 Task: Play online Dominion games in easy mode.
Action: Mouse moved to (480, 479)
Screenshot: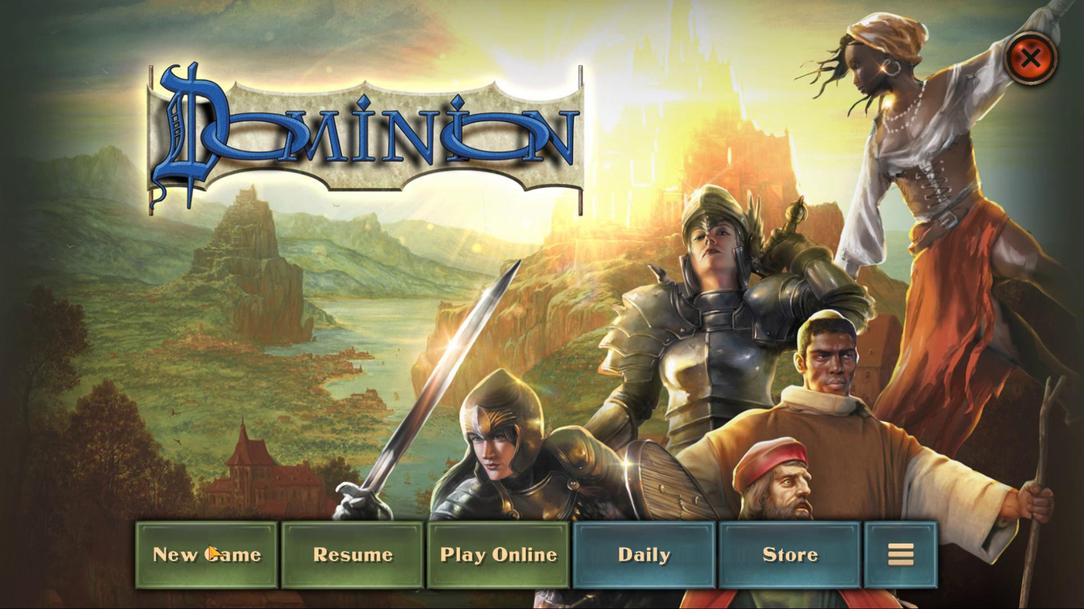
Action: Mouse pressed left at (480, 479)
Screenshot: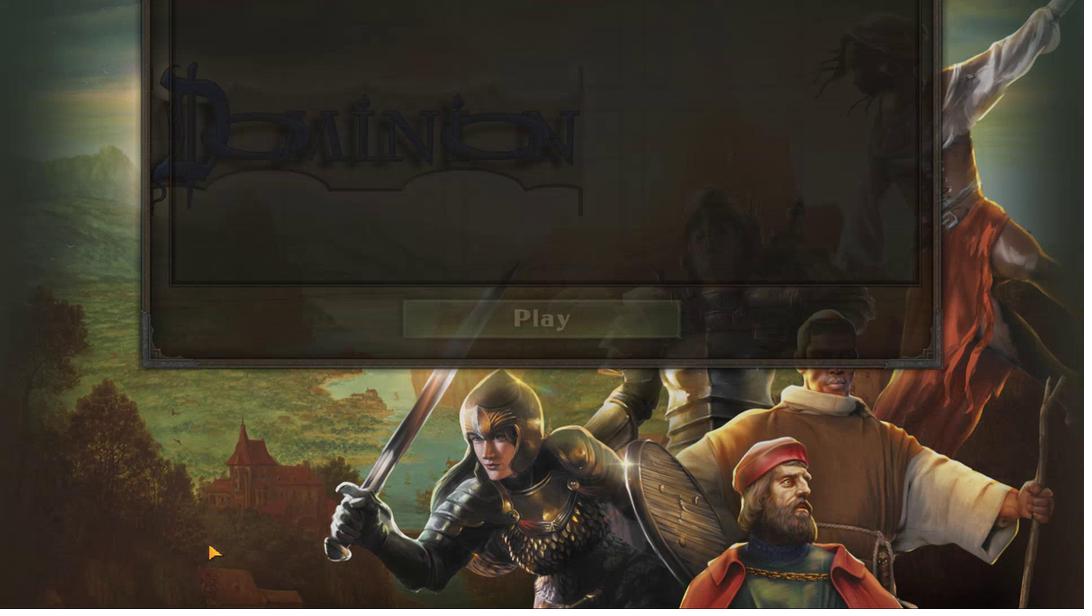 
Action: Mouse moved to (665, 477)
Screenshot: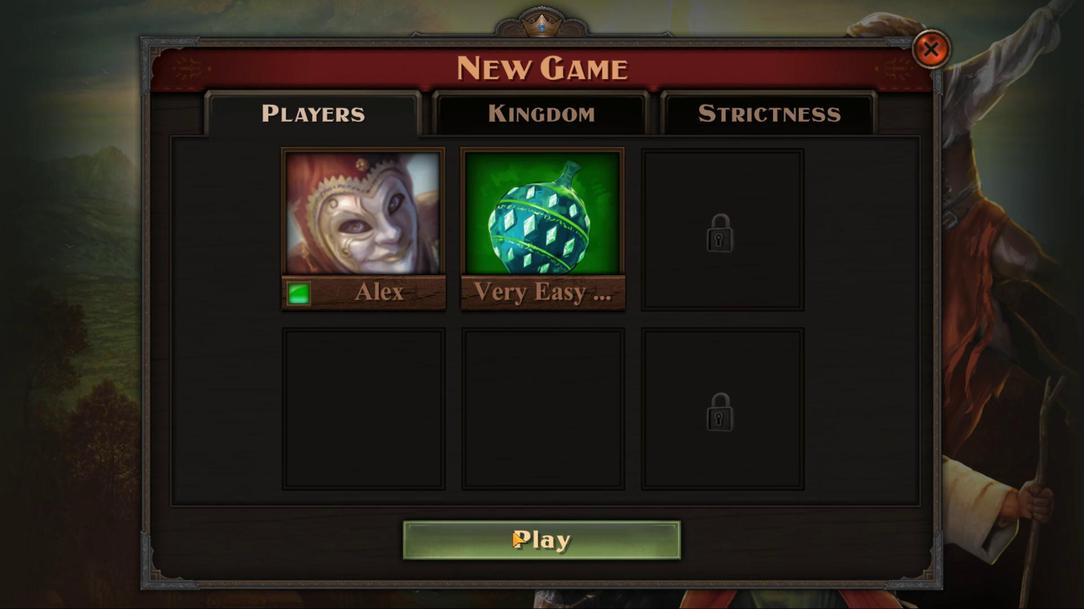 
Action: Mouse pressed left at (665, 477)
Screenshot: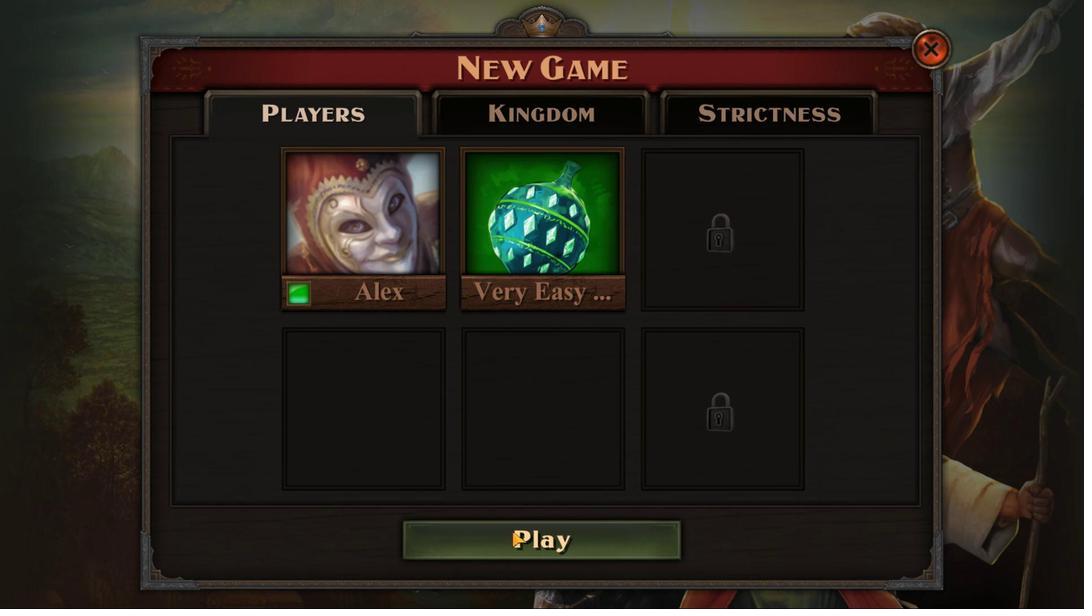 
Action: Mouse moved to (732, 482)
Screenshot: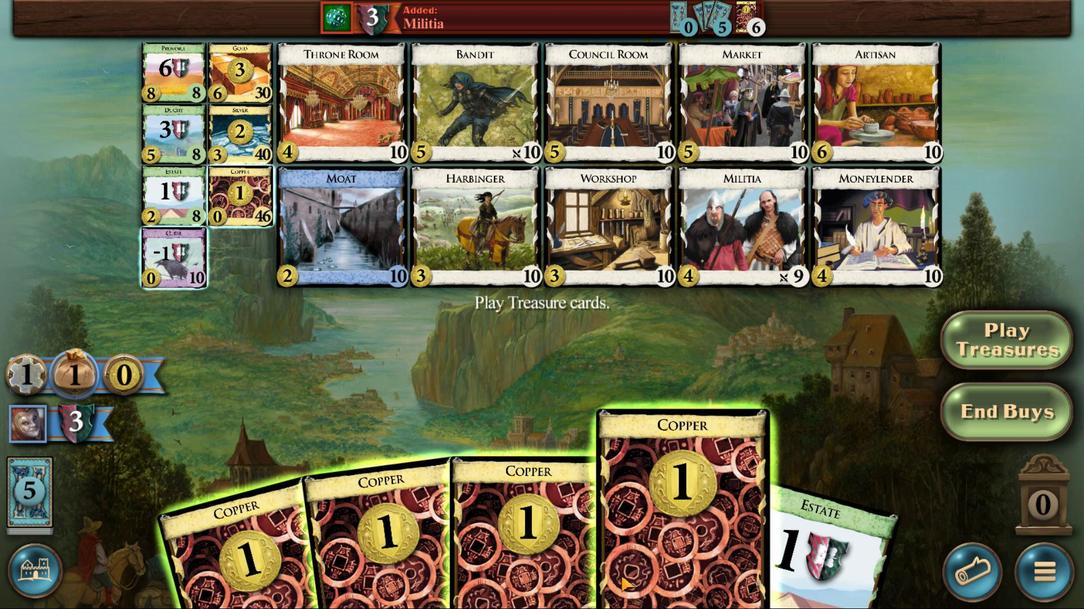 
Action: Mouse scrolled (732, 482) with delta (0, 0)
Screenshot: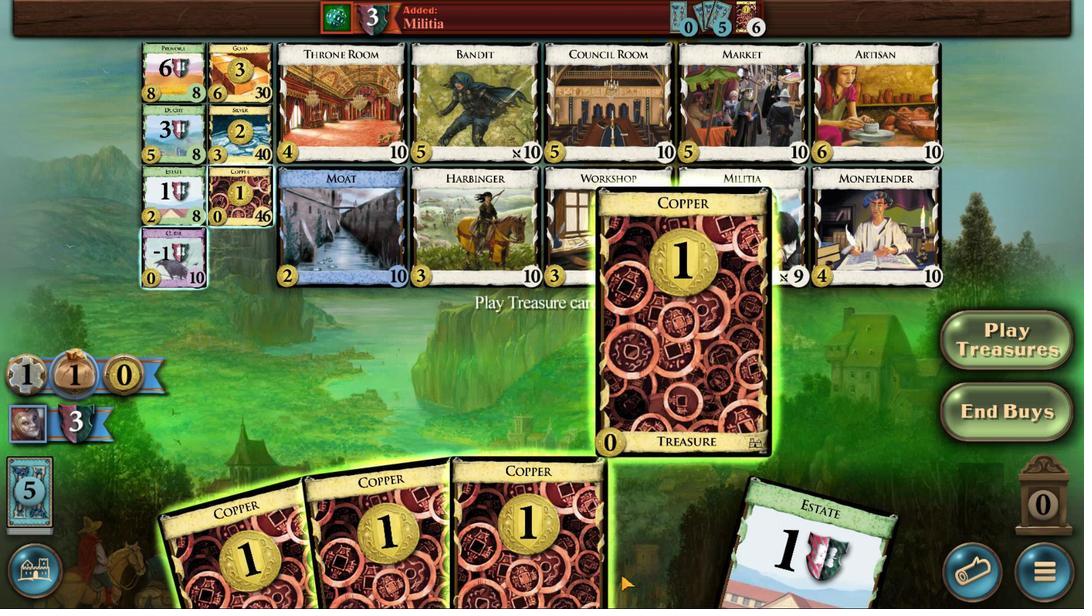 
Action: Mouse scrolled (732, 482) with delta (0, 0)
Screenshot: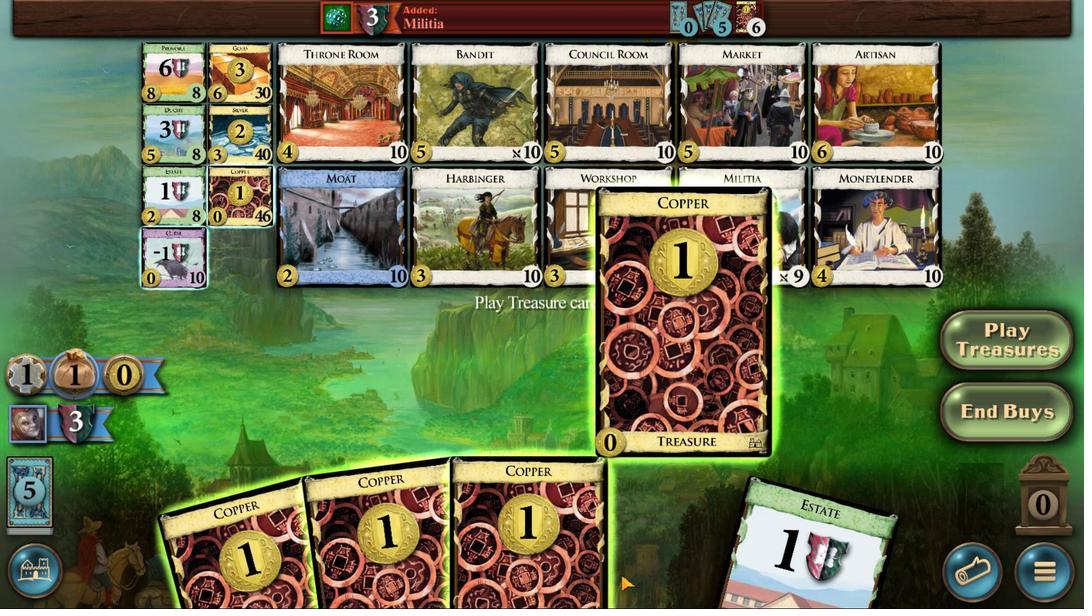 
Action: Mouse scrolled (732, 482) with delta (0, 0)
Screenshot: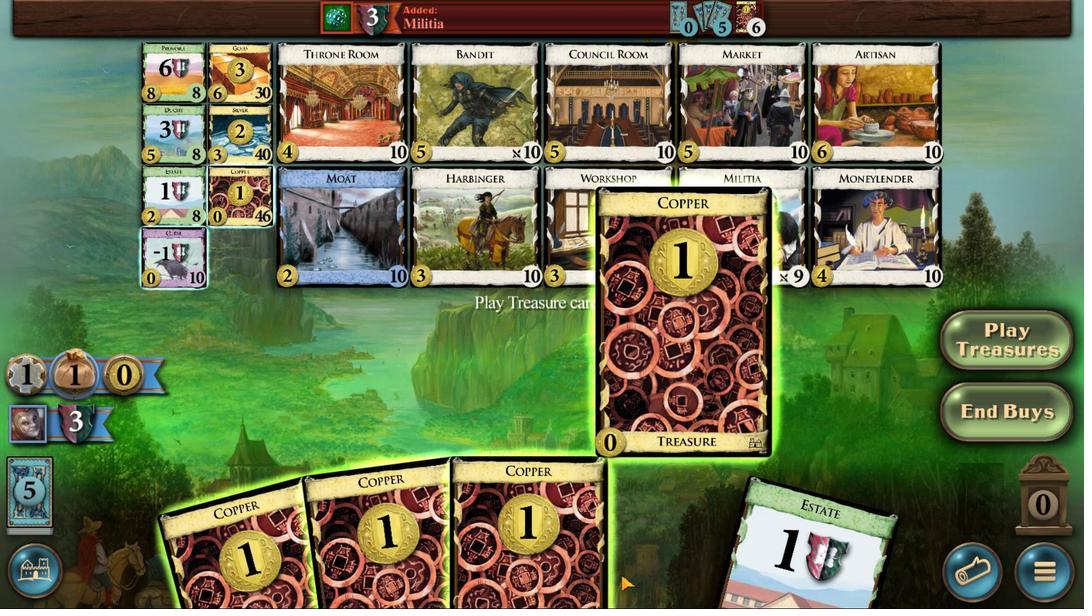 
Action: Mouse scrolled (732, 482) with delta (0, 0)
Screenshot: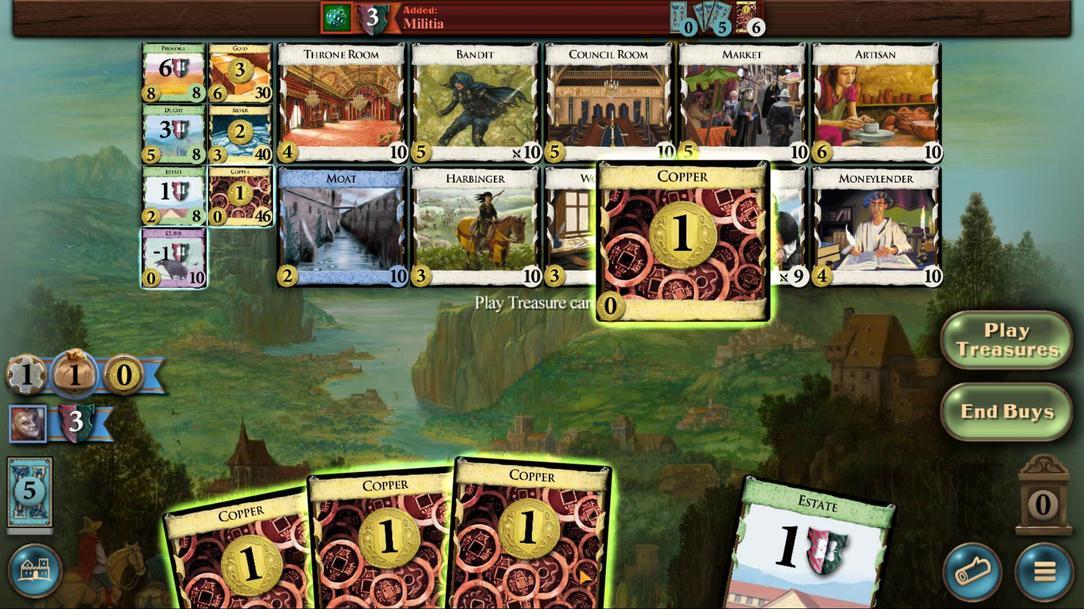 
Action: Mouse moved to (705, 482)
Screenshot: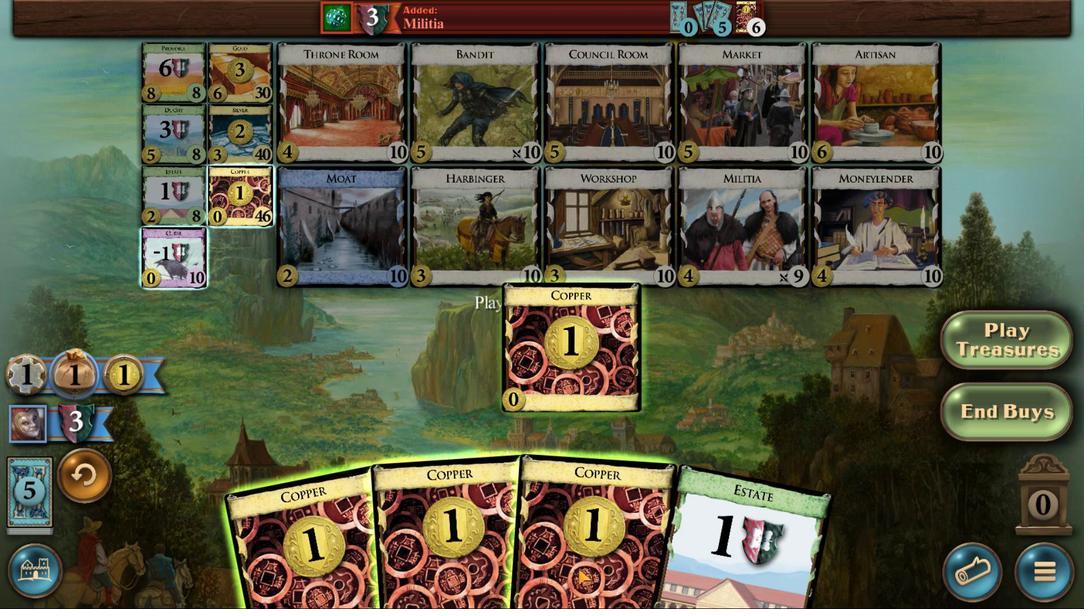 
Action: Mouse scrolled (705, 482) with delta (0, 0)
Screenshot: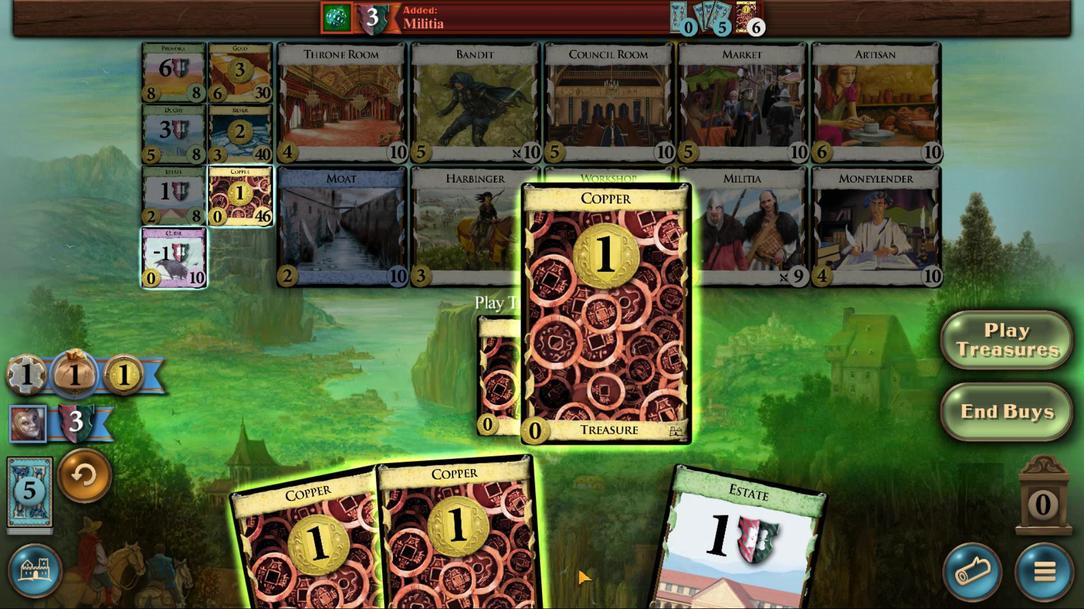 
Action: Mouse scrolled (705, 482) with delta (0, 0)
Screenshot: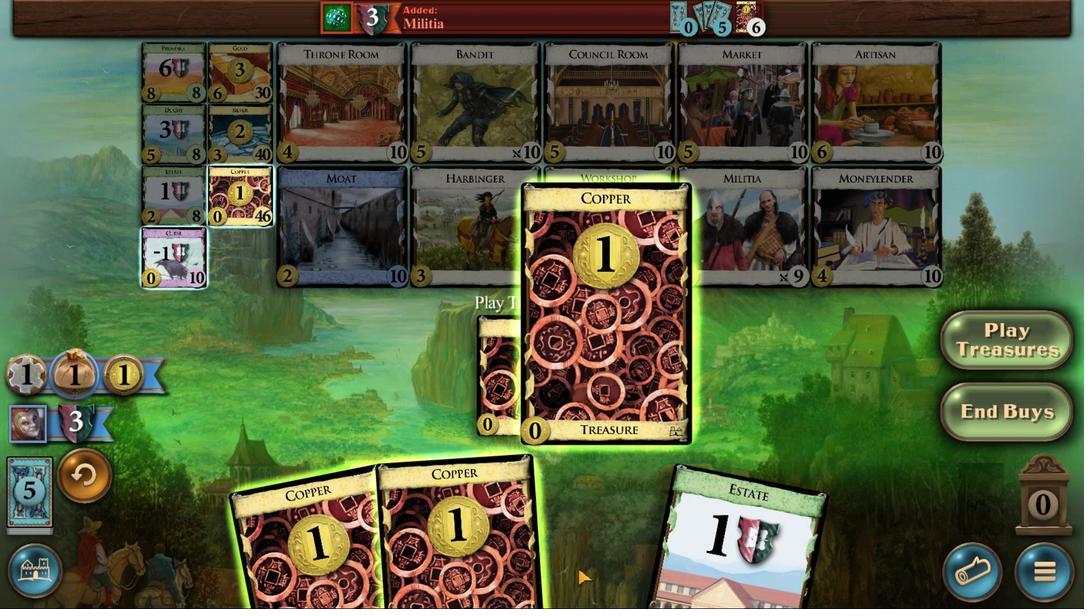 
Action: Mouse moved to (690, 480)
Screenshot: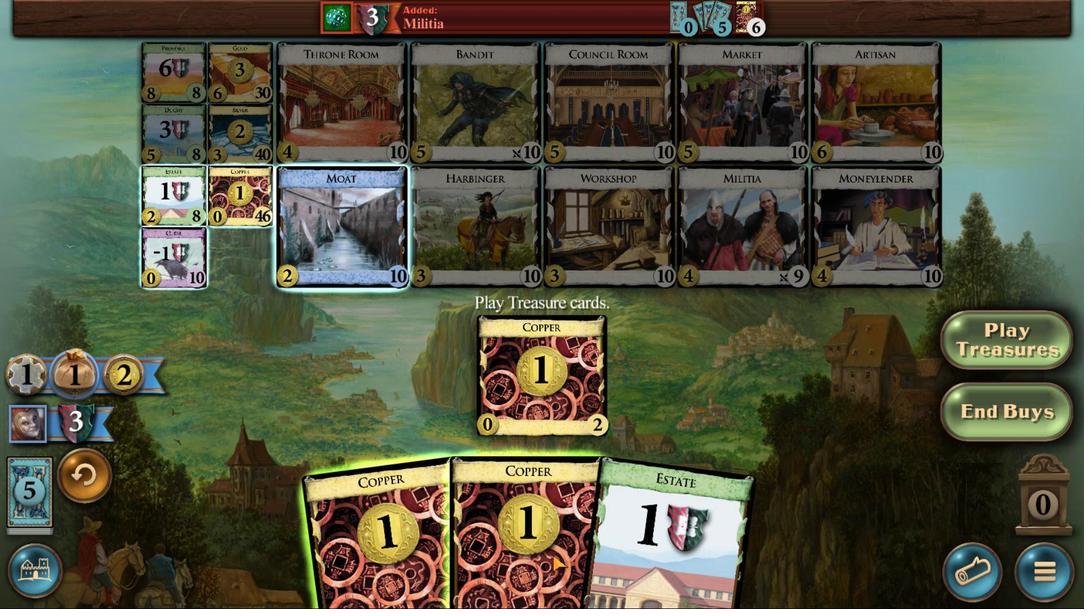 
Action: Mouse scrolled (690, 480) with delta (0, 0)
Screenshot: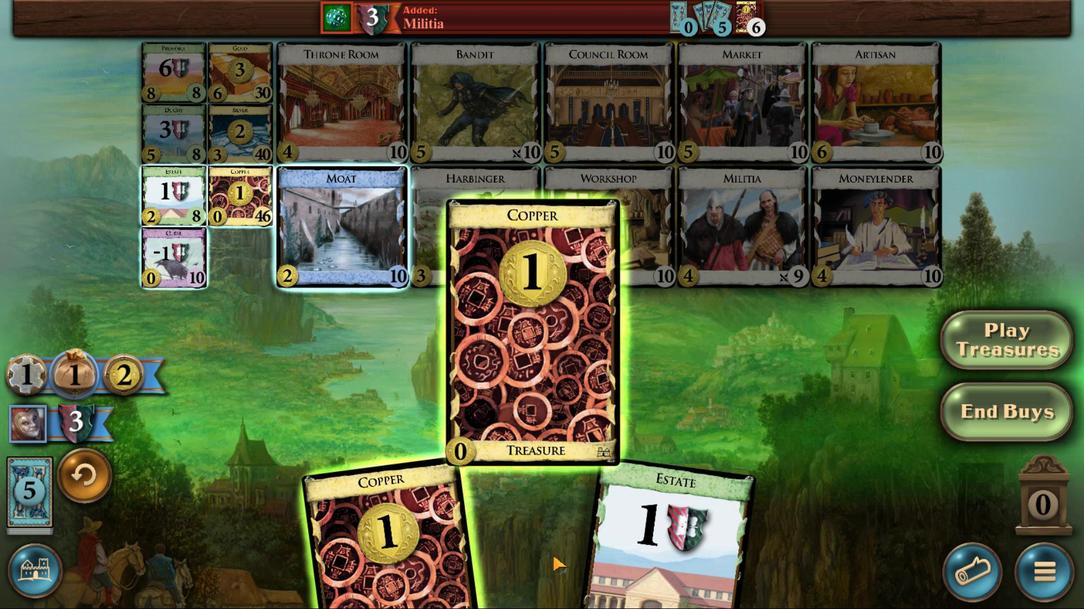 
Action: Mouse scrolled (690, 480) with delta (0, 0)
Screenshot: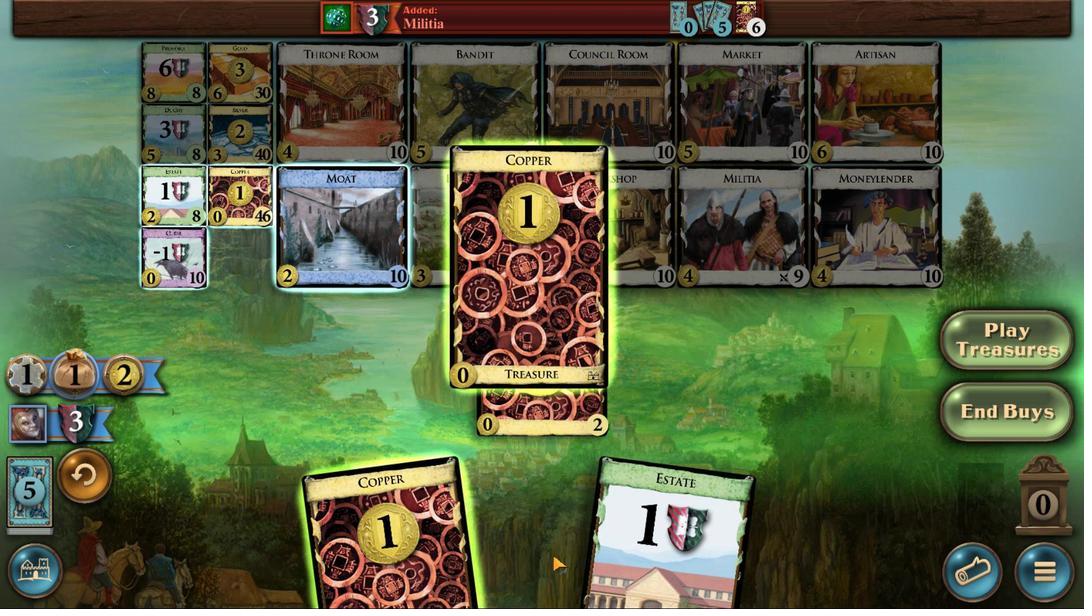 
Action: Mouse scrolled (690, 480) with delta (0, 0)
Screenshot: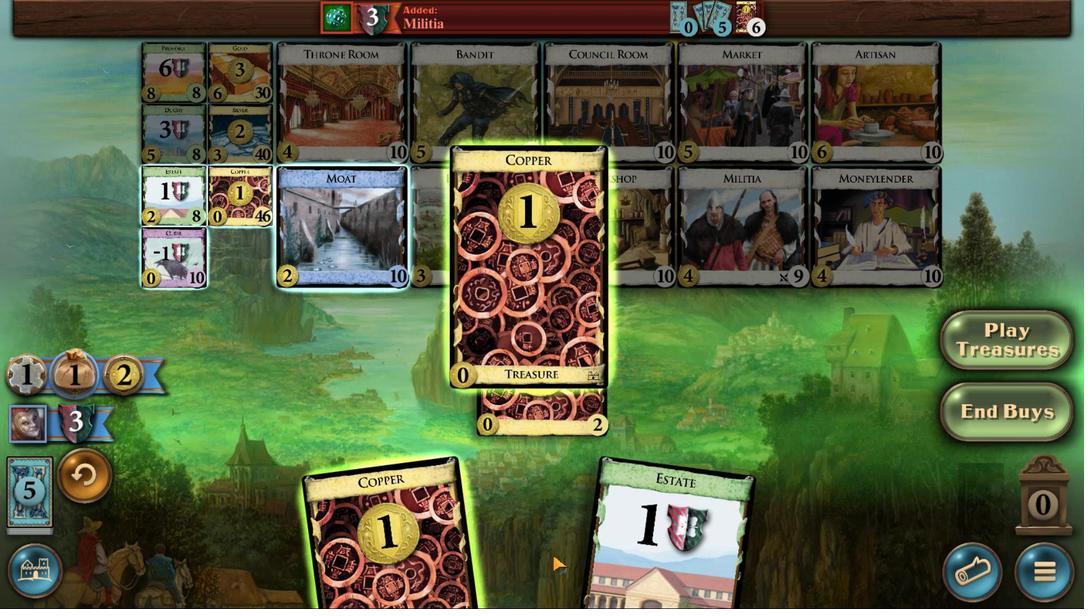 
Action: Mouse scrolled (690, 480) with delta (0, 0)
Screenshot: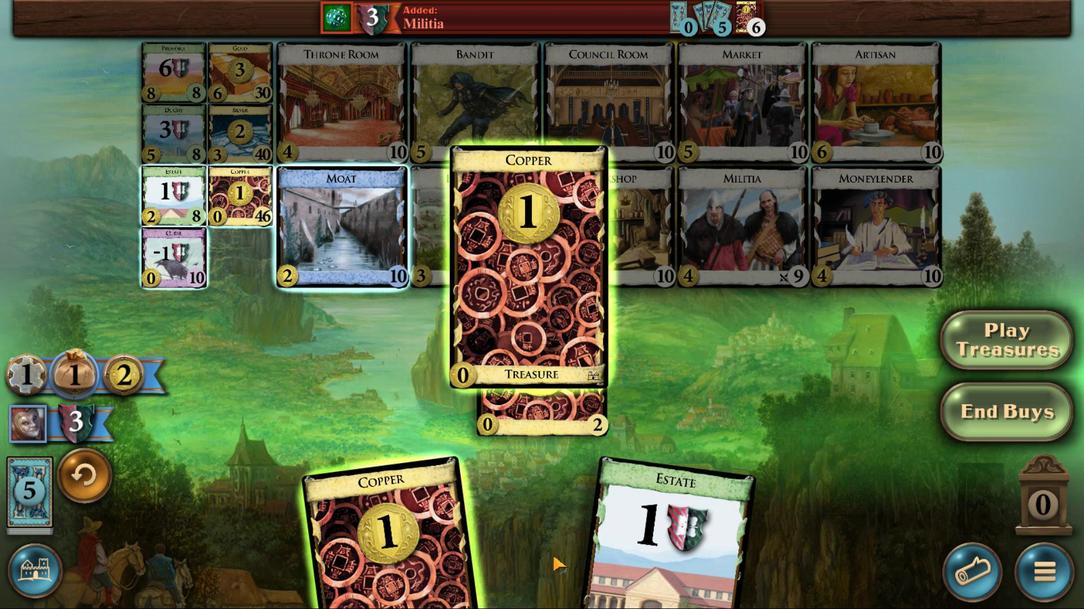 
Action: Mouse scrolled (690, 480) with delta (0, 0)
Screenshot: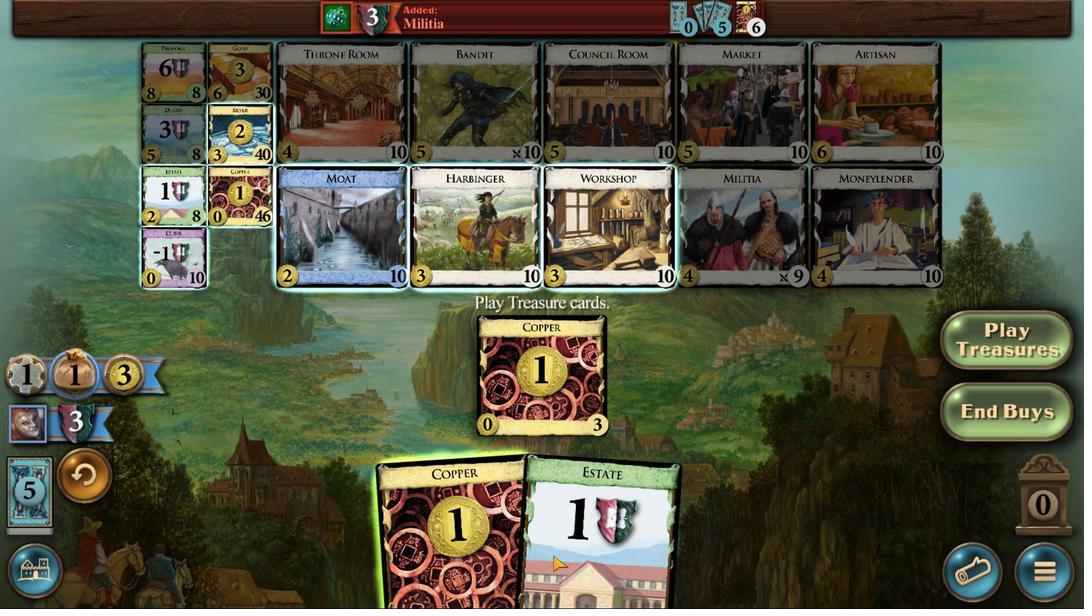 
Action: Mouse scrolled (690, 480) with delta (0, 0)
Screenshot: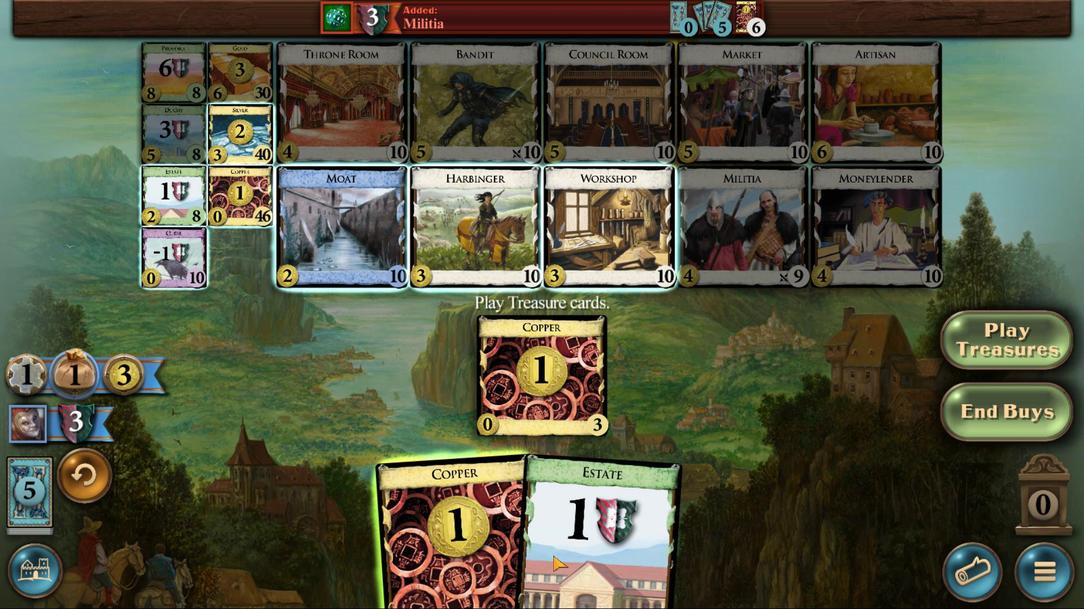 
Action: Mouse scrolled (690, 480) with delta (0, 0)
Screenshot: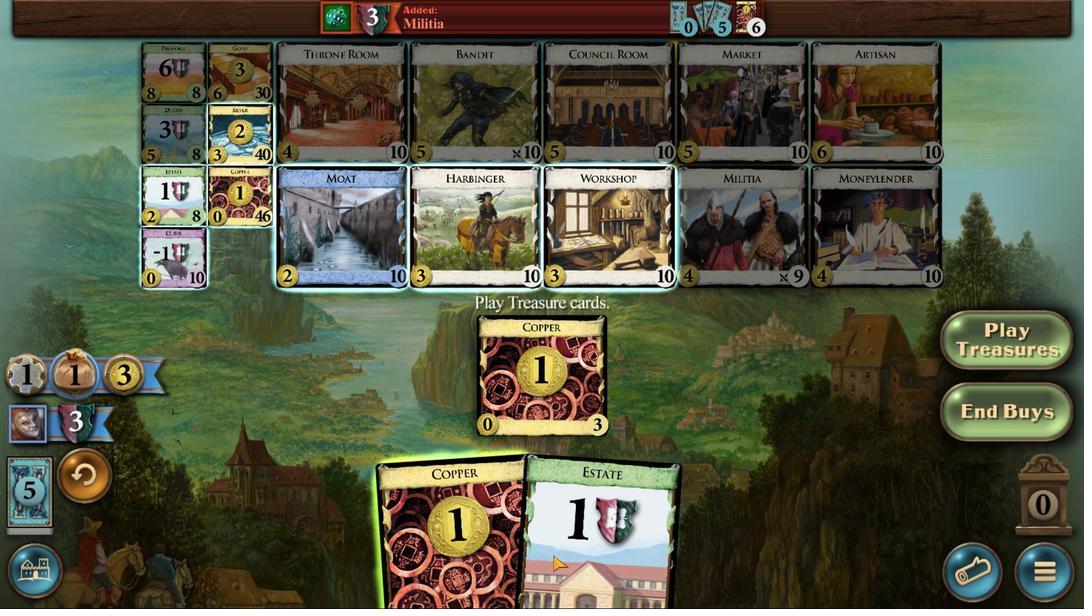 
Action: Mouse moved to (586, 478)
Screenshot: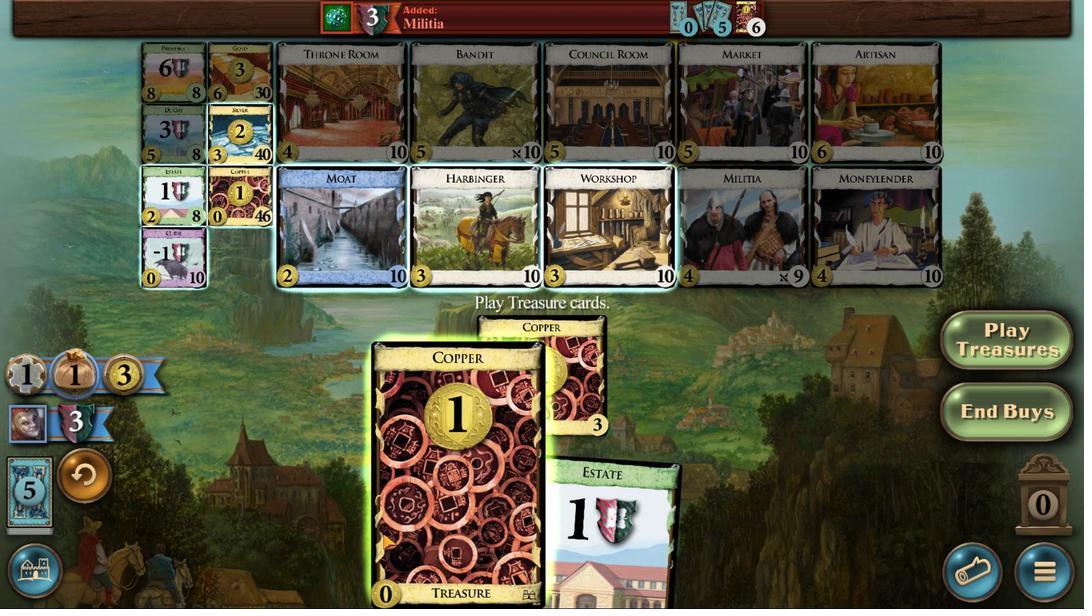 
Action: Mouse scrolled (586, 477) with delta (0, 0)
Screenshot: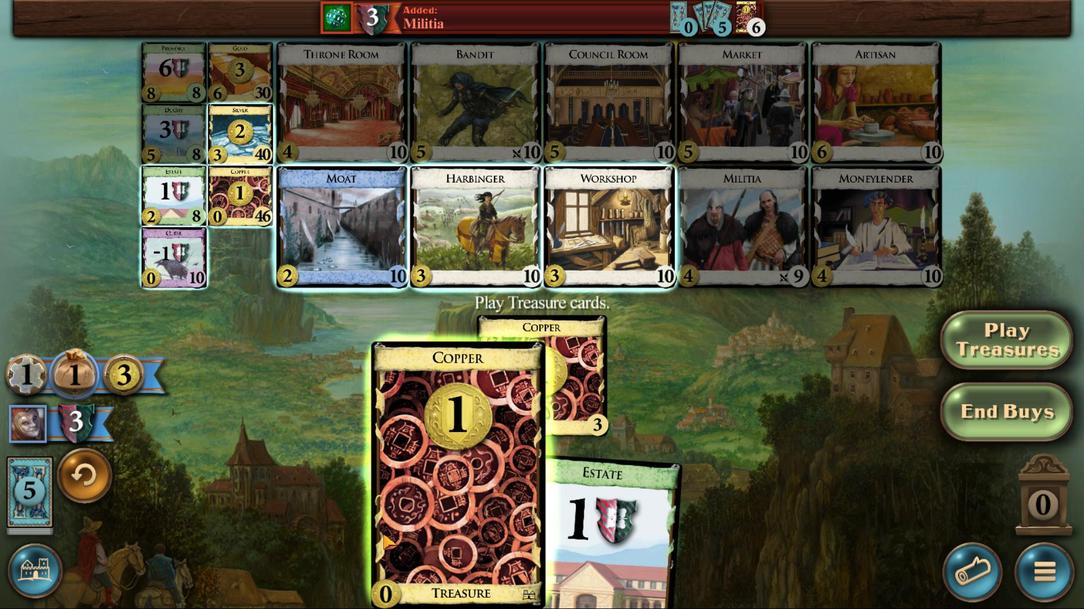 
Action: Mouse scrolled (586, 477) with delta (0, 0)
Screenshot: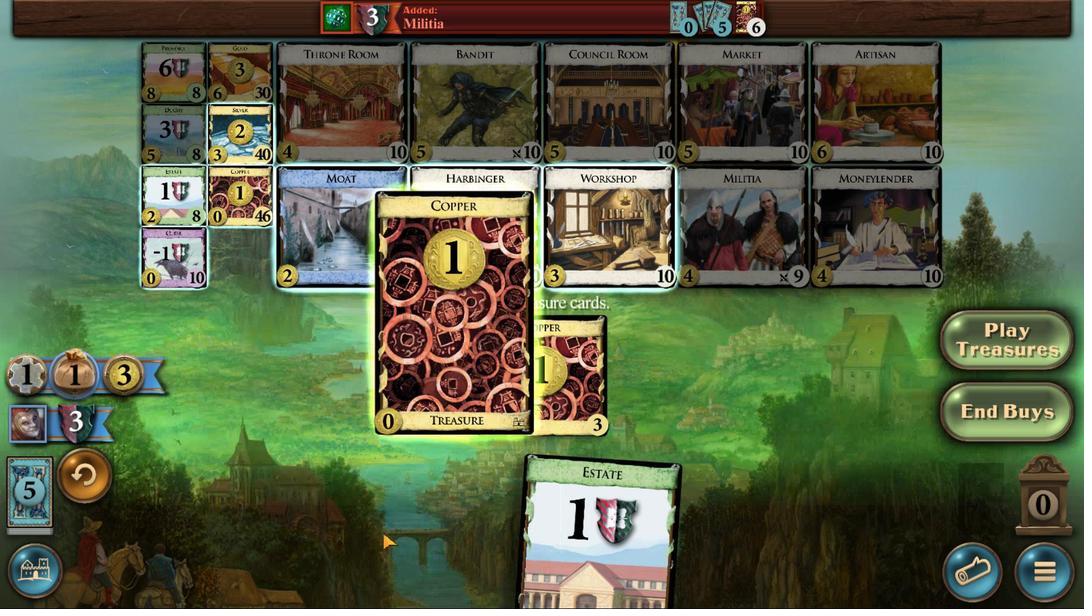 
Action: Mouse scrolled (586, 477) with delta (0, 0)
Screenshot: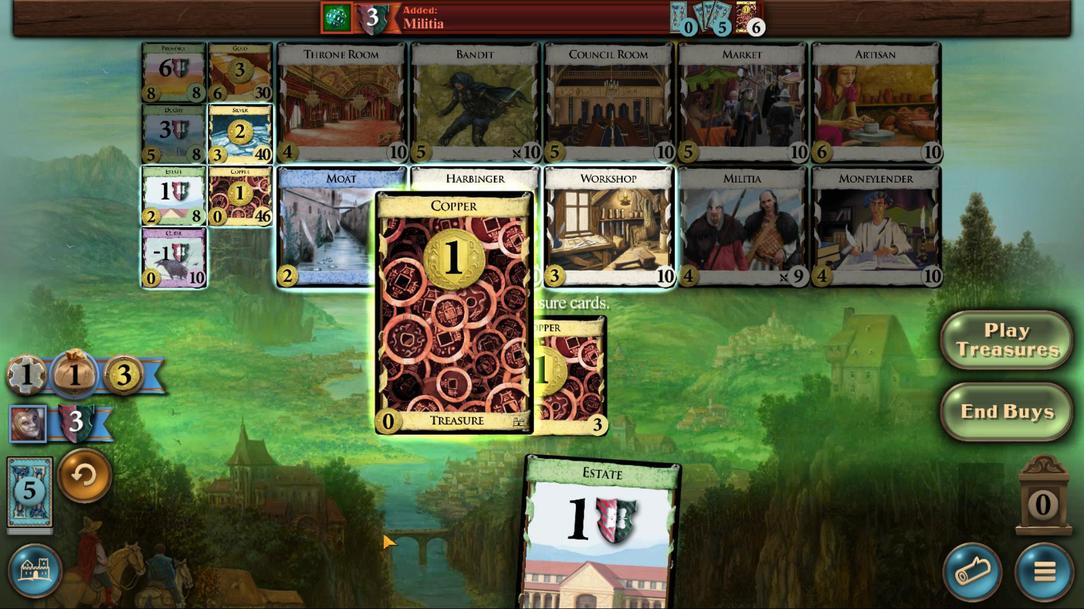 
Action: Mouse moved to (494, 432)
Screenshot: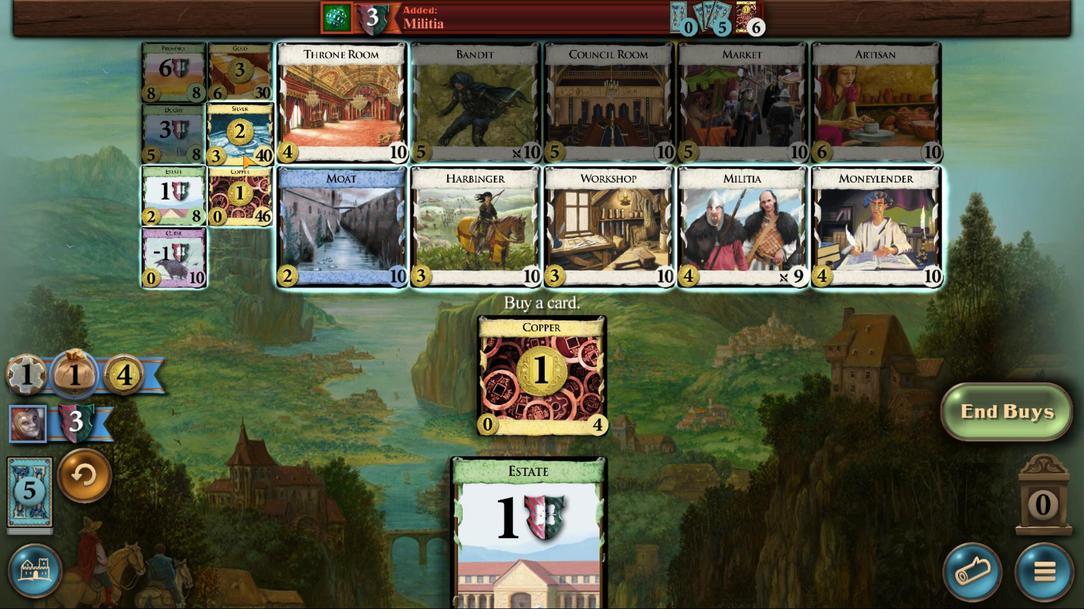 
Action: Mouse pressed left at (494, 432)
Screenshot: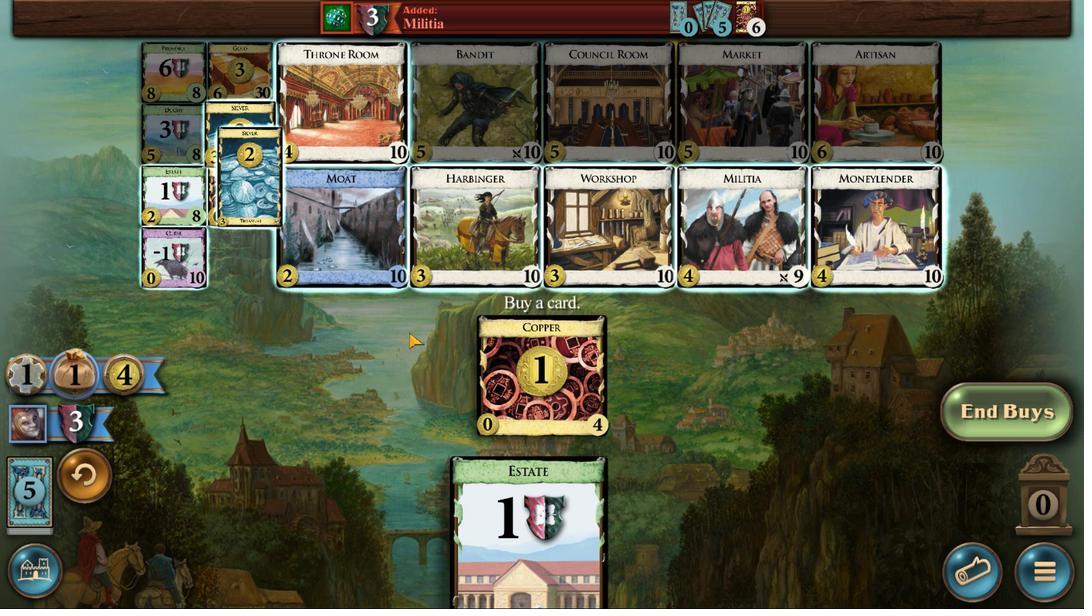 
Action: Mouse moved to (647, 468)
Screenshot: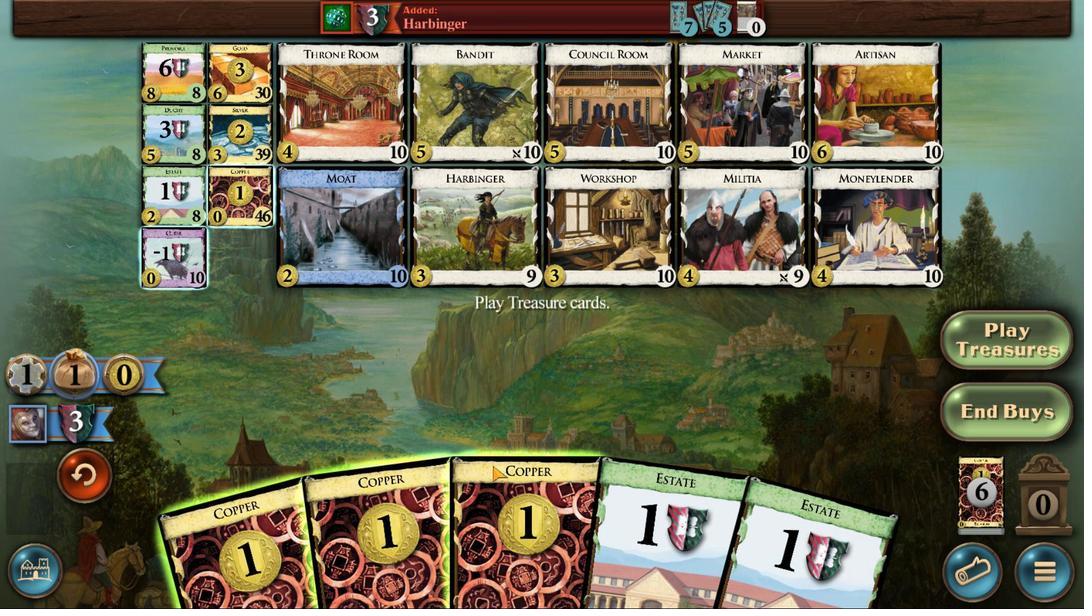 
Action: Mouse scrolled (647, 468) with delta (0, 0)
Screenshot: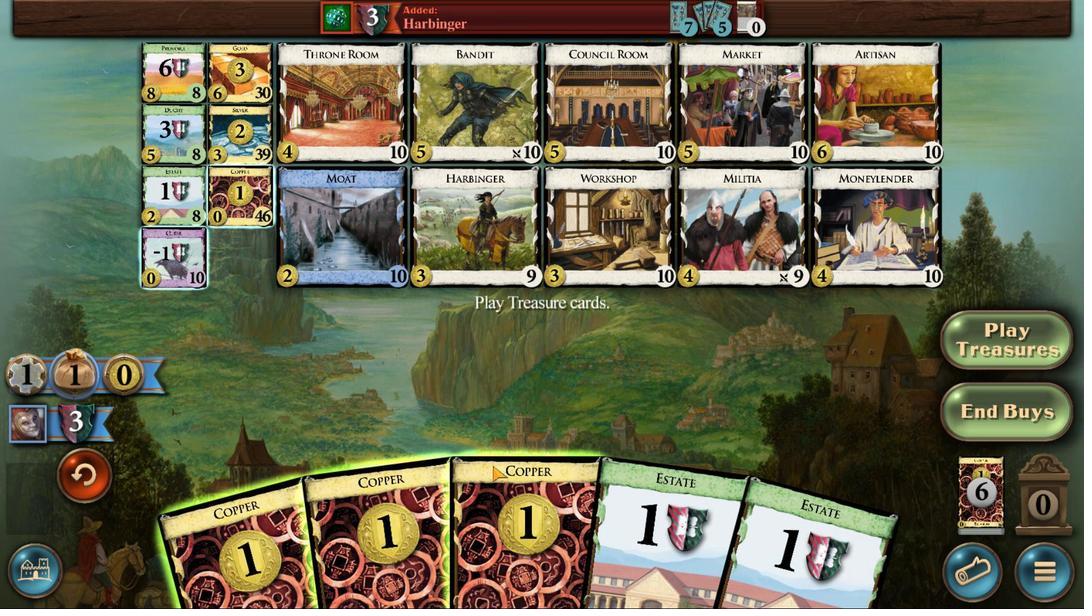 
Action: Mouse moved to (647, 468)
Screenshot: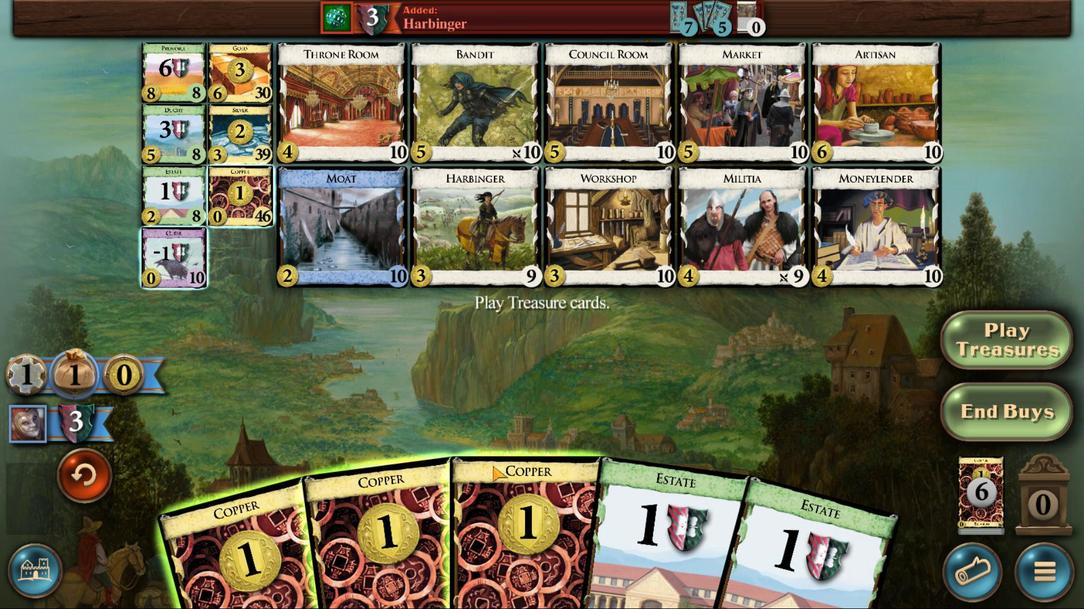 
Action: Mouse scrolled (647, 468) with delta (0, 0)
Screenshot: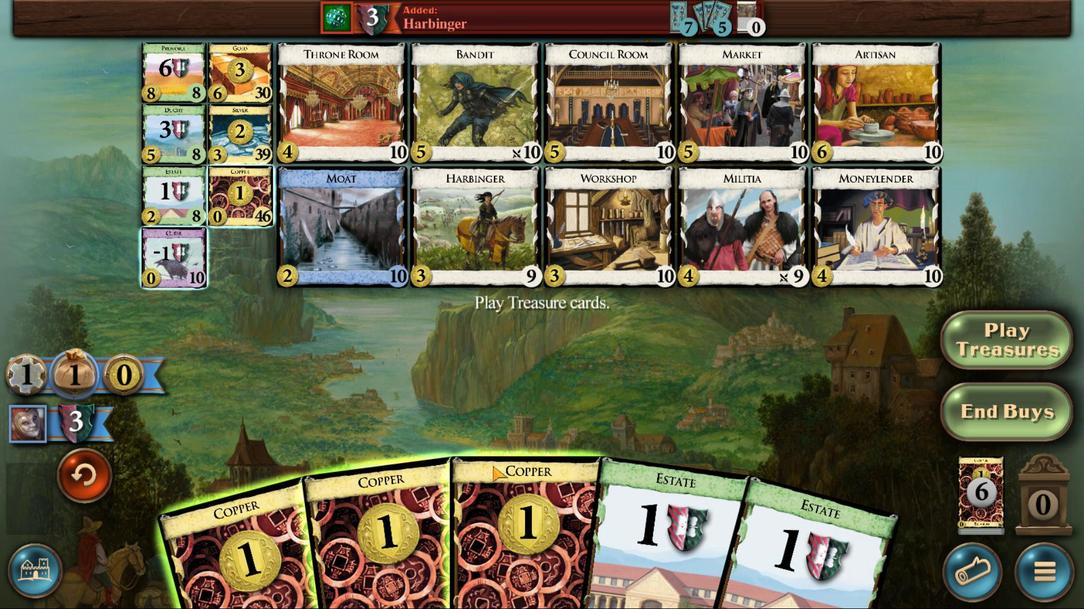 
Action: Mouse moved to (647, 468)
Screenshot: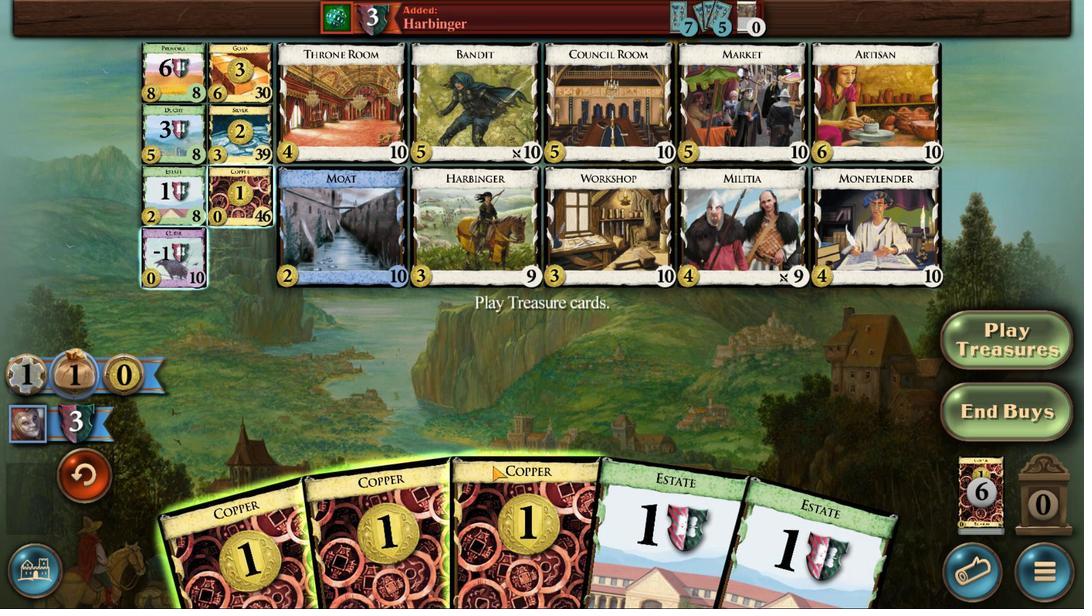 
Action: Mouse scrolled (647, 468) with delta (0, 0)
Screenshot: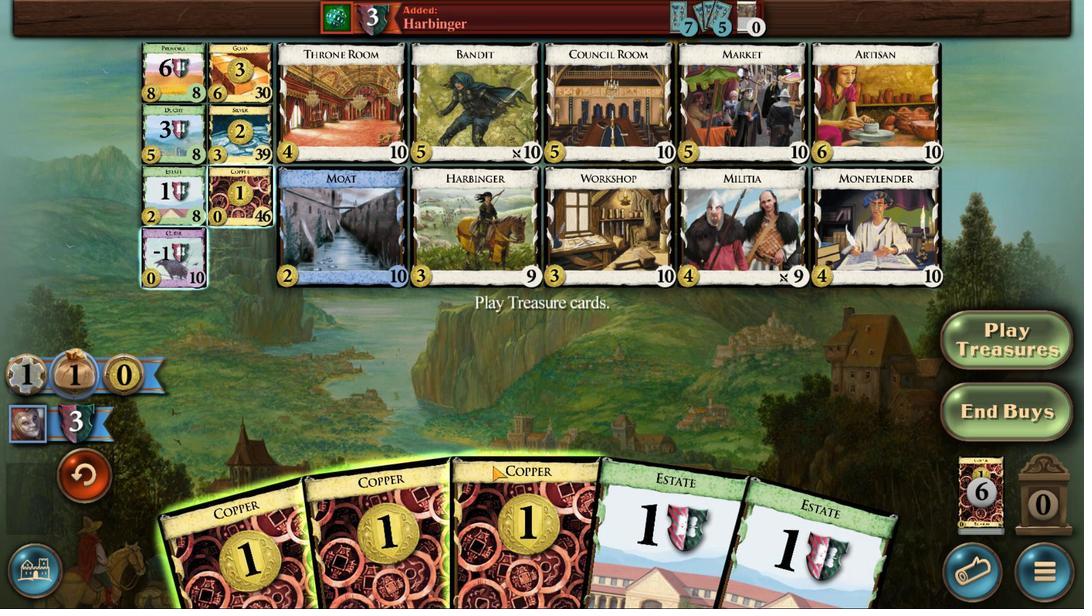 
Action: Mouse moved to (648, 468)
Screenshot: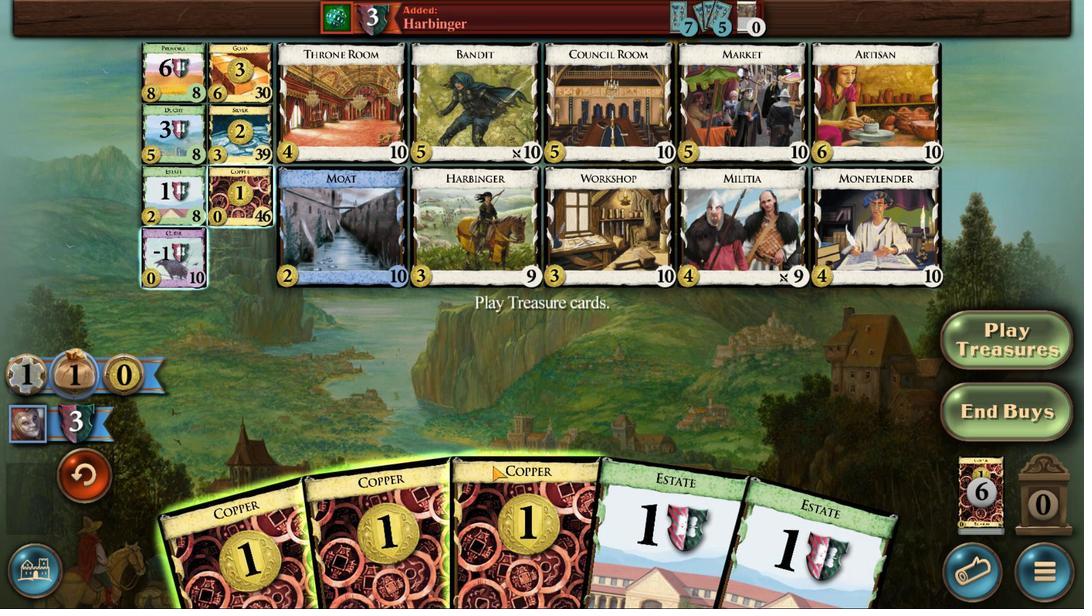 
Action: Mouse scrolled (648, 468) with delta (0, 0)
Screenshot: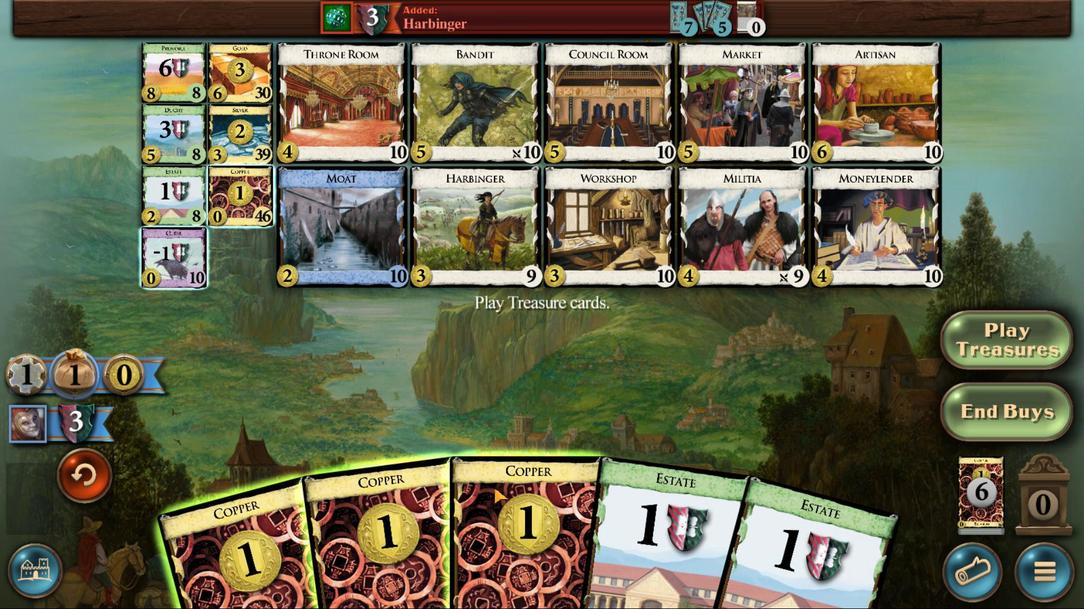 
Action: Mouse moved to (654, 472)
Screenshot: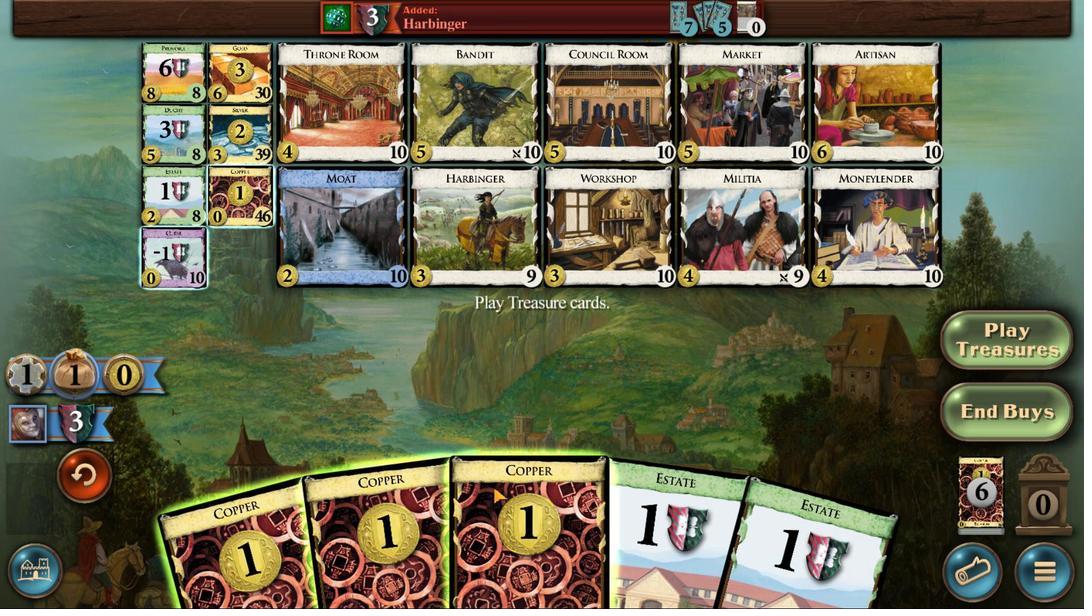 
Action: Mouse scrolled (654, 472) with delta (0, 0)
Screenshot: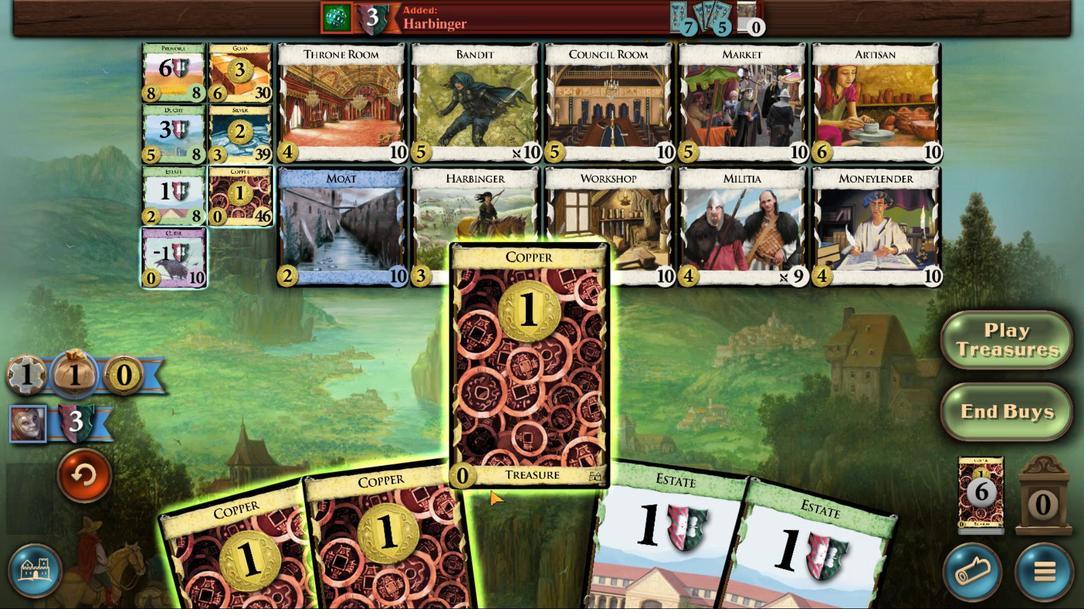 
Action: Mouse scrolled (654, 472) with delta (0, 0)
Screenshot: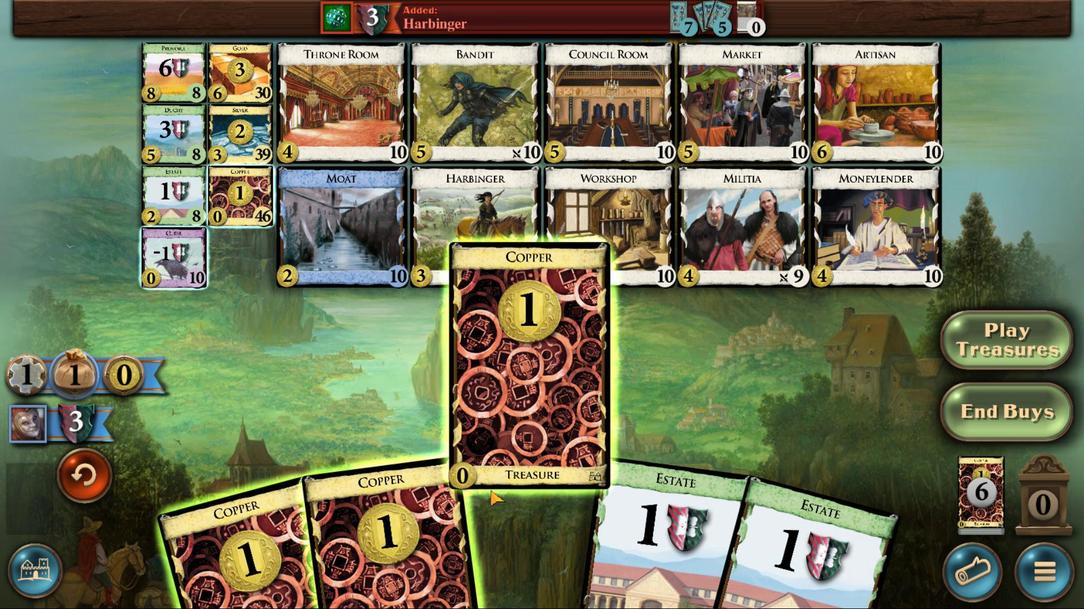 
Action: Mouse moved to (654, 472)
Screenshot: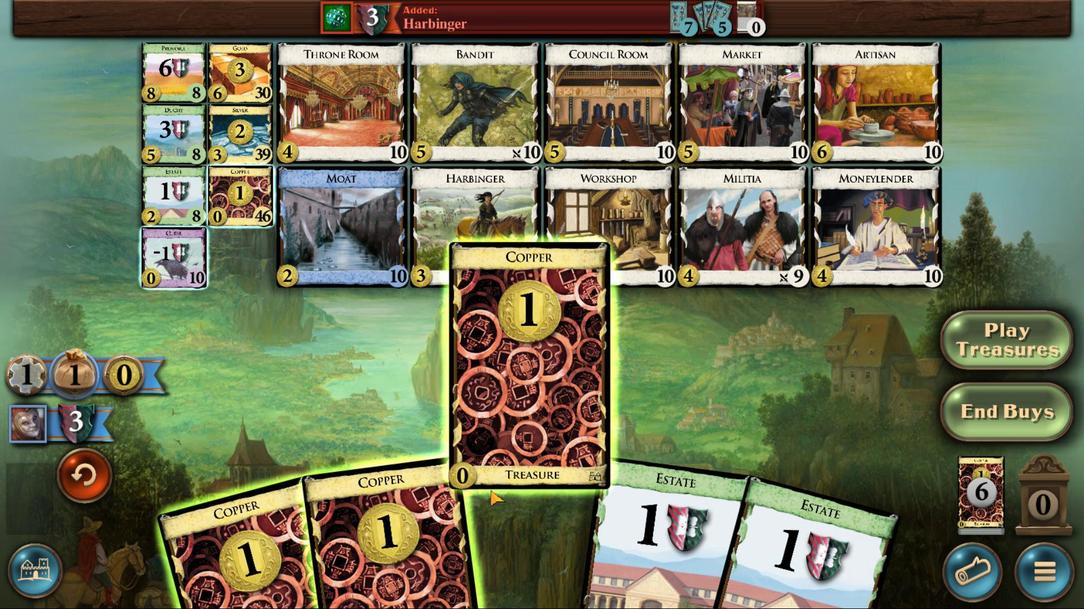 
Action: Mouse scrolled (654, 472) with delta (0, 0)
Screenshot: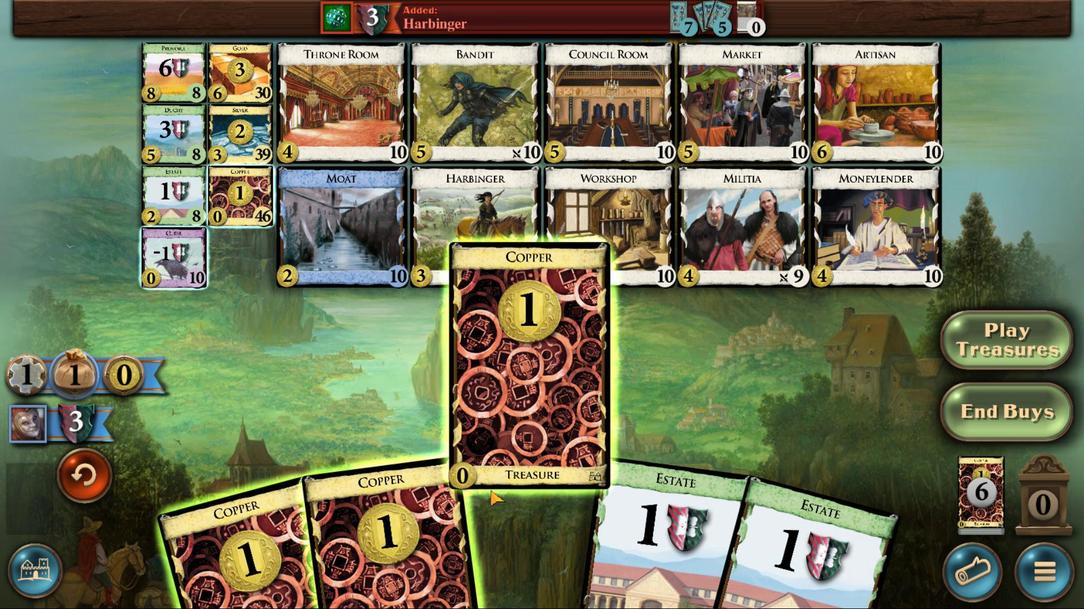 
Action: Mouse moved to (634, 472)
Screenshot: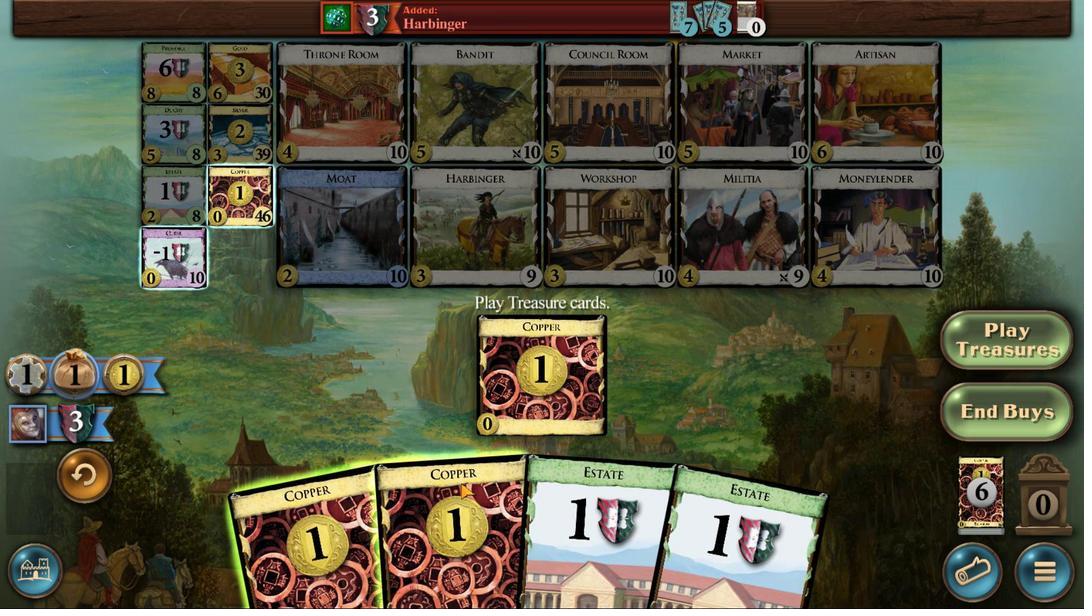 
Action: Mouse scrolled (634, 472) with delta (0, 0)
Screenshot: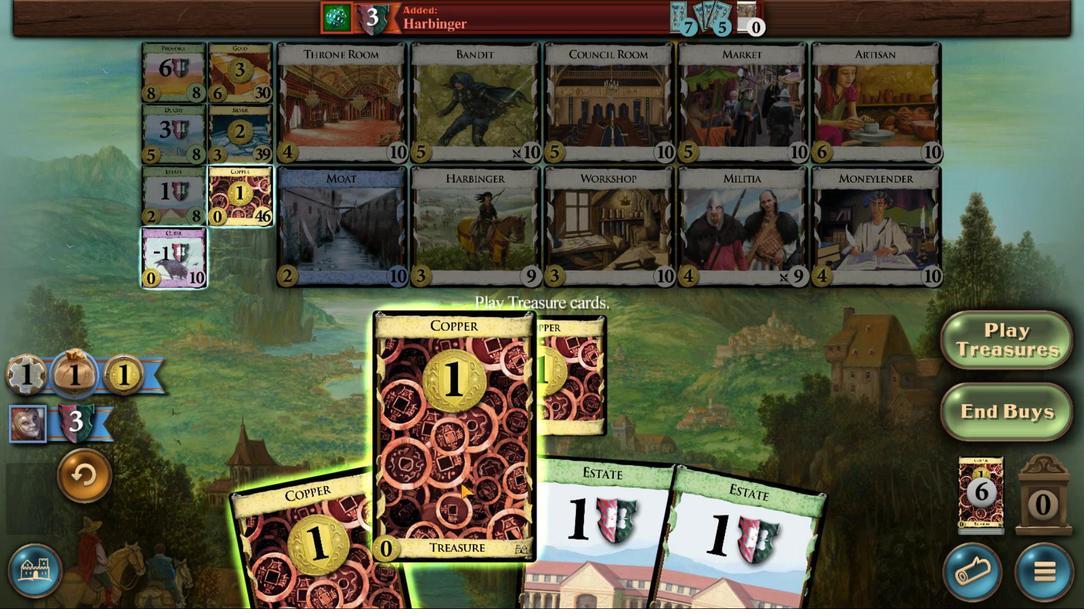 
Action: Mouse scrolled (634, 472) with delta (0, 0)
Screenshot: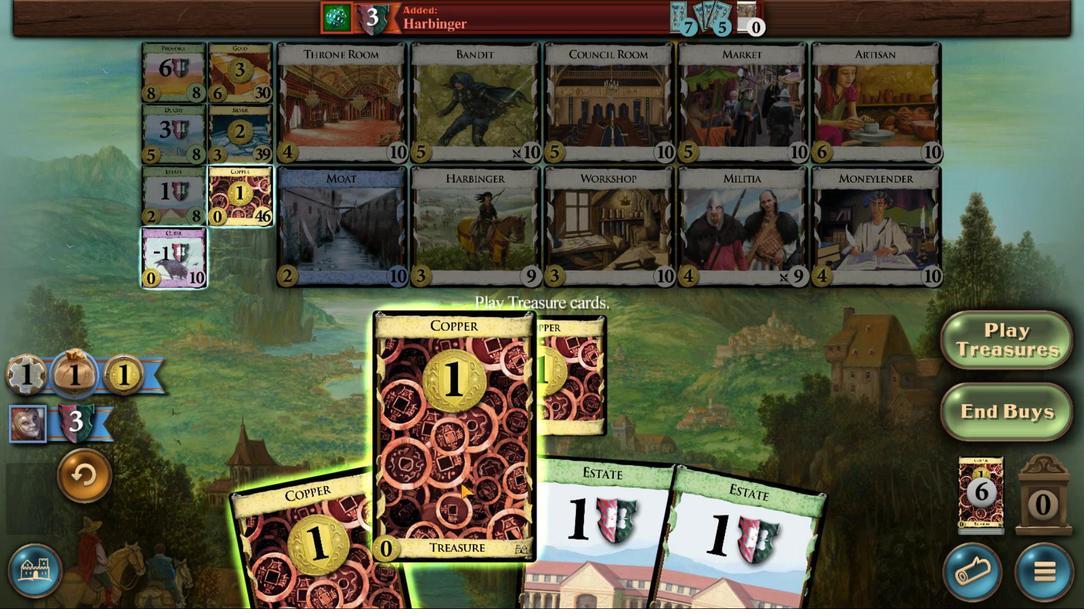
Action: Mouse scrolled (634, 472) with delta (0, 0)
Screenshot: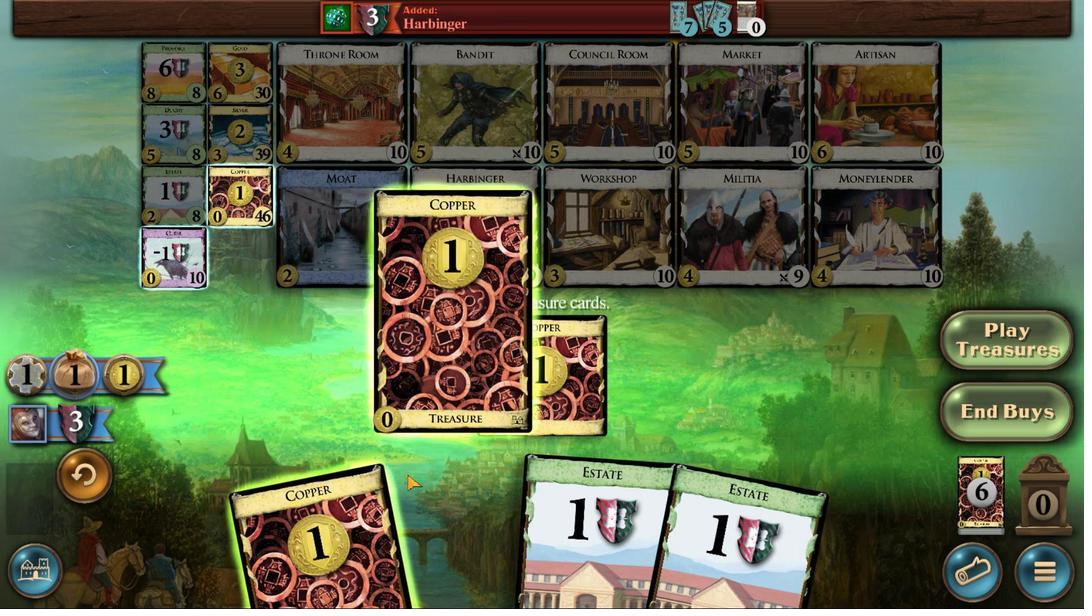 
Action: Mouse scrolled (634, 472) with delta (0, 0)
Screenshot: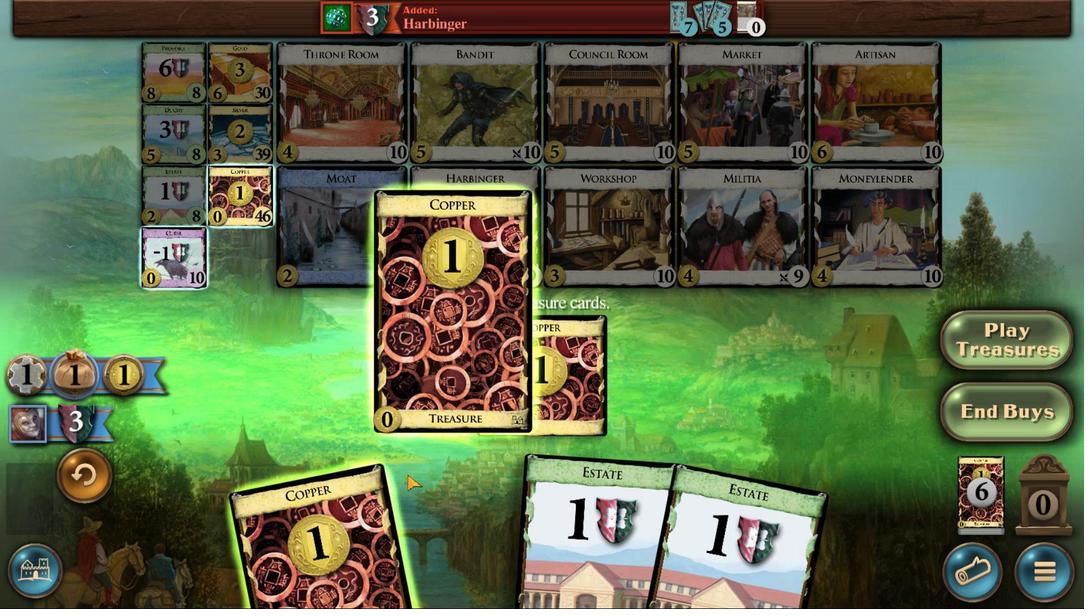 
Action: Mouse moved to (585, 471)
Screenshot: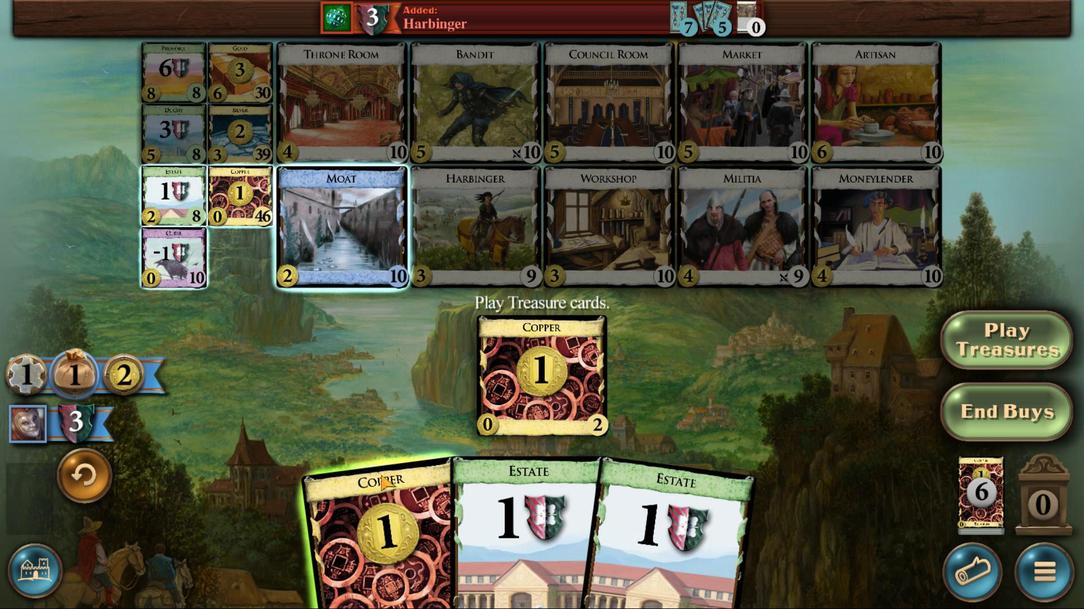 
Action: Mouse scrolled (585, 471) with delta (0, 0)
Screenshot: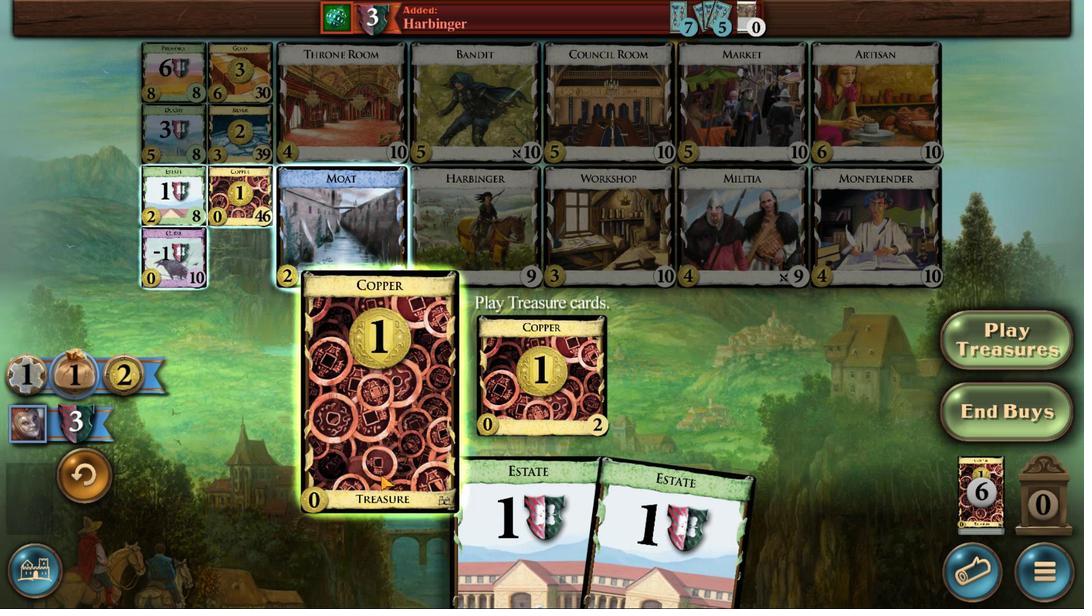 
Action: Mouse scrolled (585, 471) with delta (0, 0)
Screenshot: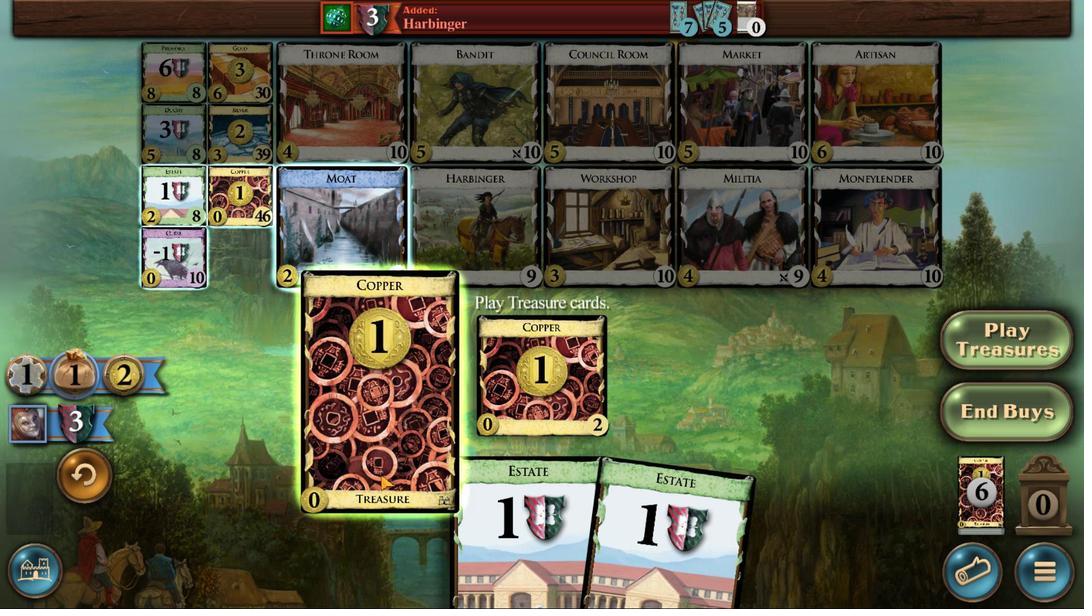
Action: Mouse scrolled (585, 471) with delta (0, 0)
Screenshot: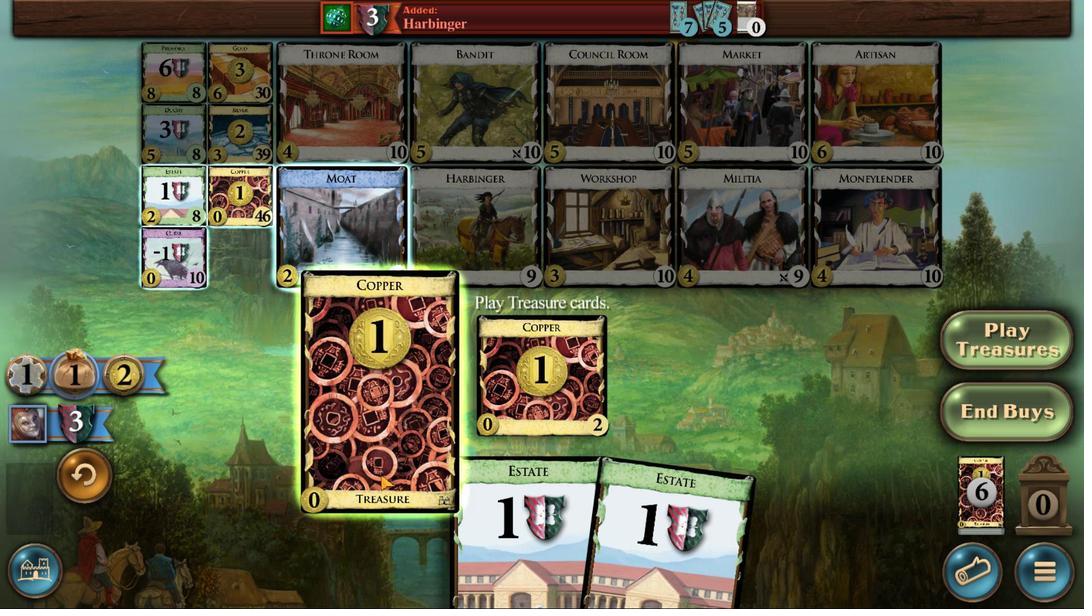 
Action: Mouse scrolled (585, 471) with delta (0, 0)
Screenshot: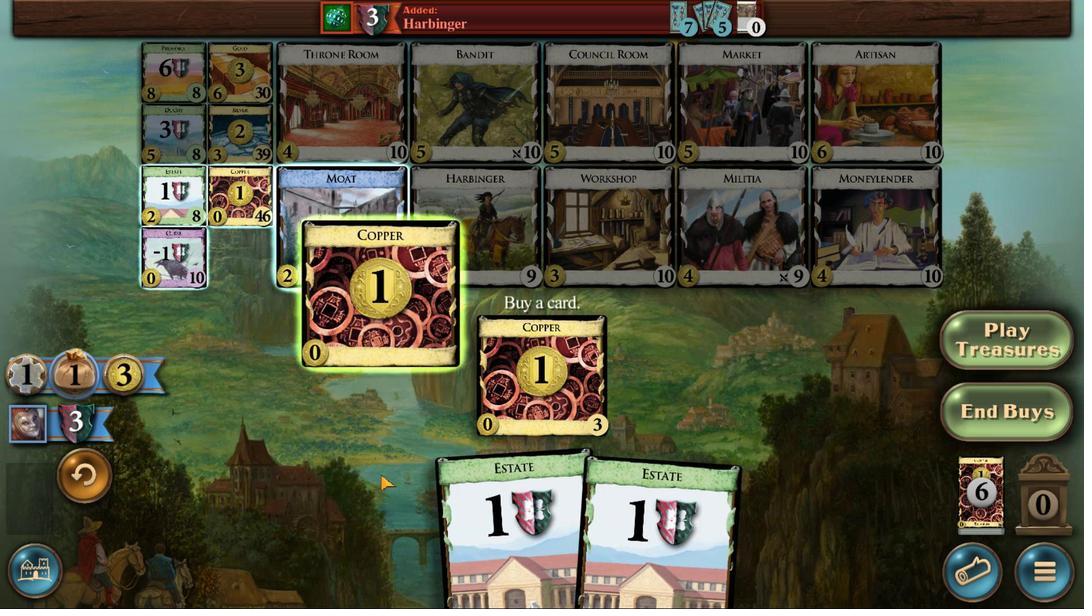 
Action: Mouse moved to (493, 433)
Screenshot: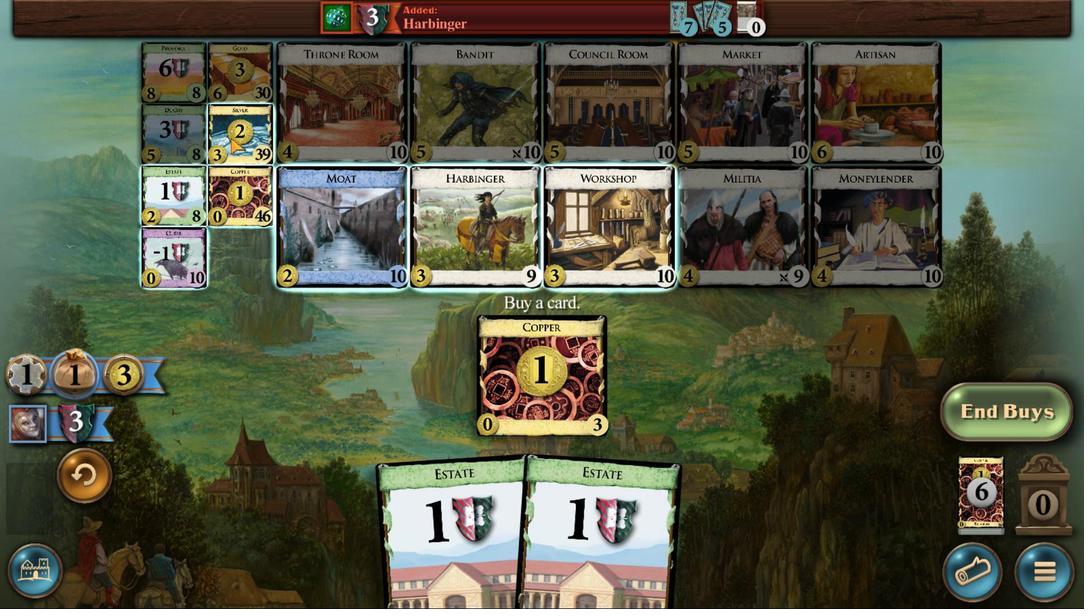 
Action: Mouse pressed left at (493, 433)
Screenshot: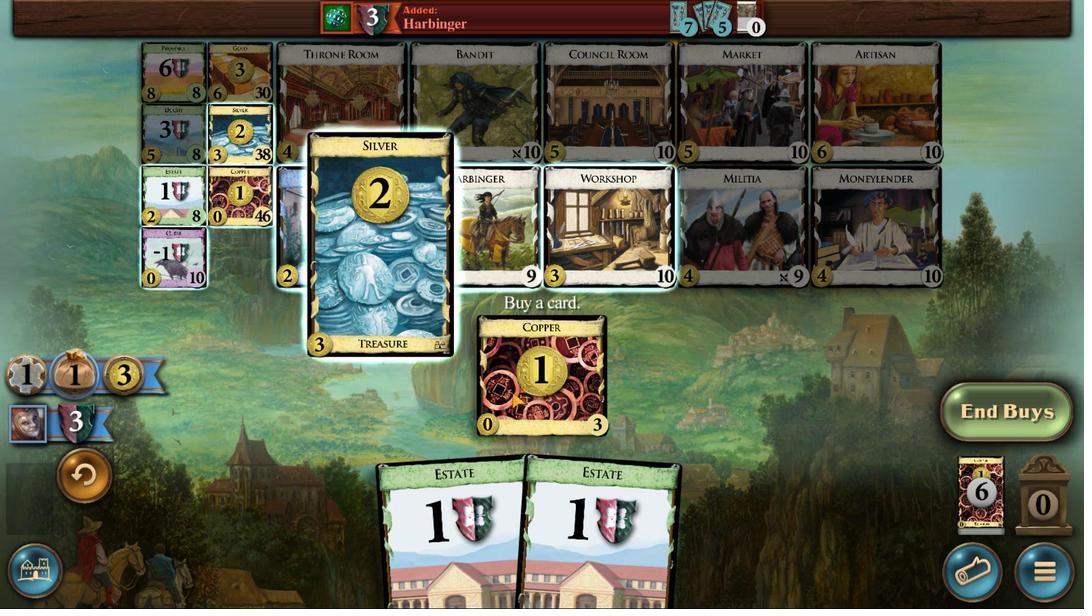 
Action: Mouse moved to (729, 472)
Screenshot: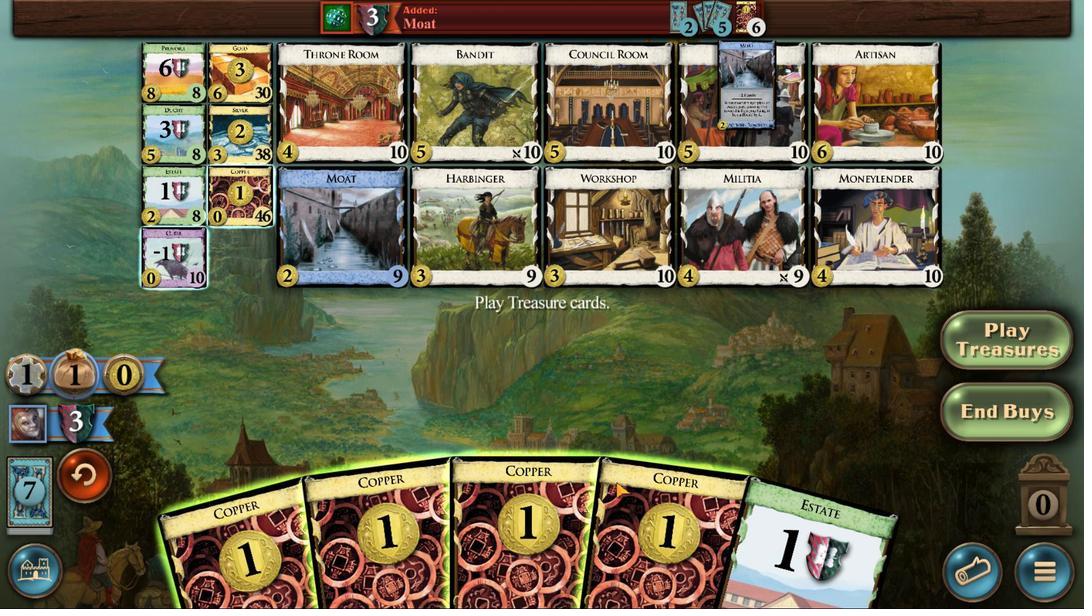 
Action: Mouse scrolled (729, 472) with delta (0, 0)
Screenshot: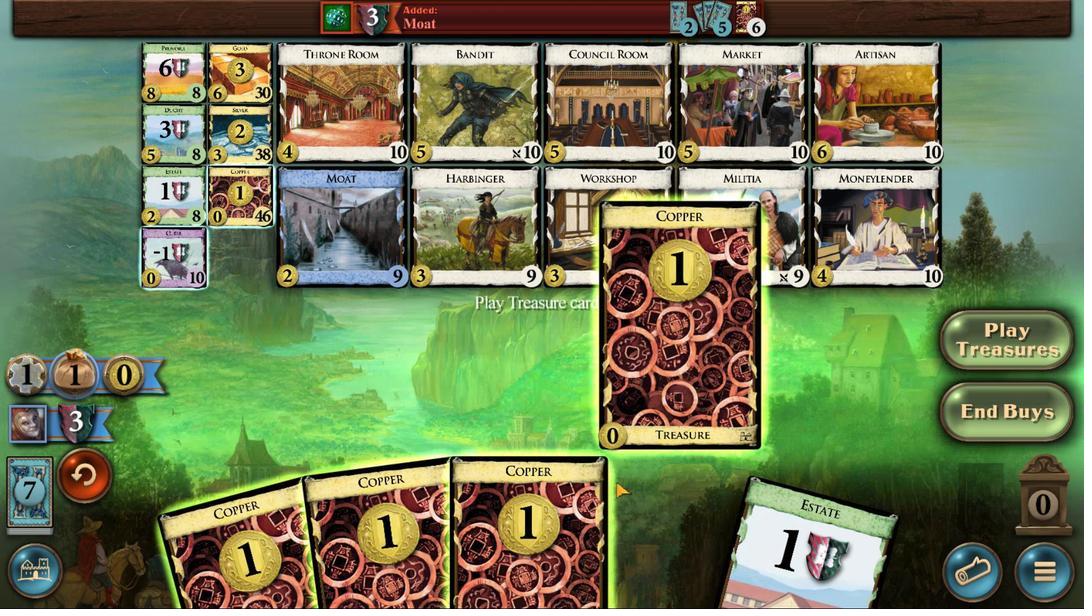 
Action: Mouse scrolled (729, 472) with delta (0, 0)
Screenshot: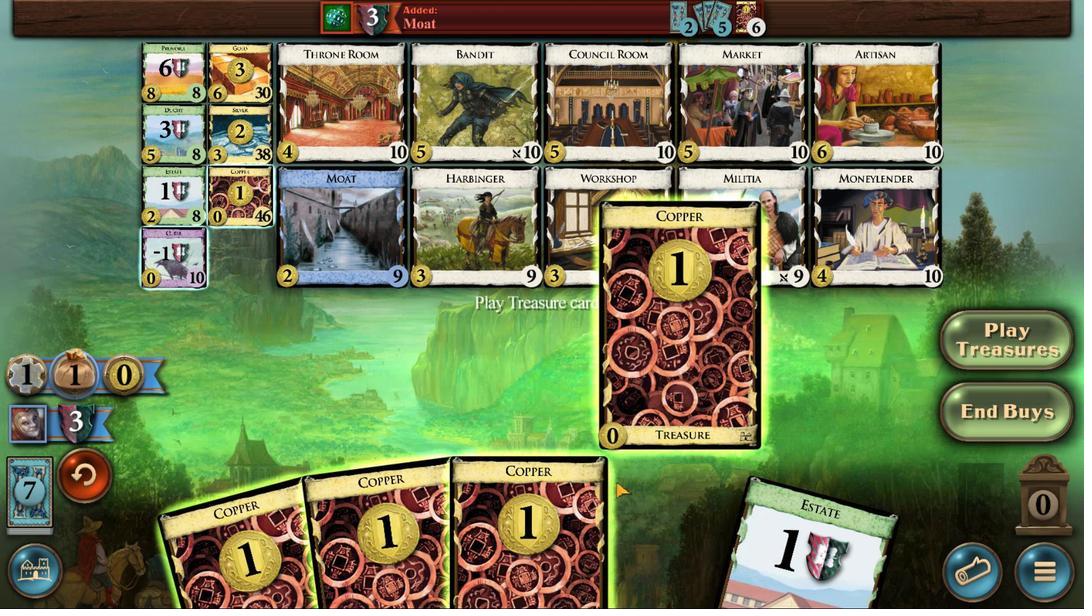 
Action: Mouse scrolled (729, 472) with delta (0, 0)
Screenshot: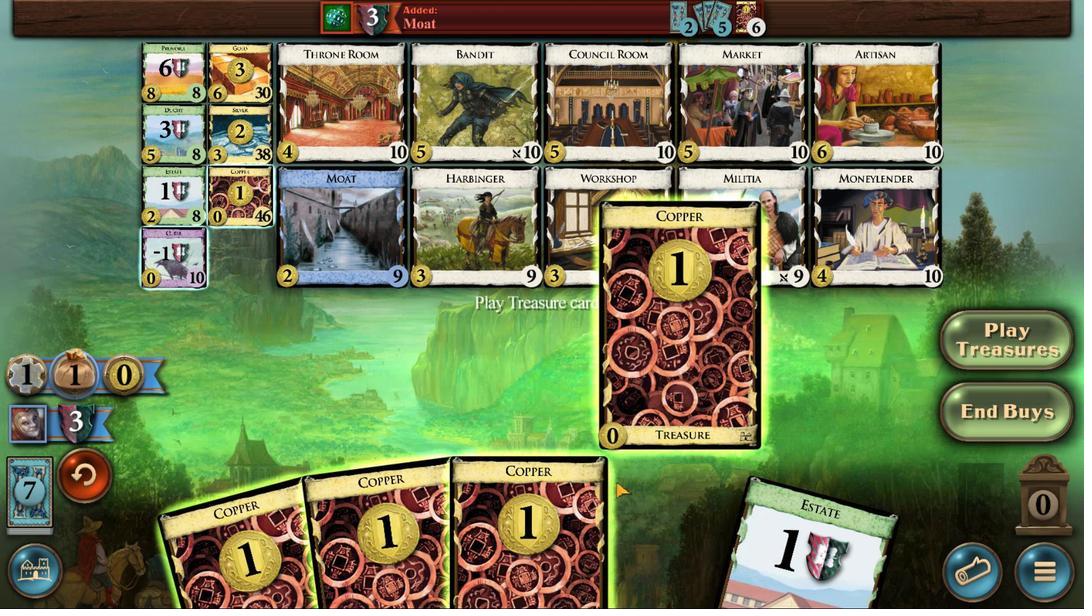 
Action: Mouse scrolled (729, 472) with delta (0, 0)
Screenshot: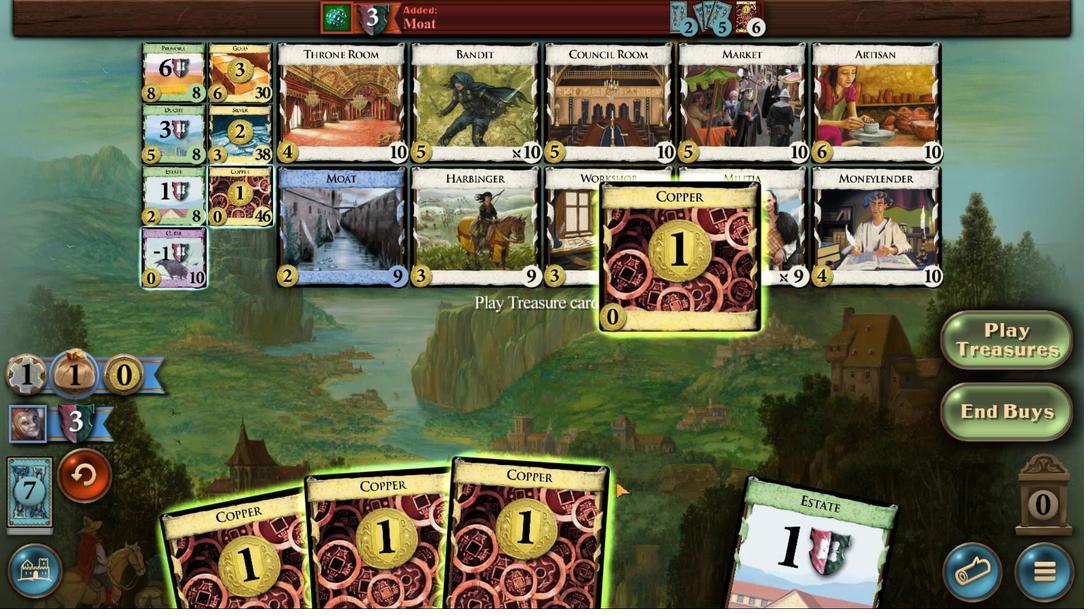 
Action: Mouse scrolled (729, 472) with delta (0, 0)
Screenshot: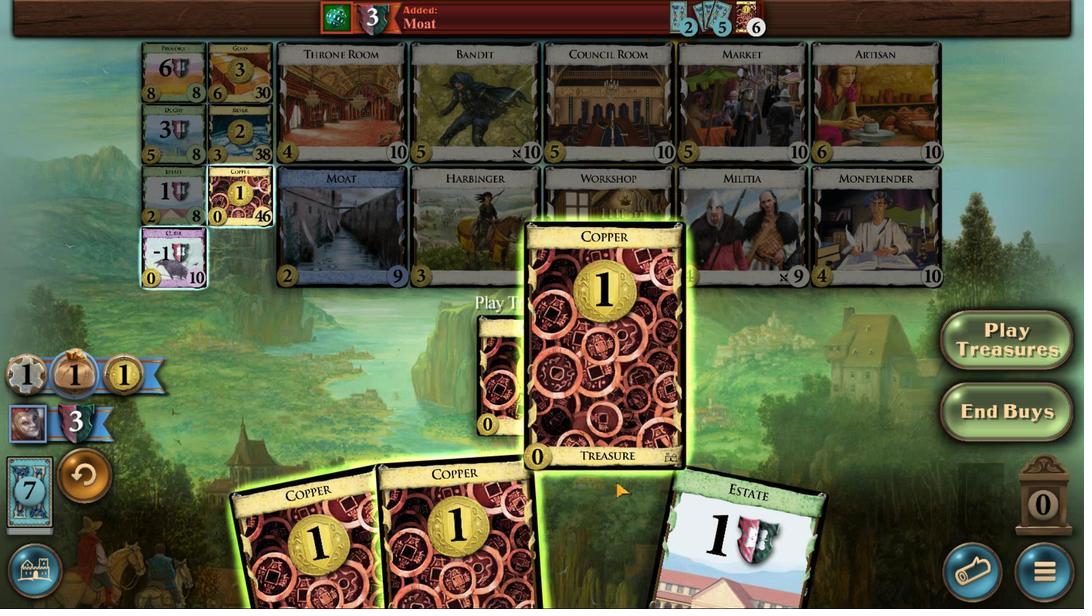 
Action: Mouse scrolled (729, 472) with delta (0, 0)
Screenshot: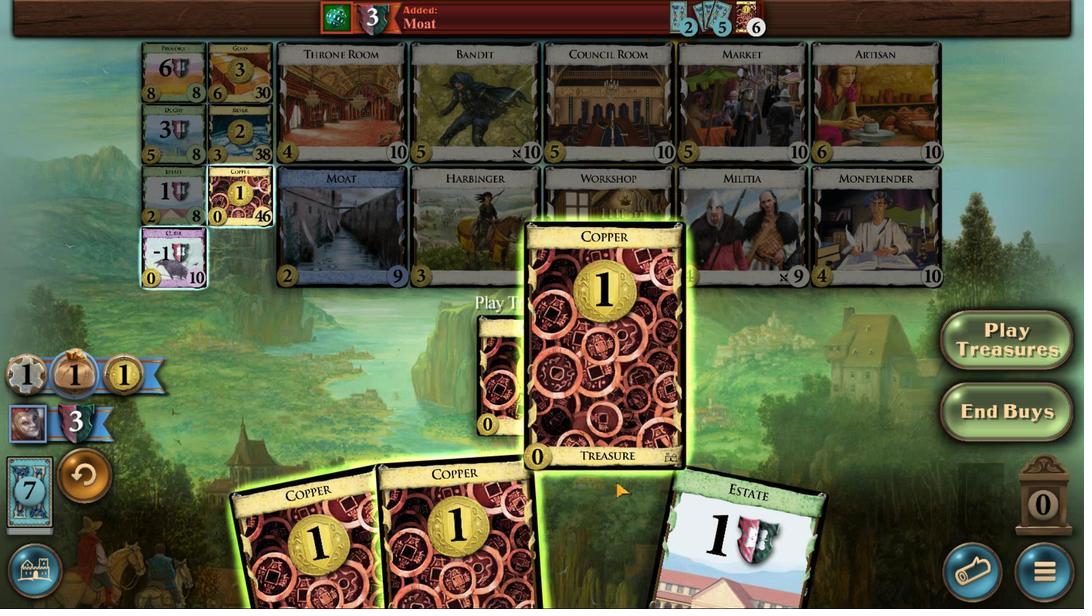 
Action: Mouse scrolled (729, 472) with delta (0, 0)
Screenshot: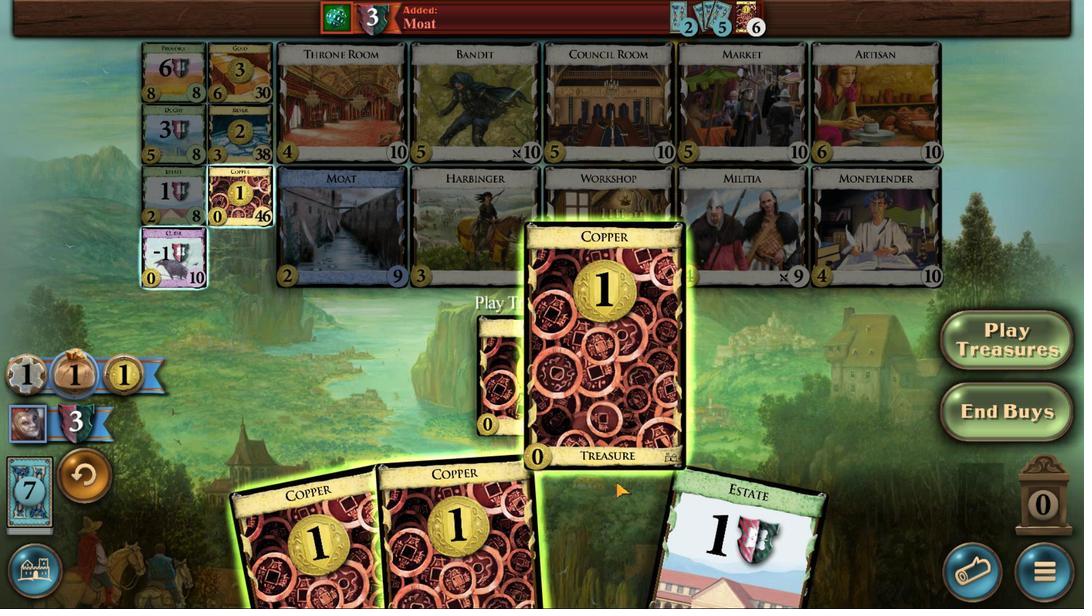 
Action: Mouse scrolled (729, 472) with delta (0, 0)
Screenshot: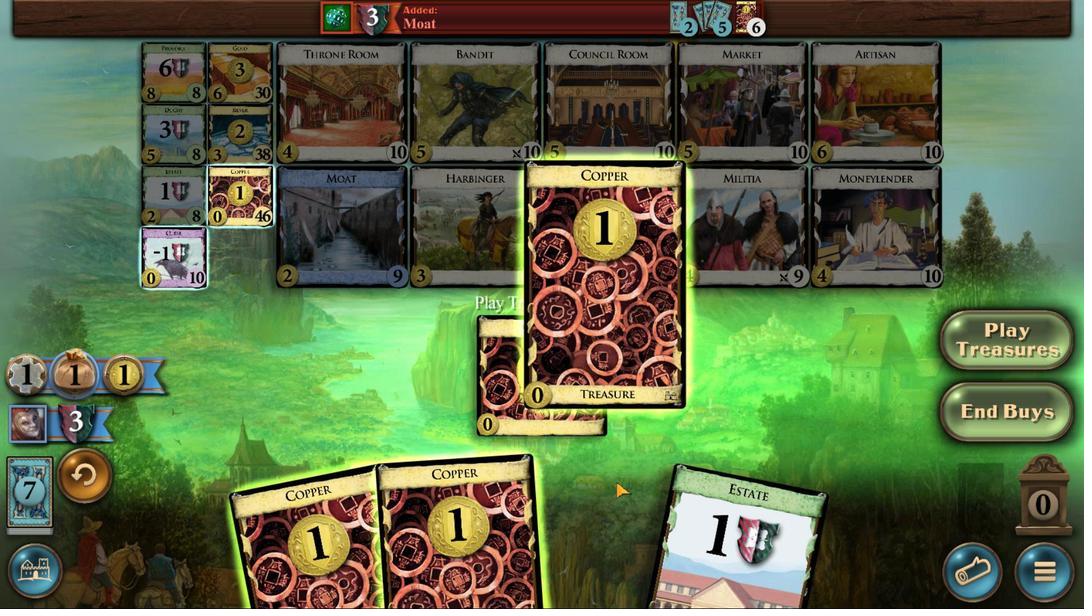 
Action: Mouse moved to (673, 473)
Screenshot: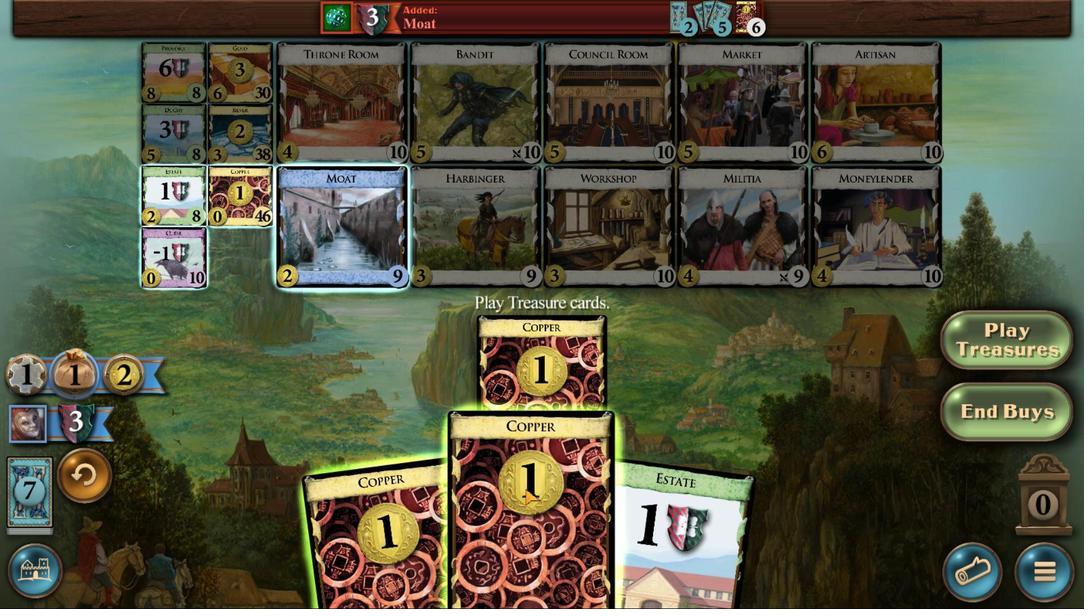 
Action: Mouse scrolled (673, 473) with delta (0, 0)
Screenshot: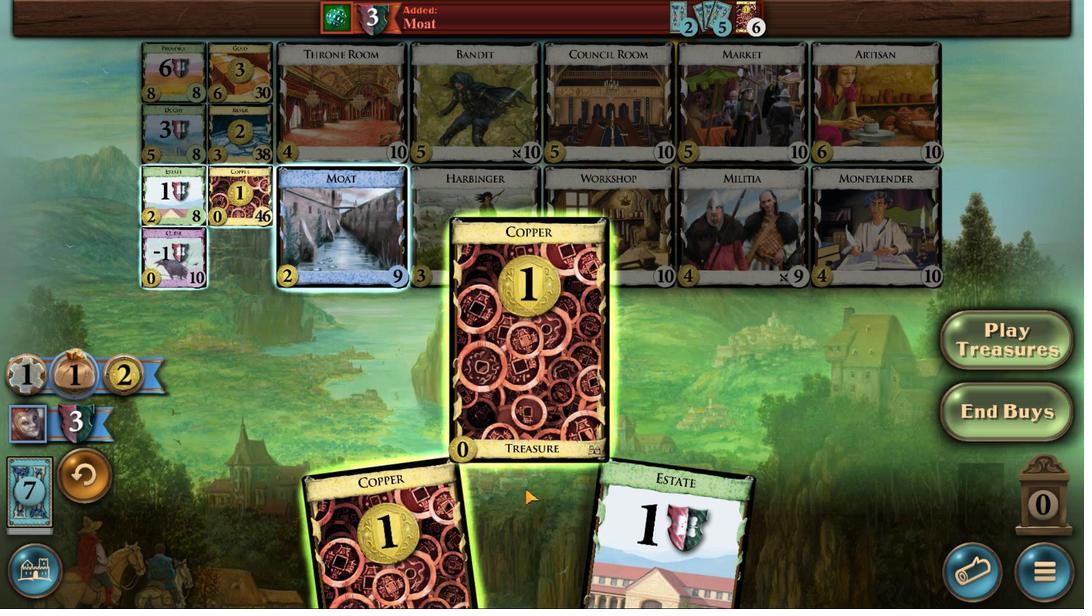 
Action: Mouse scrolled (673, 472) with delta (0, 0)
Screenshot: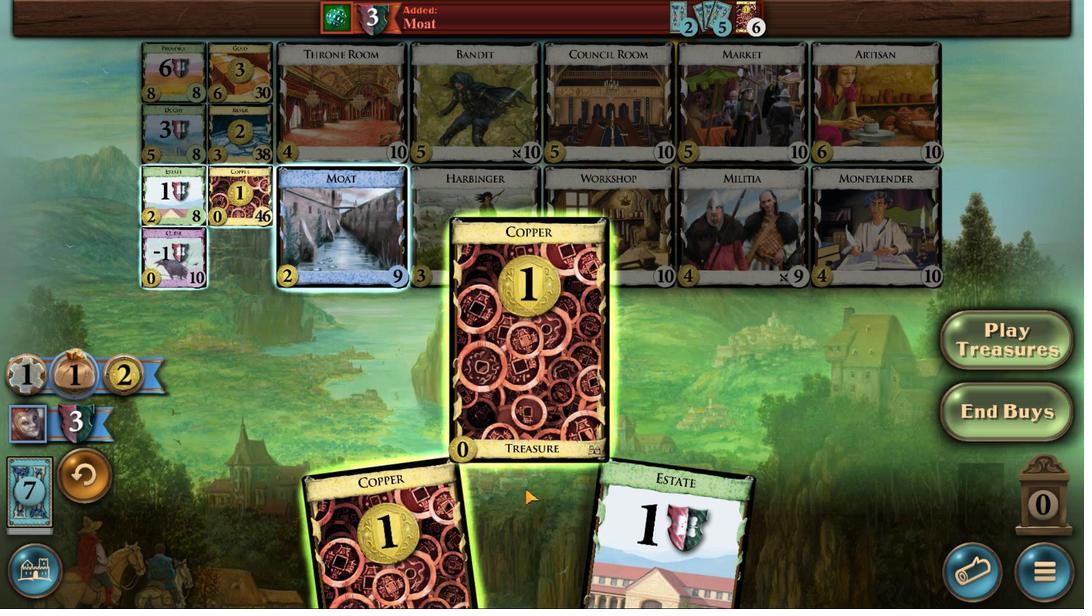 
Action: Mouse moved to (638, 473)
Screenshot: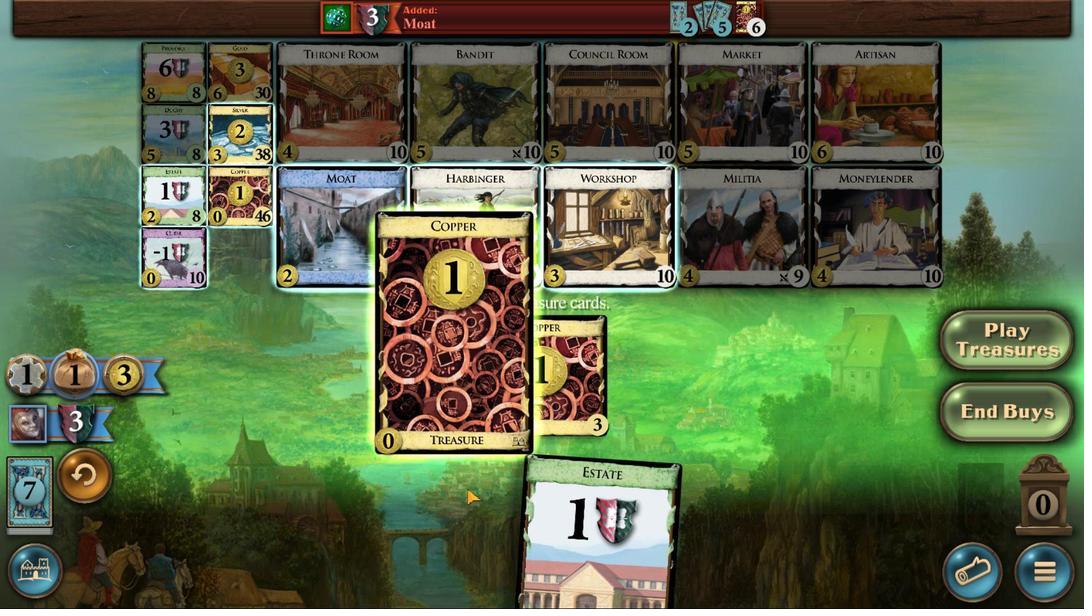 
Action: Mouse scrolled (638, 472) with delta (0, 0)
Screenshot: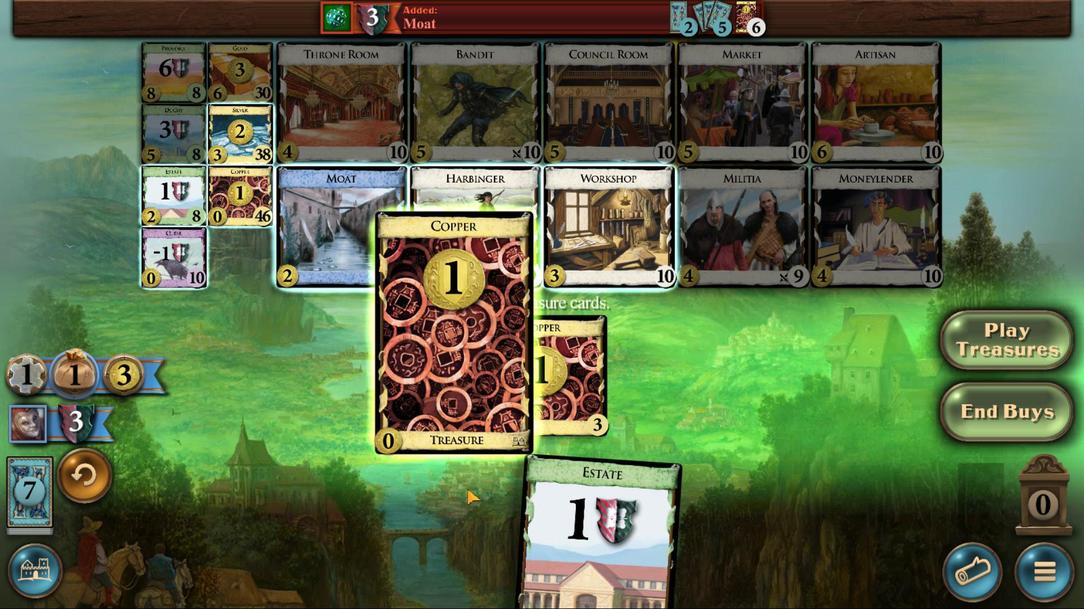 
Action: Mouse scrolled (638, 472) with delta (0, 0)
Screenshot: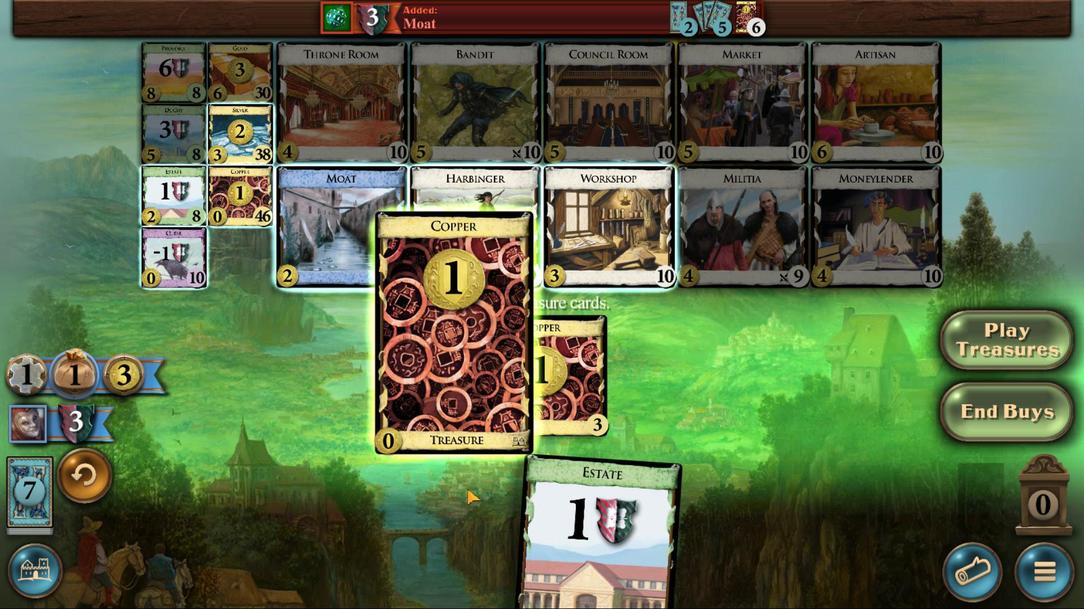 
Action: Mouse moved to (638, 473)
Screenshot: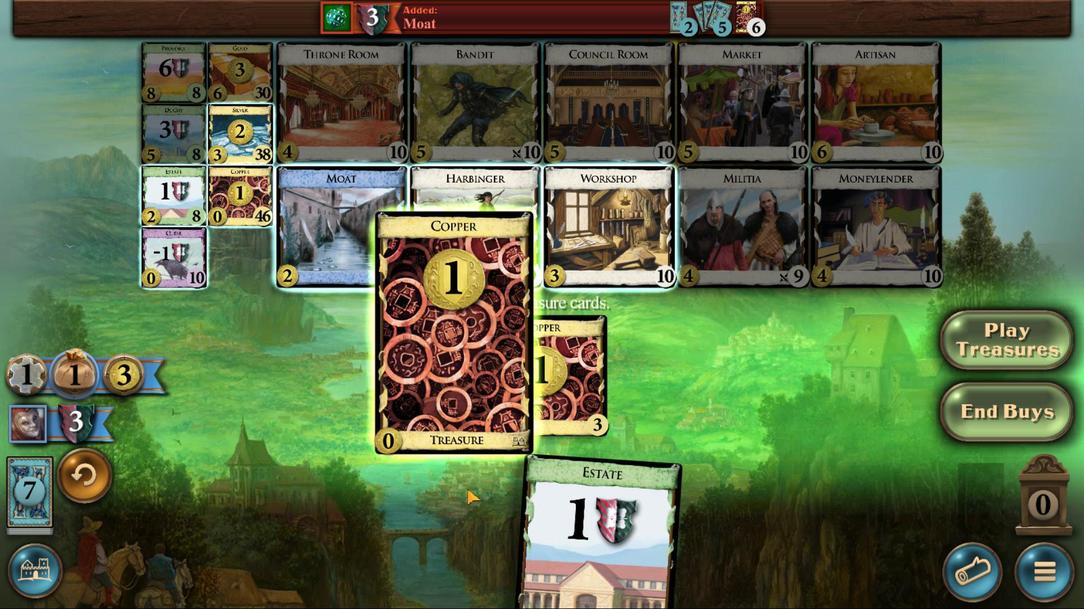 
Action: Mouse scrolled (638, 472) with delta (0, 0)
Screenshot: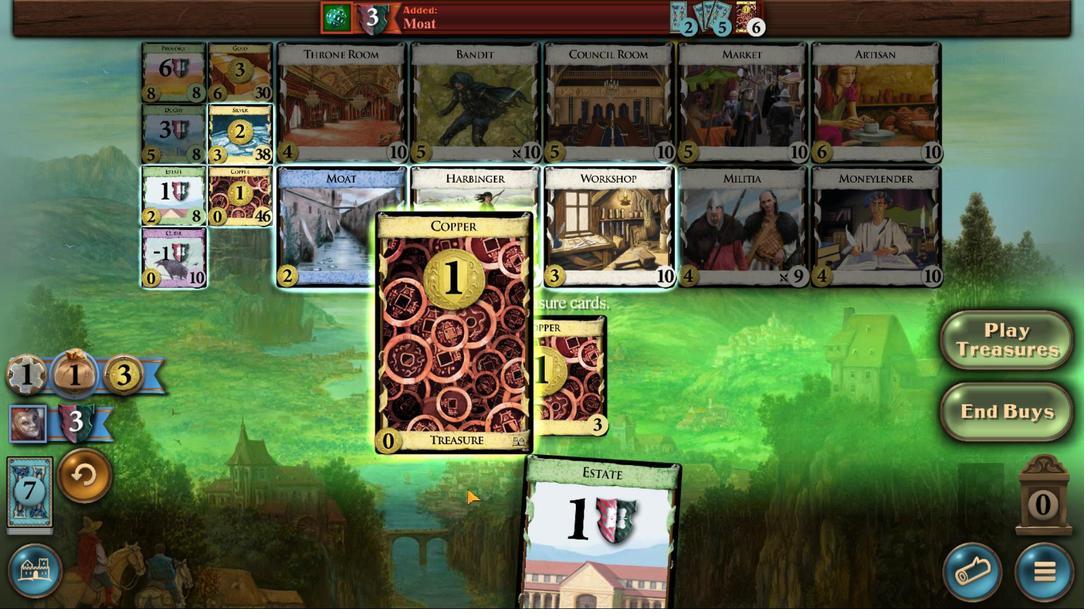 
Action: Mouse moved to (572, 430)
Screenshot: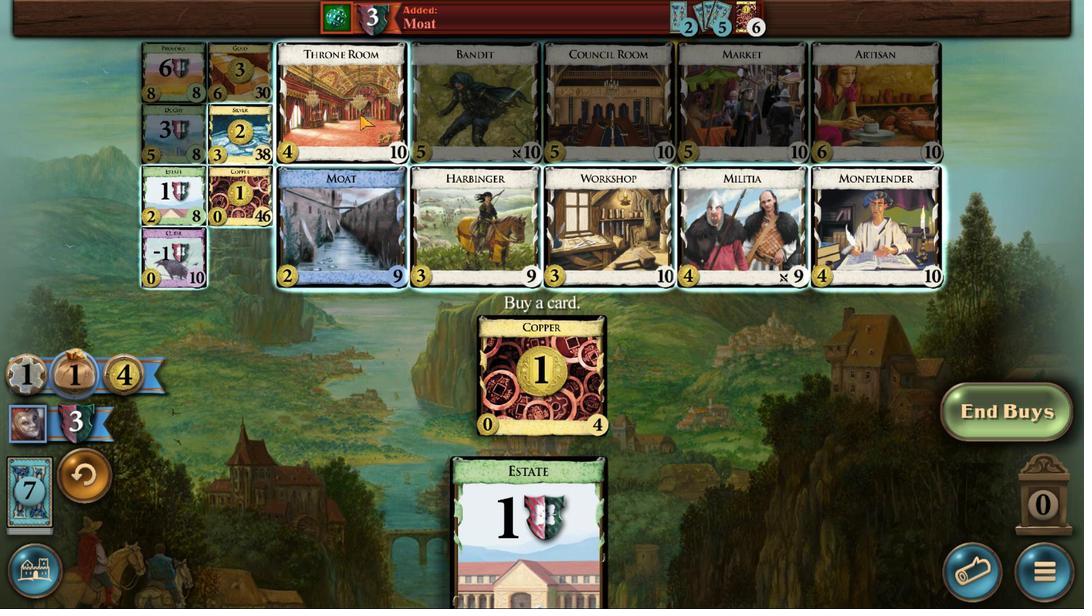 
Action: Mouse pressed left at (572, 430)
Screenshot: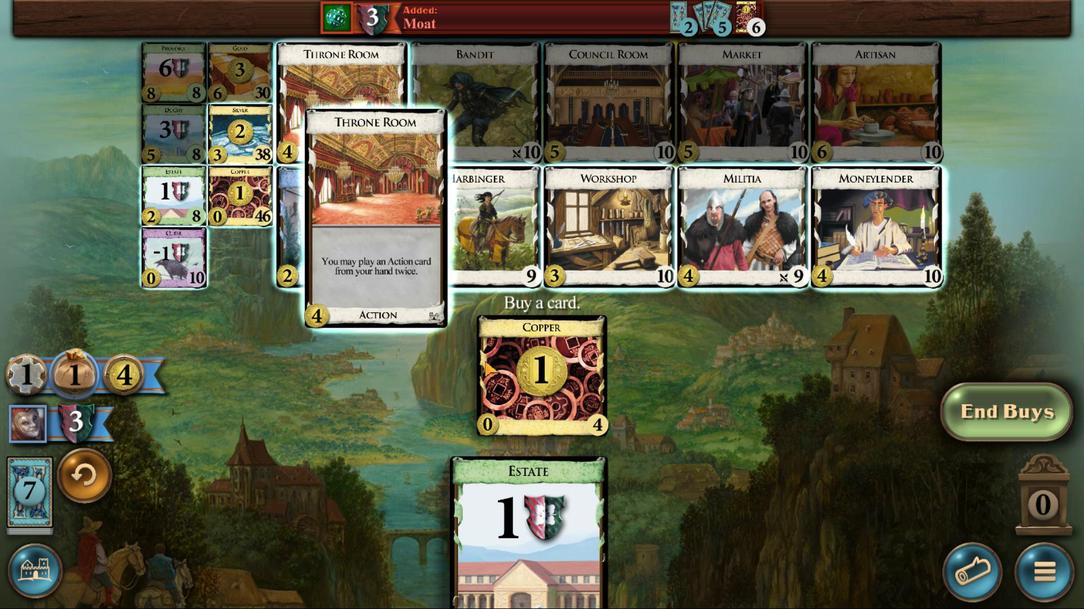 
Action: Mouse moved to (828, 471)
Screenshot: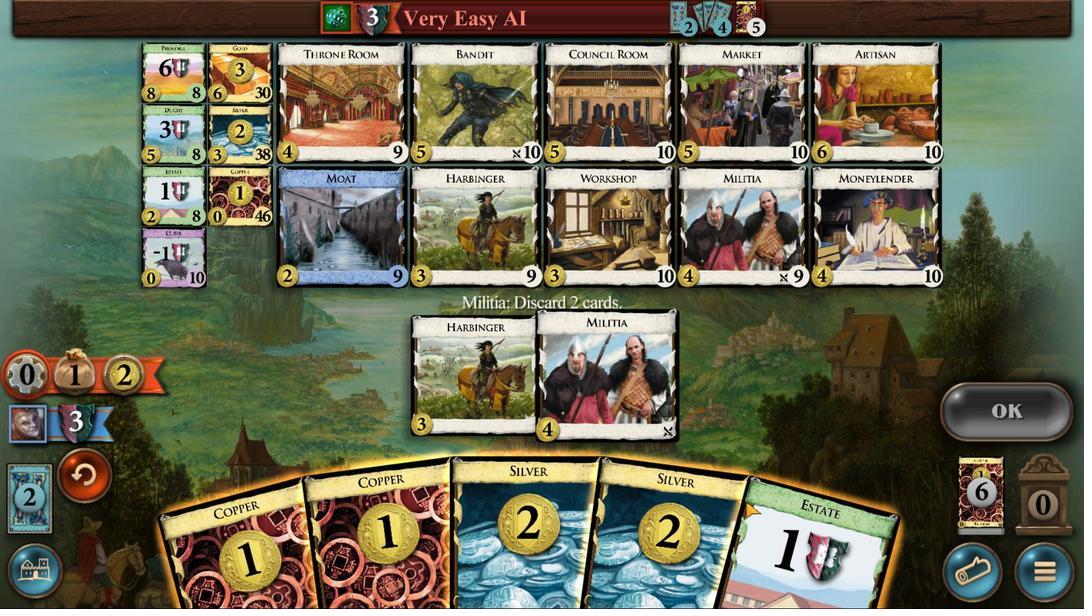 
Action: Mouse scrolled (828, 471) with delta (0, 0)
Screenshot: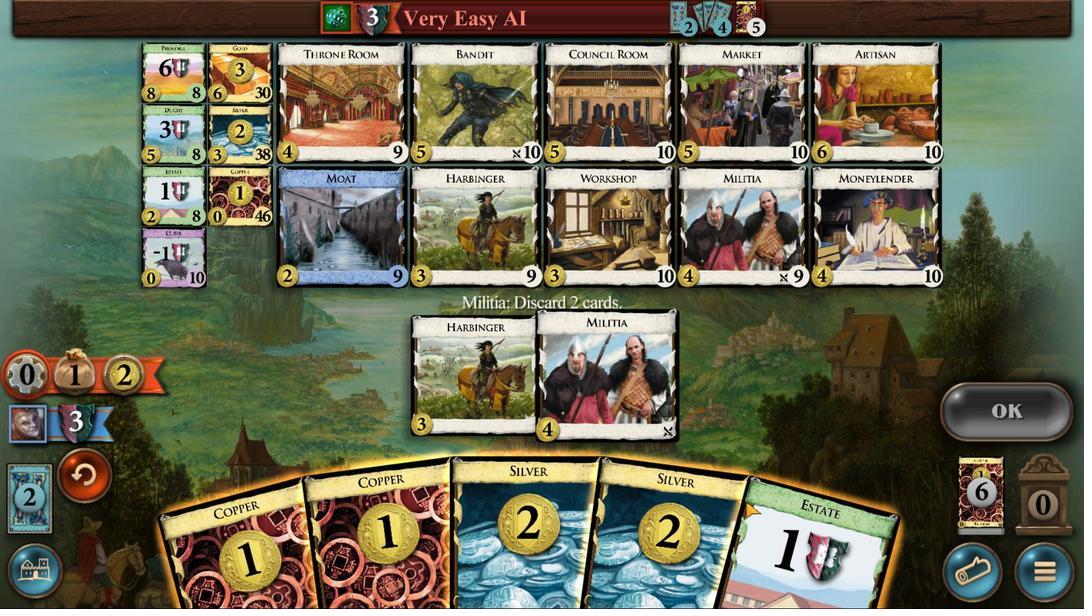 
Action: Mouse moved to (808, 474)
Screenshot: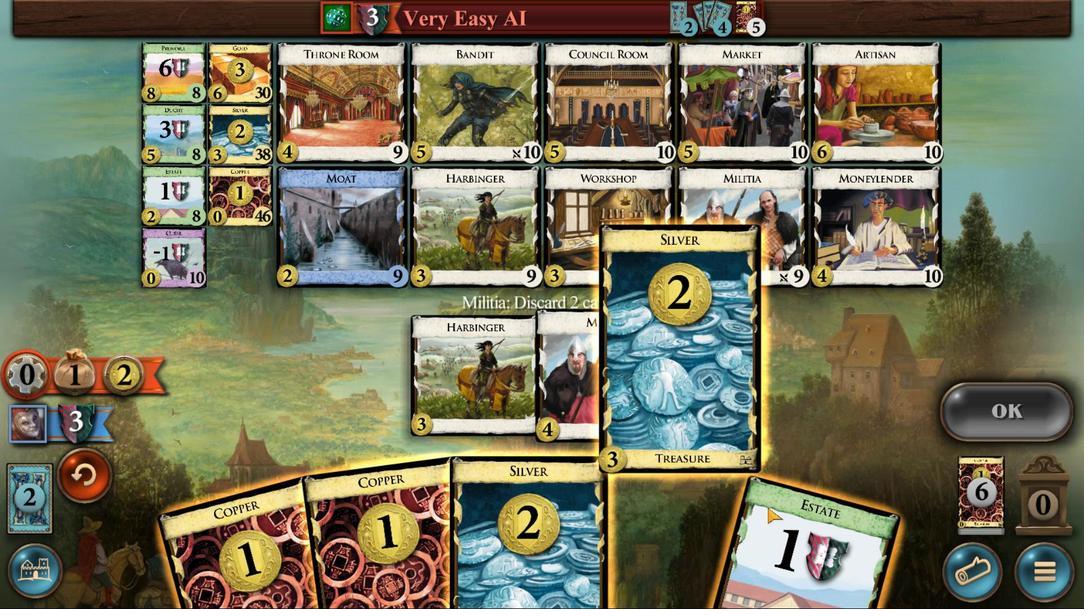 
Action: Mouse scrolled (808, 474) with delta (0, 0)
Screenshot: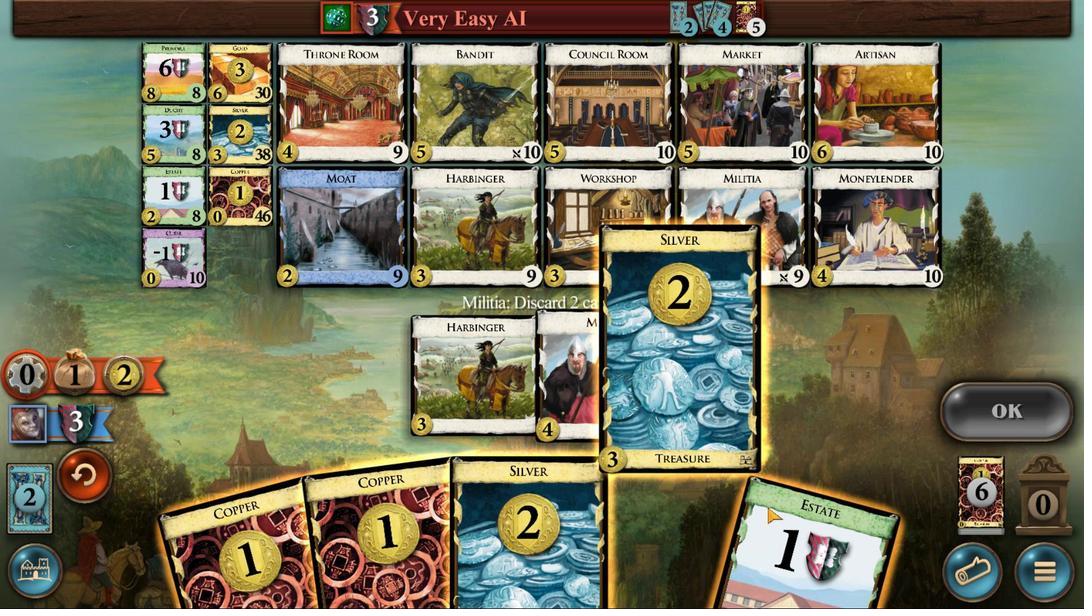 
Action: Mouse moved to (808, 474)
Screenshot: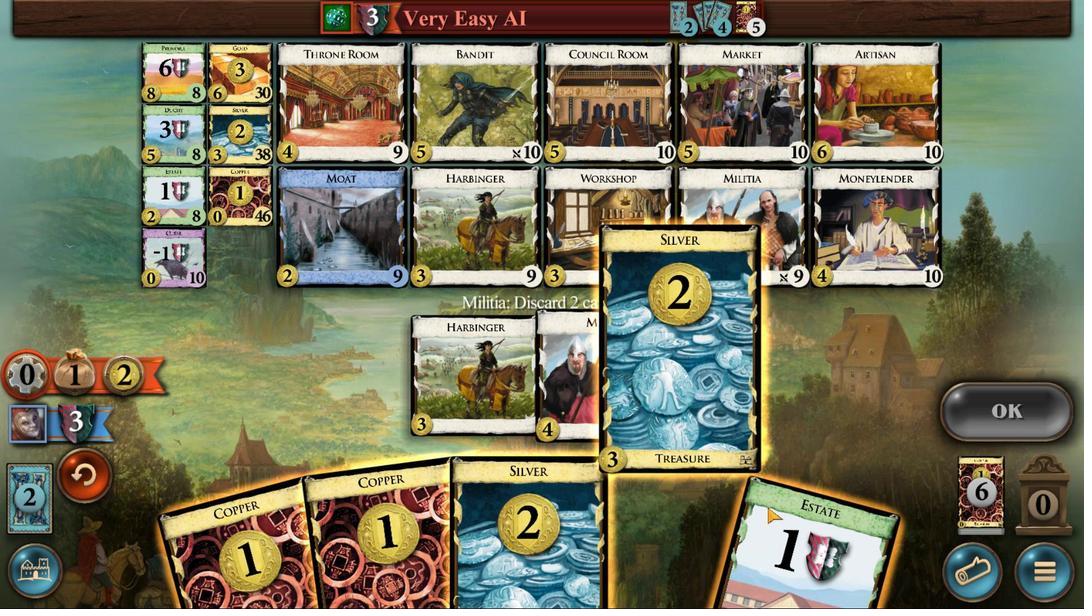 
Action: Mouse scrolled (808, 474) with delta (0, 0)
Screenshot: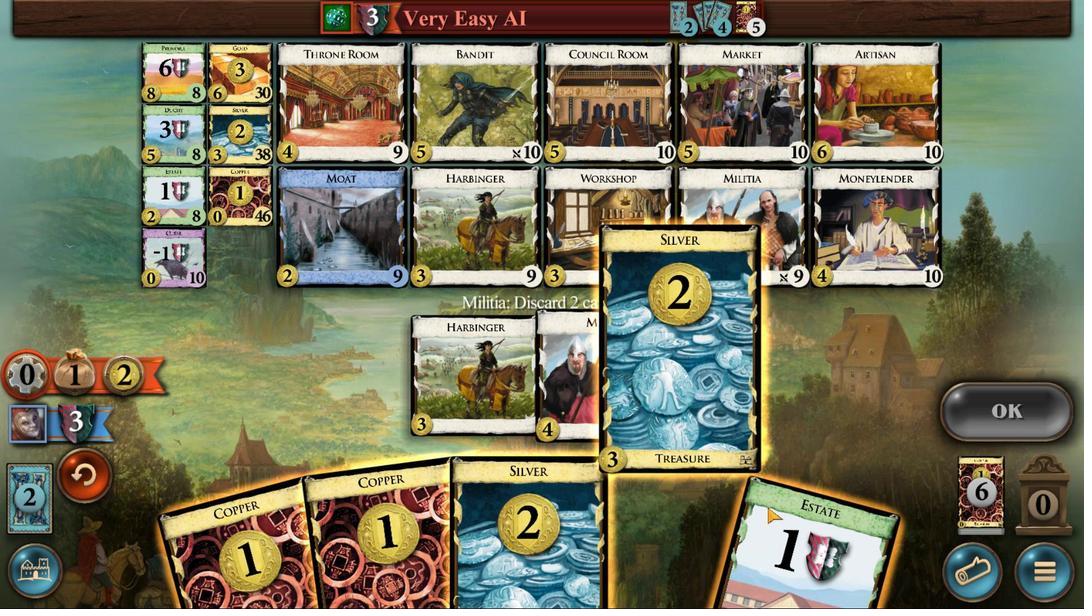 
Action: Mouse scrolled (808, 474) with delta (0, 0)
Screenshot: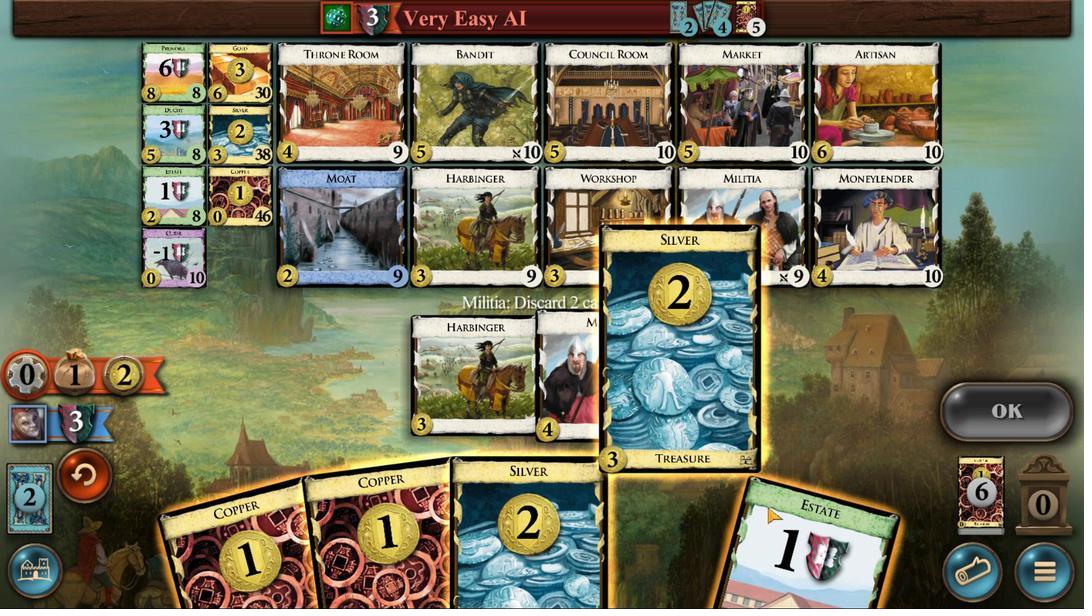 
Action: Mouse moved to (844, 477)
Screenshot: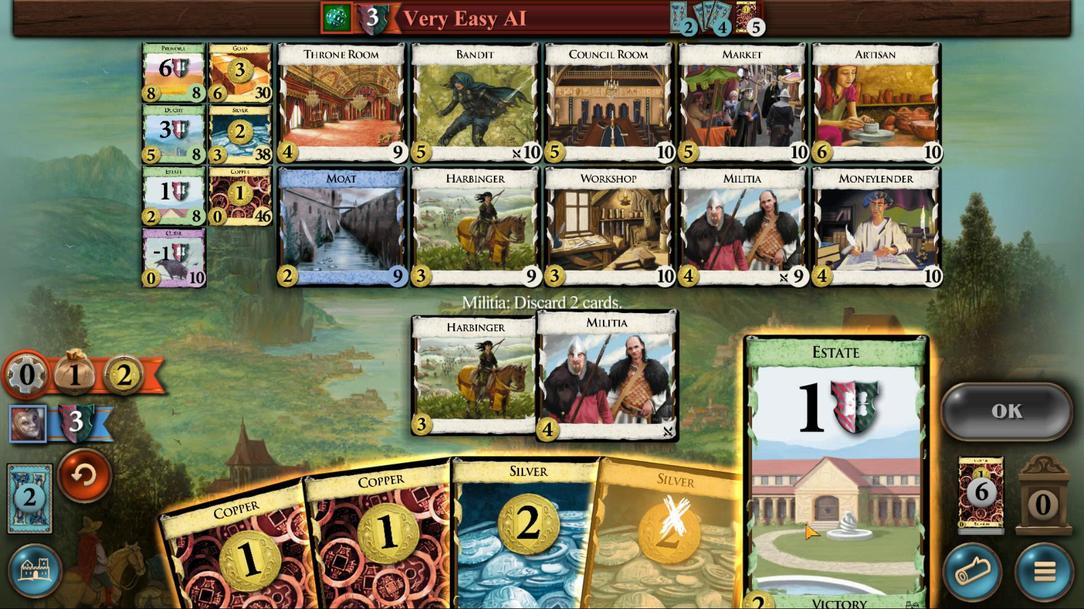 
Action: Mouse scrolled (844, 477) with delta (0, 0)
Screenshot: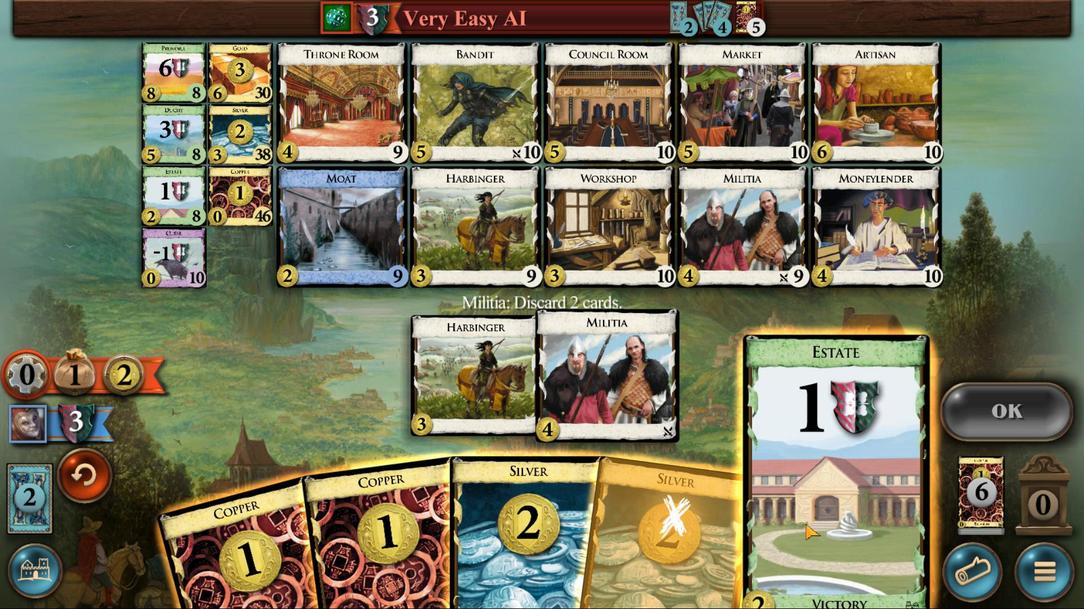 
Action: Mouse scrolled (844, 477) with delta (0, 0)
Screenshot: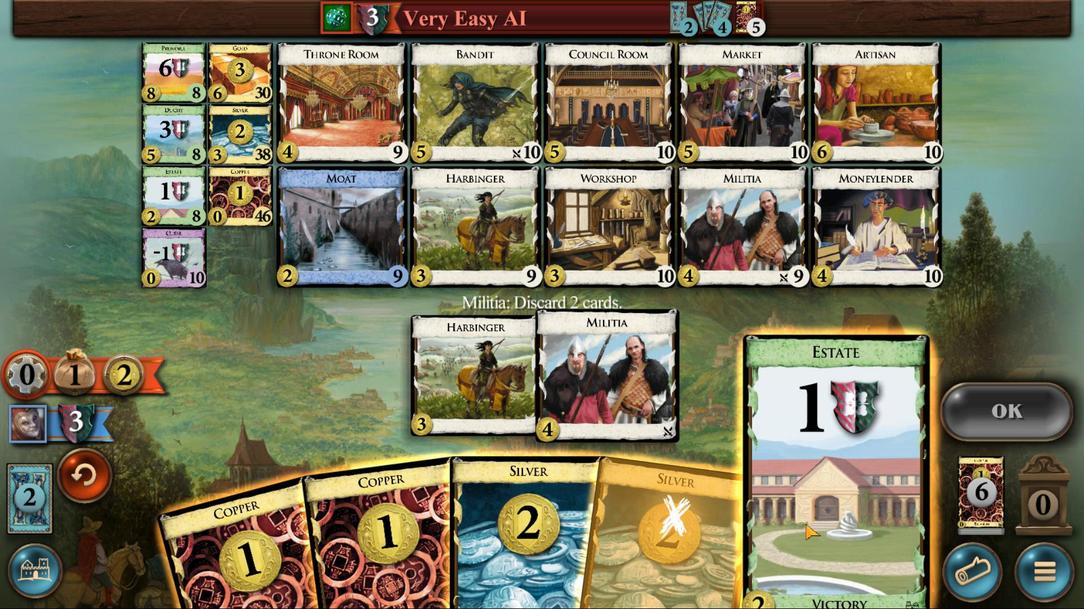 
Action: Mouse scrolled (844, 477) with delta (0, 0)
Screenshot: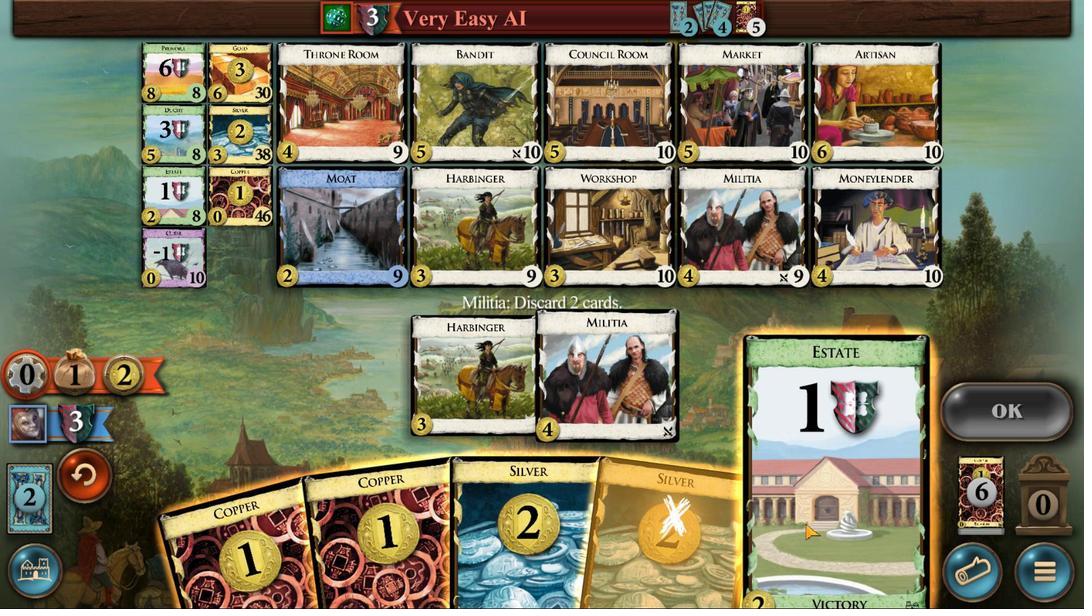 
Action: Mouse scrolled (844, 477) with delta (0, 0)
Screenshot: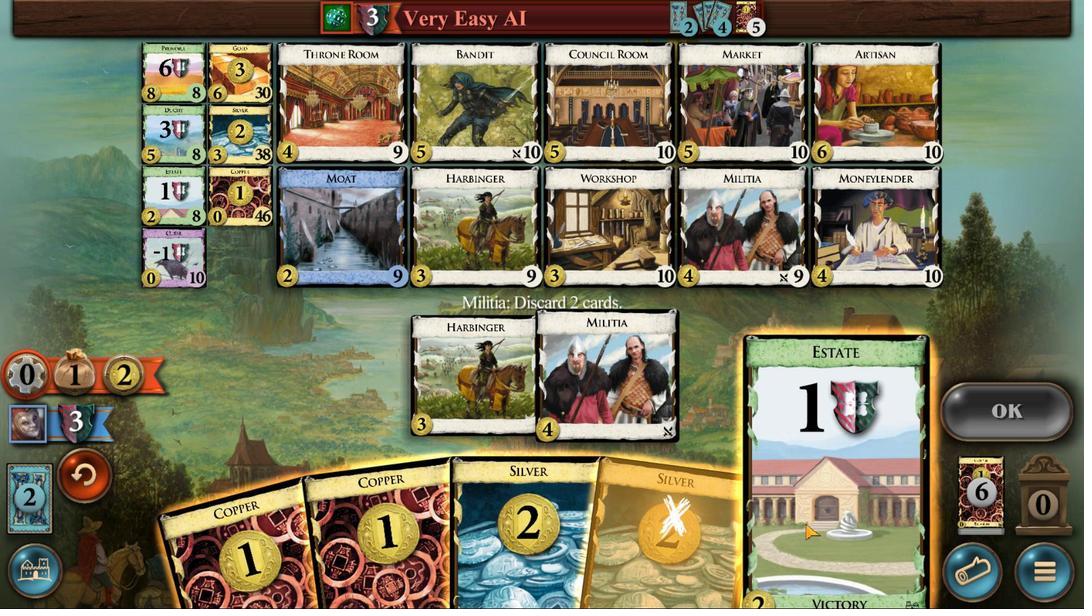 
Action: Mouse moved to (972, 465)
Screenshot: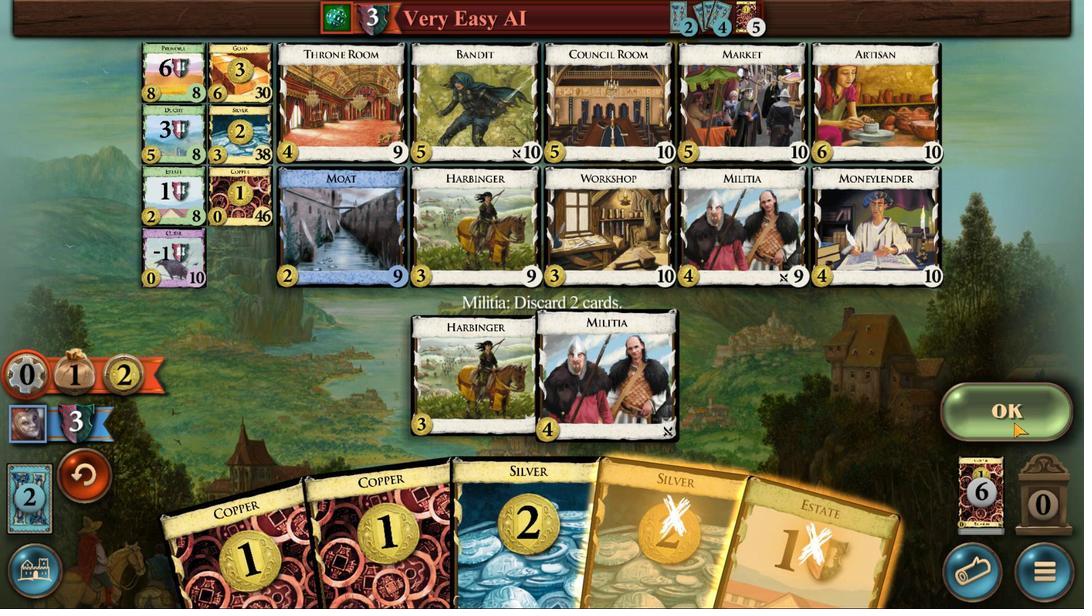 
Action: Mouse pressed left at (972, 465)
Screenshot: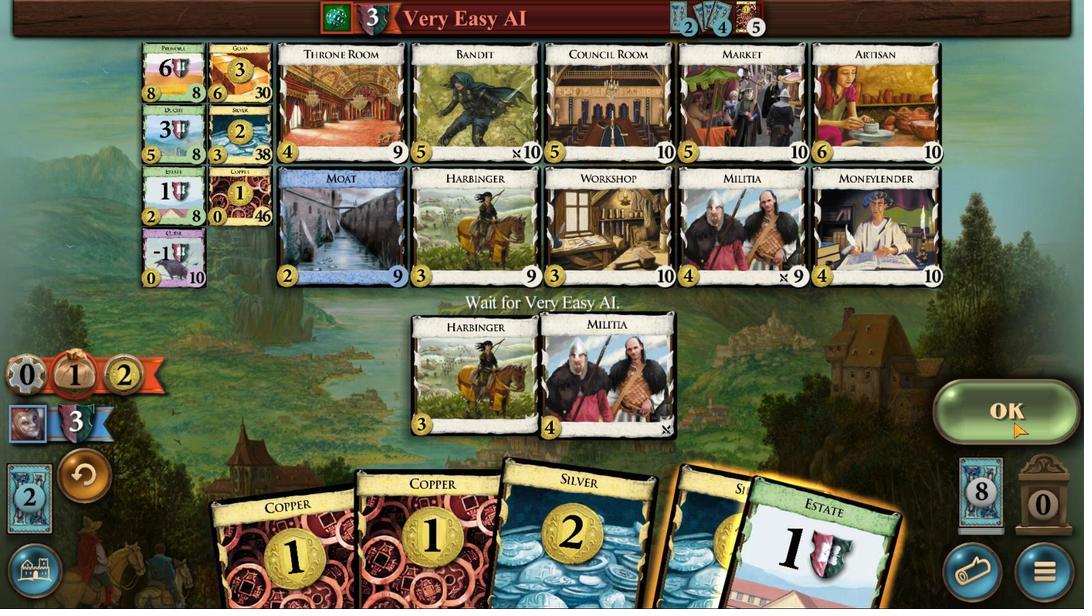 
Action: Mouse moved to (778, 472)
Screenshot: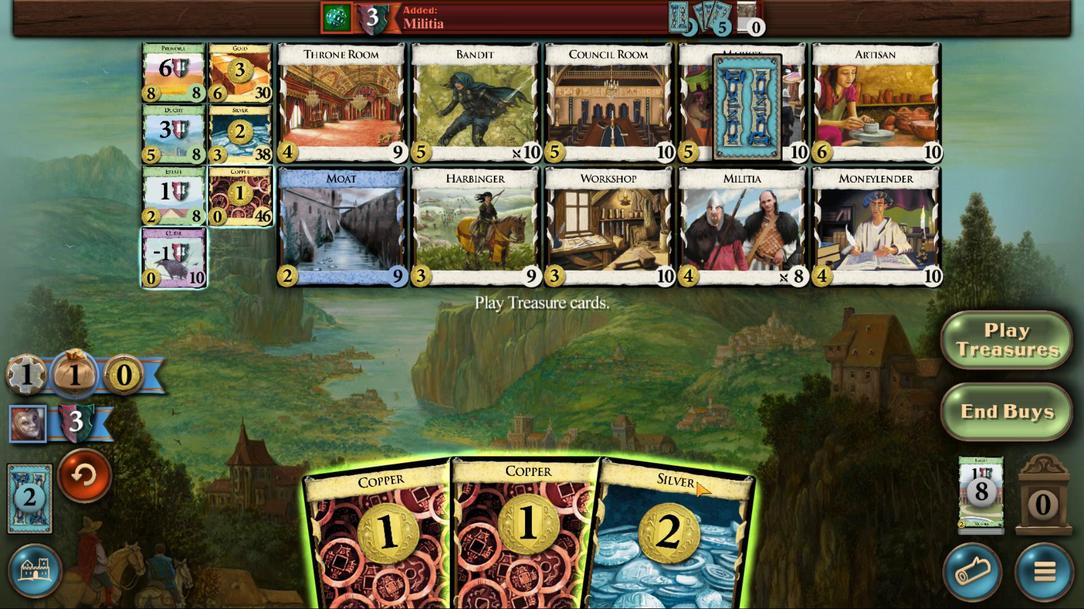 
Action: Mouse scrolled (778, 472) with delta (0, 0)
Screenshot: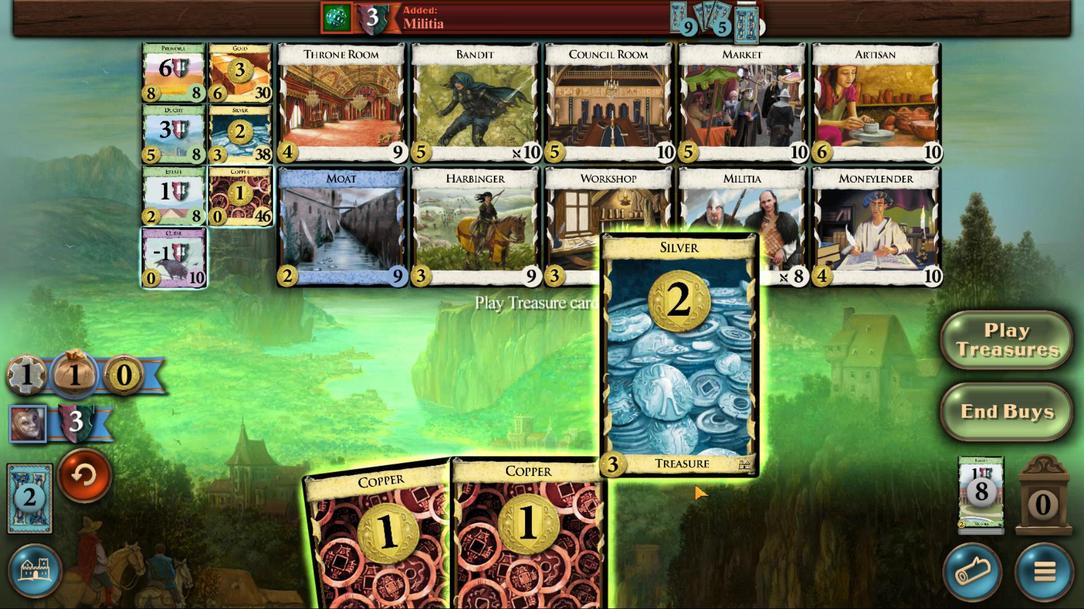 
Action: Mouse scrolled (778, 472) with delta (0, 0)
Screenshot: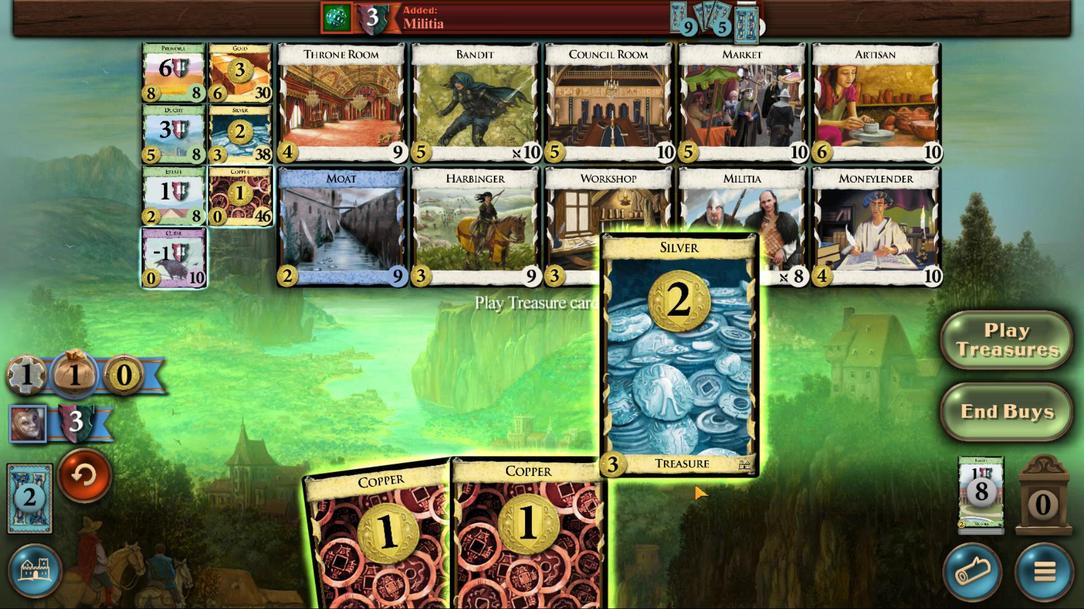
Action: Mouse scrolled (778, 472) with delta (0, 0)
Screenshot: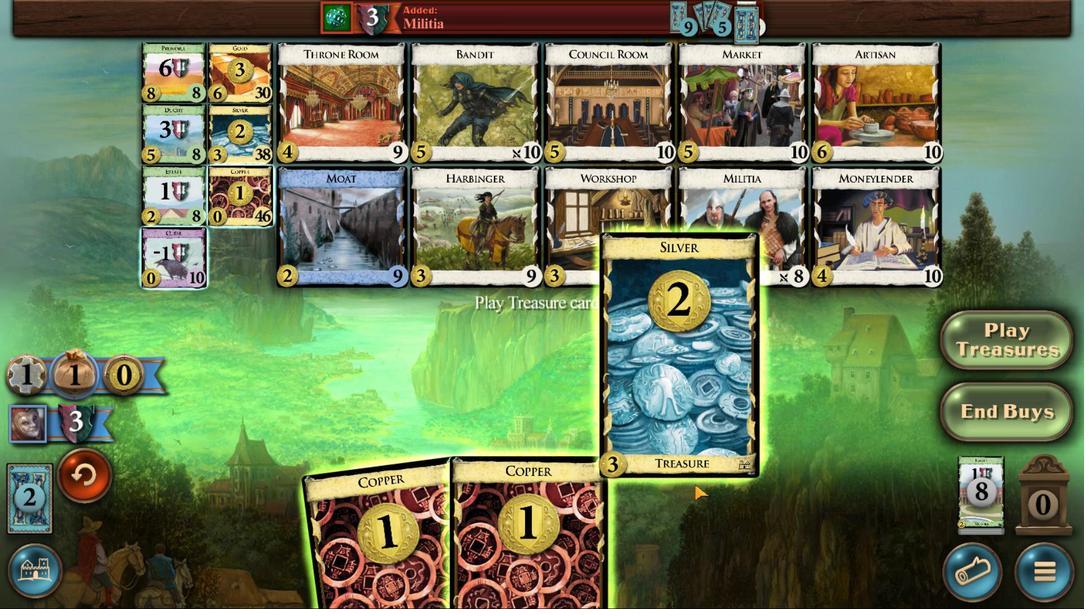 
Action: Mouse moved to (739, 473)
Screenshot: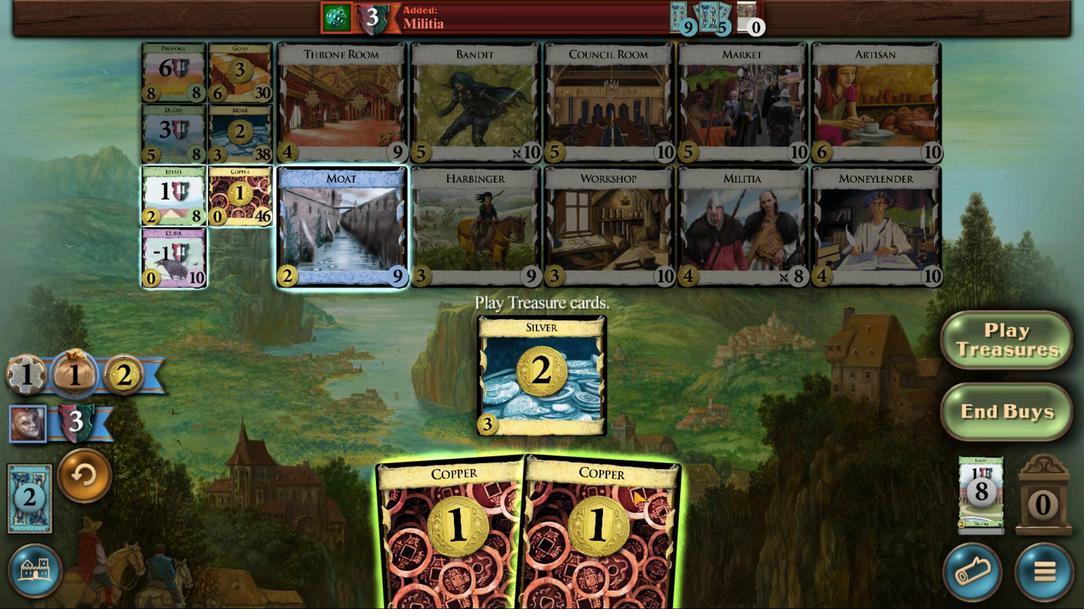 
Action: Mouse scrolled (739, 473) with delta (0, 0)
Screenshot: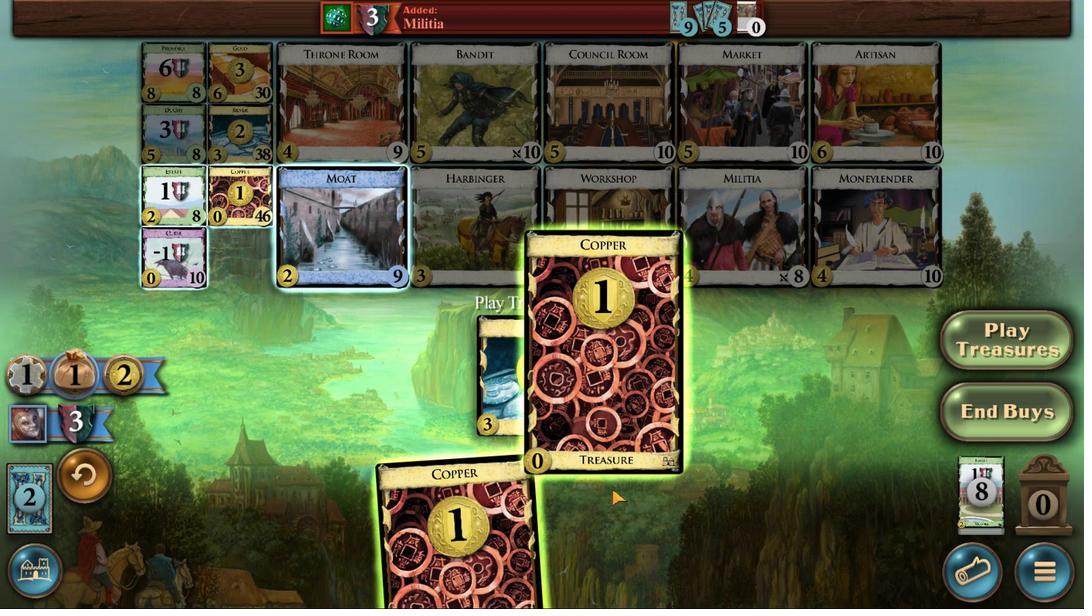 
Action: Mouse scrolled (739, 473) with delta (0, 0)
Screenshot: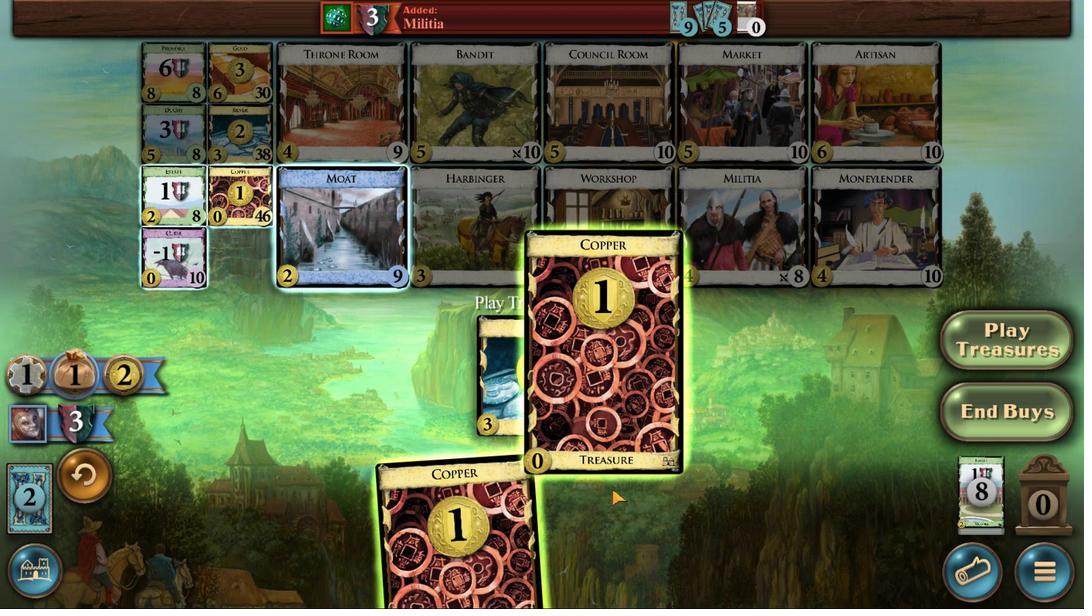 
Action: Mouse scrolled (739, 473) with delta (0, 0)
Screenshot: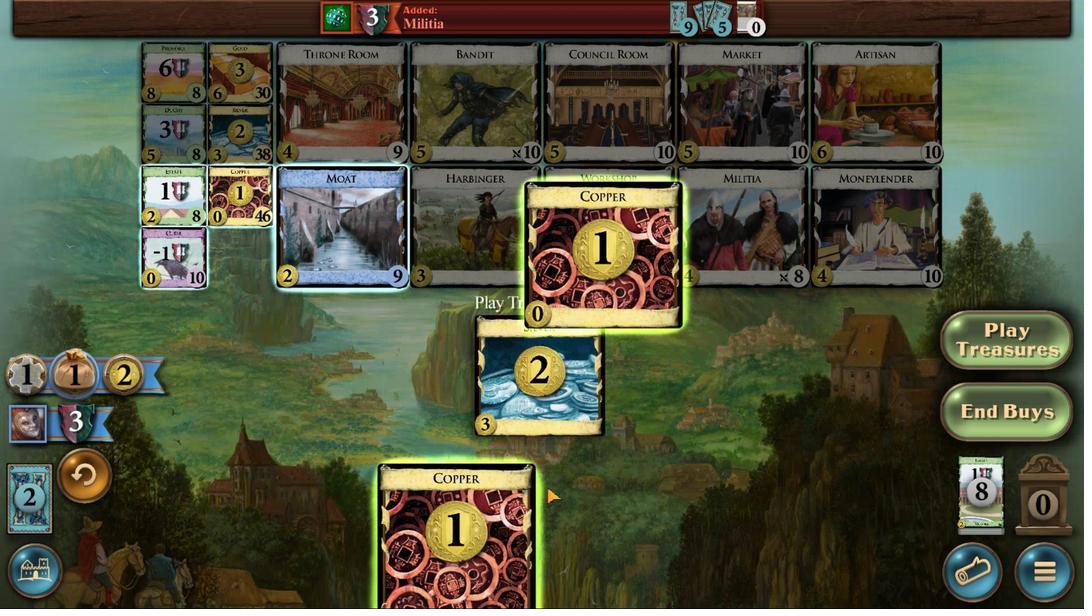 
Action: Mouse moved to (682, 472)
Screenshot: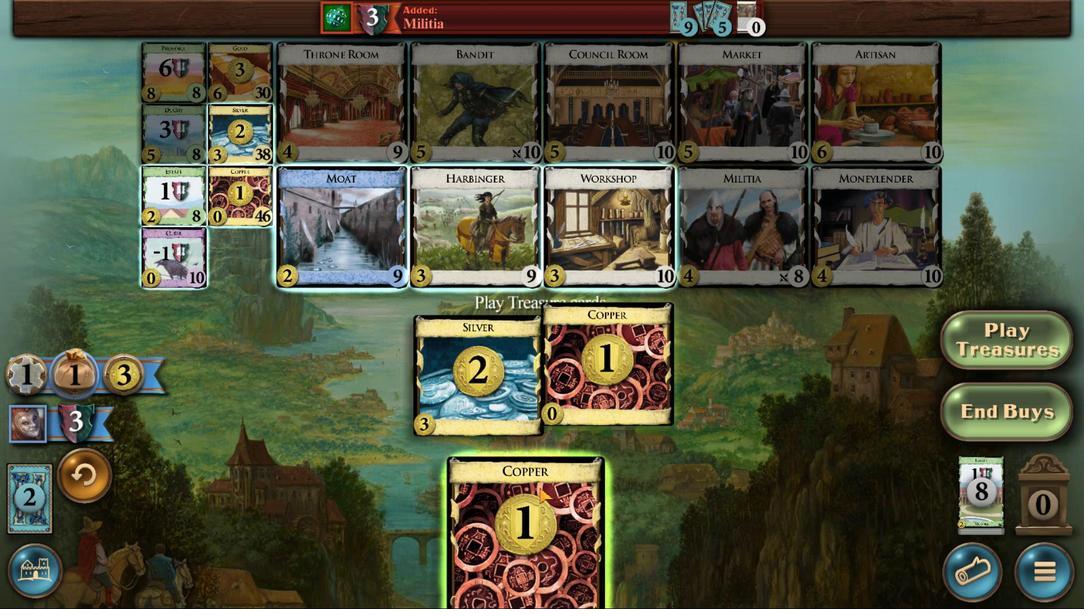 
Action: Mouse scrolled (682, 472) with delta (0, 0)
Screenshot: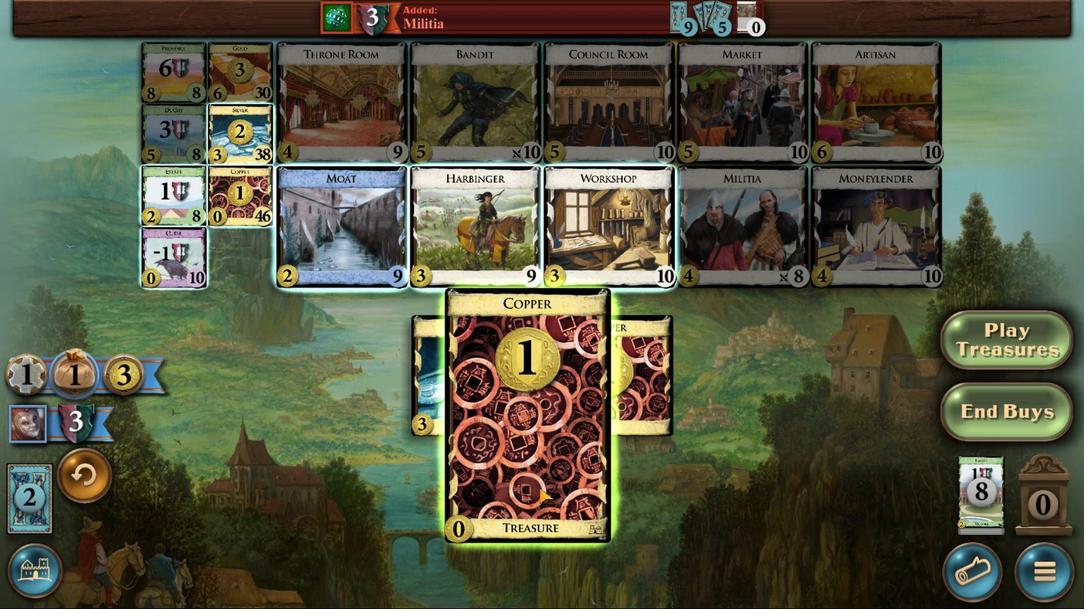 
Action: Mouse scrolled (682, 472) with delta (0, 0)
Screenshot: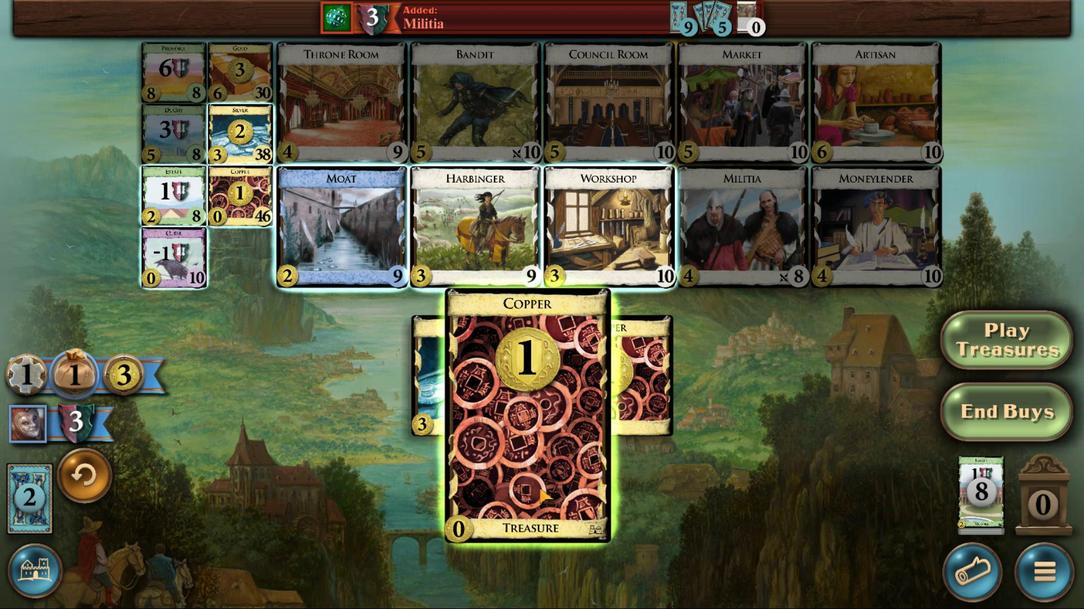 
Action: Mouse scrolled (682, 472) with delta (0, 0)
Screenshot: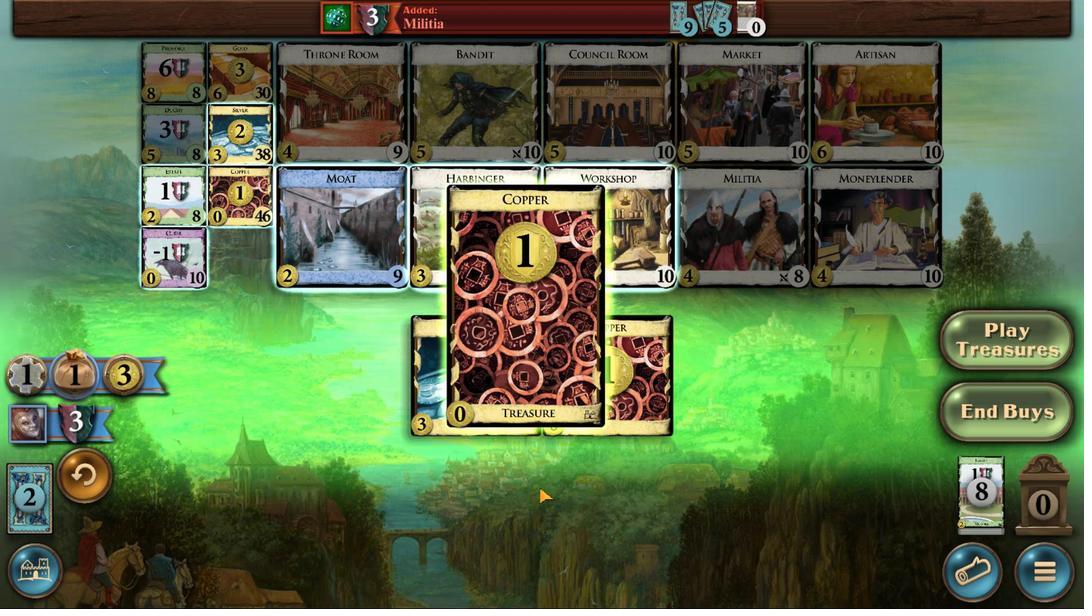 
Action: Mouse moved to (504, 433)
Screenshot: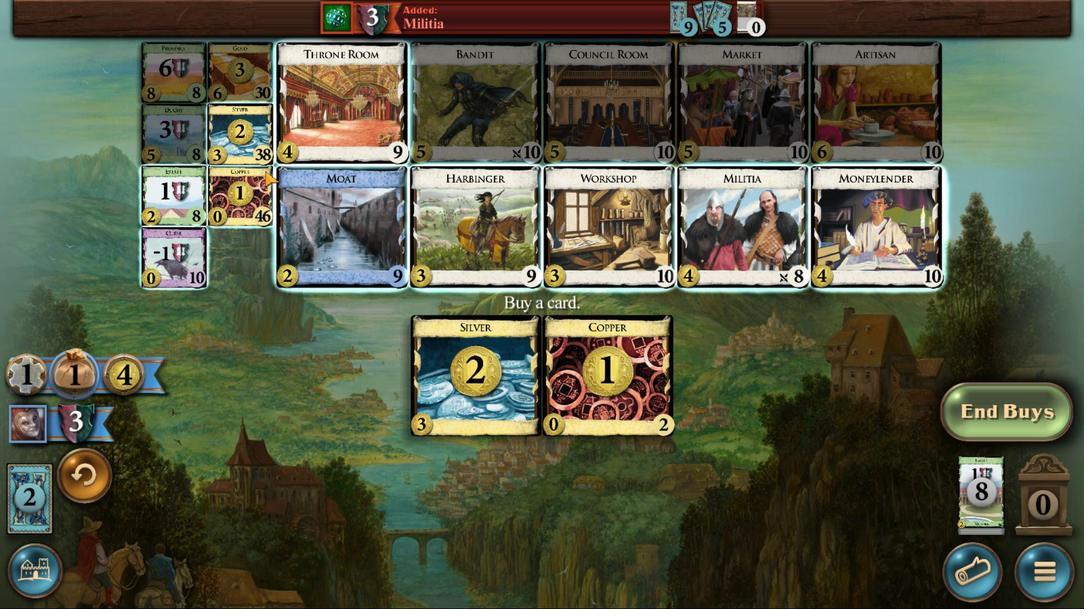 
Action: Mouse pressed left at (504, 433)
Screenshot: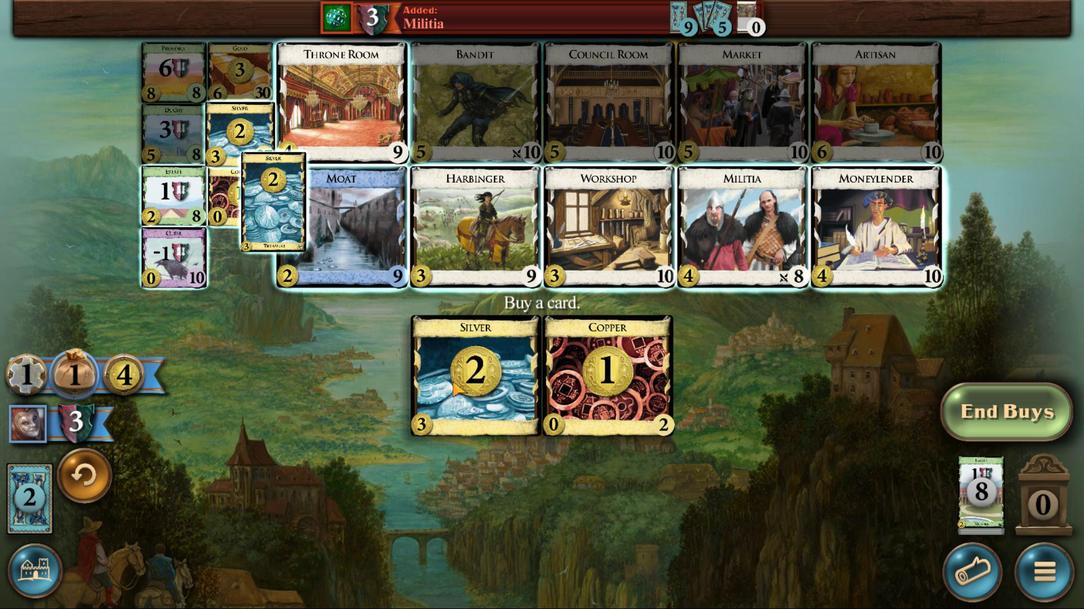 
Action: Mouse moved to (853, 475)
Screenshot: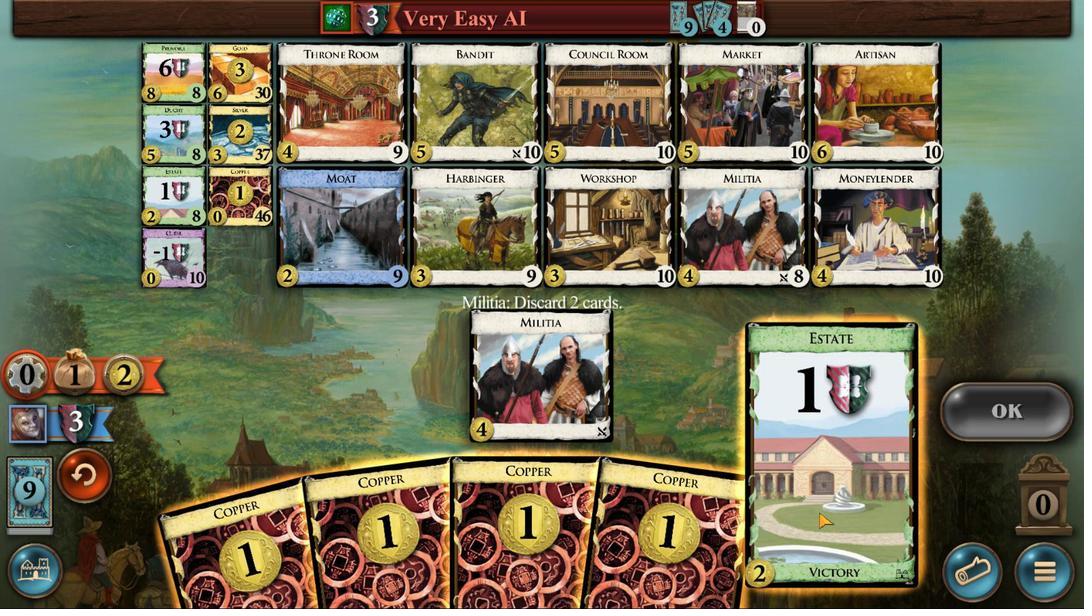 
Action: Mouse scrolled (853, 475) with delta (0, 0)
Screenshot: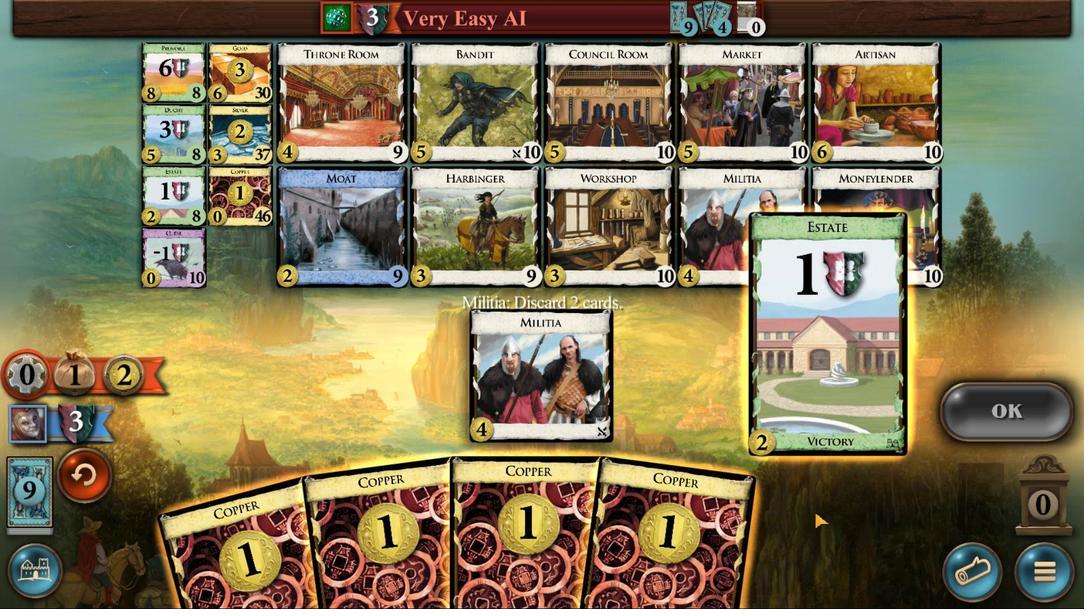 
Action: Mouse scrolled (853, 475) with delta (0, 0)
Screenshot: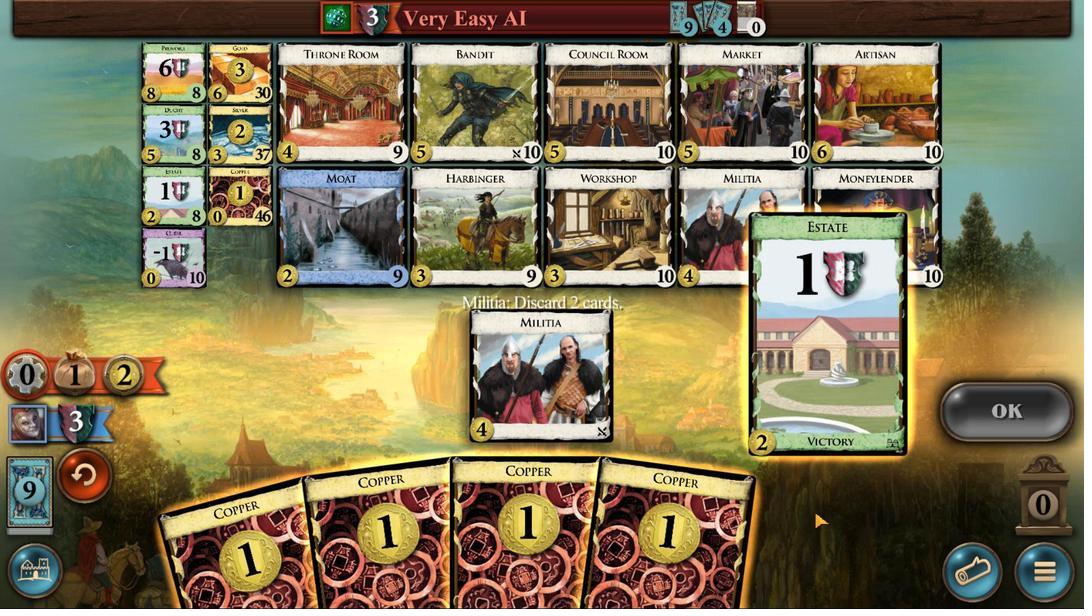 
Action: Mouse scrolled (853, 475) with delta (0, 0)
Screenshot: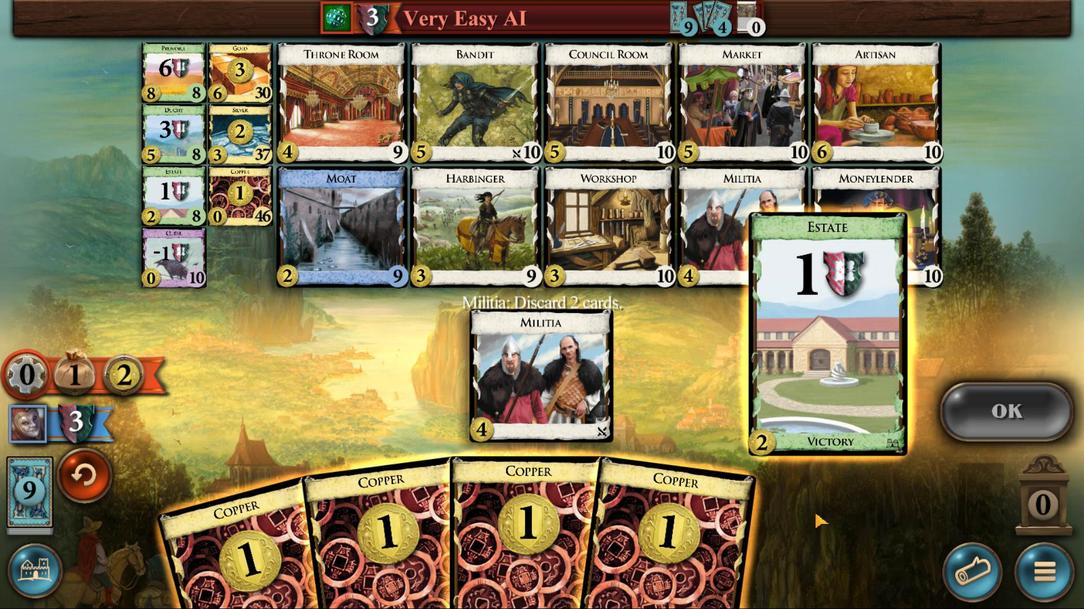
Action: Mouse scrolled (853, 475) with delta (0, 0)
Screenshot: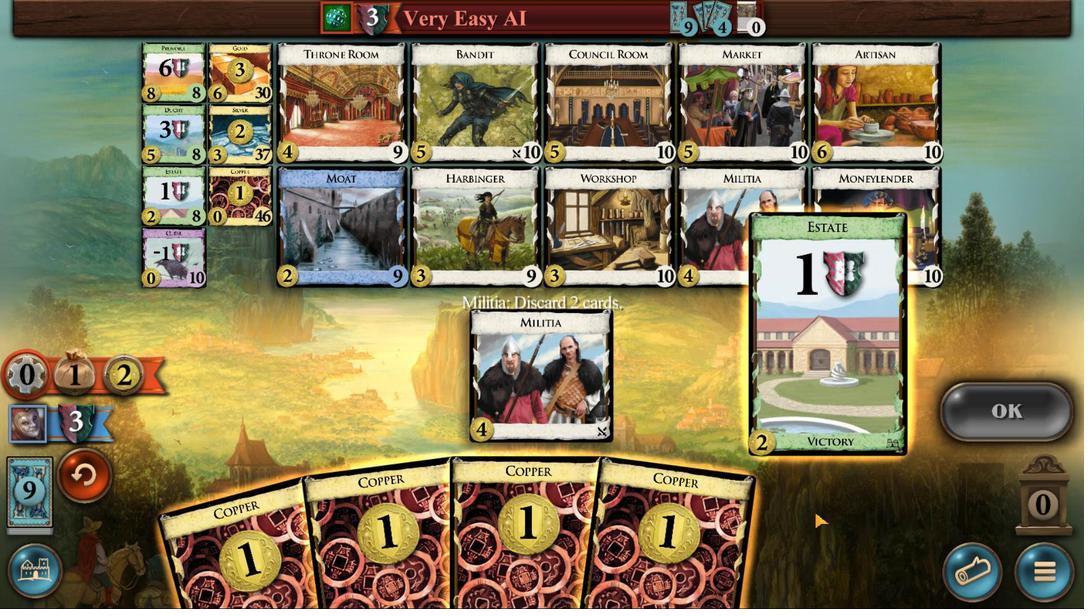 
Action: Mouse moved to (794, 476)
Screenshot: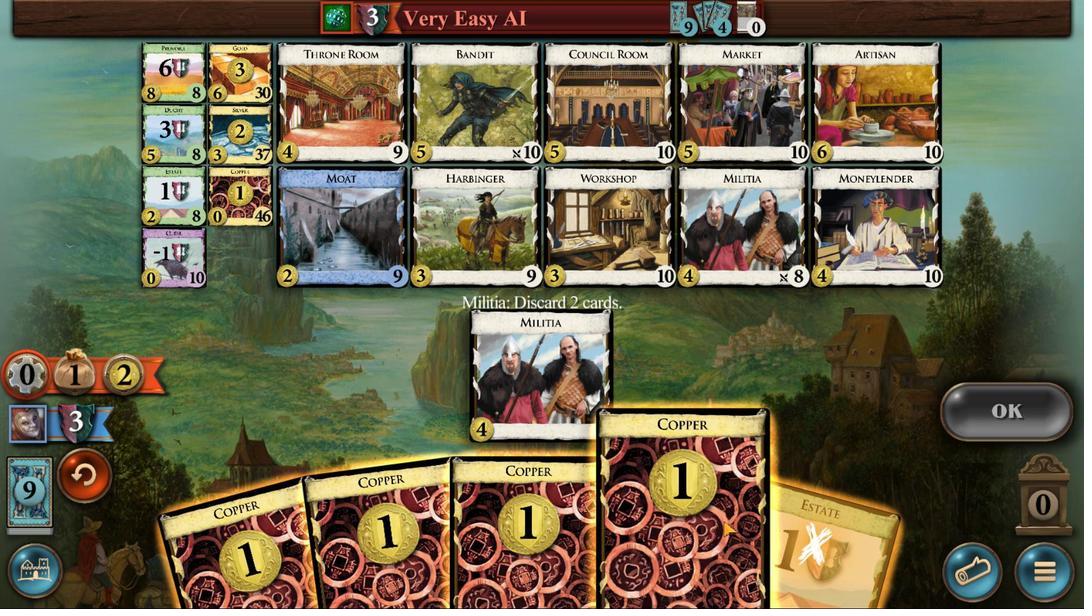 
Action: Mouse scrolled (794, 476) with delta (0, 0)
Screenshot: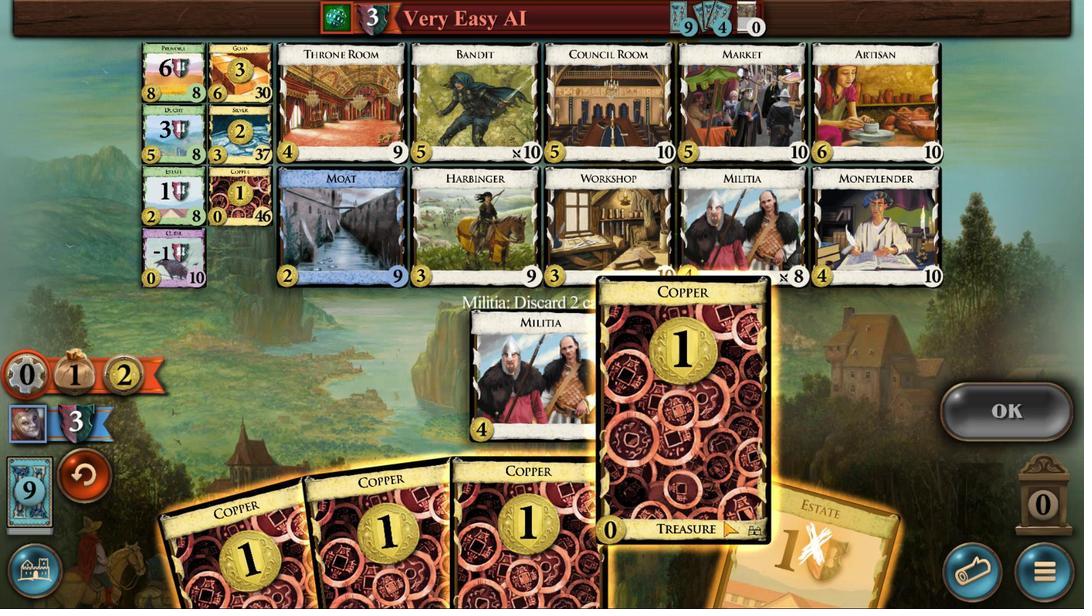 
Action: Mouse scrolled (794, 476) with delta (0, 0)
Screenshot: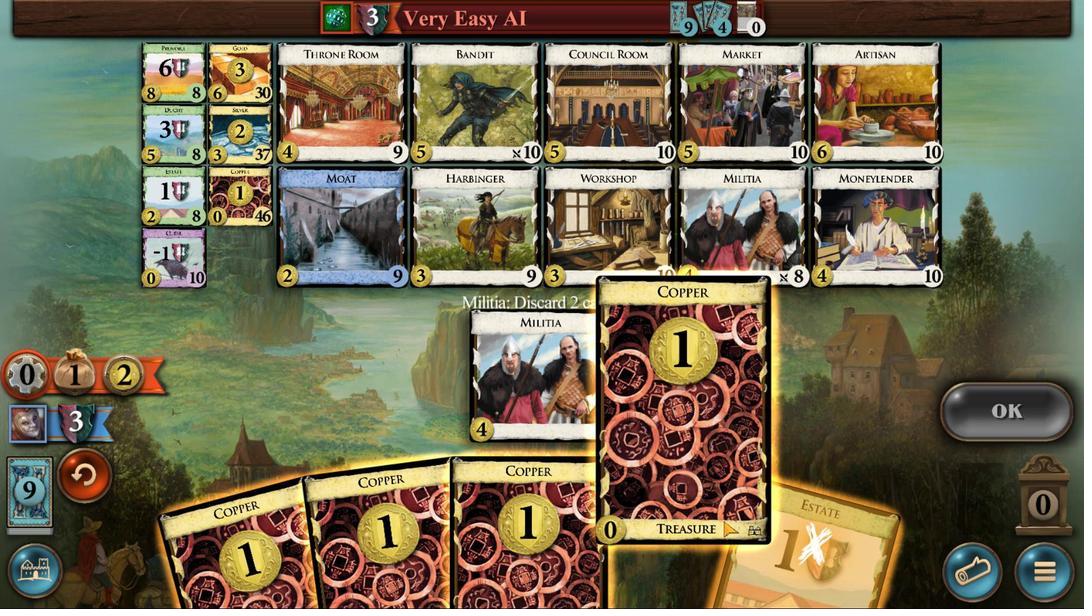 
Action: Mouse scrolled (794, 476) with delta (0, 0)
Screenshot: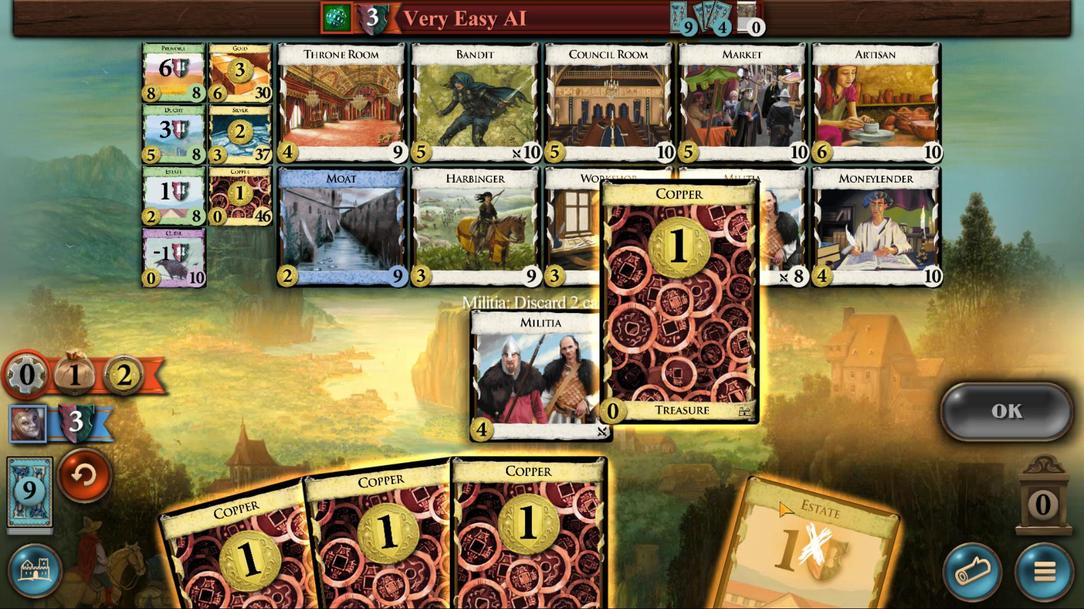 
Action: Mouse scrolled (794, 476) with delta (0, 0)
Screenshot: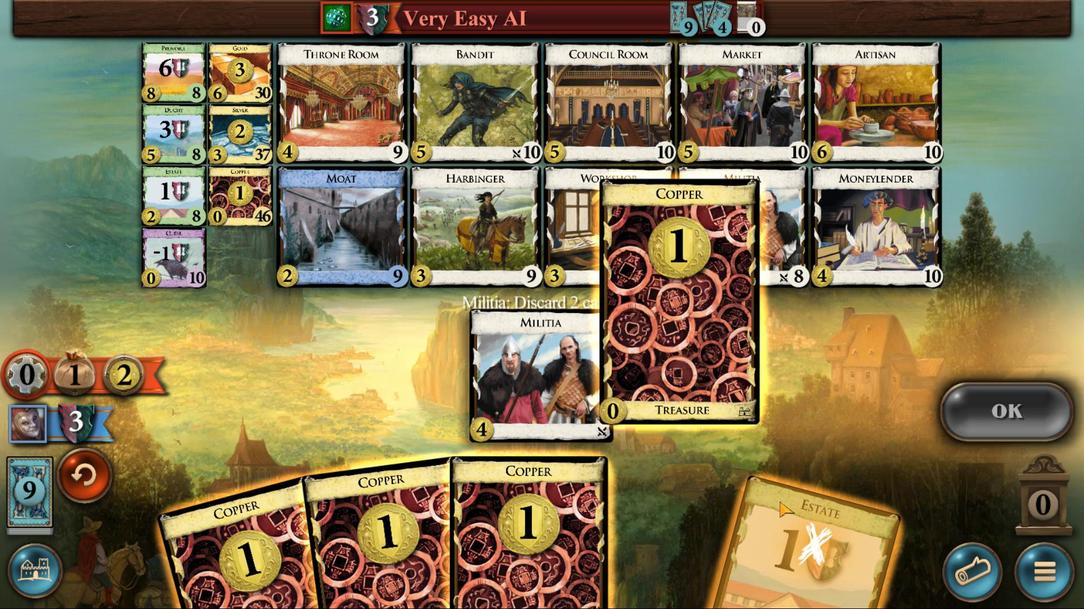 
Action: Mouse moved to (952, 466)
Screenshot: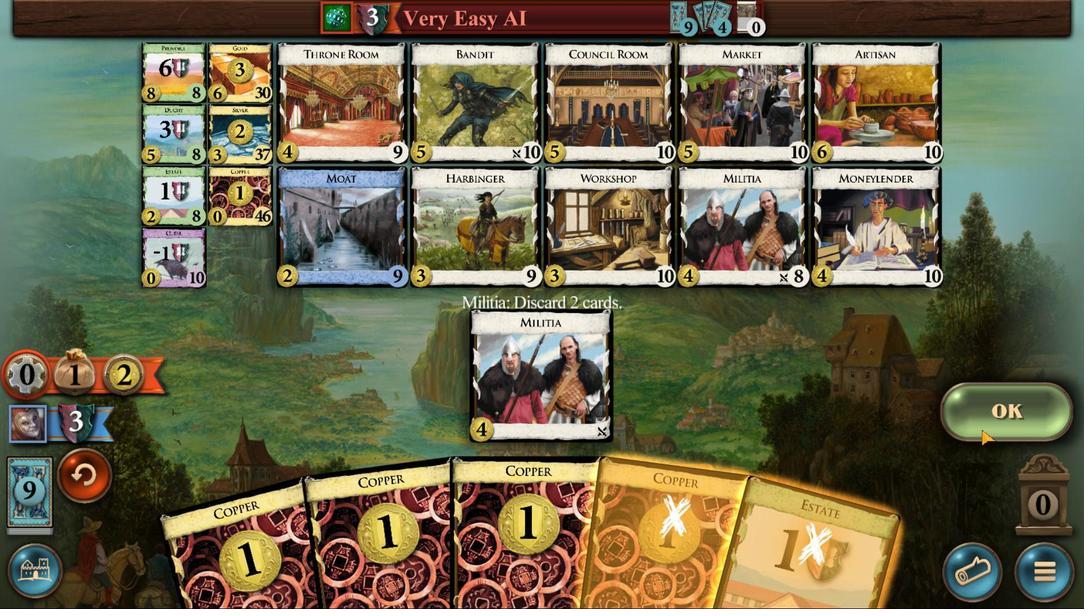 
Action: Mouse pressed left at (952, 466)
Screenshot: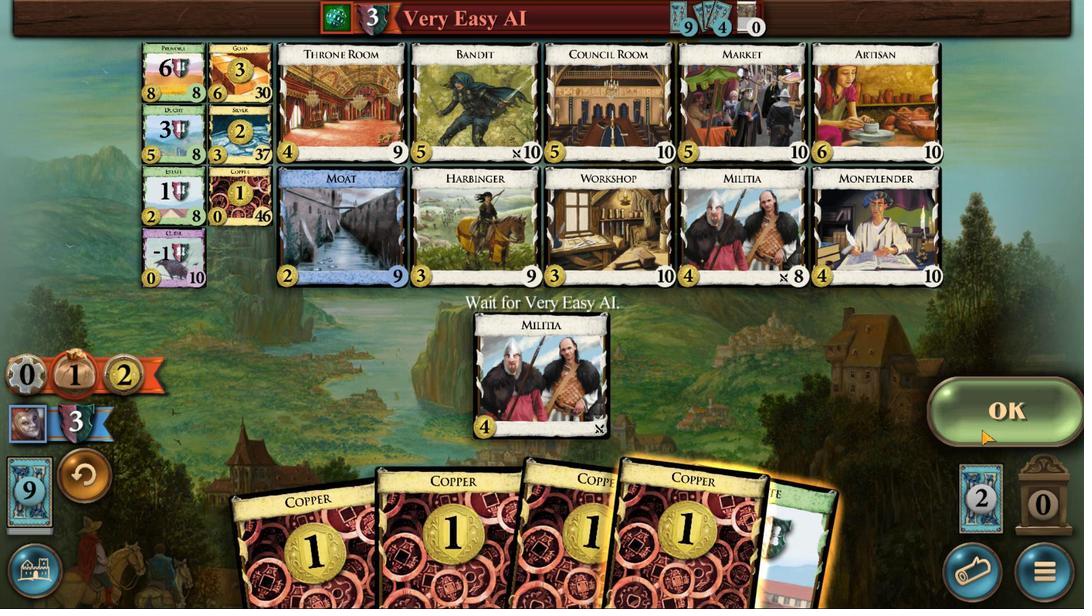 
Action: Mouse moved to (778, 472)
Screenshot: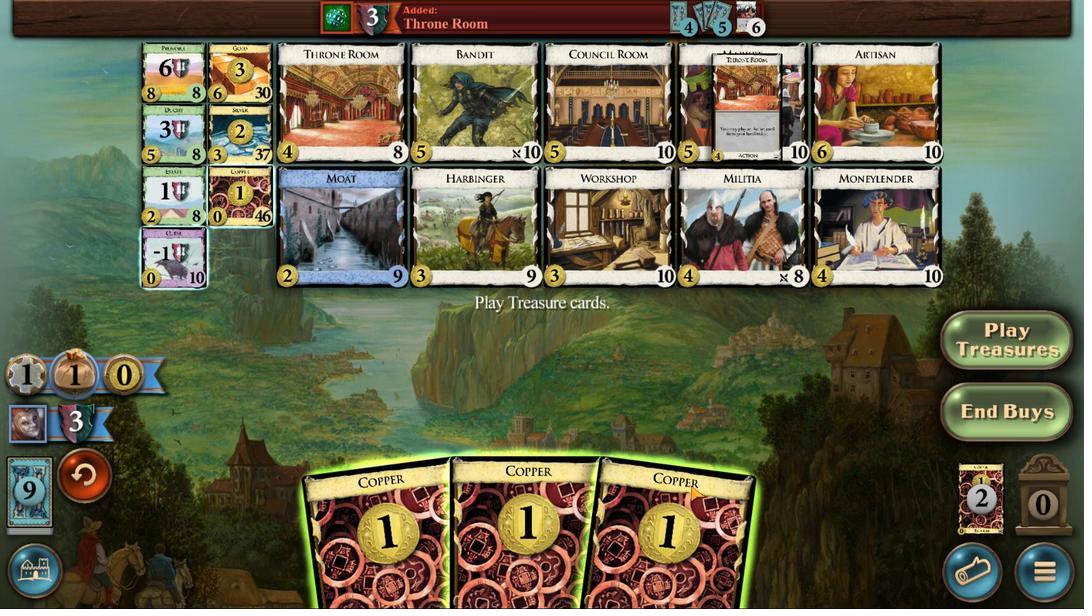 
Action: Mouse scrolled (778, 472) with delta (0, 0)
Screenshot: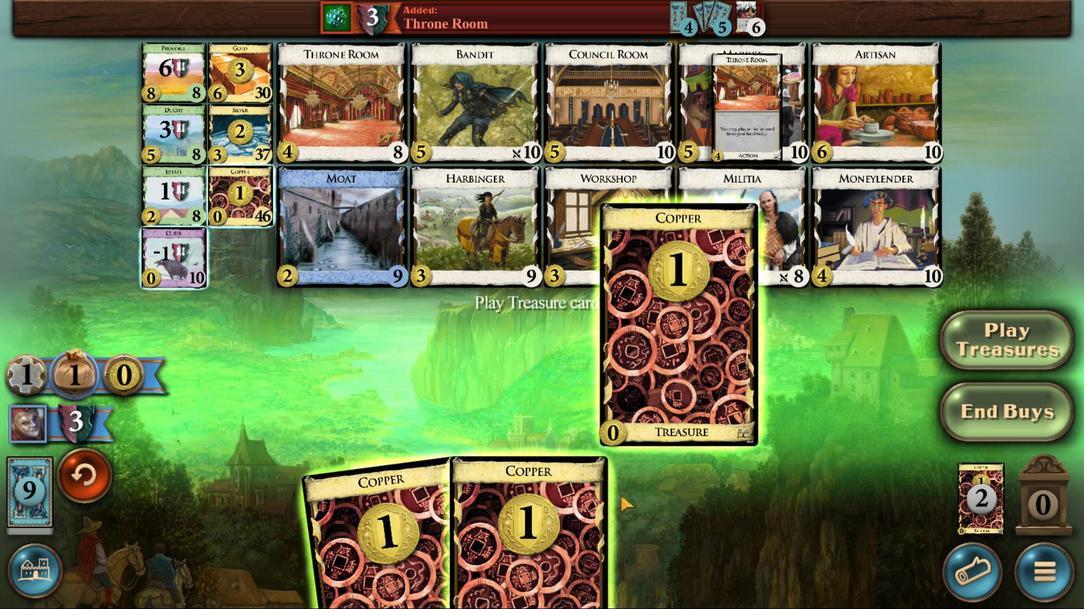 
Action: Mouse scrolled (778, 472) with delta (0, 0)
Screenshot: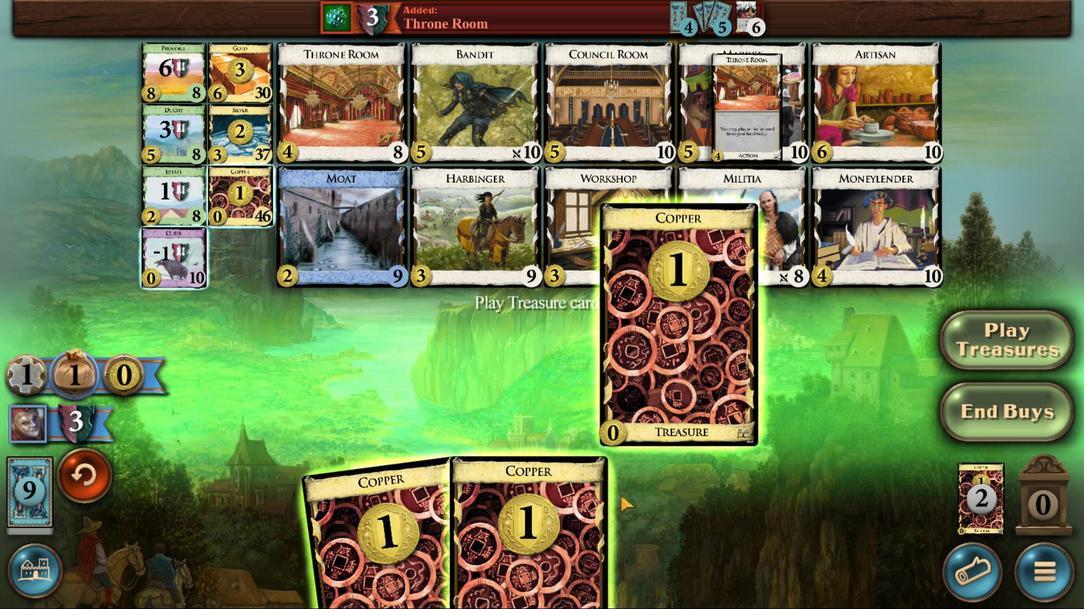 
Action: Mouse scrolled (778, 472) with delta (0, 0)
Screenshot: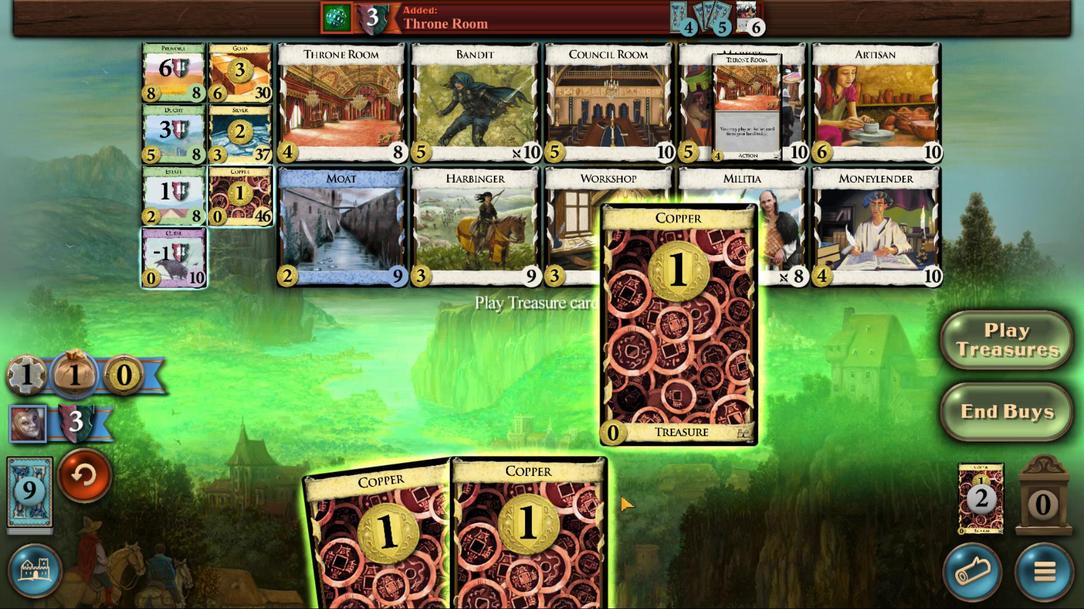 
Action: Mouse moved to (705, 474)
Screenshot: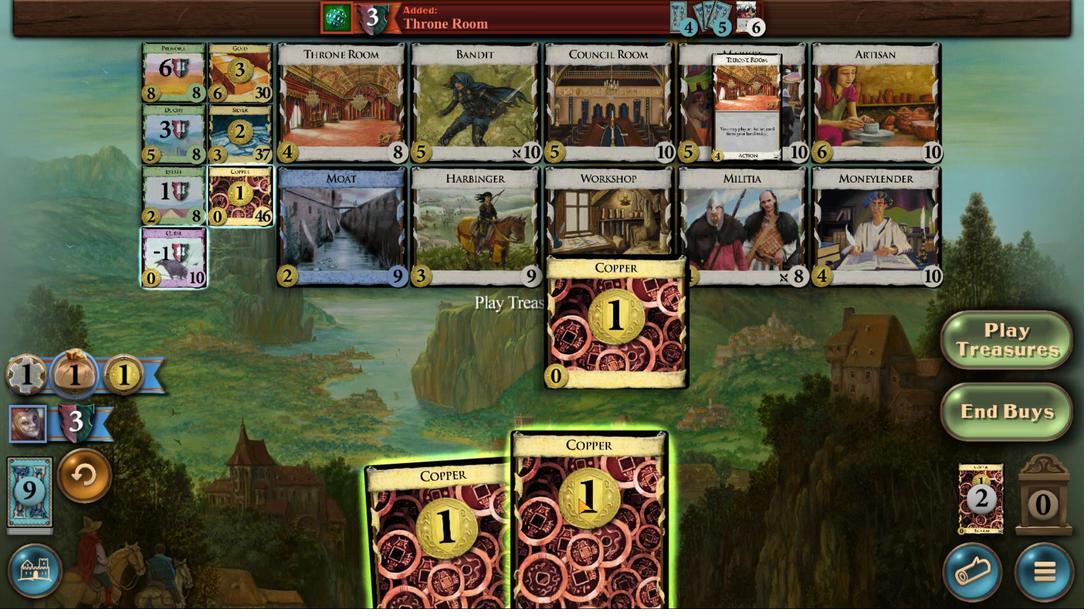 
Action: Mouse scrolled (705, 473) with delta (0, 0)
Screenshot: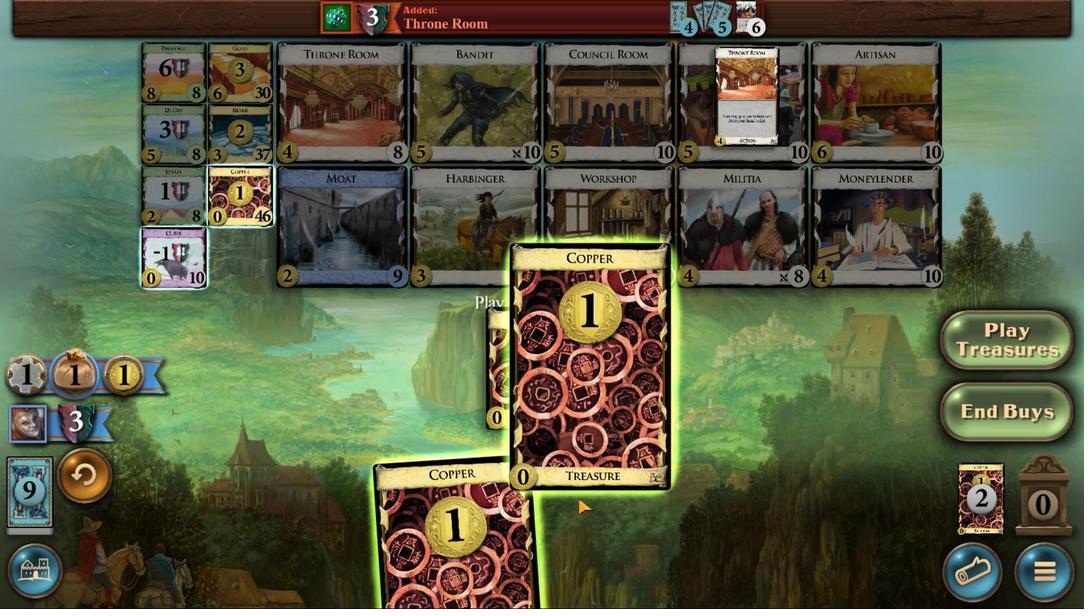 
Action: Mouse scrolled (705, 473) with delta (0, 0)
Screenshot: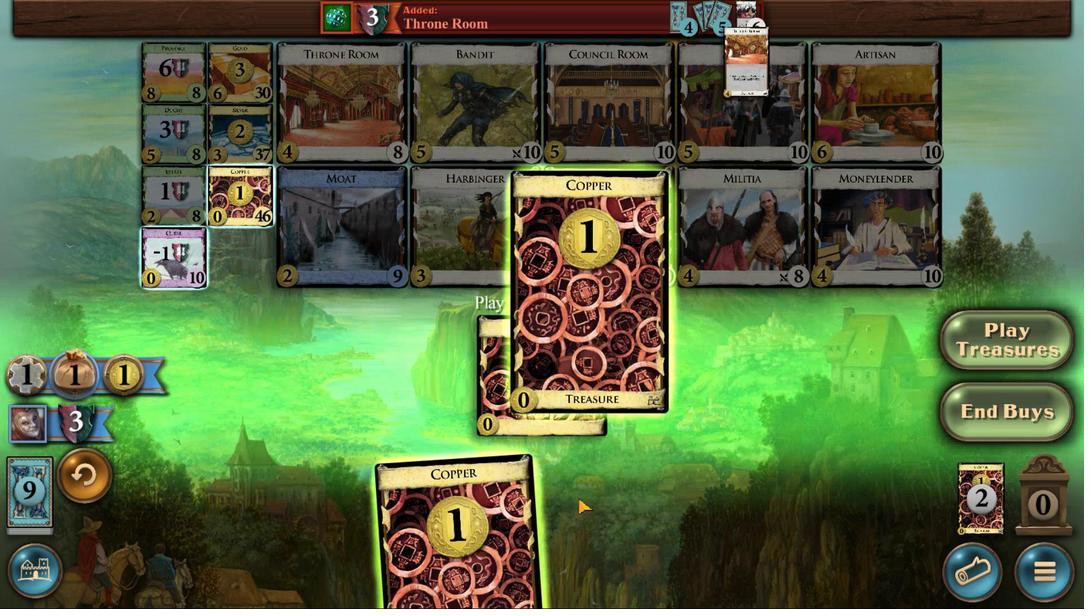 
Action: Mouse scrolled (705, 473) with delta (0, 0)
Screenshot: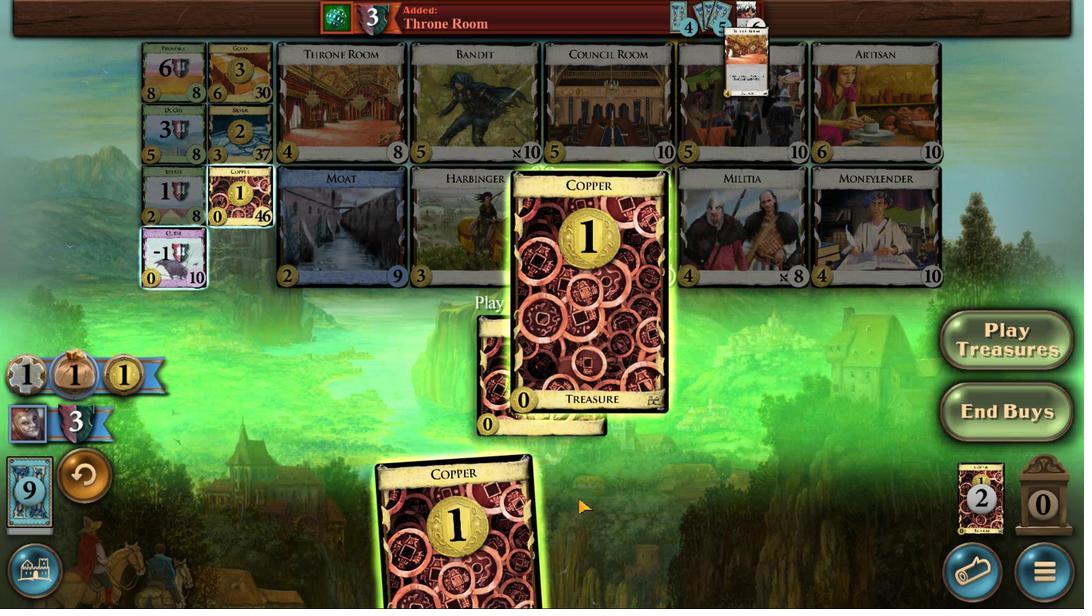 
Action: Mouse moved to (670, 474)
Screenshot: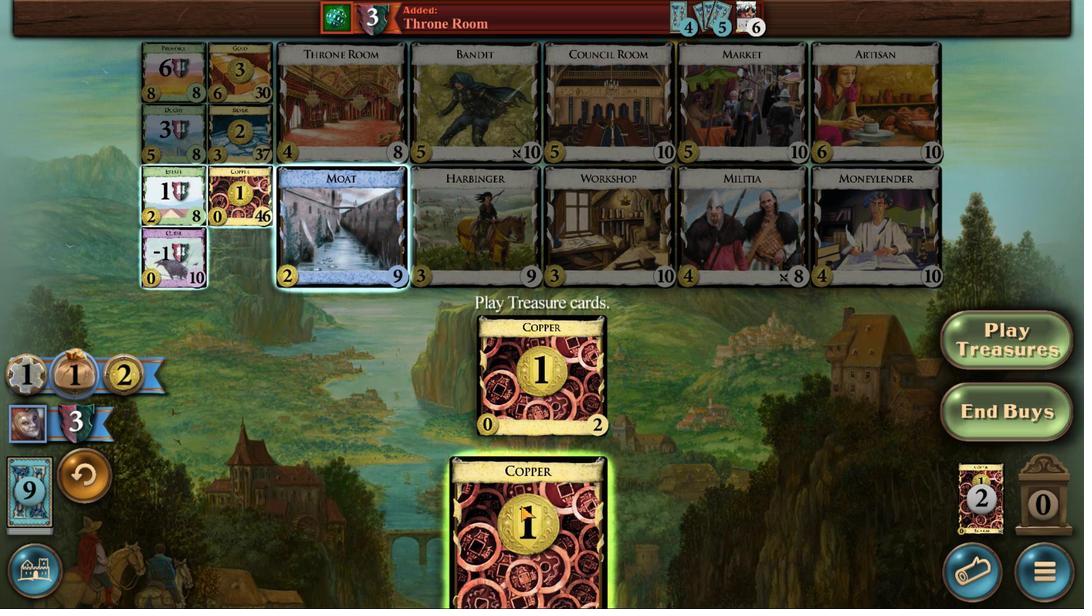 
Action: Mouse scrolled (670, 474) with delta (0, 0)
Screenshot: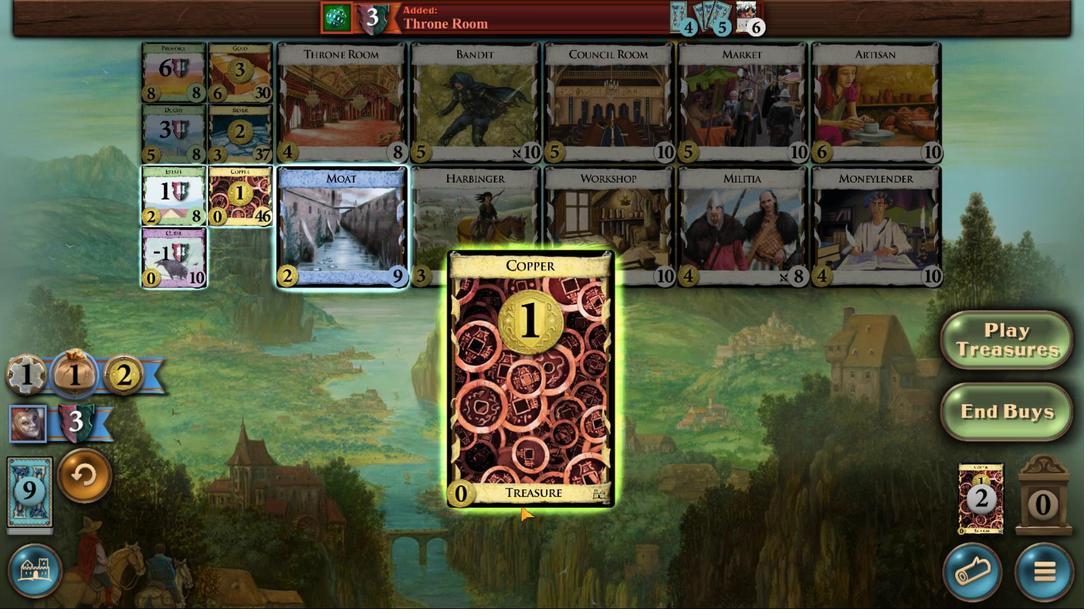 
Action: Mouse scrolled (670, 474) with delta (0, 0)
Screenshot: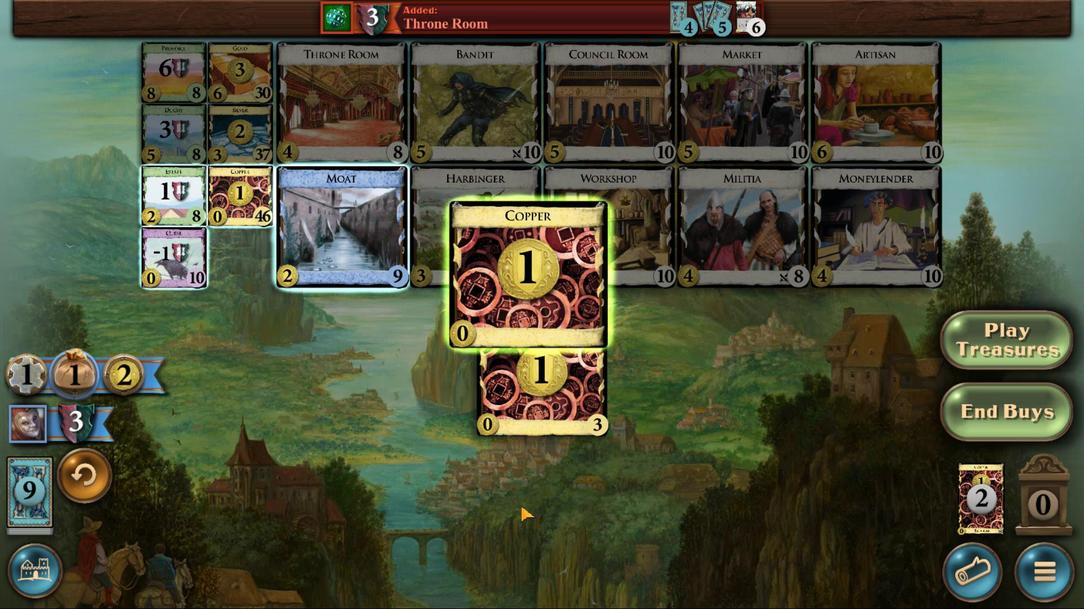 
Action: Mouse scrolled (670, 474) with delta (0, 0)
Screenshot: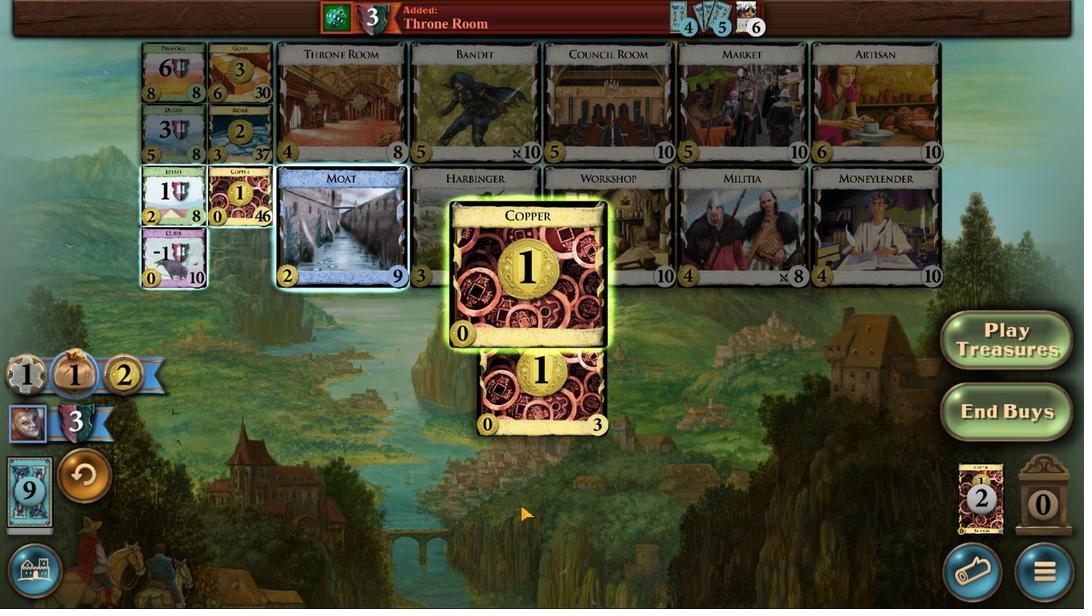 
Action: Mouse moved to (724, 444)
Screenshot: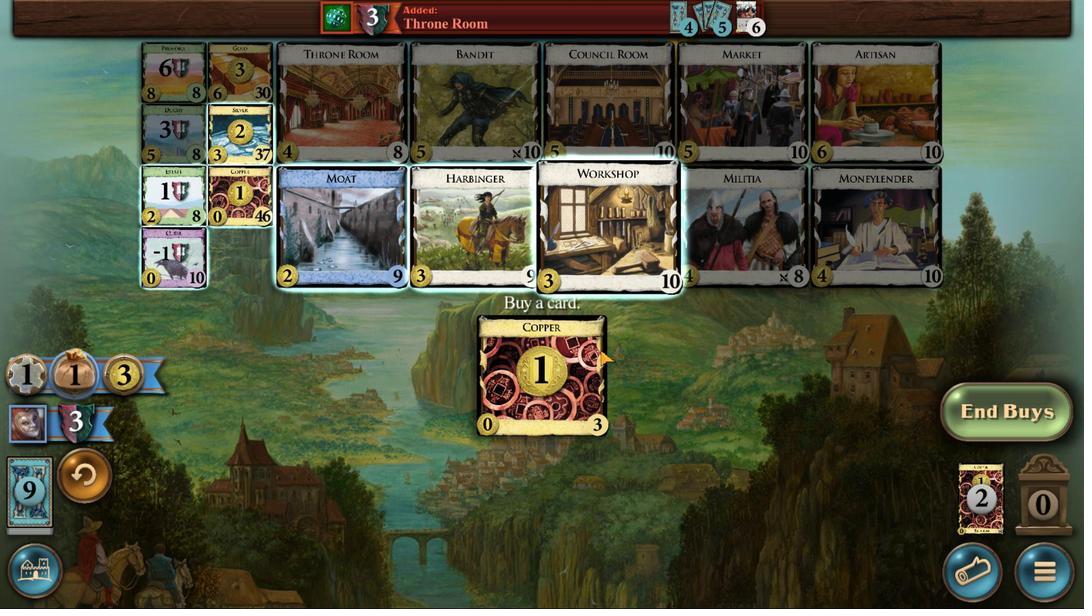 
Action: Mouse pressed left at (724, 444)
Screenshot: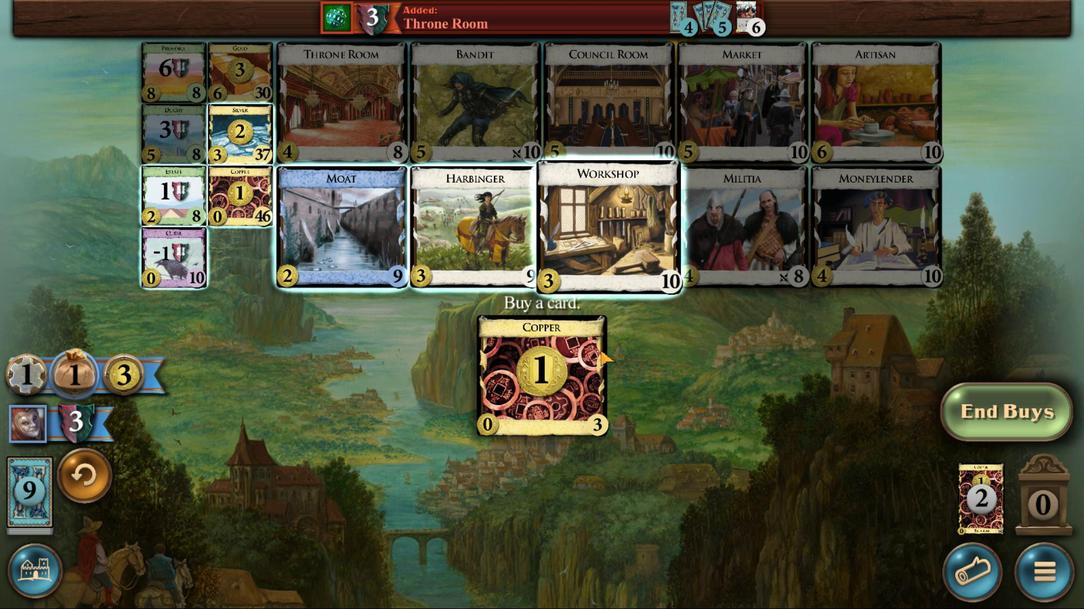 
Action: Mouse moved to (851, 477)
Screenshot: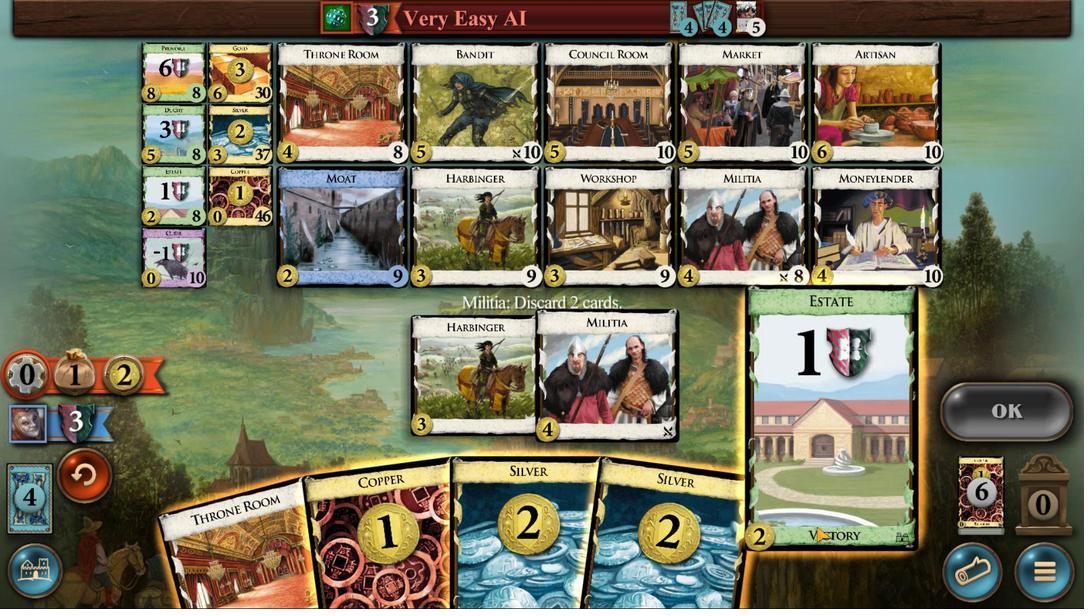 
Action: Mouse scrolled (851, 477) with delta (0, 0)
Screenshot: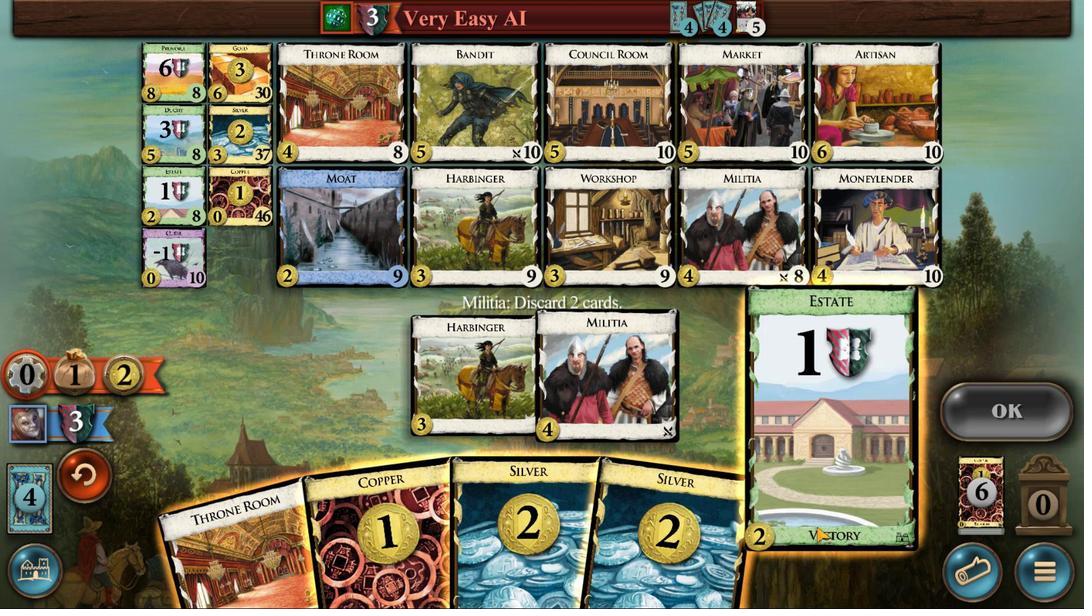
Action: Mouse scrolled (851, 477) with delta (0, 0)
Screenshot: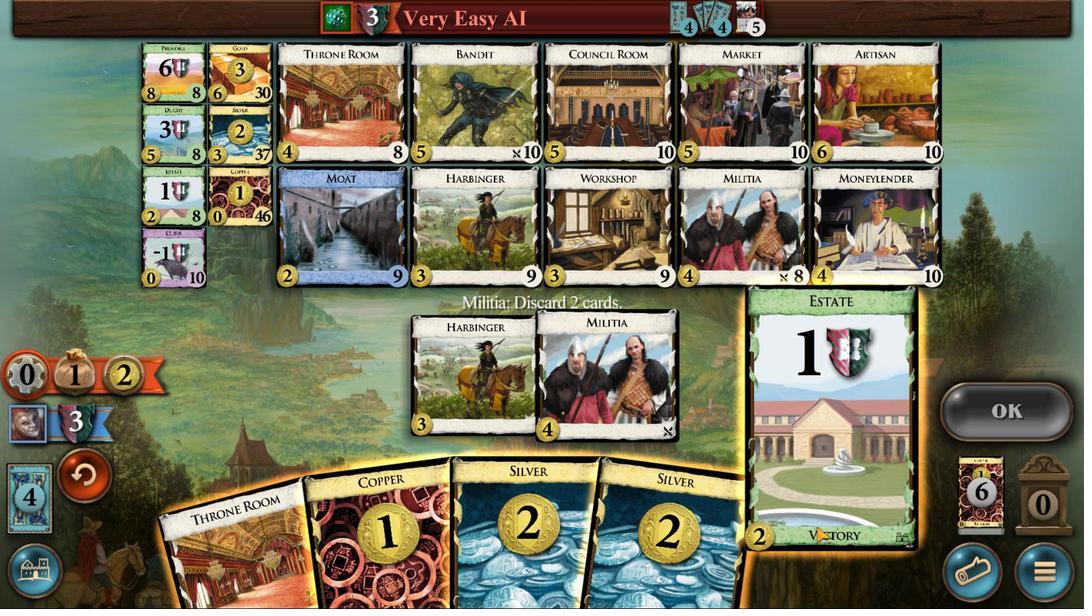 
Action: Mouse scrolled (851, 477) with delta (0, 0)
Screenshot: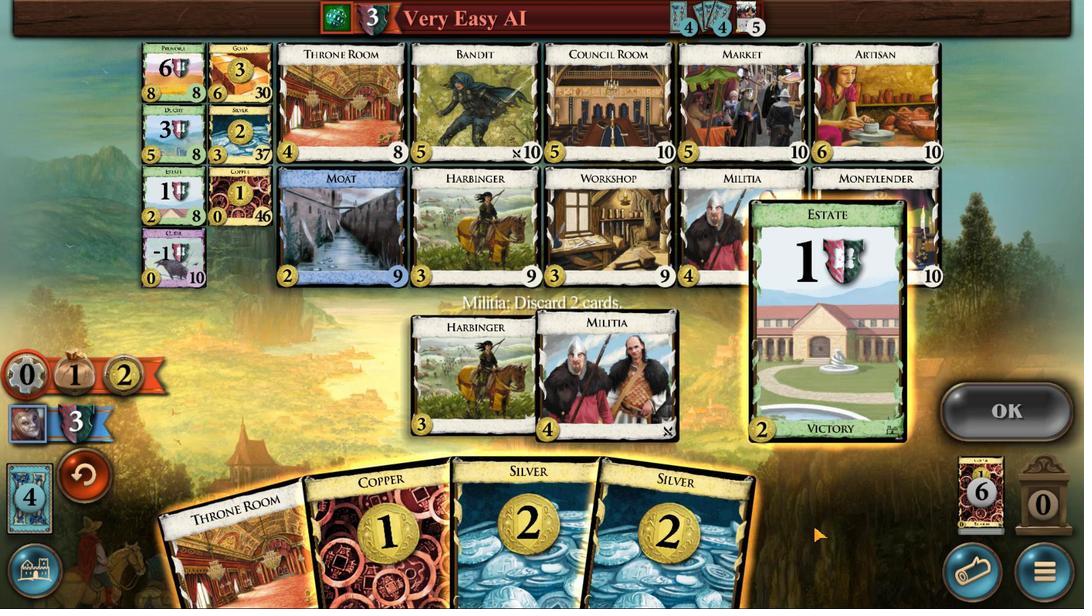 
Action: Mouse scrolled (851, 477) with delta (0, 0)
Screenshot: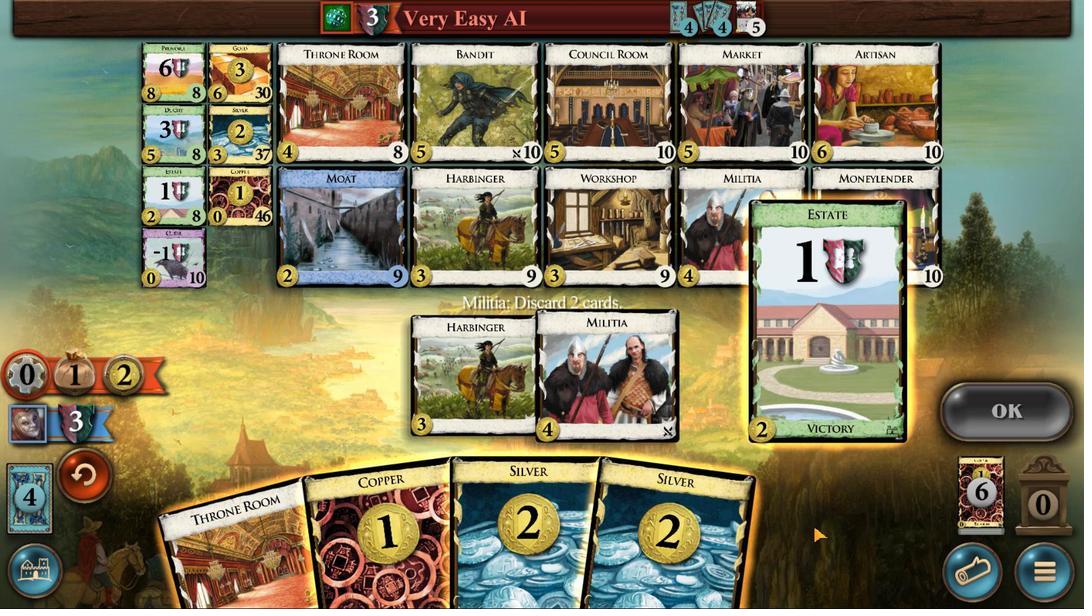 
Action: Mouse moved to (596, 476)
Screenshot: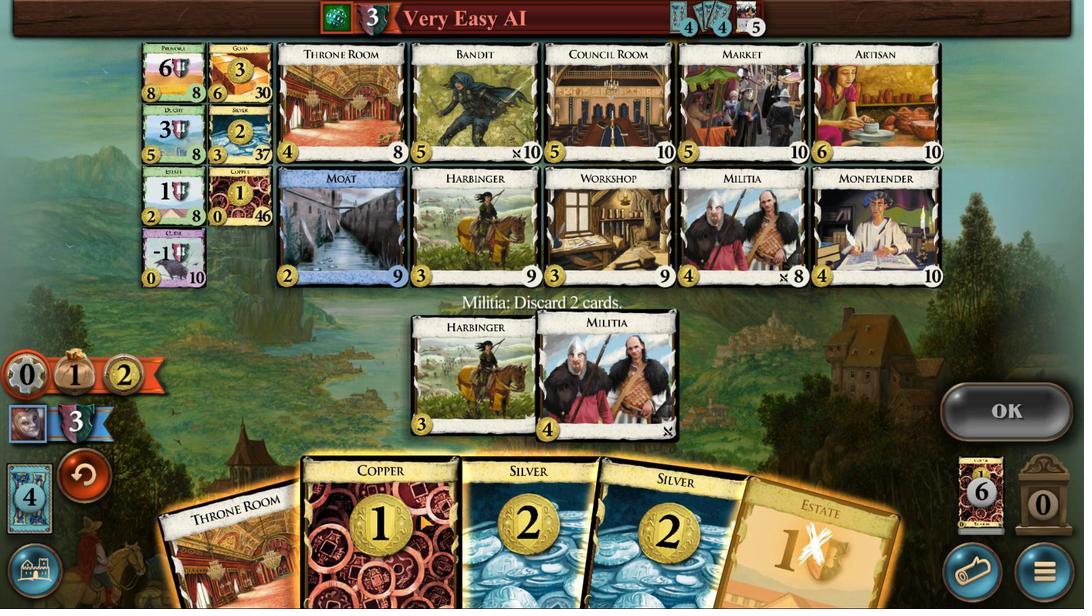 
Action: Mouse scrolled (596, 476) with delta (0, 0)
Screenshot: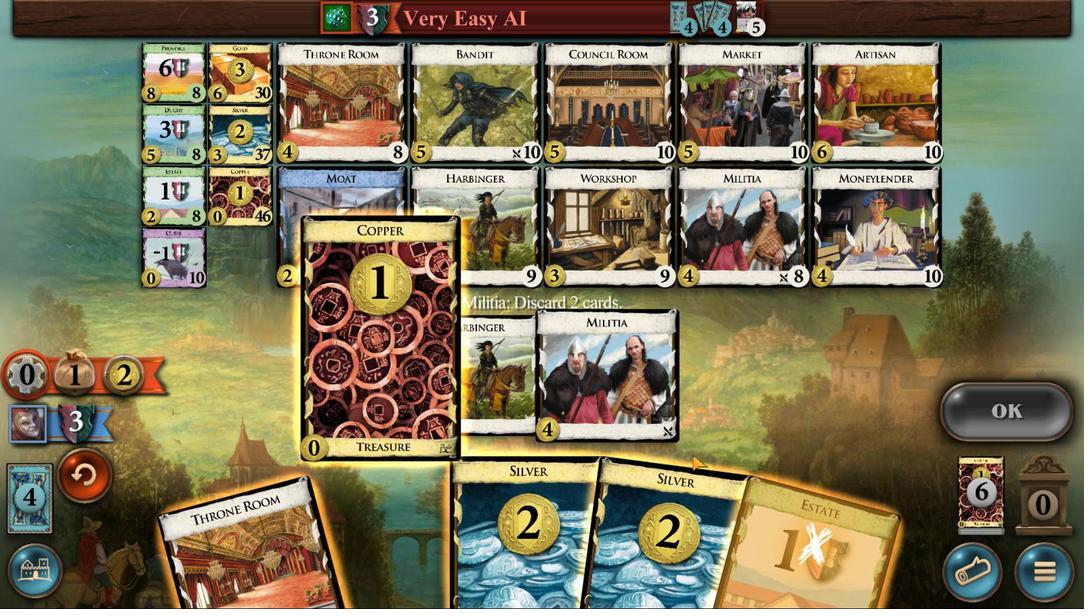
Action: Mouse scrolled (596, 476) with delta (0, 0)
Screenshot: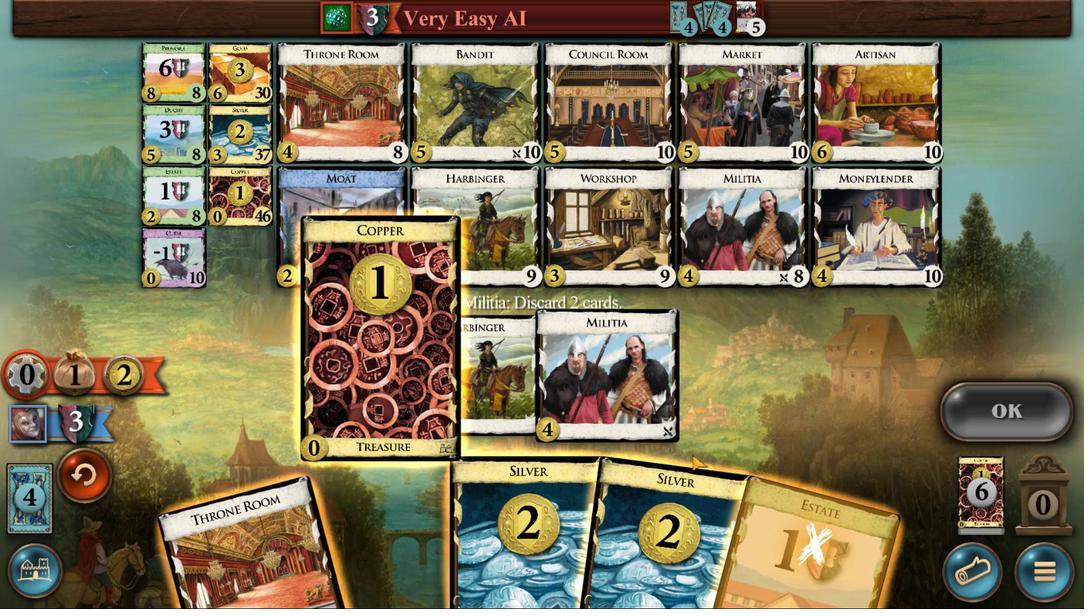 
Action: Mouse scrolled (596, 476) with delta (0, 0)
Screenshot: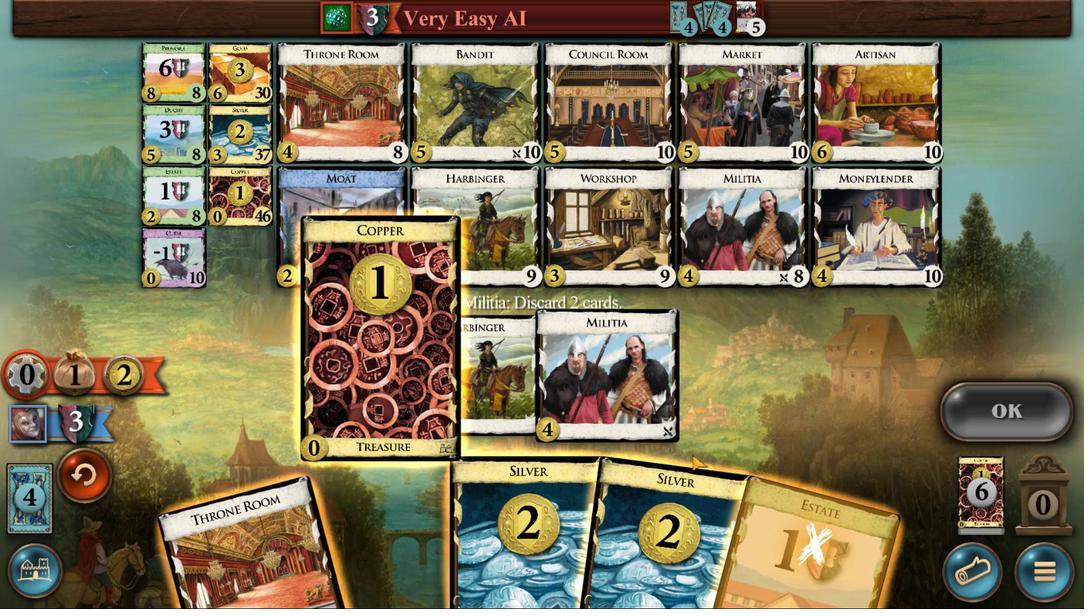 
Action: Mouse moved to (952, 465)
Screenshot: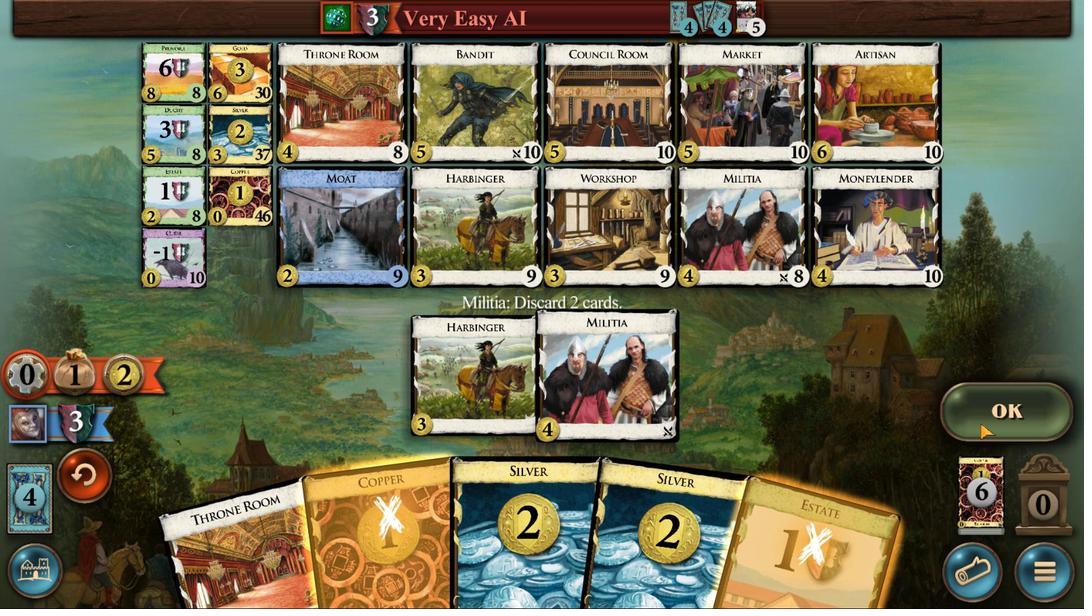 
Action: Mouse pressed left at (952, 465)
Screenshot: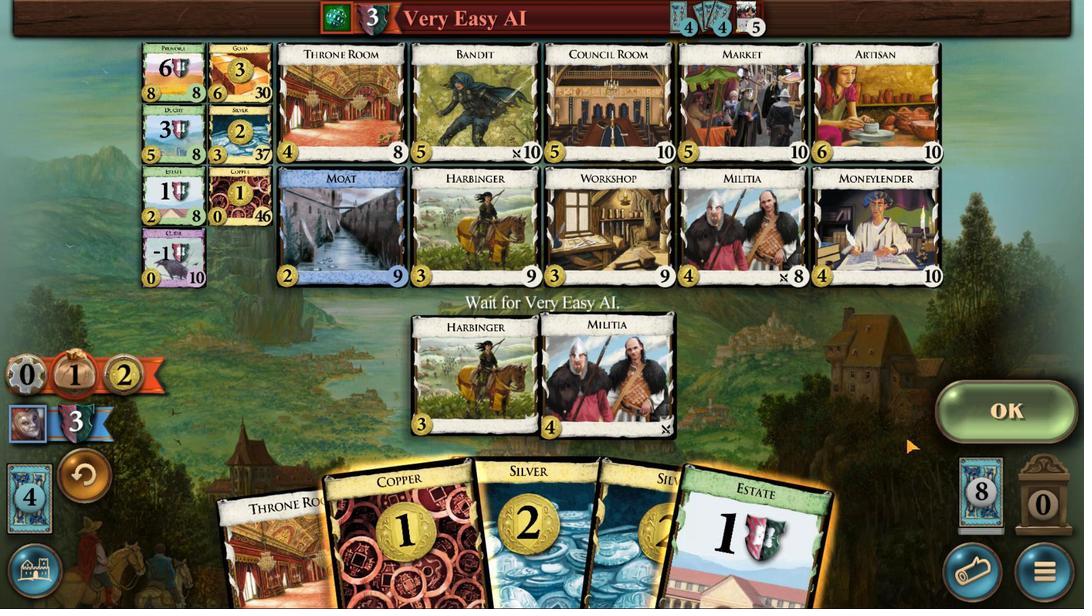 
Action: Mouse moved to (596, 474)
Screenshot: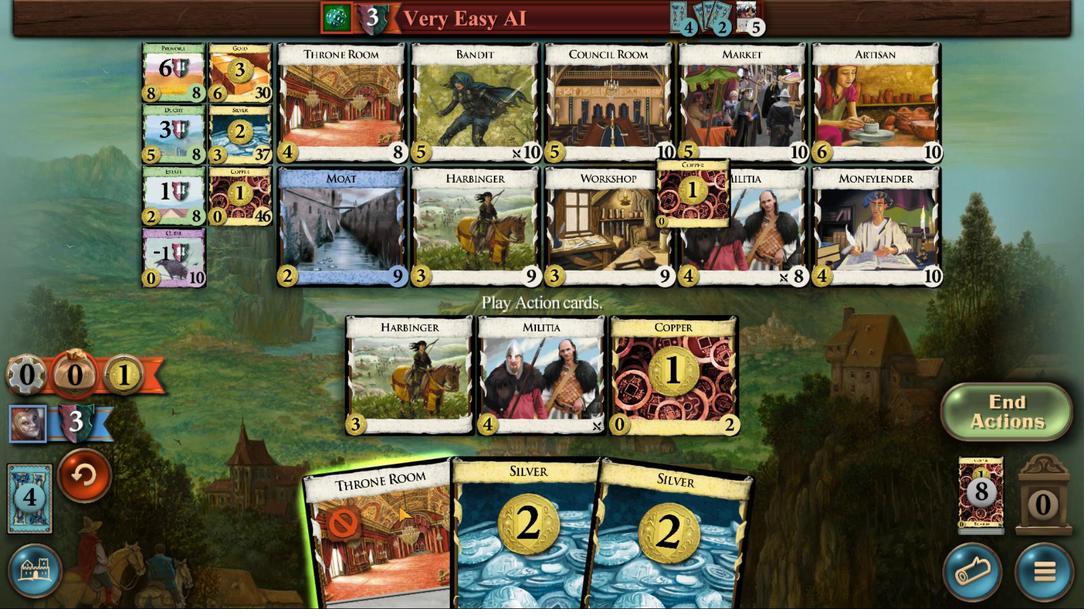 
Action: Mouse scrolled (596, 474) with delta (0, 0)
Screenshot: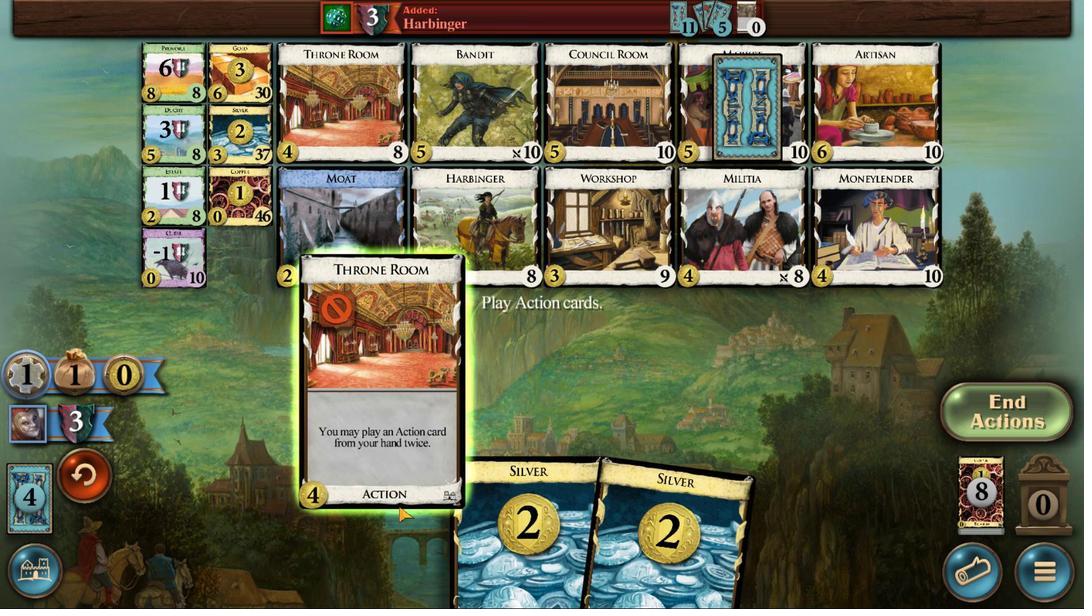 
Action: Mouse scrolled (596, 474) with delta (0, 0)
Screenshot: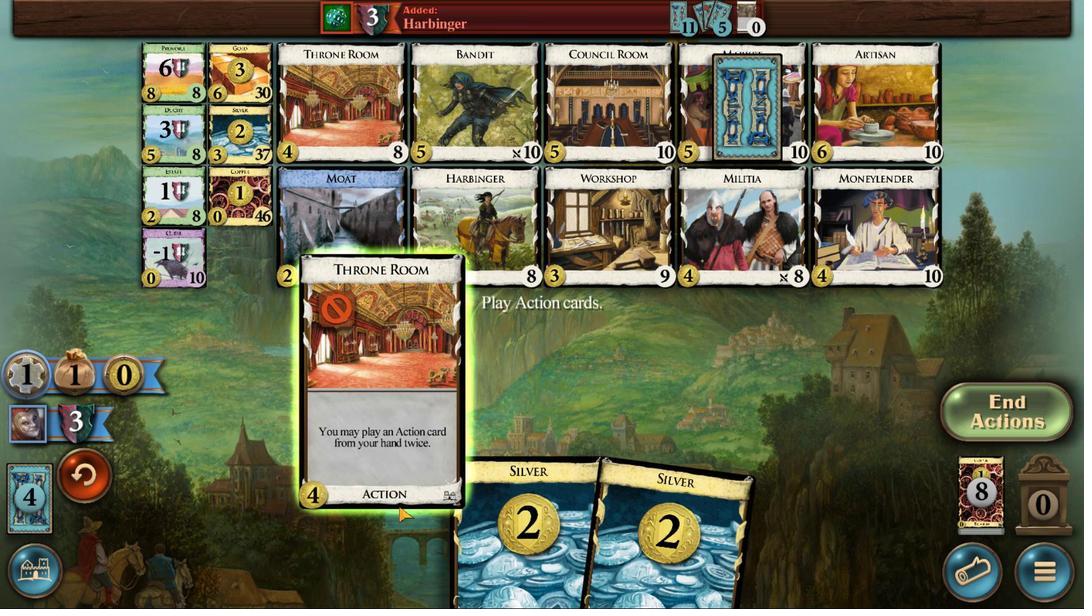 
Action: Mouse scrolled (596, 474) with delta (0, 0)
Screenshot: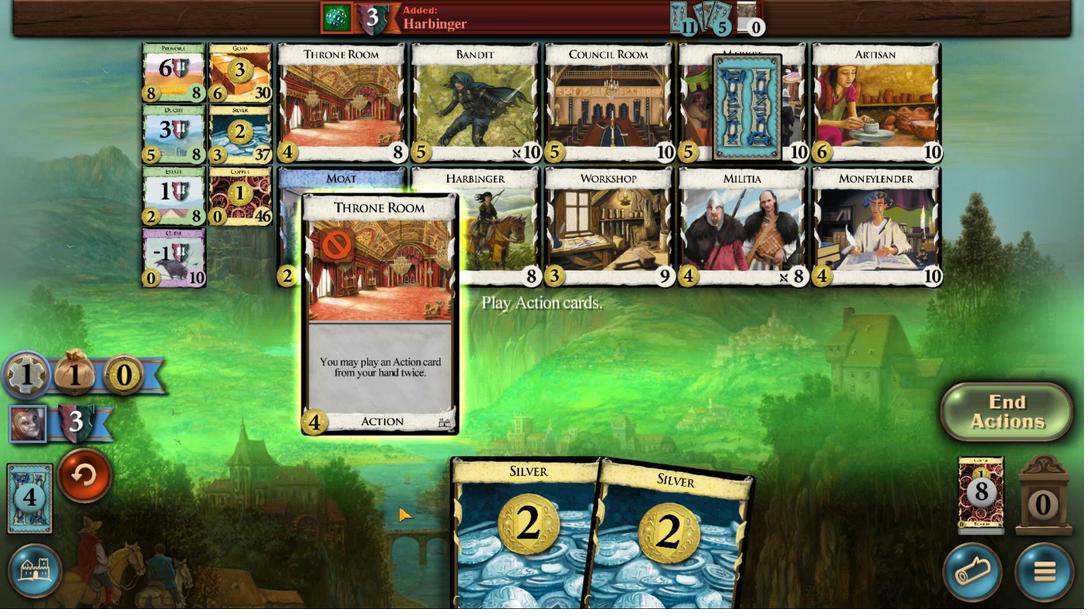 
Action: Mouse scrolled (596, 474) with delta (0, 0)
Screenshot: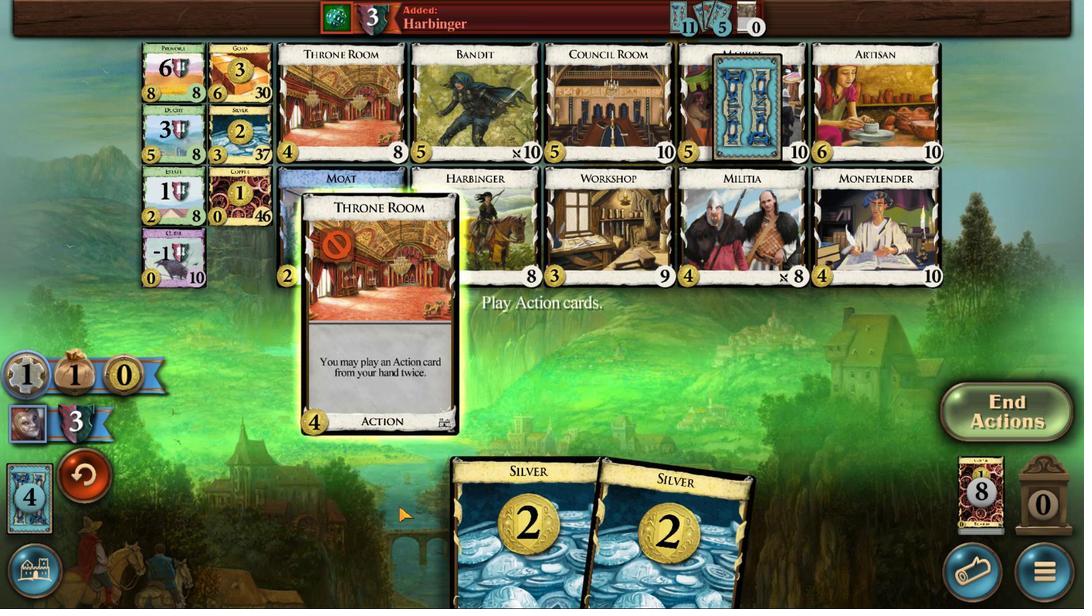 
Action: Mouse moved to (648, 476)
Screenshot: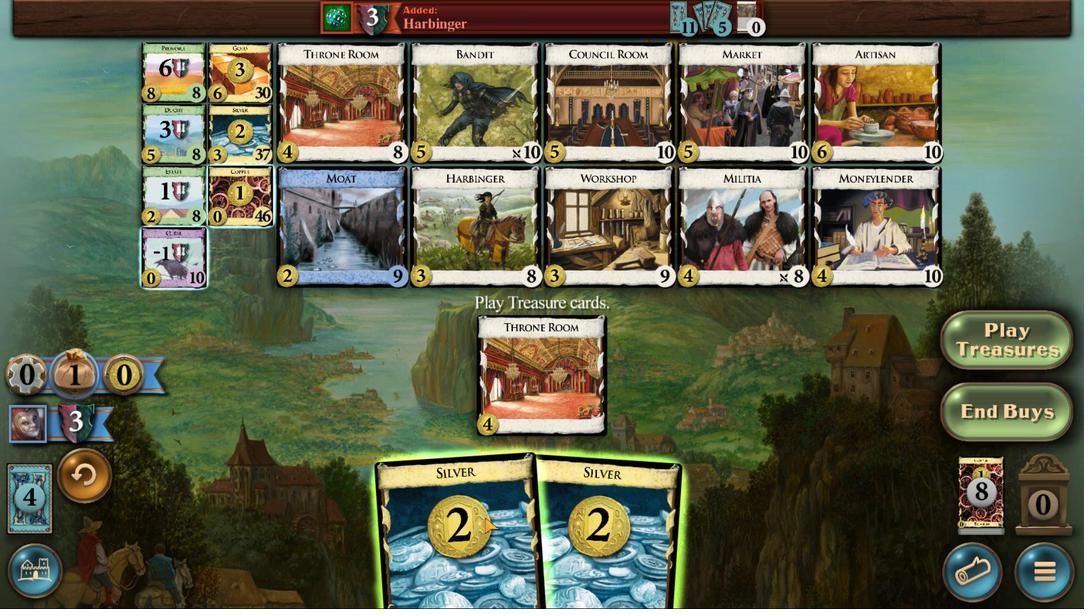 
Action: Mouse scrolled (648, 476) with delta (0, 0)
Screenshot: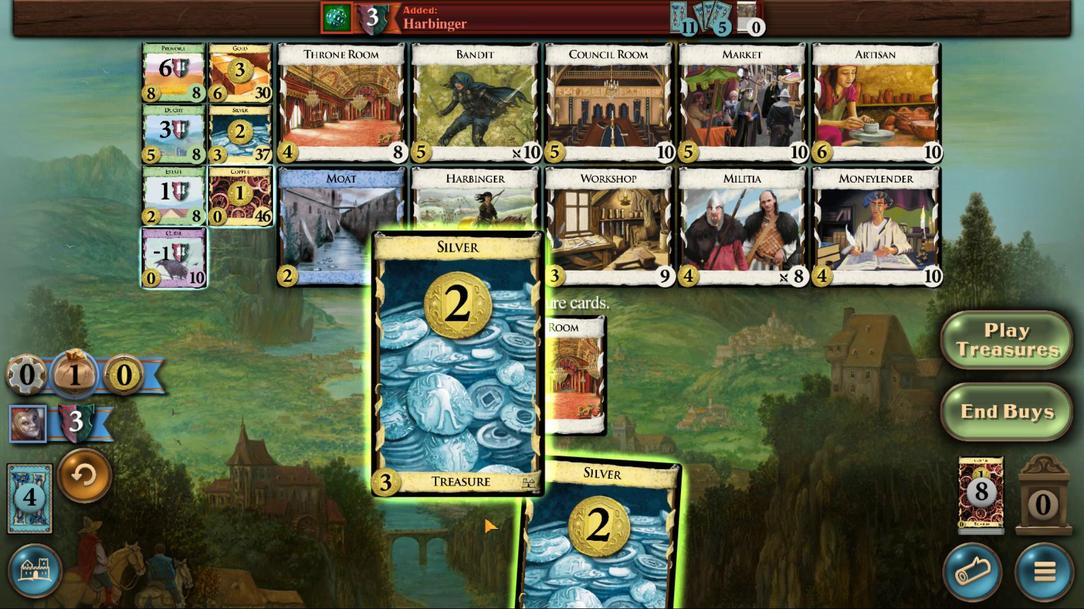 
Action: Mouse scrolled (648, 476) with delta (0, 0)
Screenshot: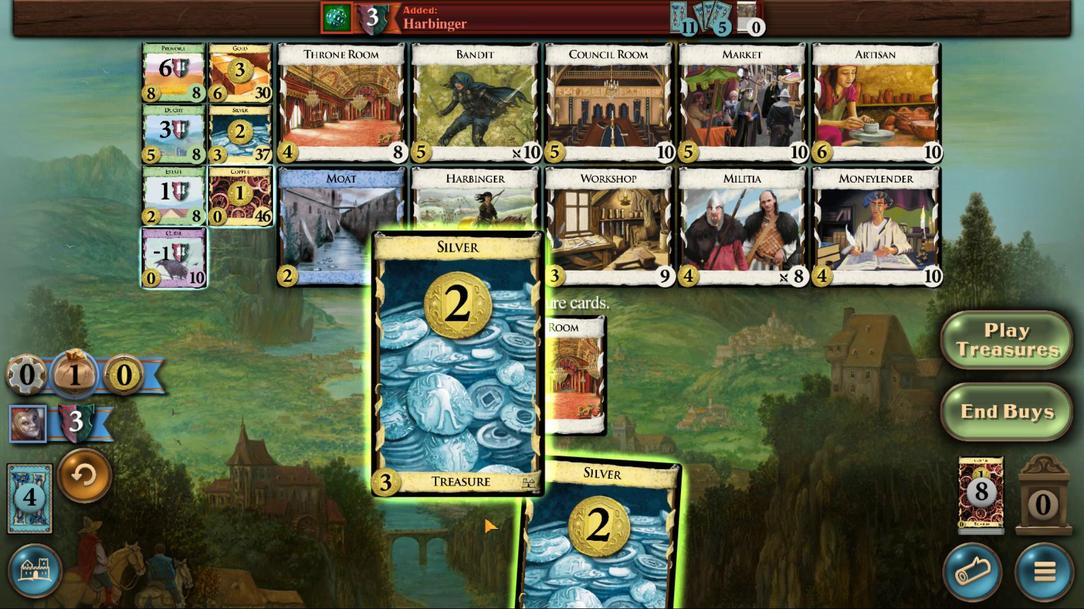 
Action: Mouse scrolled (648, 476) with delta (0, 0)
Screenshot: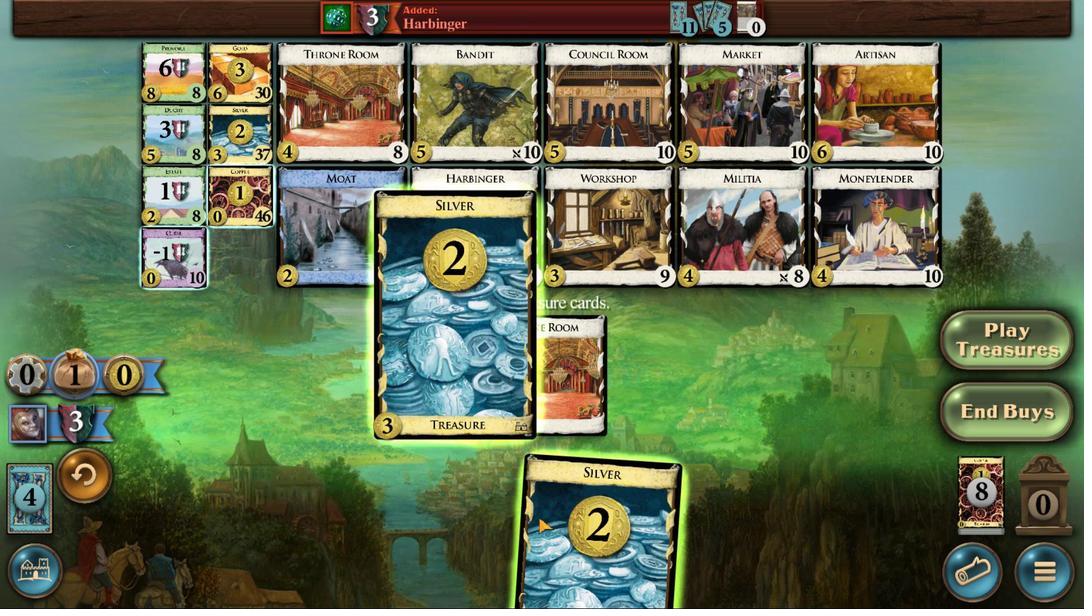 
Action: Mouse scrolled (648, 476) with delta (0, 0)
Screenshot: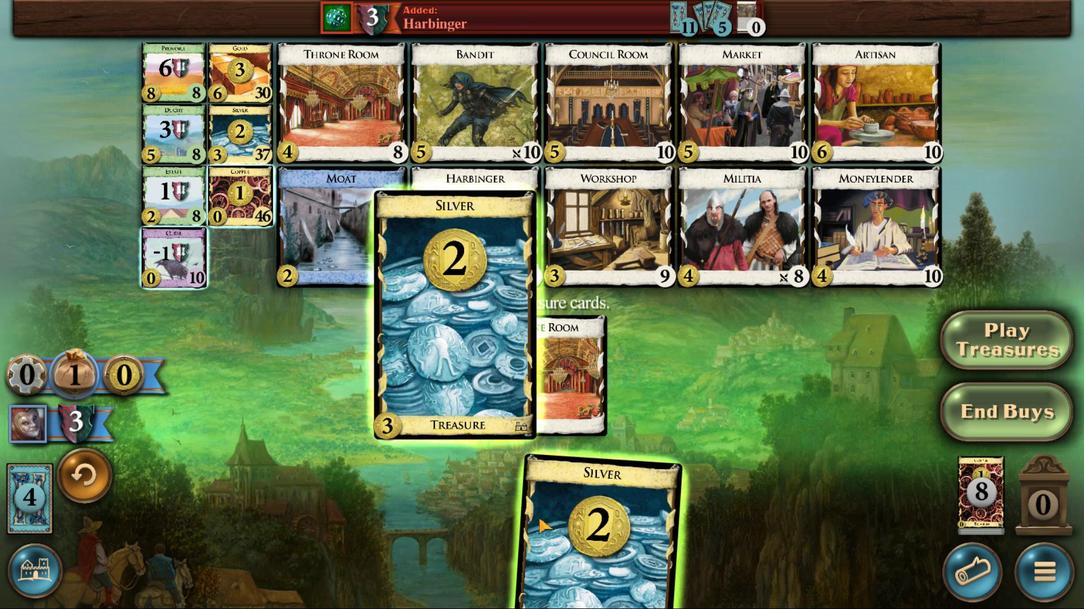 
Action: Mouse moved to (689, 476)
Screenshot: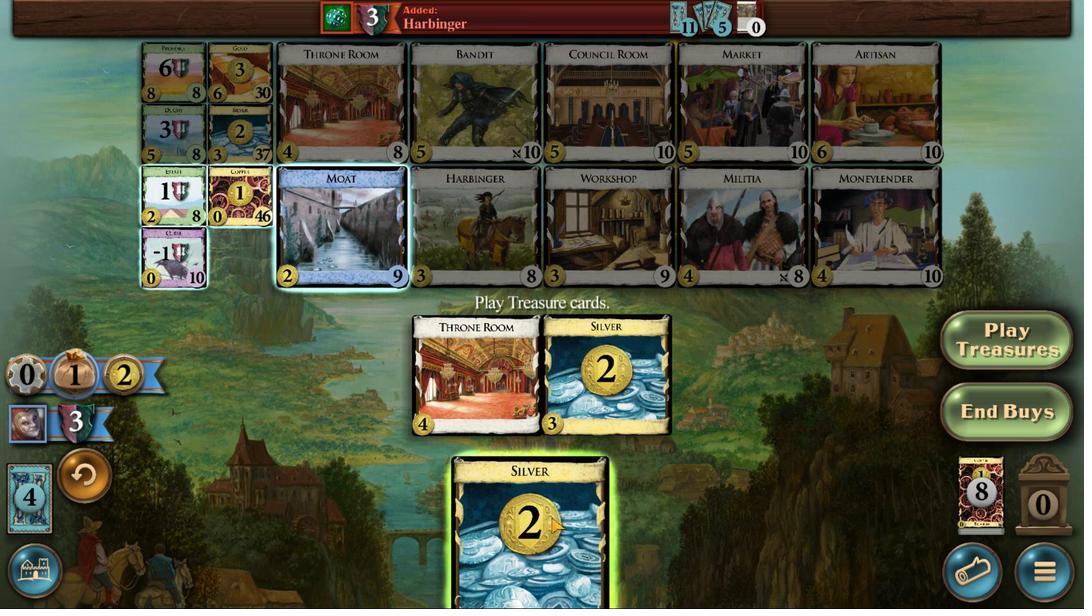 
Action: Mouse scrolled (689, 476) with delta (0, 0)
Screenshot: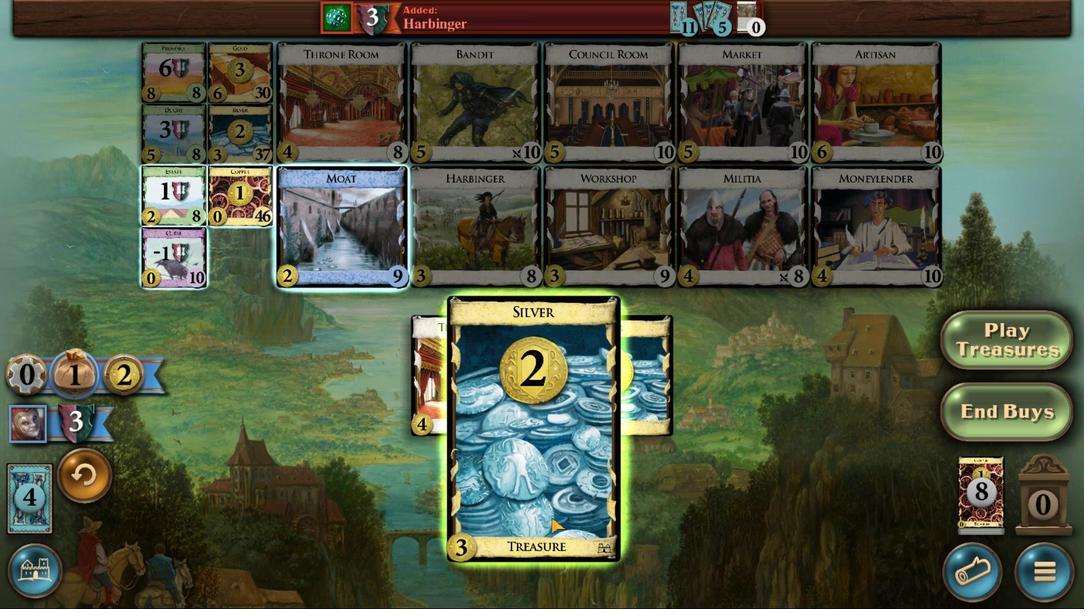 
Action: Mouse scrolled (689, 476) with delta (0, 0)
Screenshot: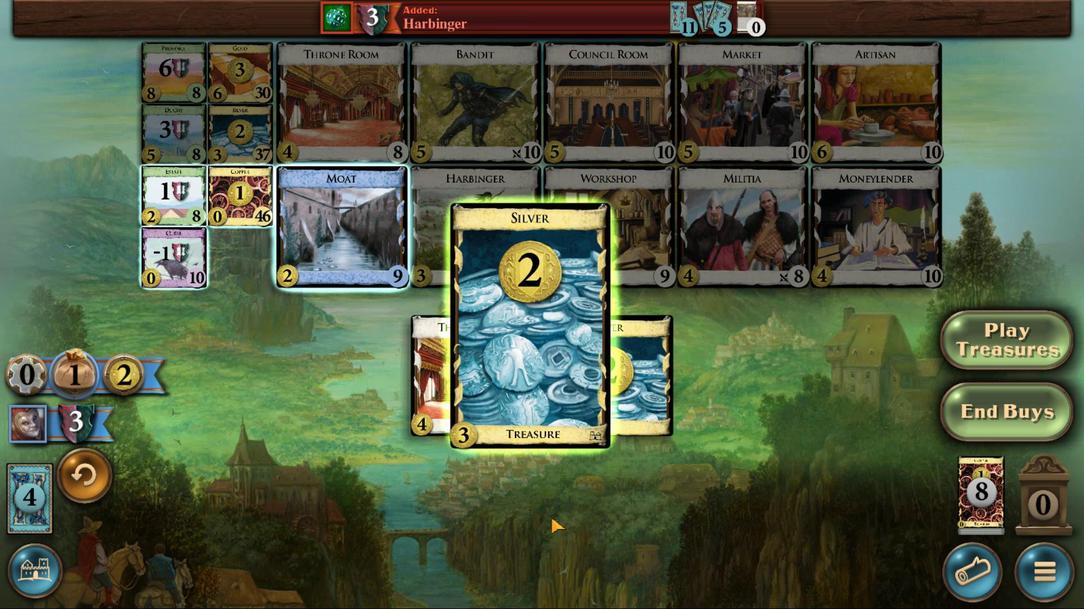 
Action: Mouse scrolled (689, 476) with delta (0, 0)
Screenshot: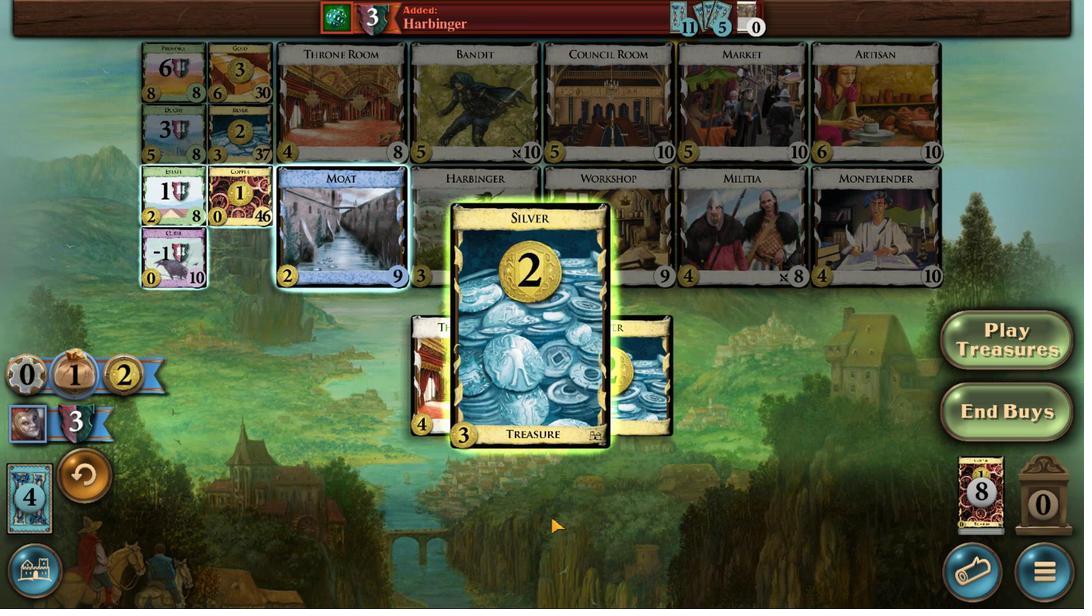 
Action: Mouse moved to (500, 431)
Screenshot: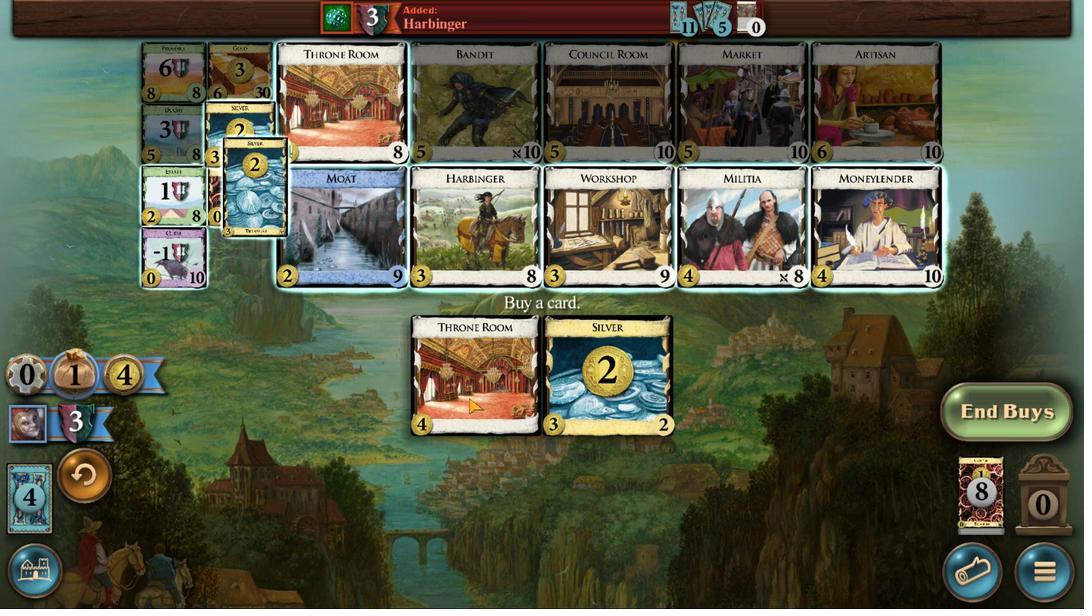 
Action: Mouse pressed left at (500, 431)
Screenshot: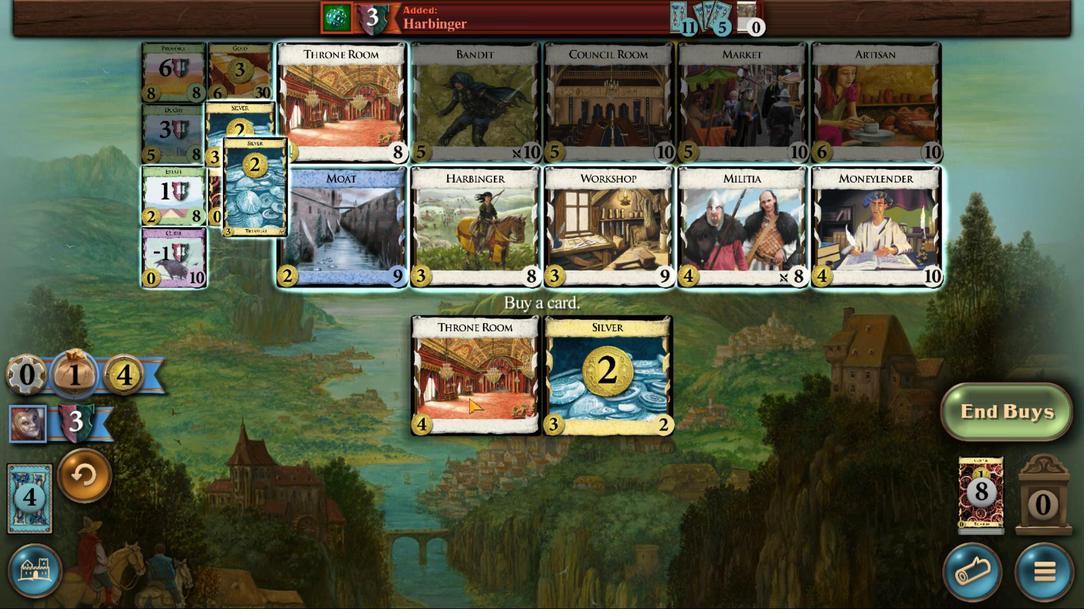 
Action: Mouse moved to (691, 478)
Screenshot: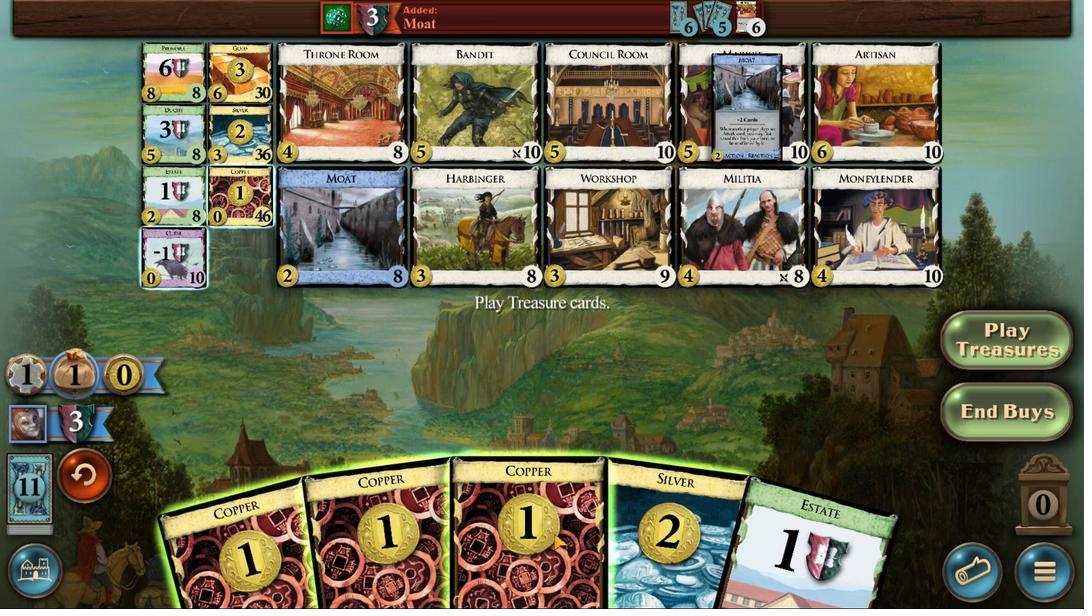 
Action: Mouse scrolled (691, 478) with delta (0, 0)
Screenshot: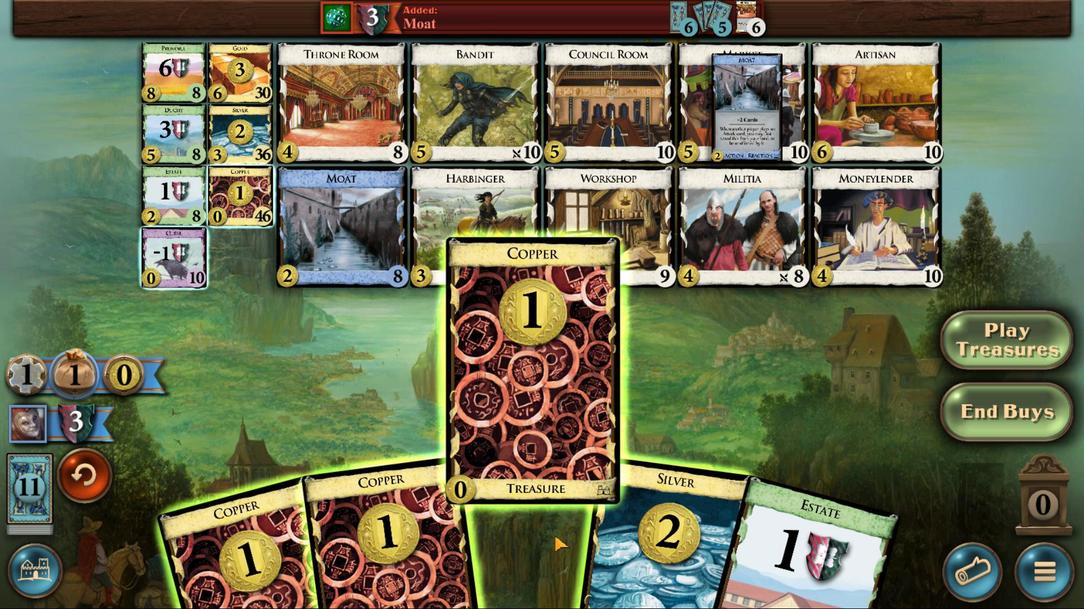 
Action: Mouse scrolled (691, 478) with delta (0, 0)
Screenshot: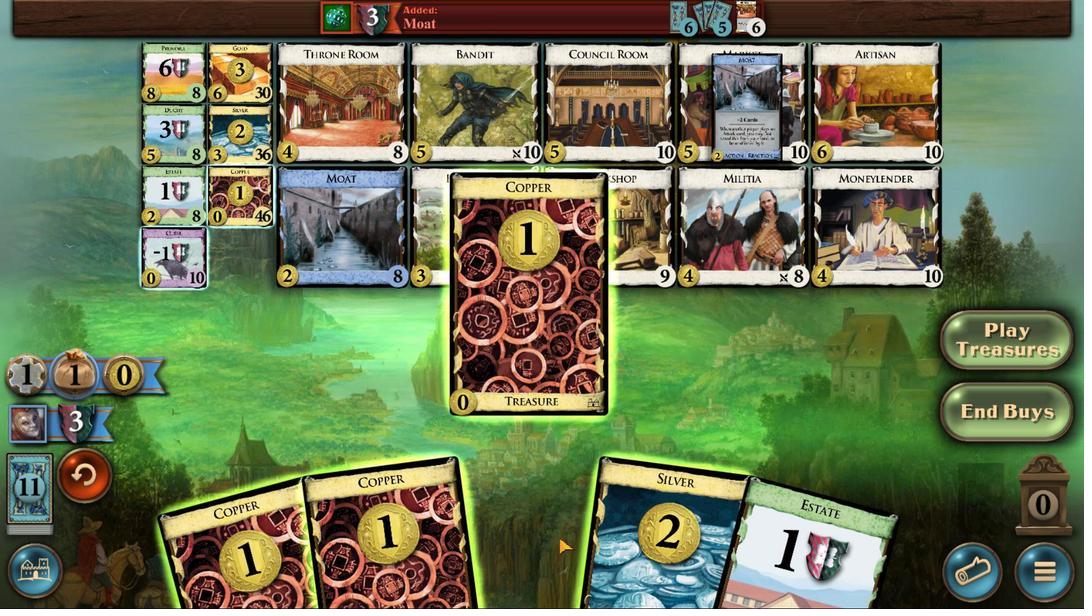 
Action: Mouse scrolled (691, 478) with delta (0, 0)
Screenshot: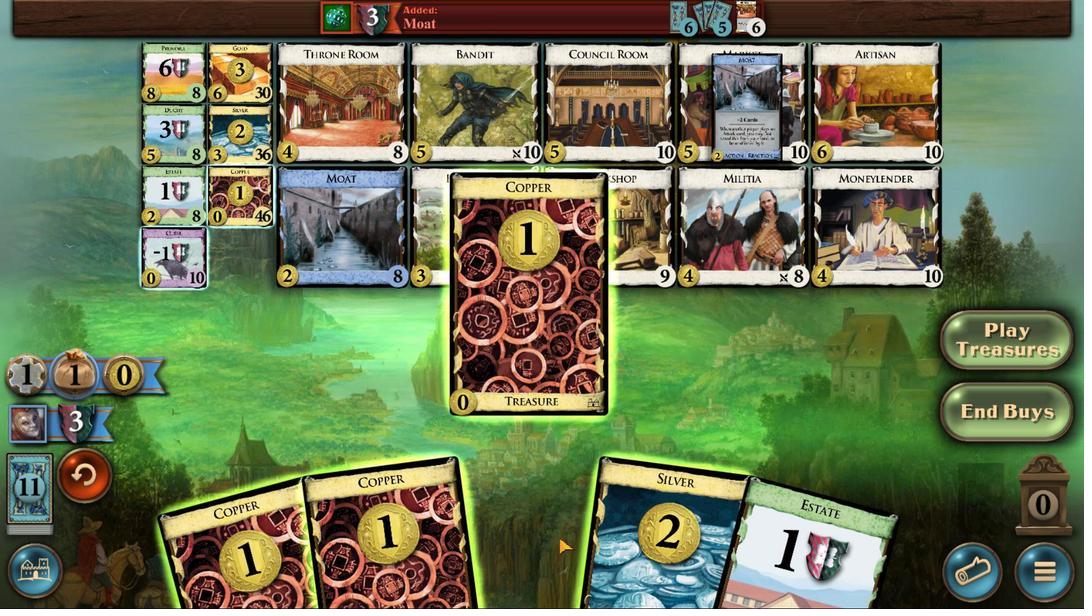 
Action: Mouse scrolled (691, 478) with delta (0, 0)
Screenshot: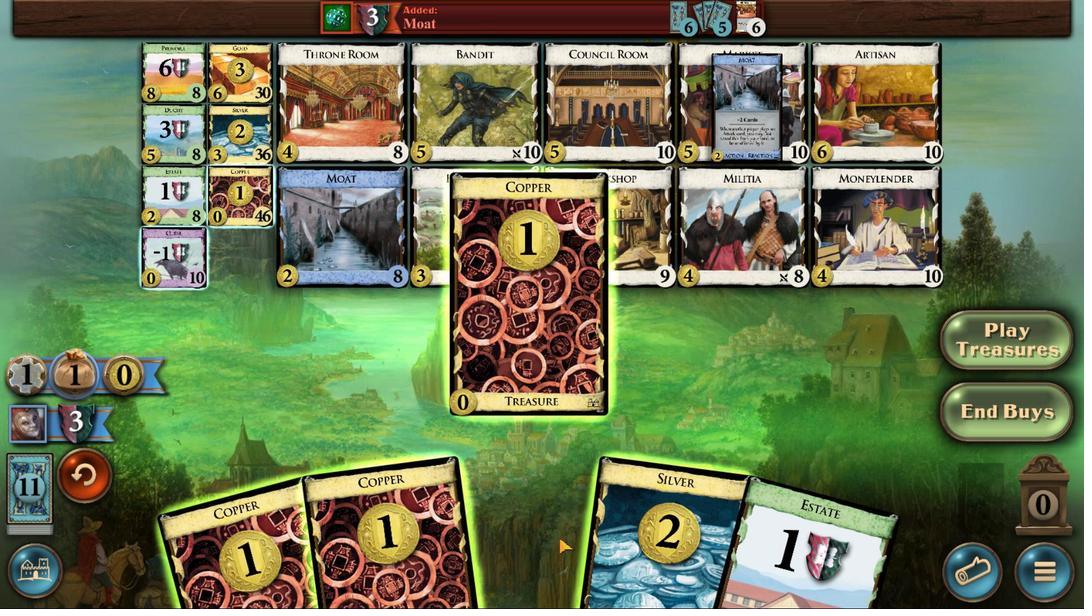 
Action: Mouse moved to (724, 478)
Screenshot: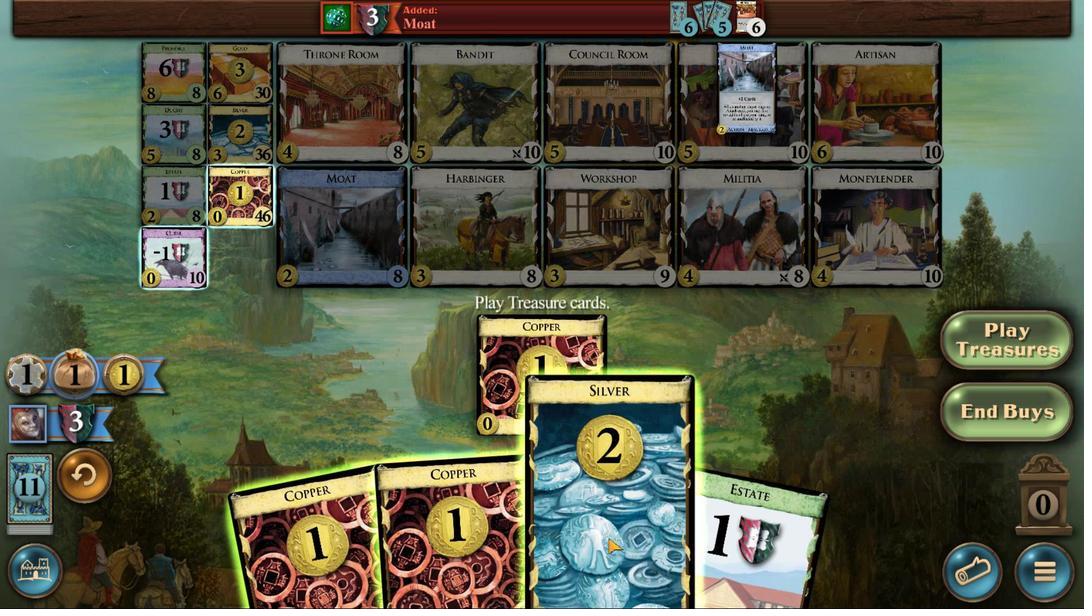 
Action: Mouse scrolled (724, 478) with delta (0, 0)
Screenshot: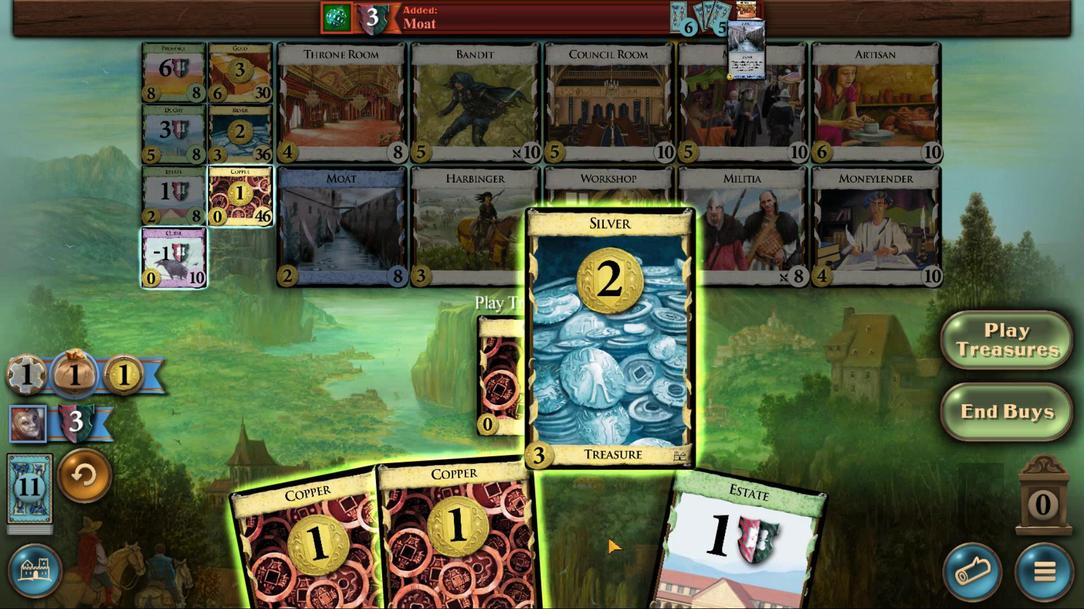 
Action: Mouse scrolled (724, 478) with delta (0, 0)
Screenshot: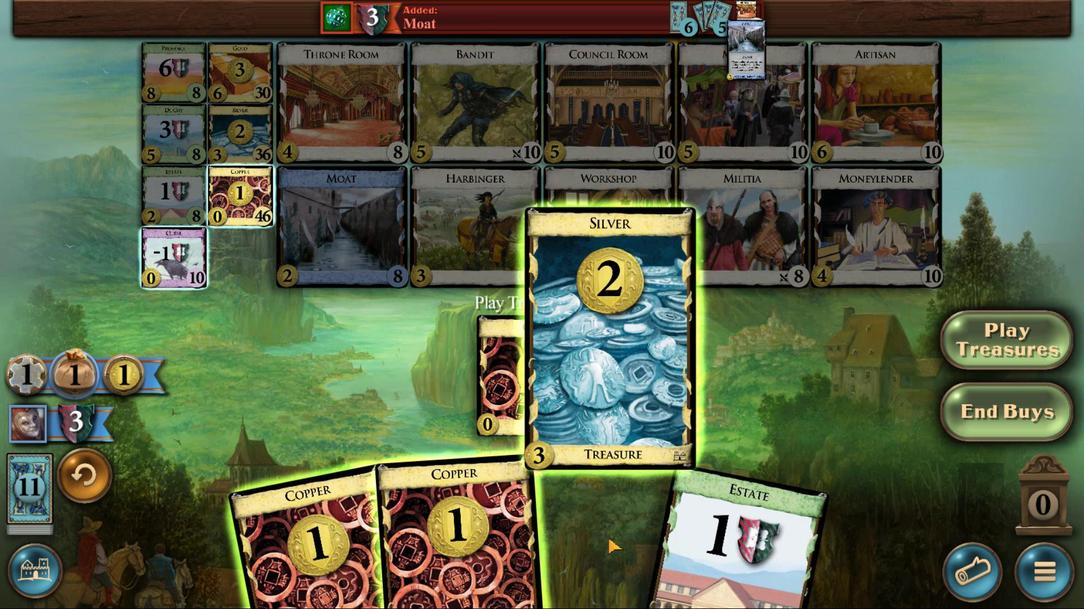 
Action: Mouse scrolled (724, 478) with delta (0, 0)
Screenshot: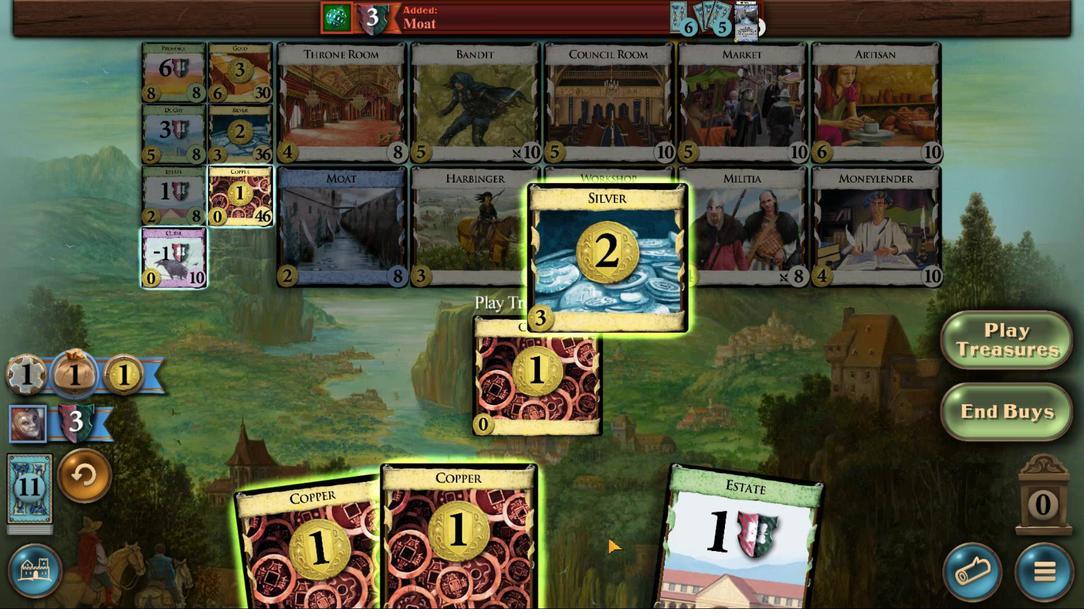 
Action: Mouse moved to (699, 478)
Screenshot: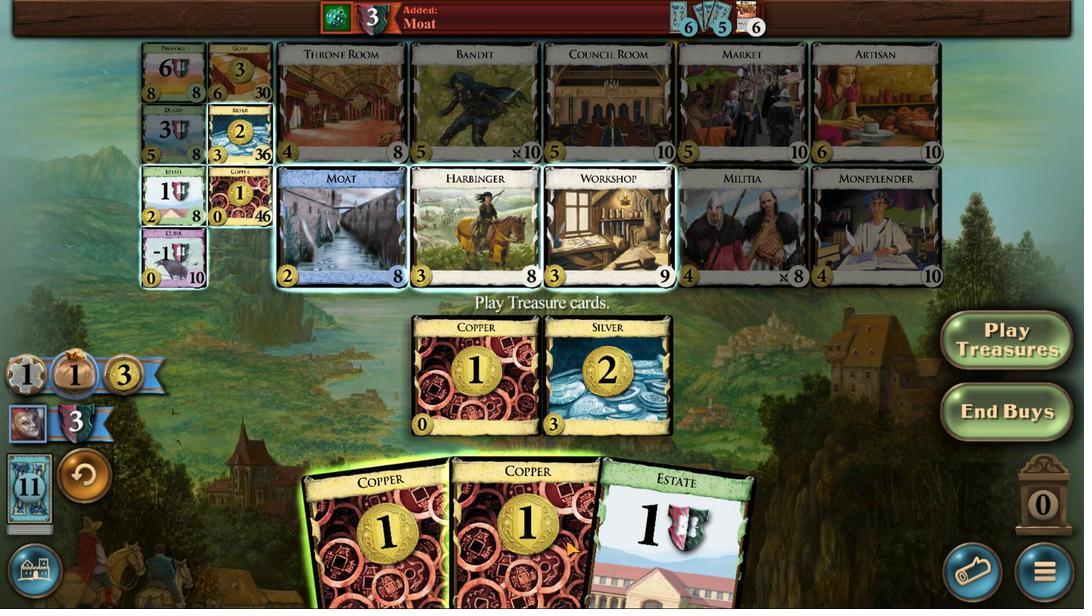
Action: Mouse scrolled (699, 478) with delta (0, 0)
Screenshot: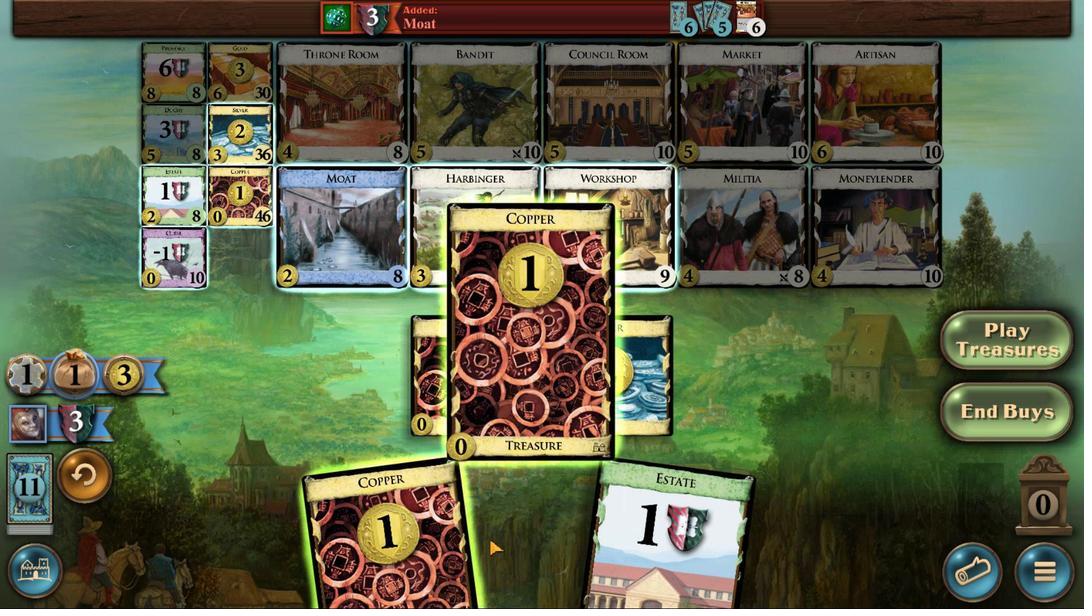 
Action: Mouse scrolled (699, 478) with delta (0, 0)
Screenshot: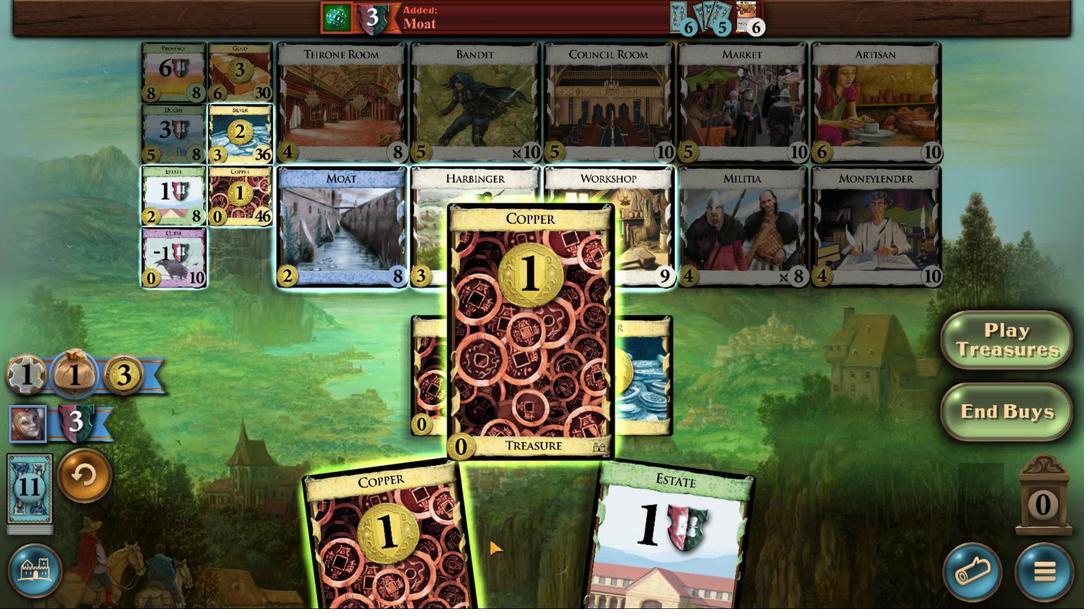
Action: Mouse moved to (651, 478)
Screenshot: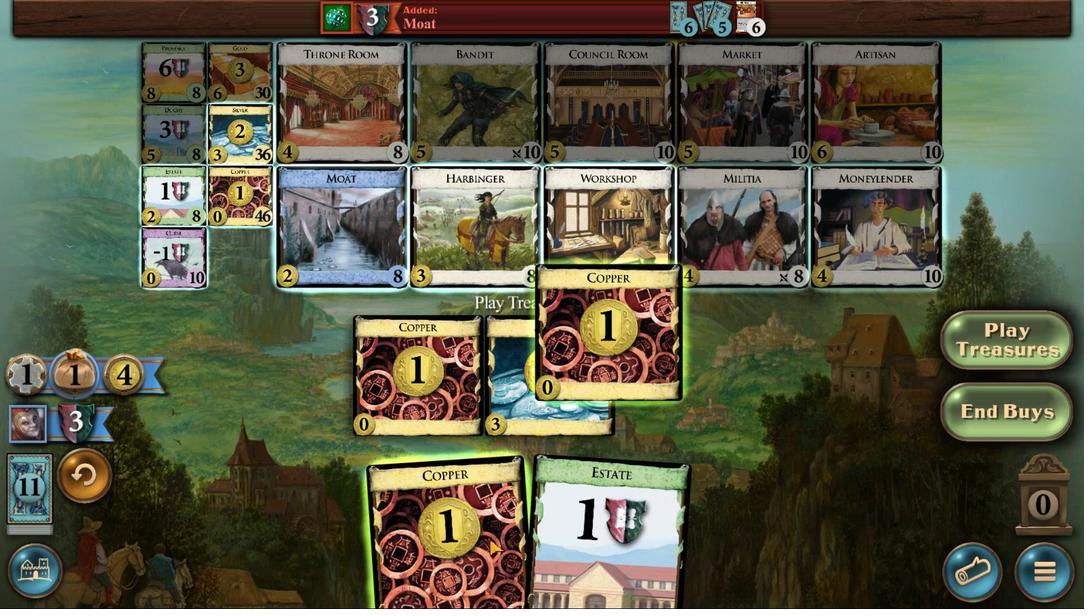 
Action: Mouse scrolled (651, 478) with delta (0, 0)
Screenshot: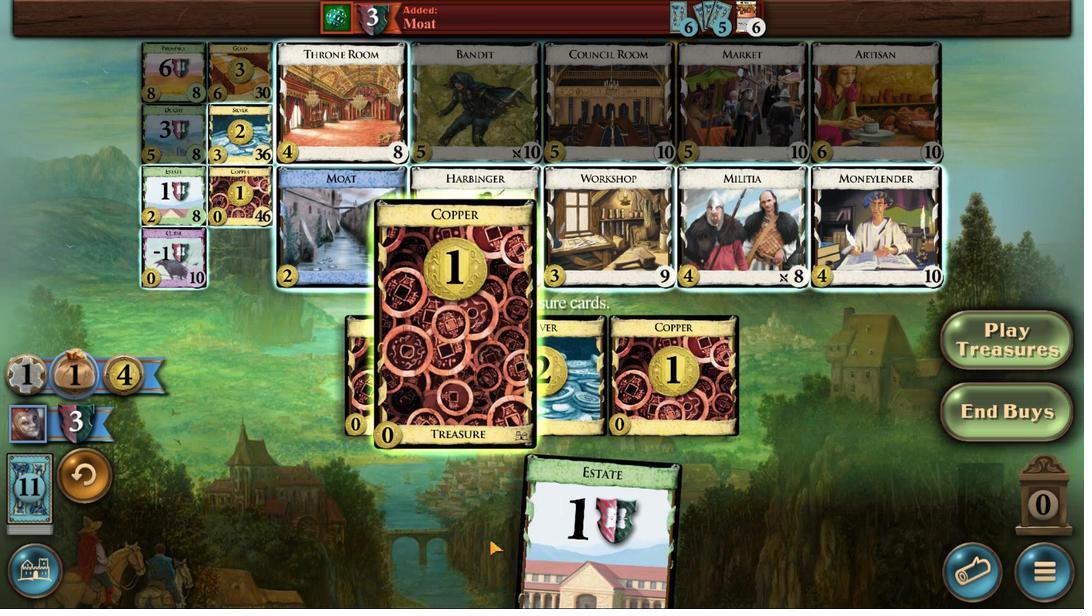
Action: Mouse scrolled (651, 478) with delta (0, 0)
Screenshot: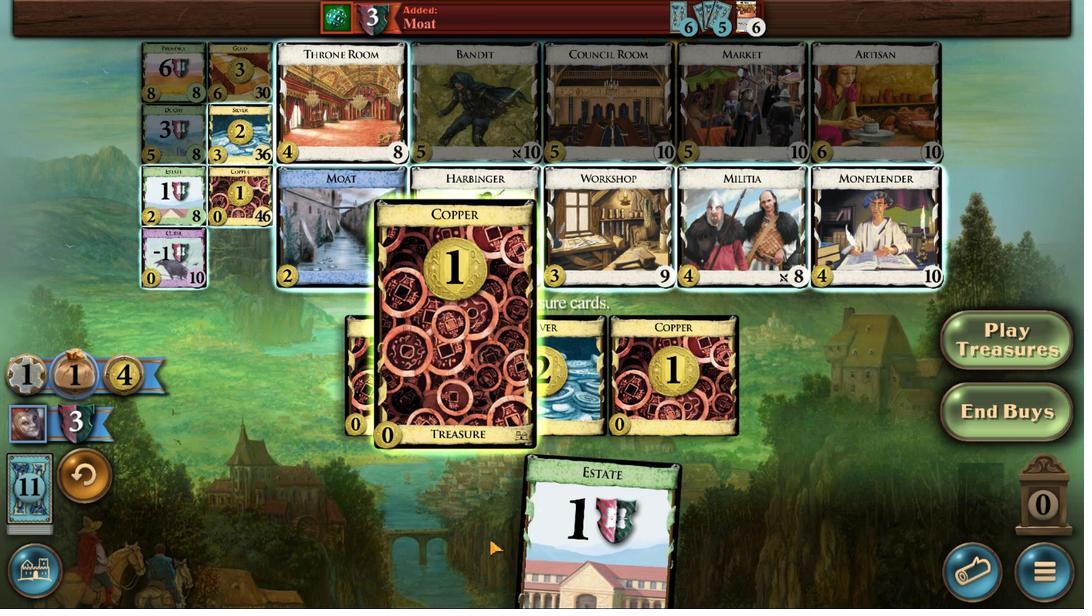 
Action: Mouse scrolled (651, 478) with delta (0, 0)
Screenshot: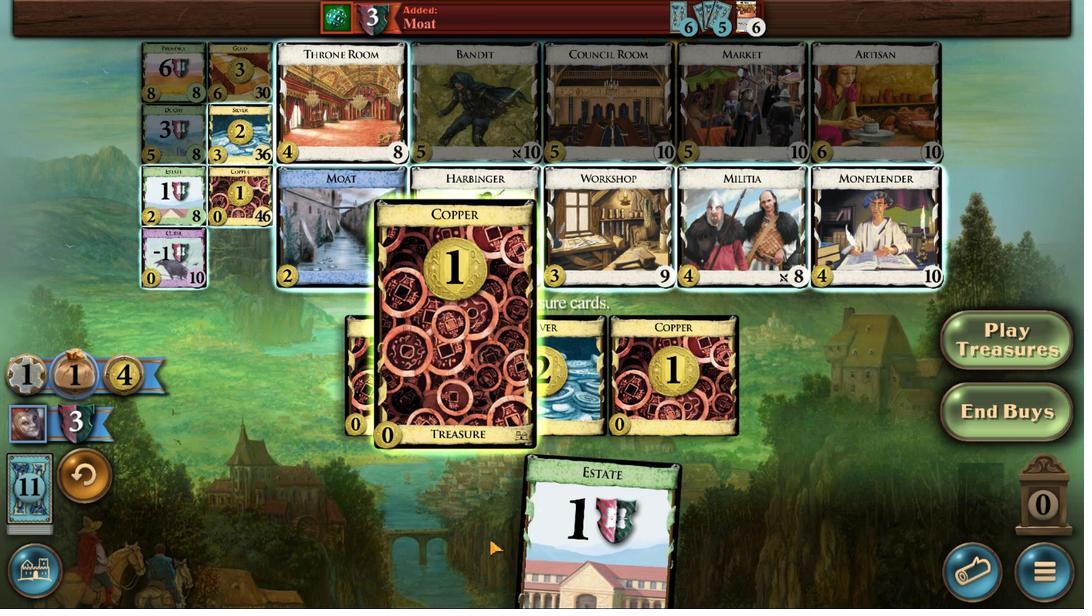 
Action: Mouse moved to (467, 432)
Screenshot: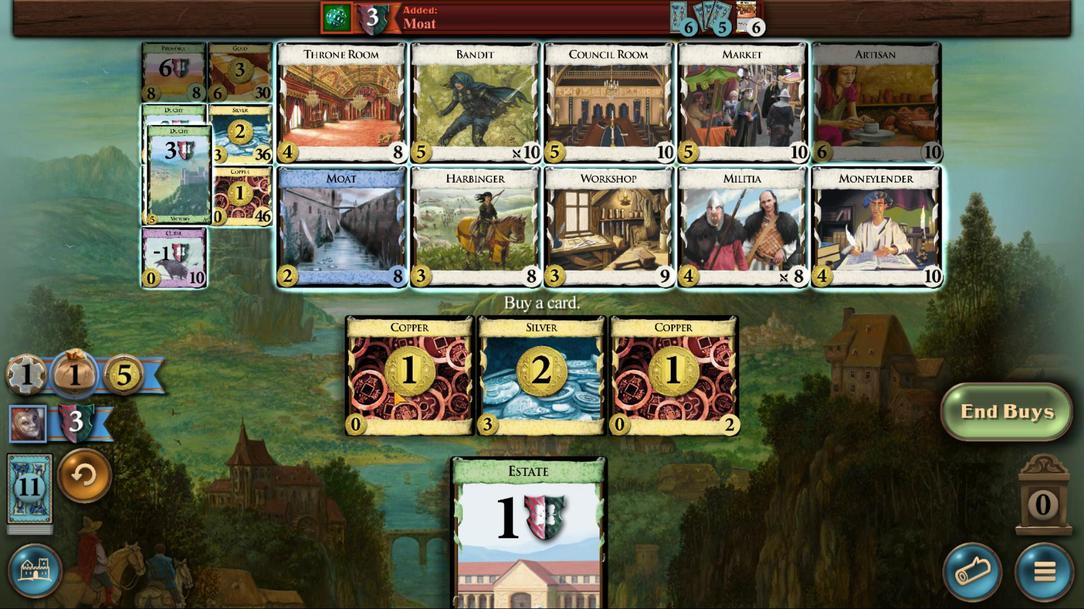 
Action: Mouse pressed left at (467, 432)
Screenshot: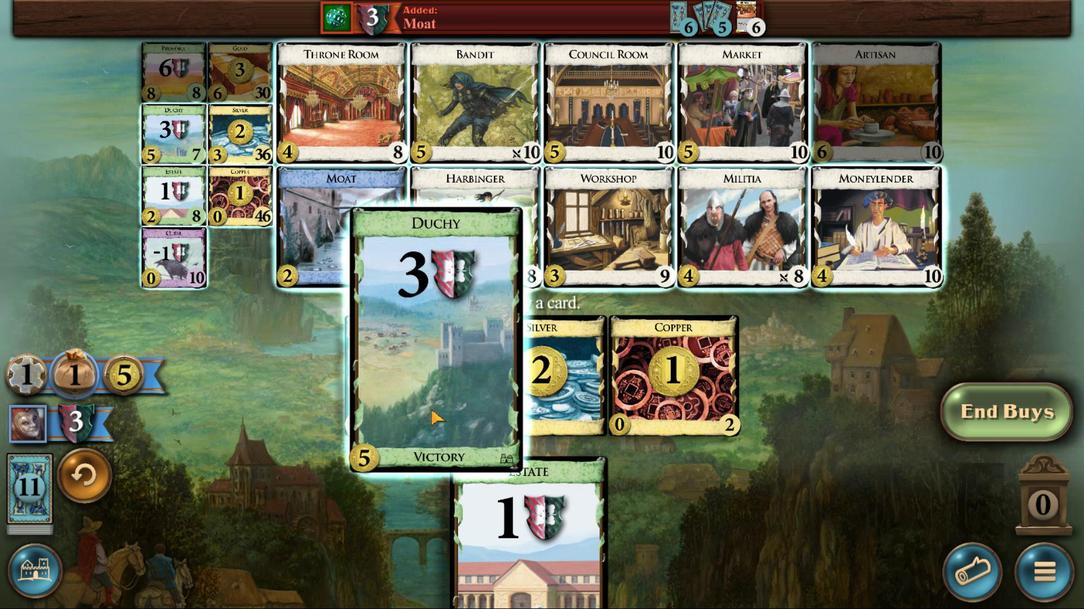 
Action: Mouse moved to (519, 479)
Screenshot: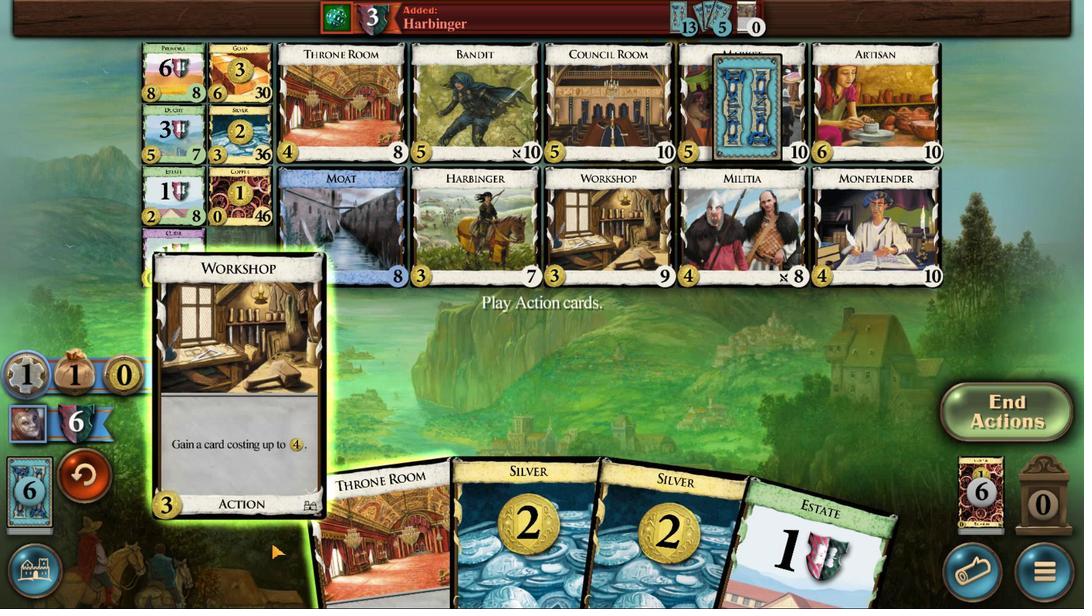 
Action: Mouse scrolled (519, 478) with delta (0, 0)
Screenshot: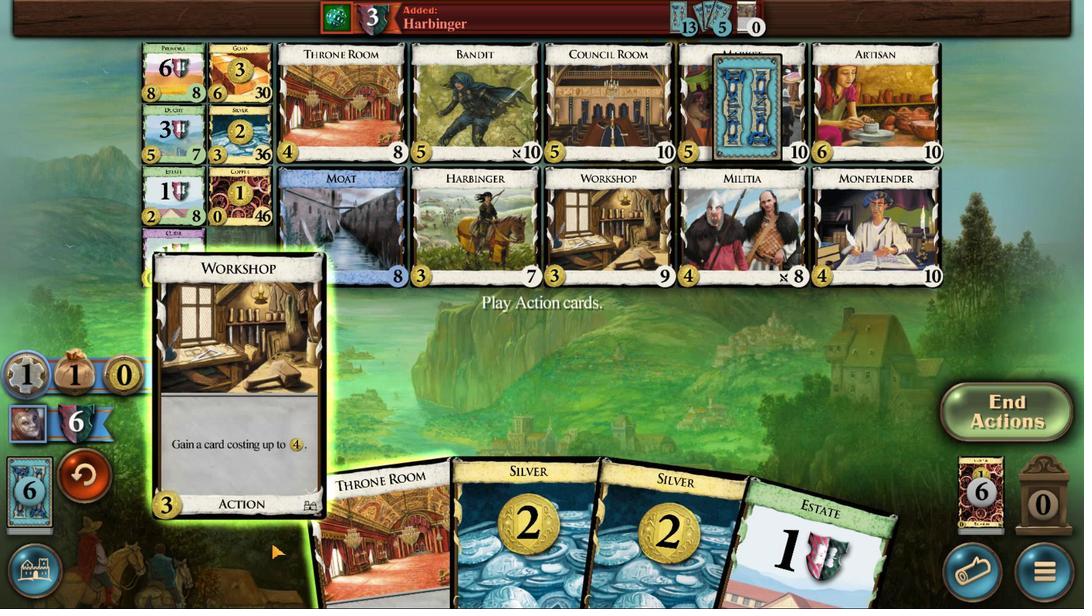 
Action: Mouse scrolled (519, 478) with delta (0, 0)
Screenshot: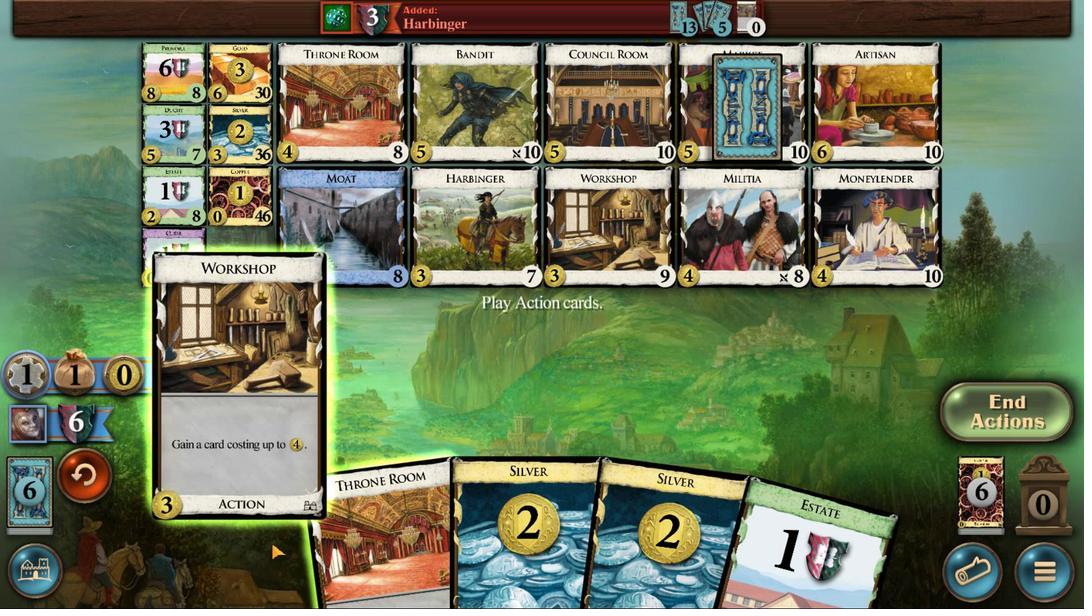 
Action: Mouse scrolled (519, 478) with delta (0, 0)
Screenshot: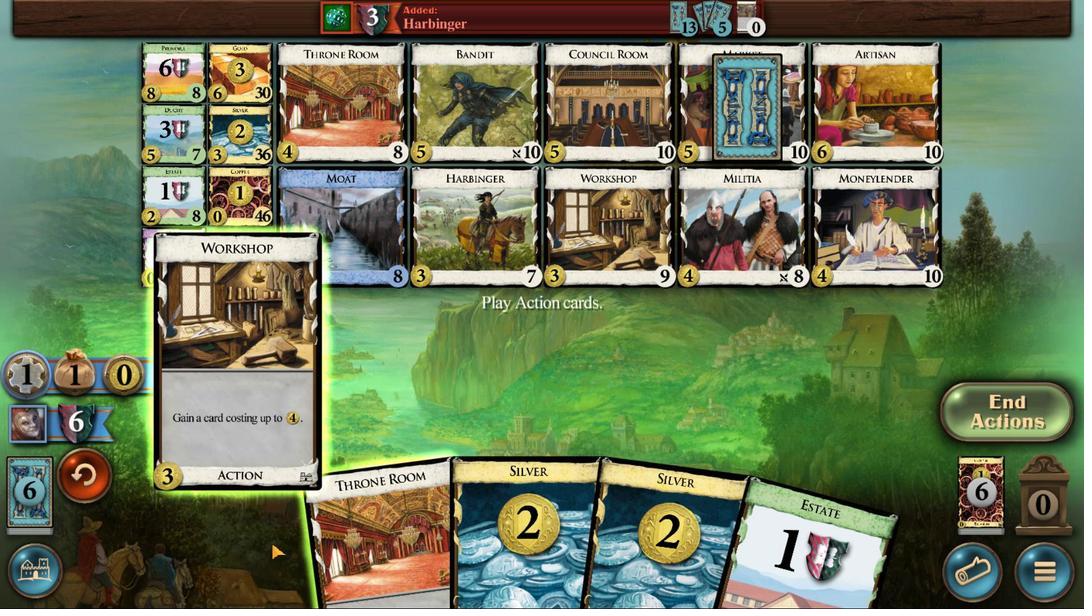 
Action: Mouse scrolled (519, 478) with delta (0, 0)
Screenshot: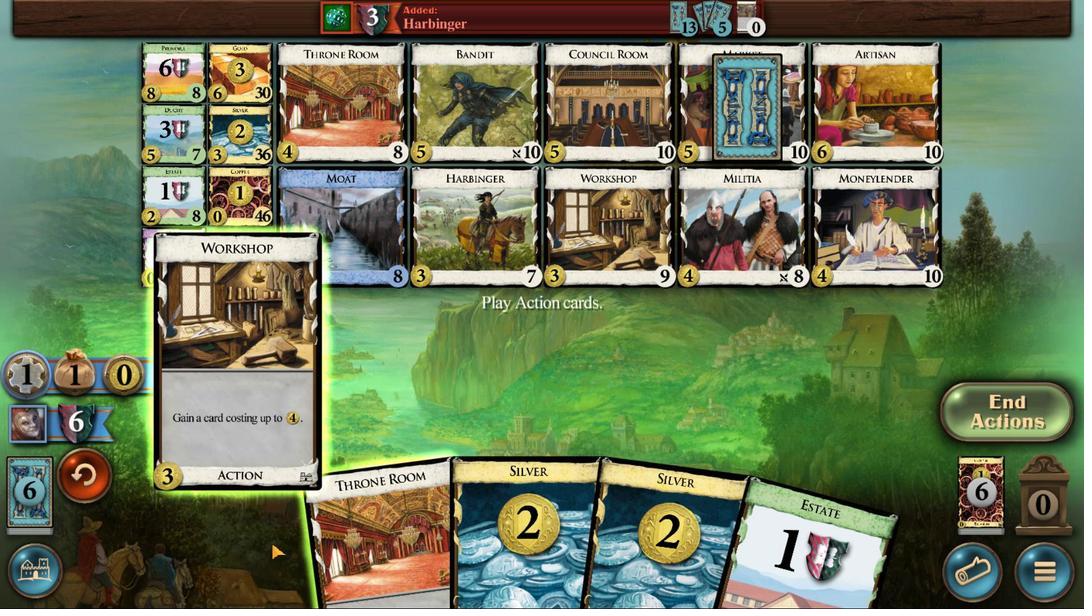 
Action: Mouse moved to (642, 477)
Screenshot: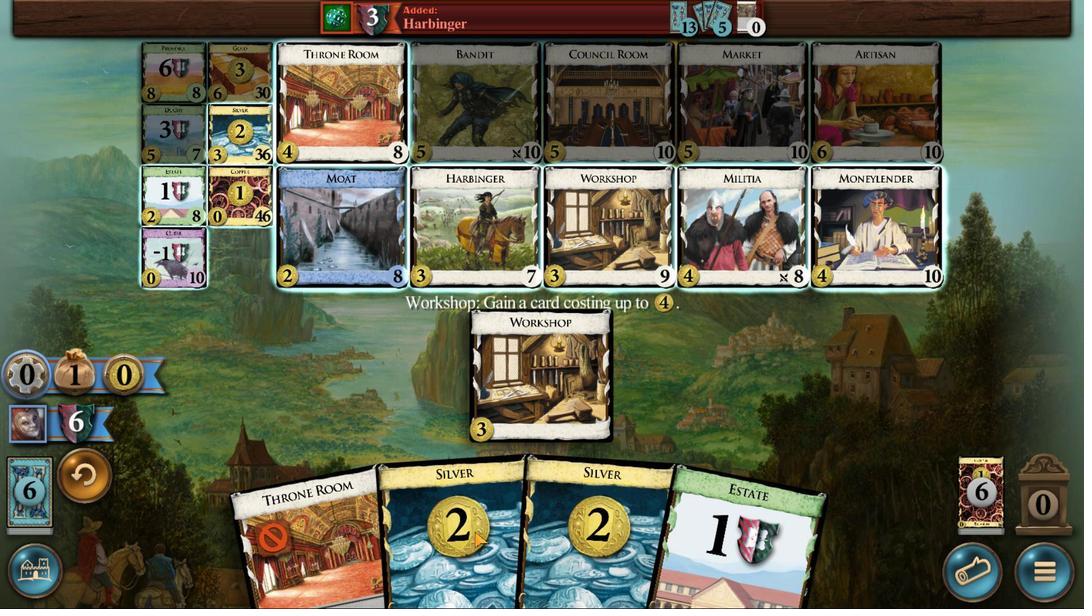 
Action: Mouse scrolled (642, 477) with delta (0, 0)
Screenshot: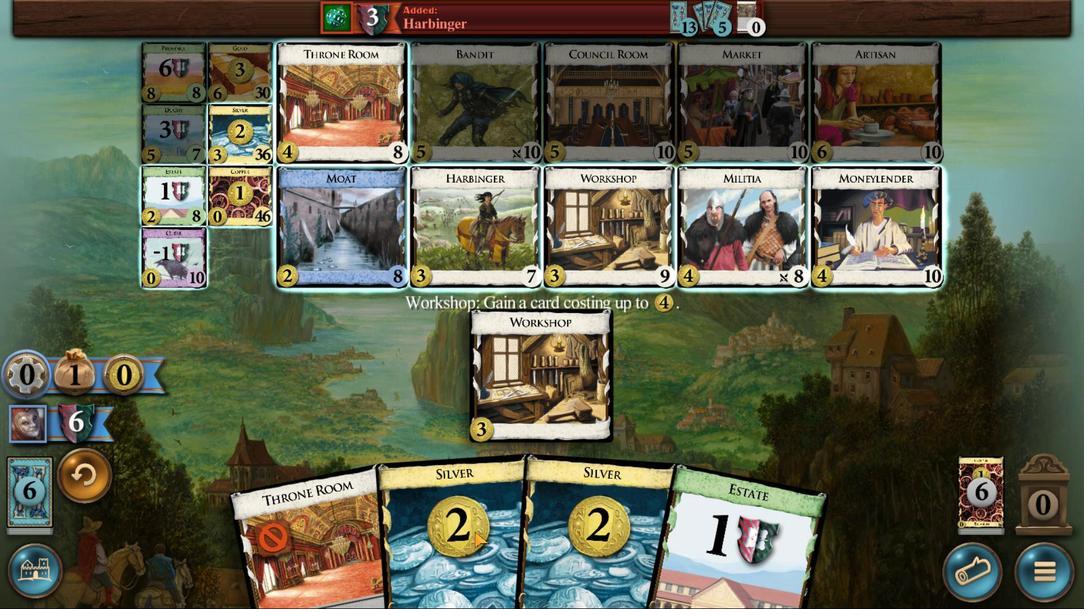 
Action: Mouse scrolled (642, 477) with delta (0, 0)
Screenshot: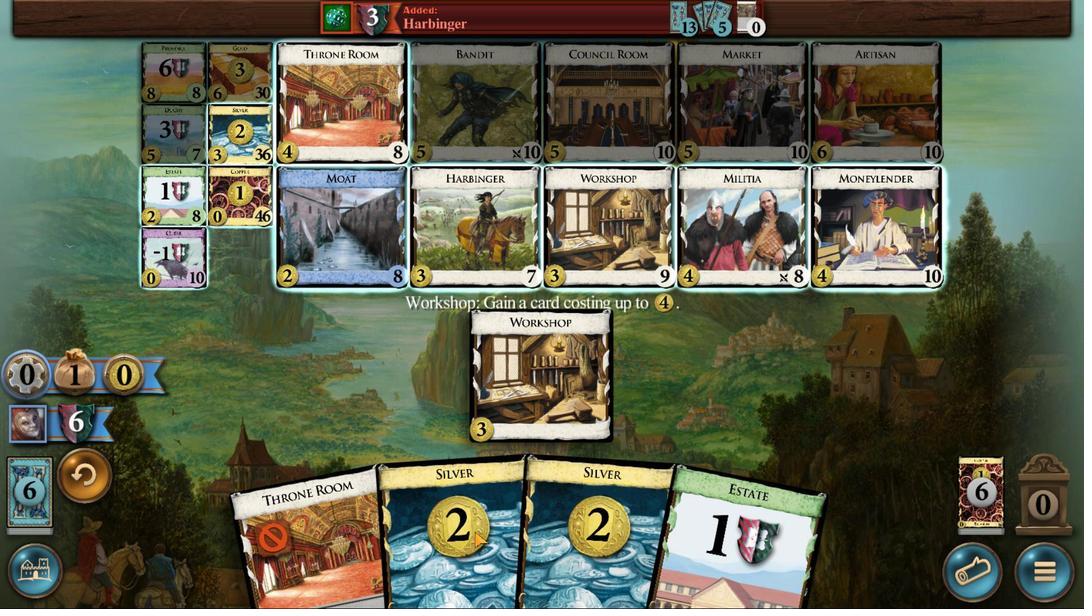 
Action: Mouse scrolled (642, 477) with delta (0, 0)
Screenshot: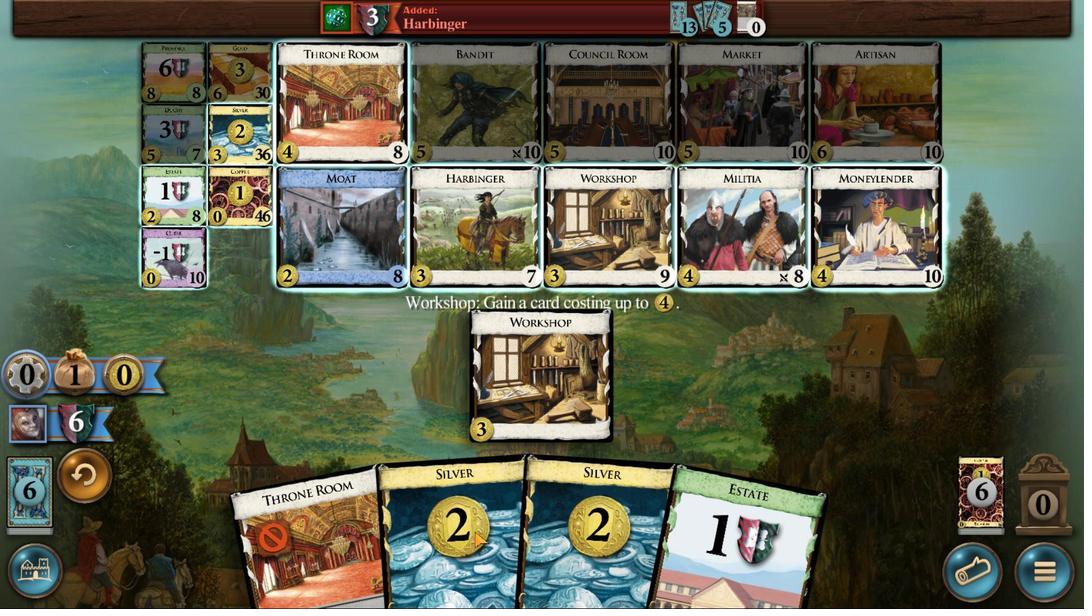 
Action: Mouse moved to (722, 464)
Screenshot: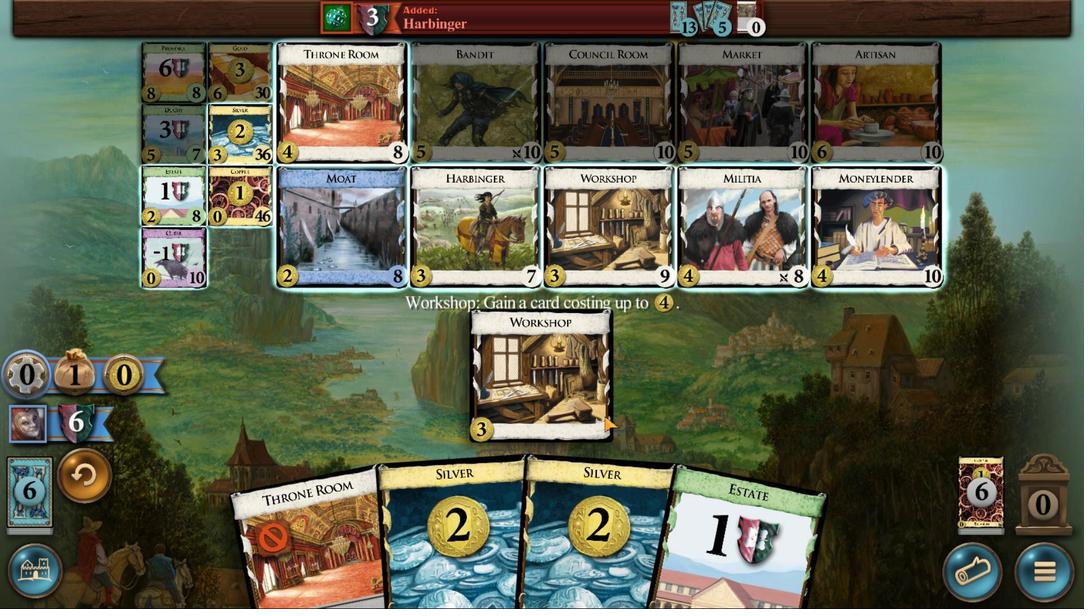 
Action: Mouse scrolled (722, 464) with delta (0, 0)
Screenshot: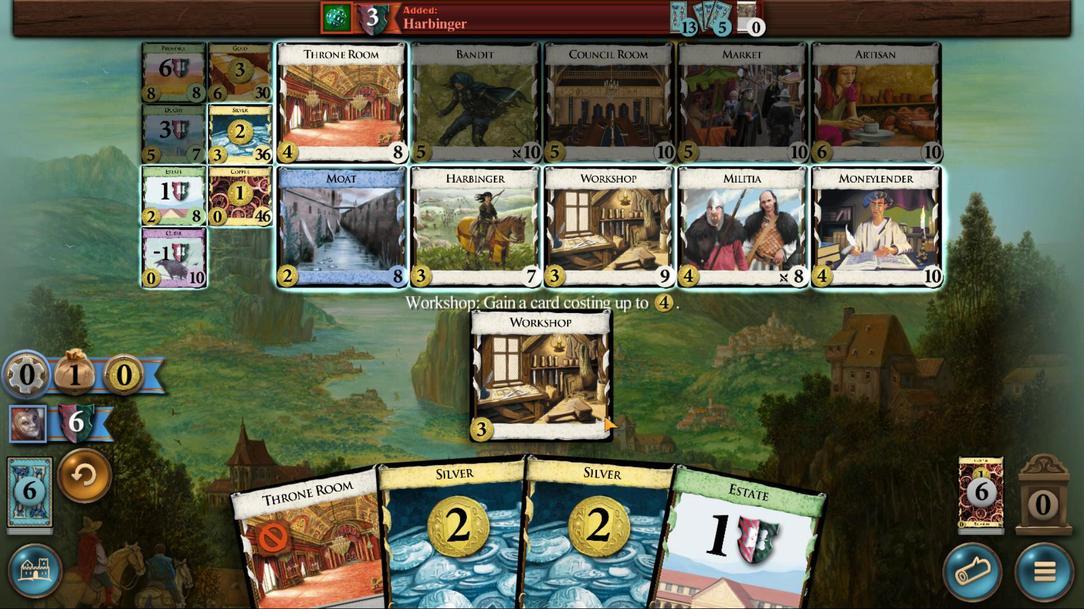 
Action: Mouse scrolled (722, 464) with delta (0, 0)
Screenshot: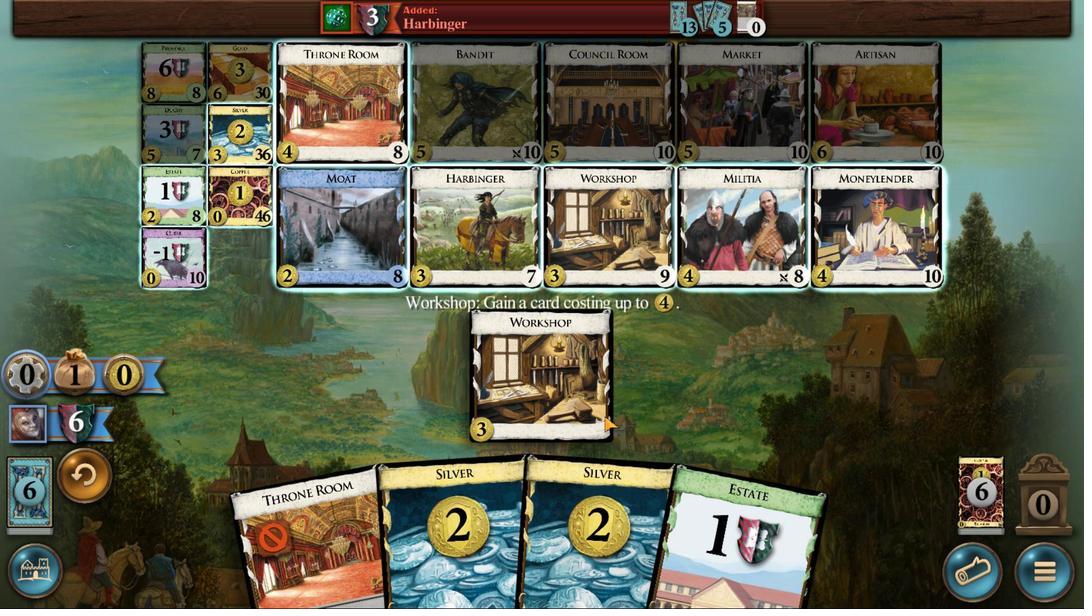 
Action: Mouse scrolled (722, 464) with delta (0, 0)
Screenshot: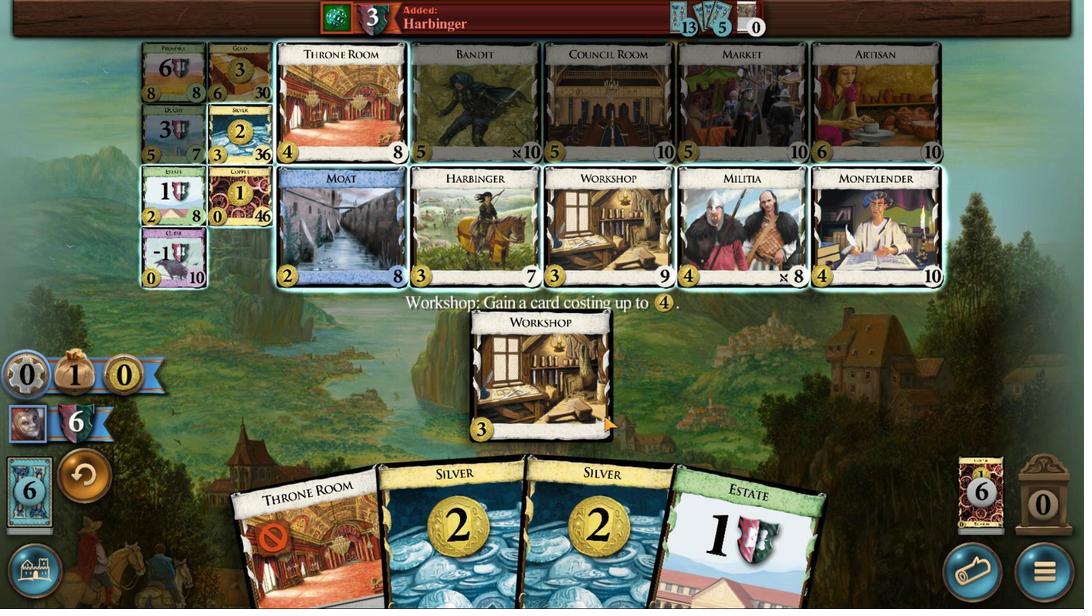 
Action: Mouse moved to (560, 474)
Screenshot: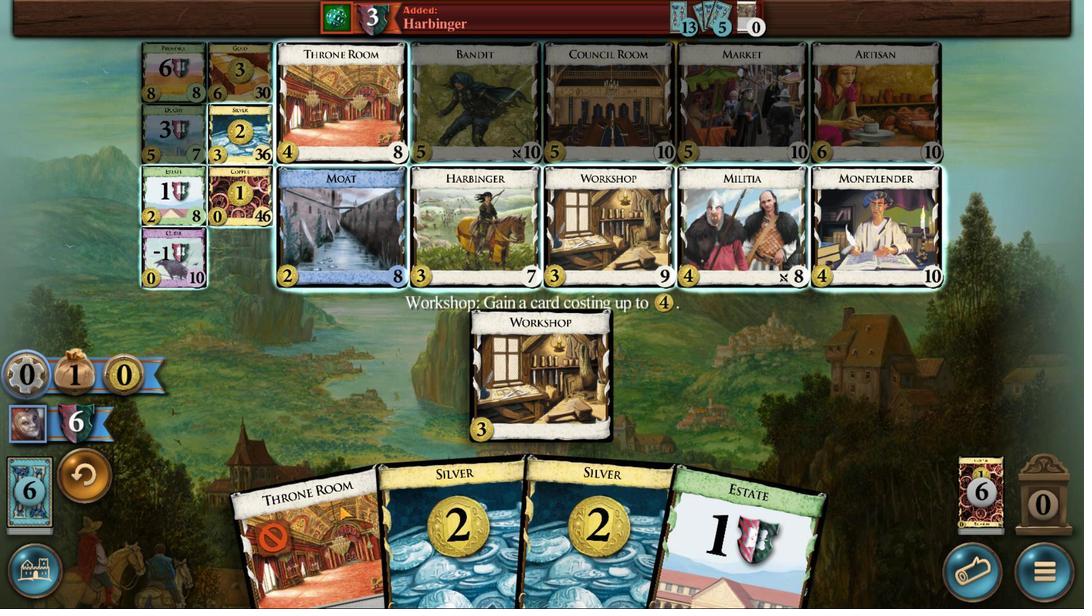 
Action: Mouse scrolled (560, 474) with delta (0, 0)
Screenshot: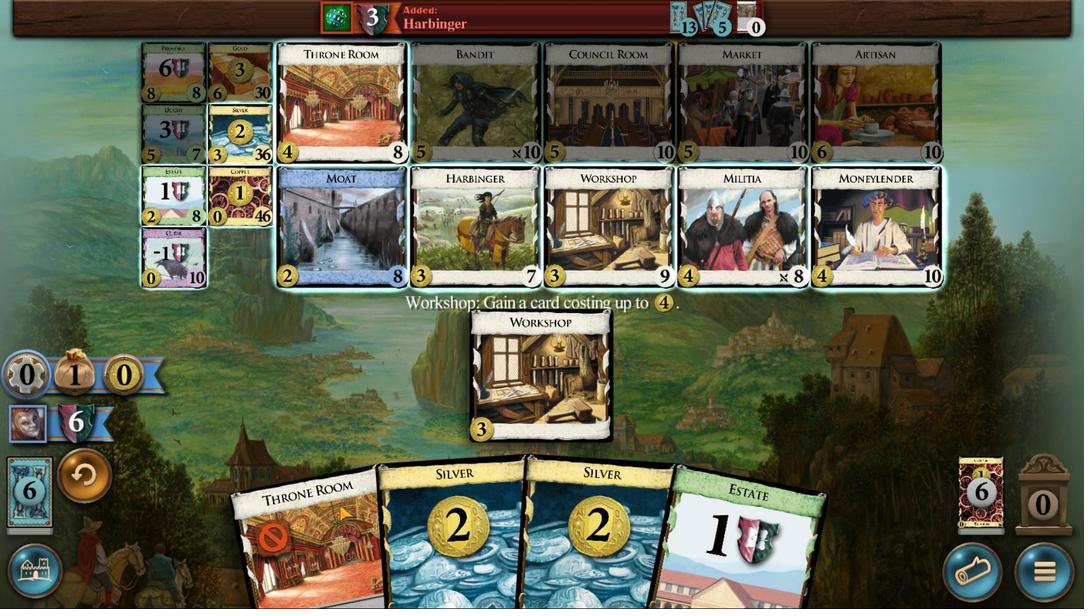 
Action: Mouse scrolled (560, 474) with delta (0, 0)
Screenshot: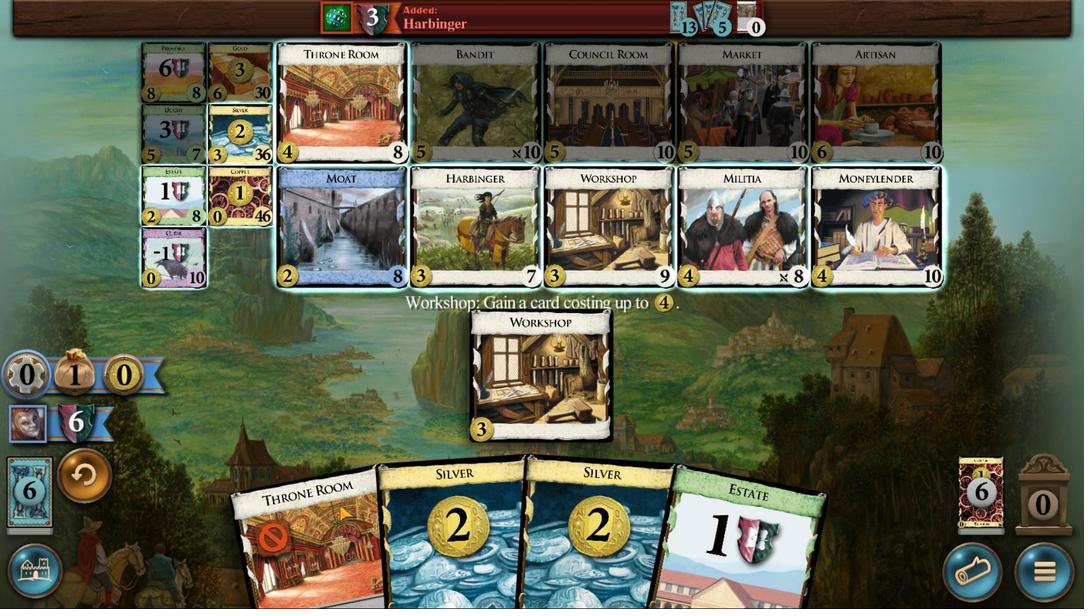 
Action: Mouse moved to (542, 471)
Screenshot: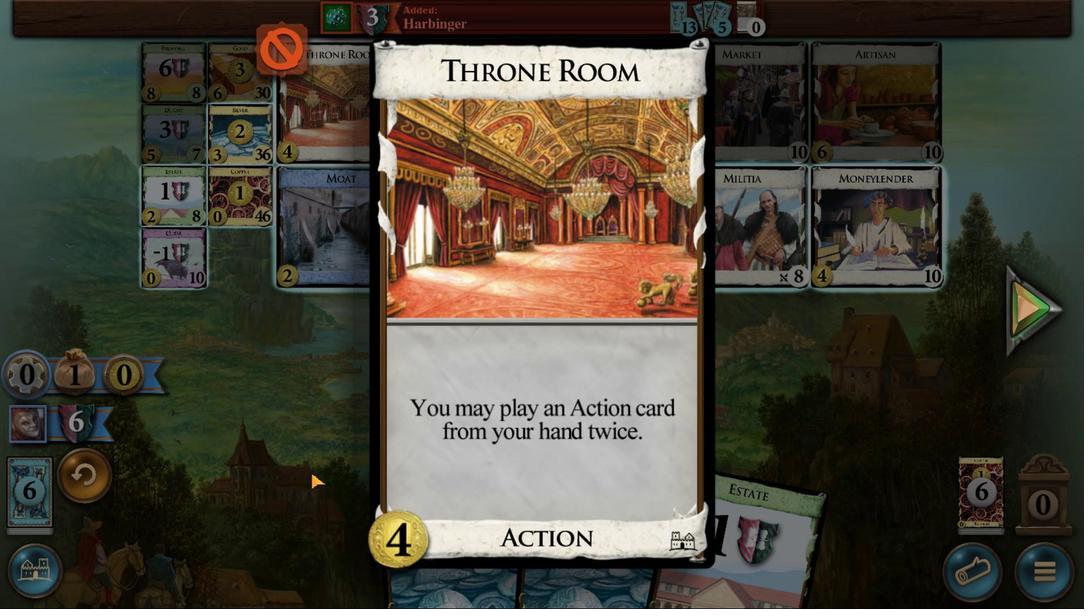 
Action: Mouse pressed left at (542, 471)
Screenshot: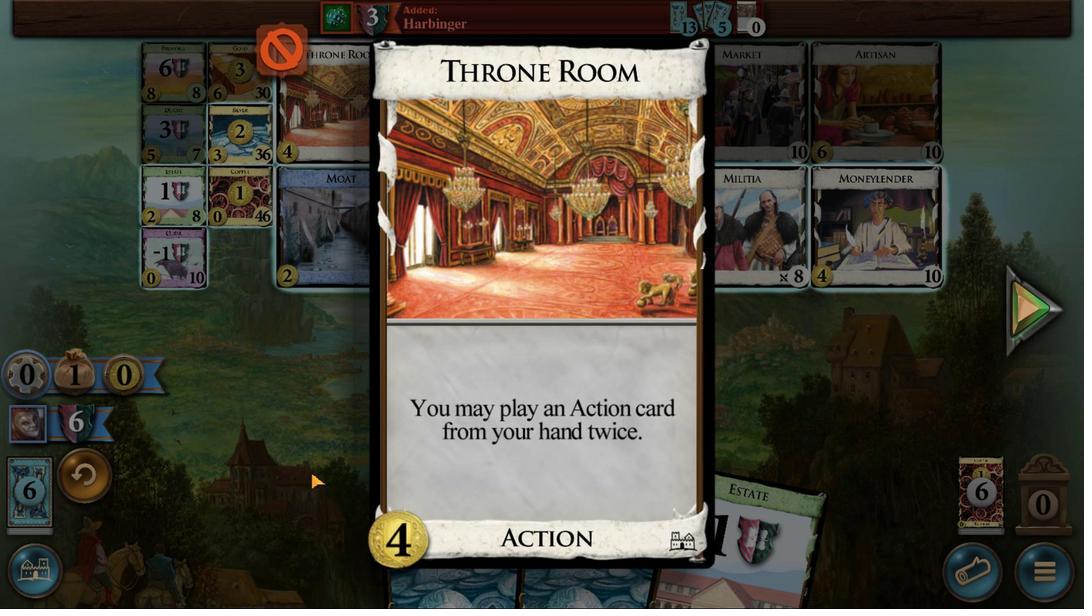 
Action: Mouse moved to (460, 439)
Screenshot: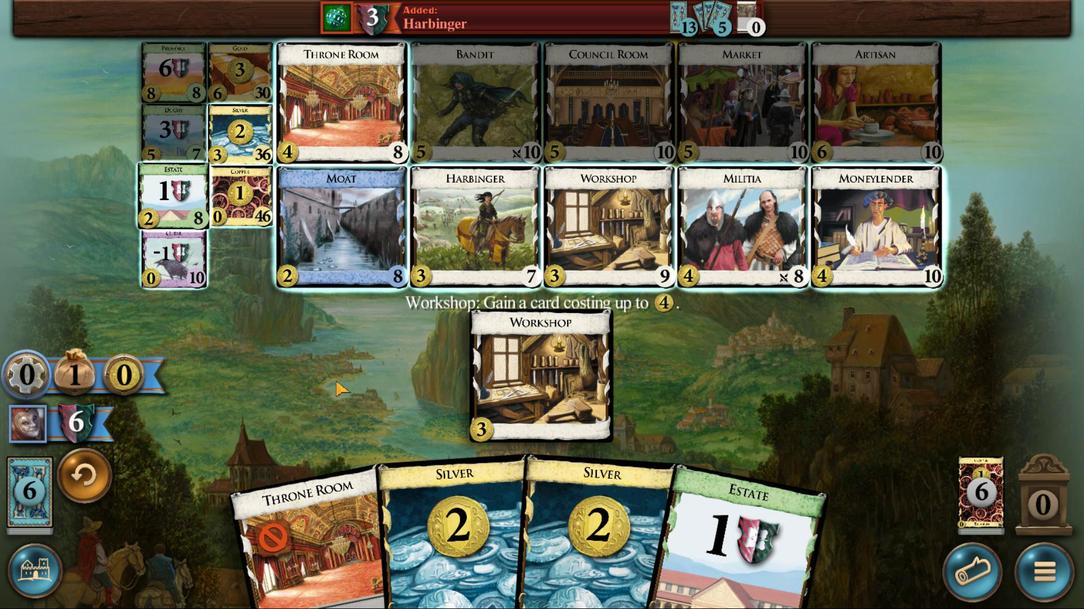
Action: Mouse pressed left at (460, 439)
Screenshot: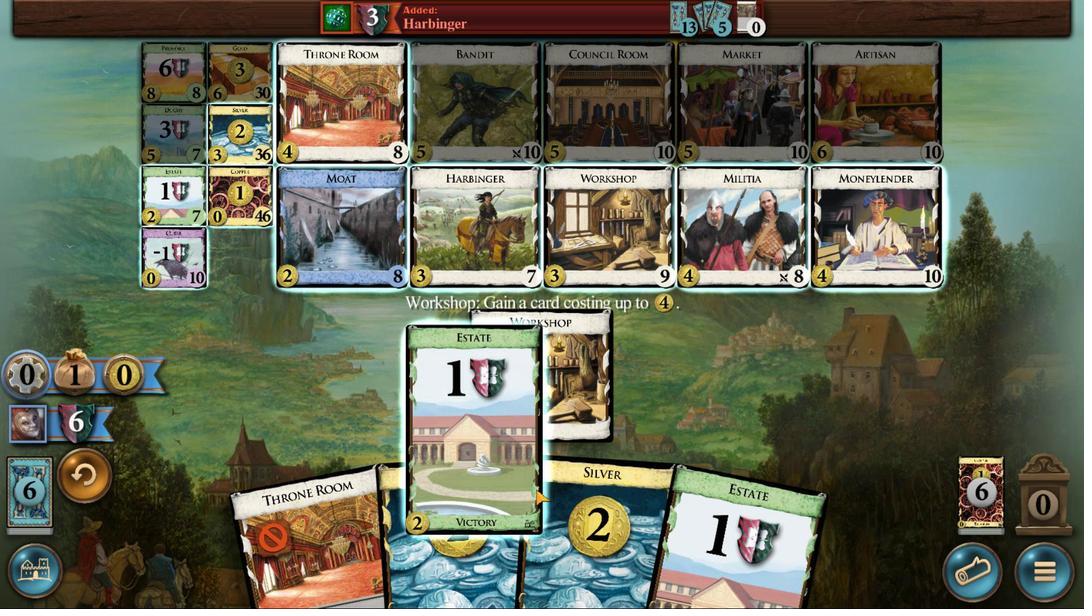 
Action: Mouse moved to (645, 480)
Screenshot: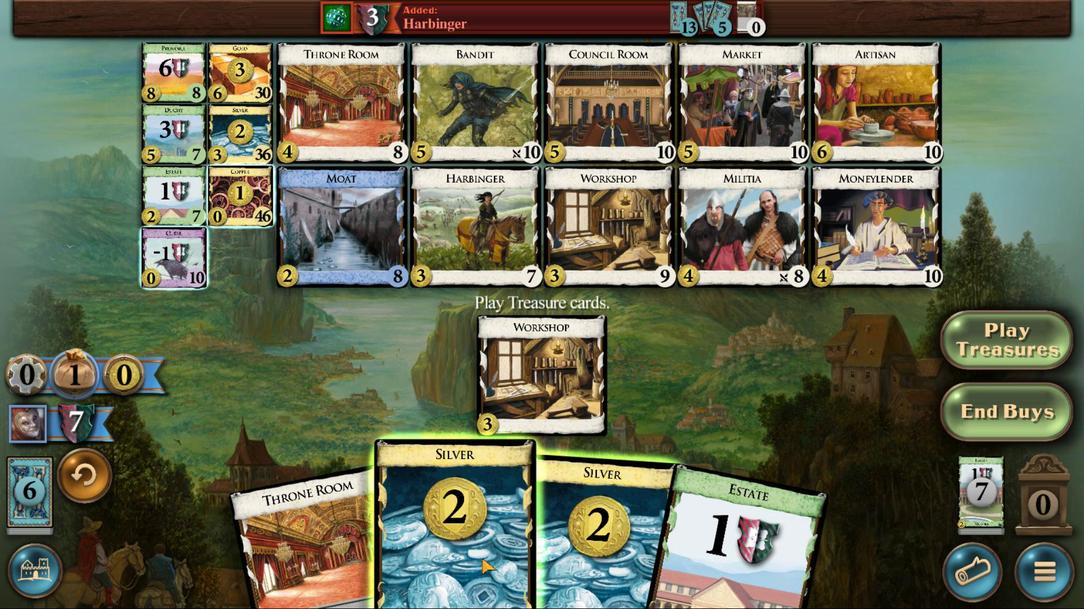 
Action: Mouse scrolled (645, 480) with delta (0, 0)
Screenshot: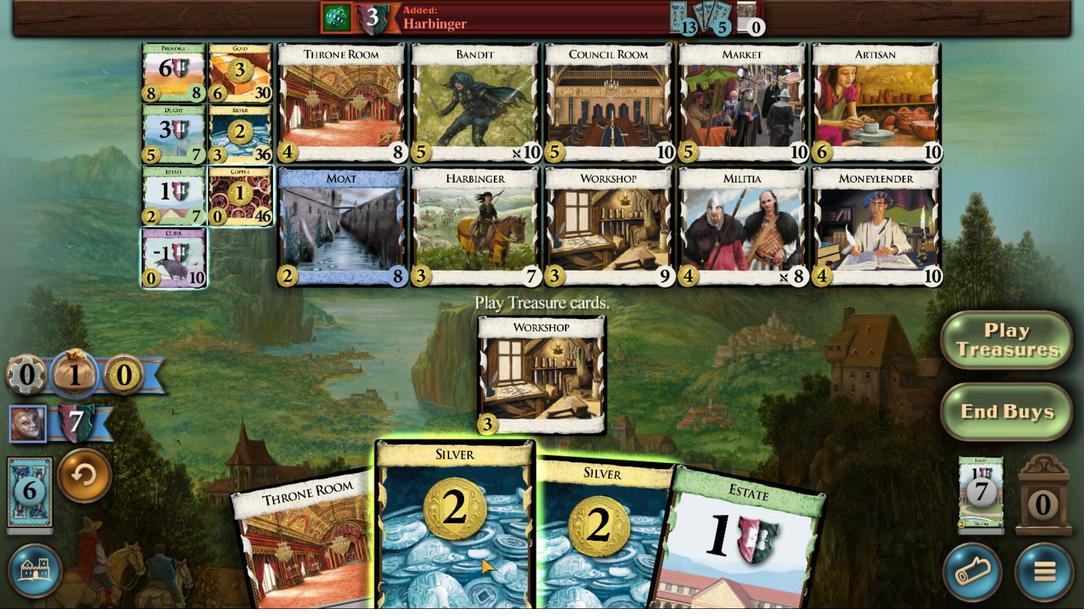 
Action: Mouse scrolled (645, 480) with delta (0, 0)
Screenshot: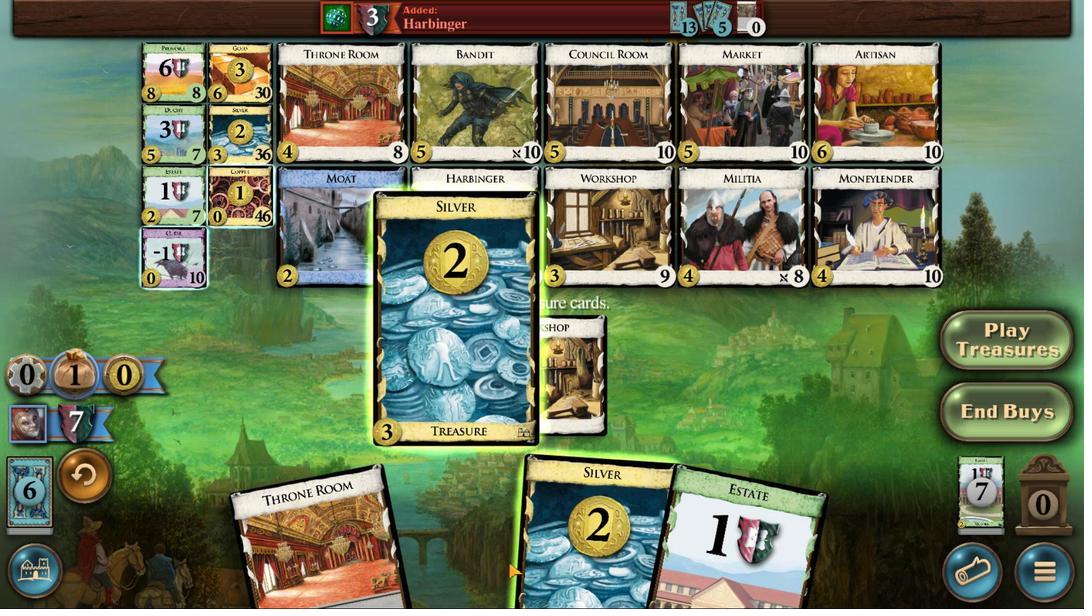 
Action: Mouse scrolled (645, 480) with delta (0, 0)
Screenshot: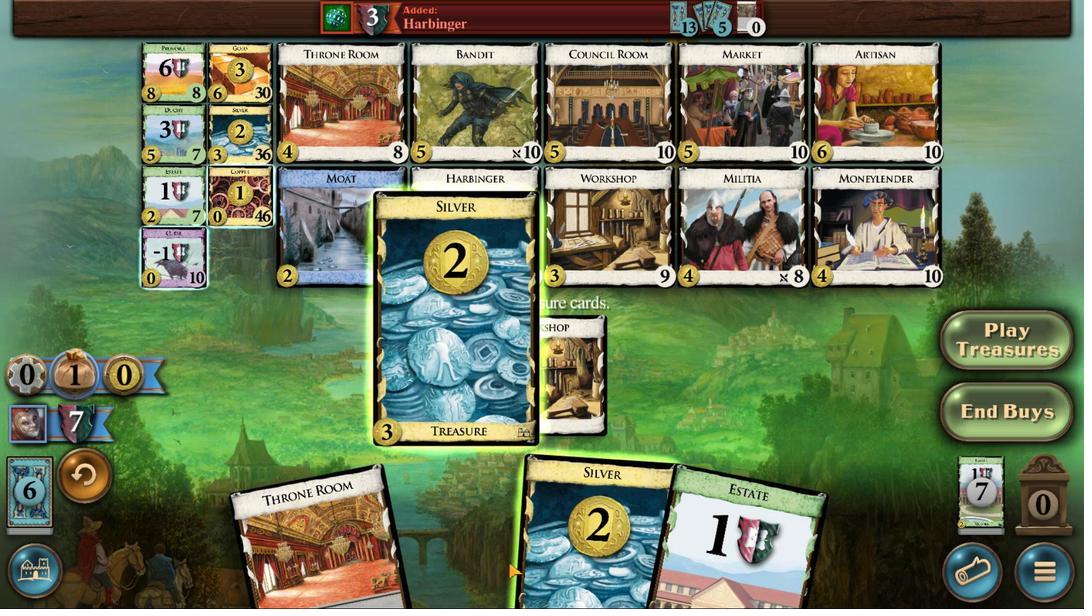 
Action: Mouse moved to (696, 482)
Screenshot: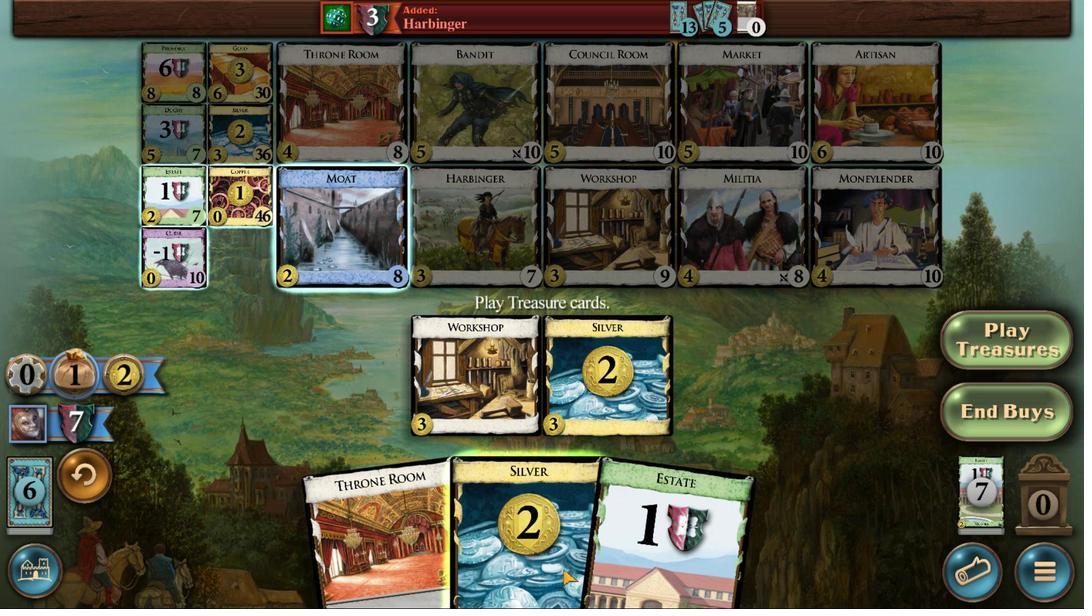 
Action: Mouse scrolled (696, 482) with delta (0, 0)
Screenshot: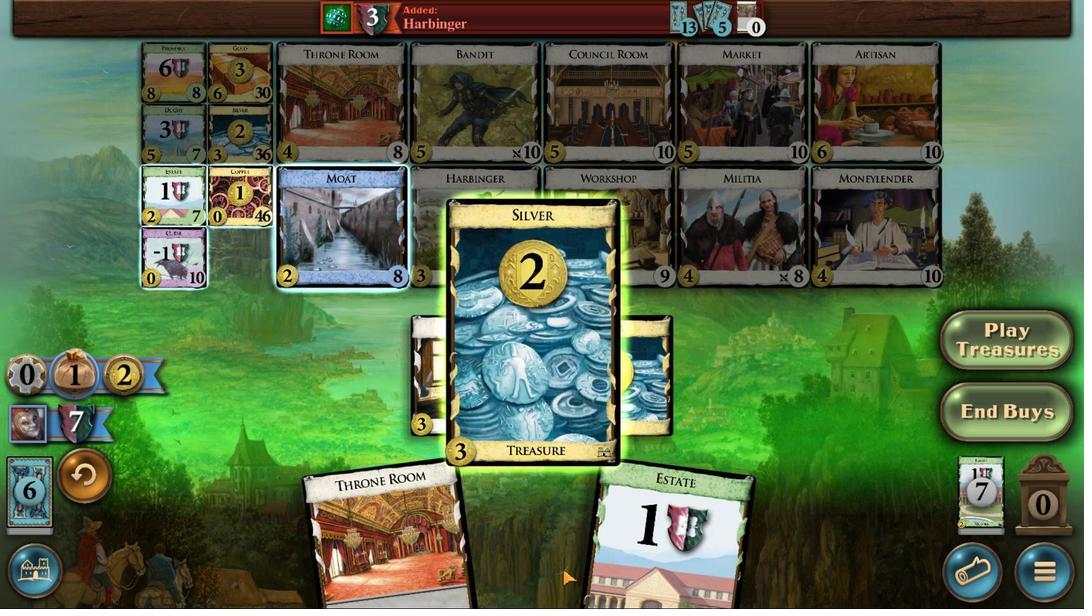 
Action: Mouse scrolled (696, 482) with delta (0, 0)
Screenshot: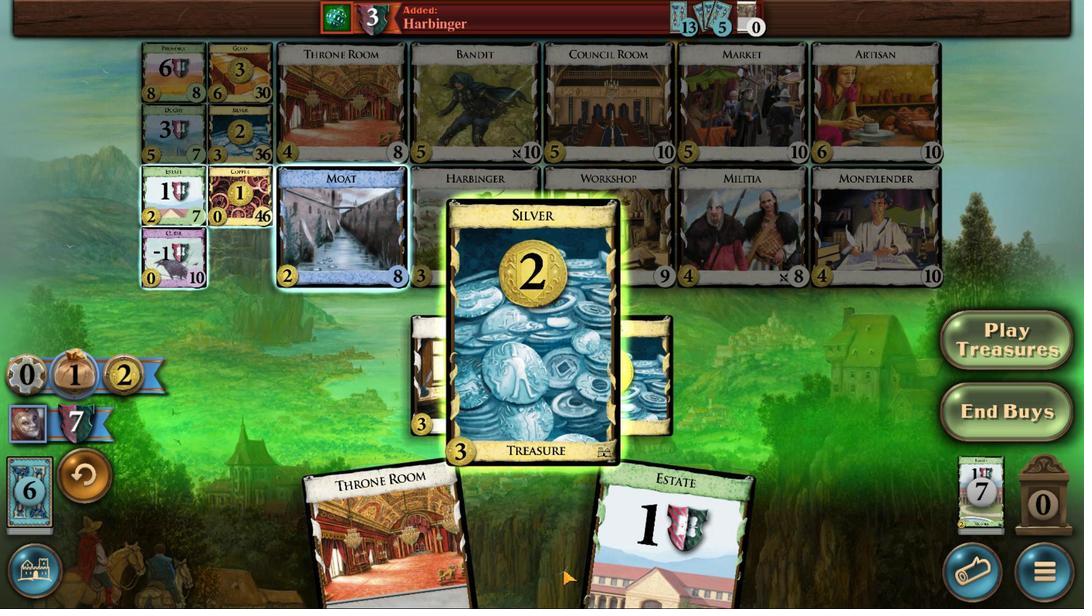 
Action: Mouse scrolled (696, 482) with delta (0, 0)
Screenshot: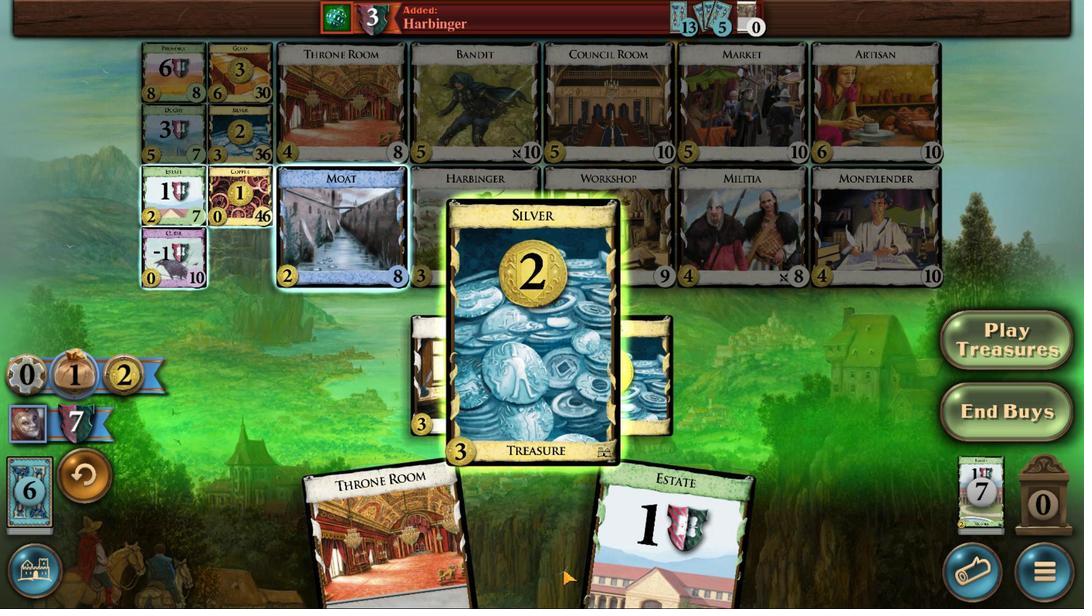 
Action: Mouse scrolled (696, 482) with delta (0, 0)
Screenshot: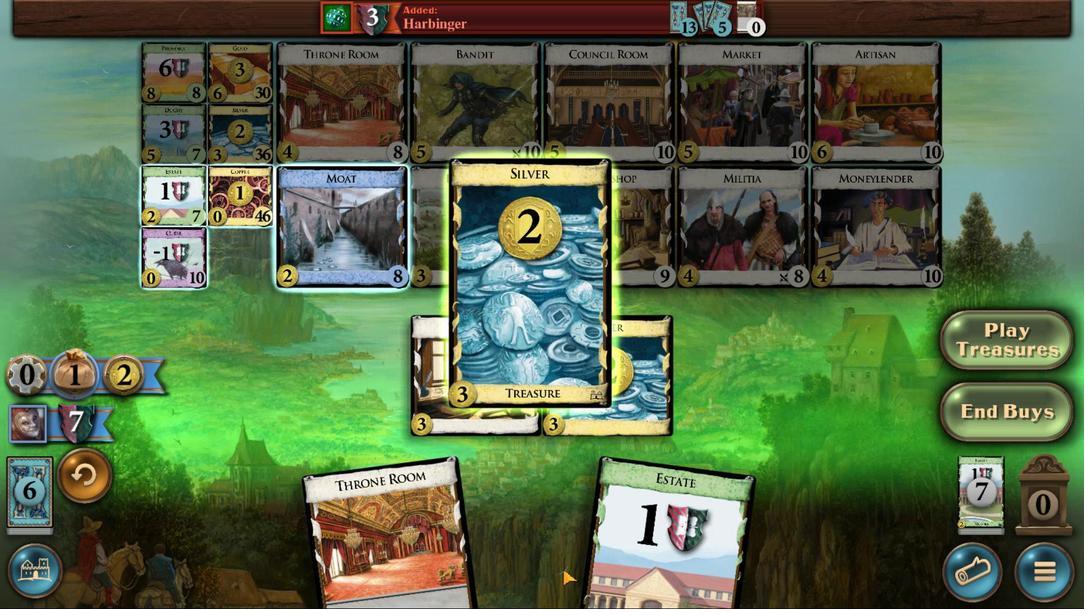
Action: Mouse moved to (510, 434)
Screenshot: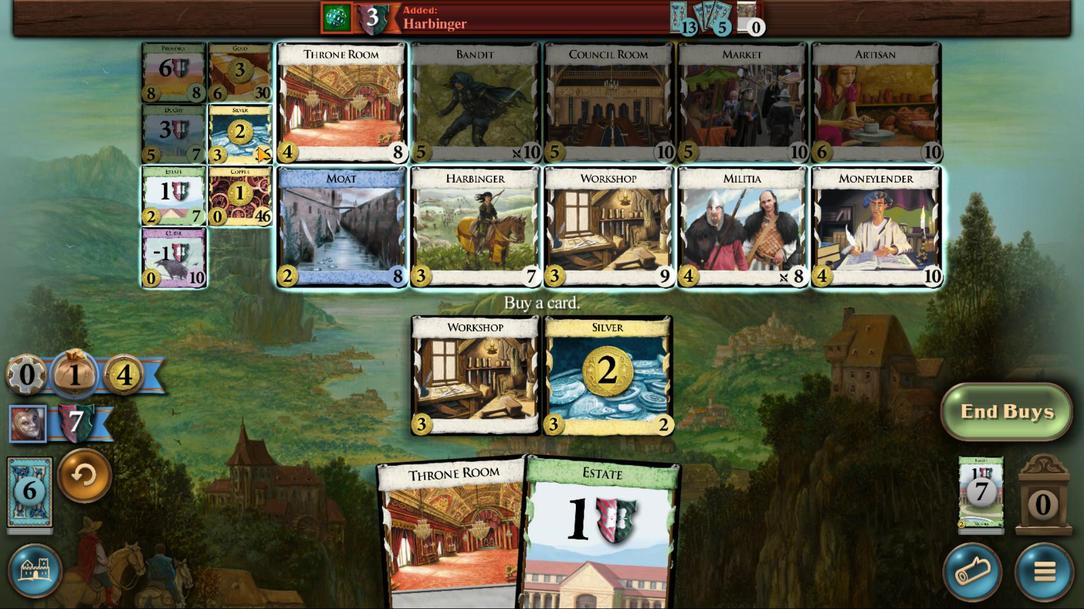 
Action: Mouse pressed left at (510, 434)
Screenshot: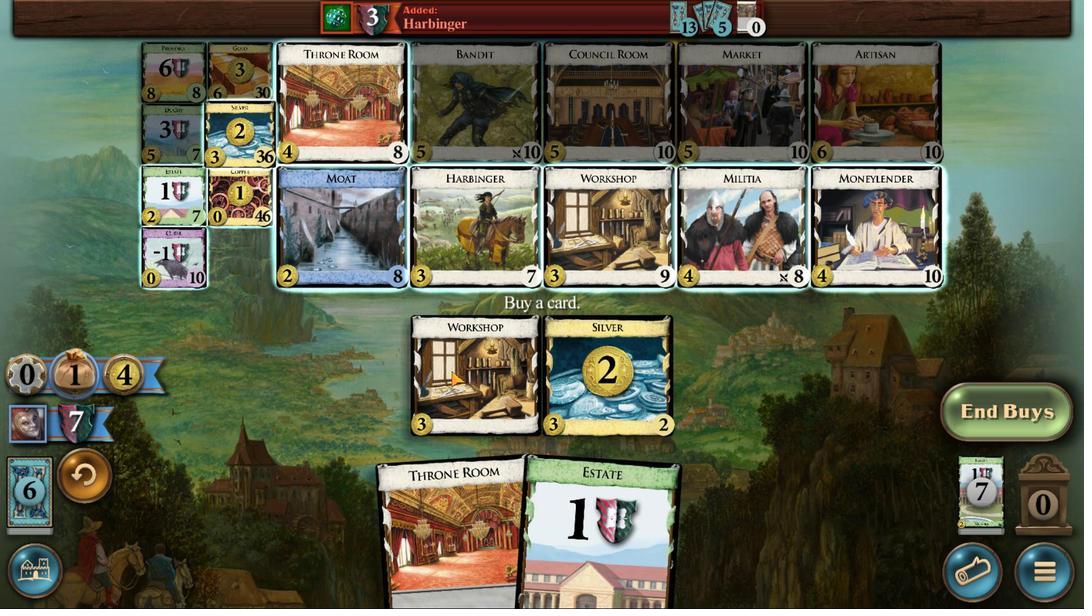 
Action: Mouse moved to (863, 482)
Screenshot: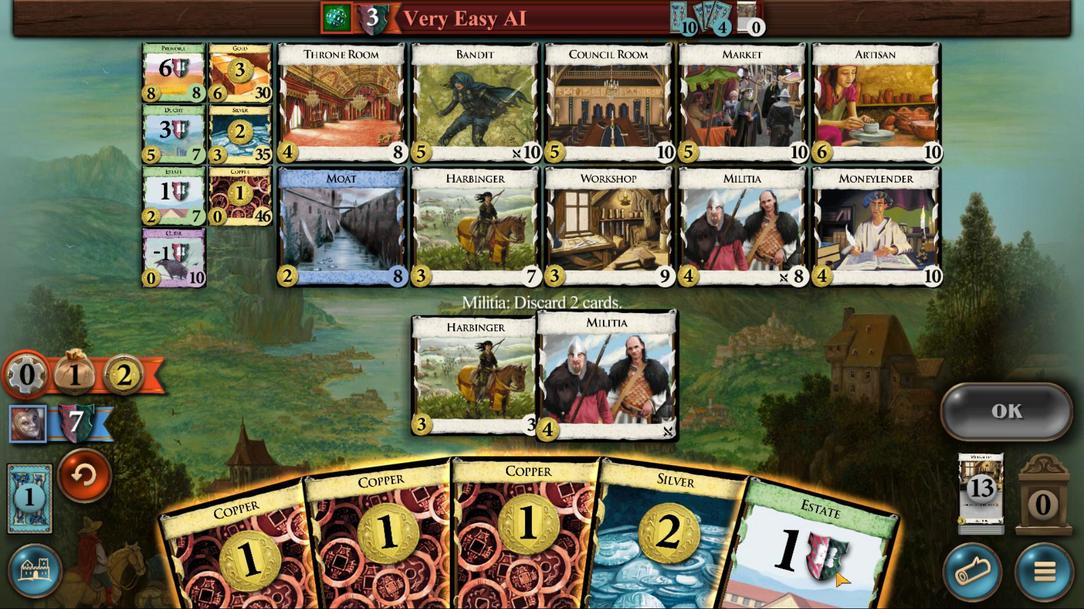 
Action: Mouse scrolled (863, 482) with delta (0, 0)
Screenshot: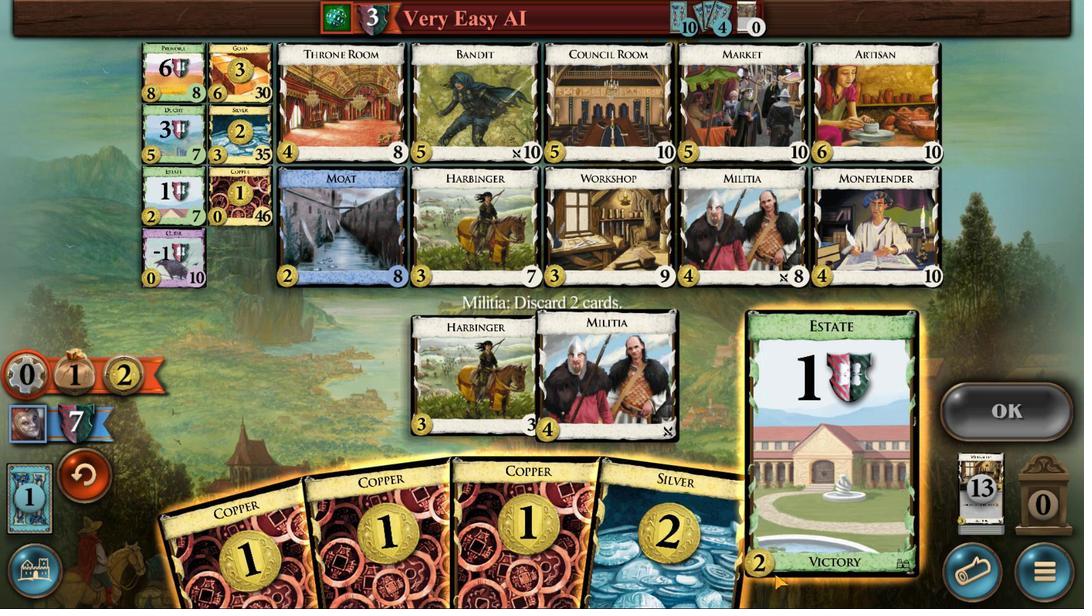 
Action: Mouse scrolled (863, 482) with delta (0, 0)
Screenshot: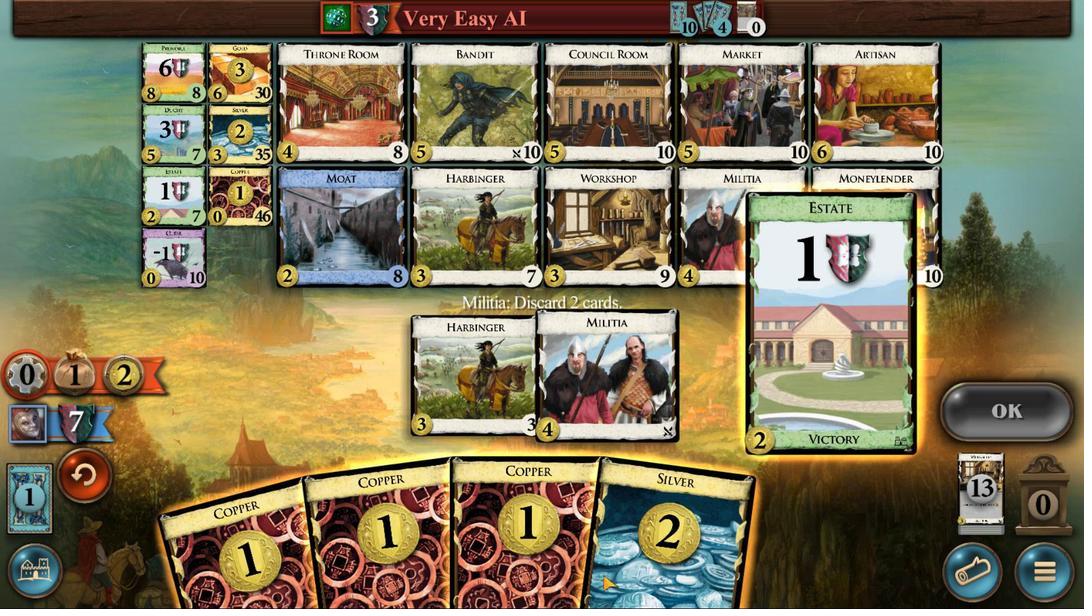 
Action: Mouse scrolled (863, 482) with delta (0, 0)
Screenshot: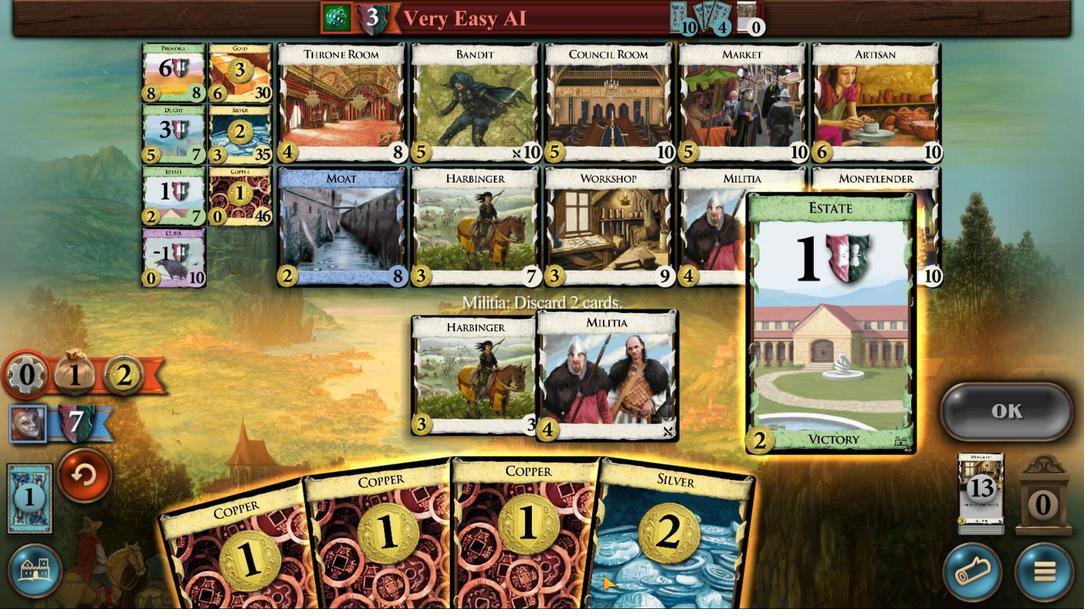 
Action: Mouse moved to (490, 481)
Screenshot: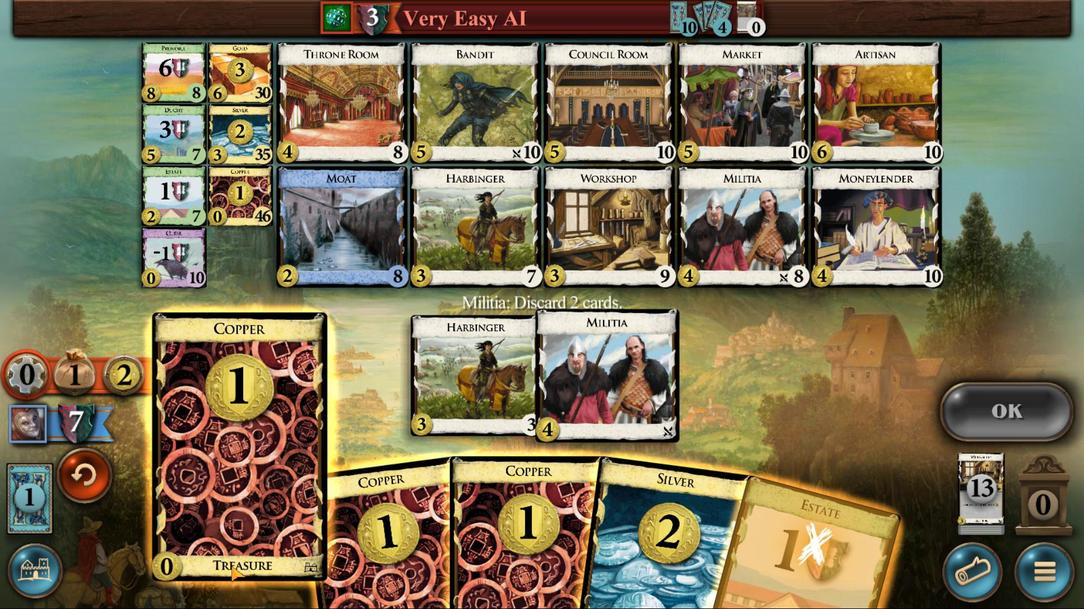 
Action: Mouse scrolled (490, 481) with delta (0, 0)
Screenshot: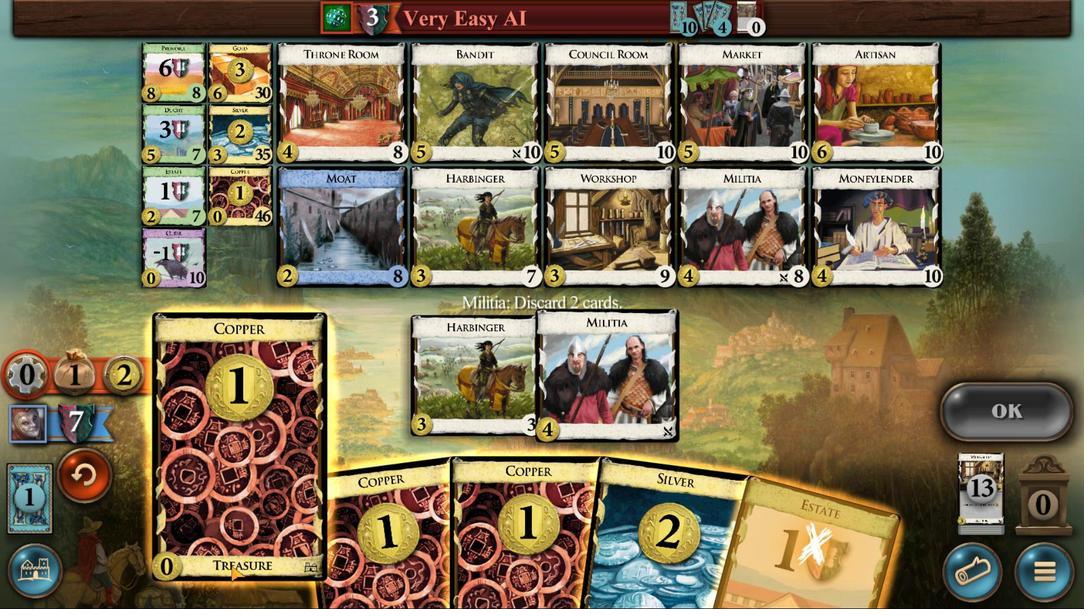 
Action: Mouse scrolled (490, 481) with delta (0, 0)
Screenshot: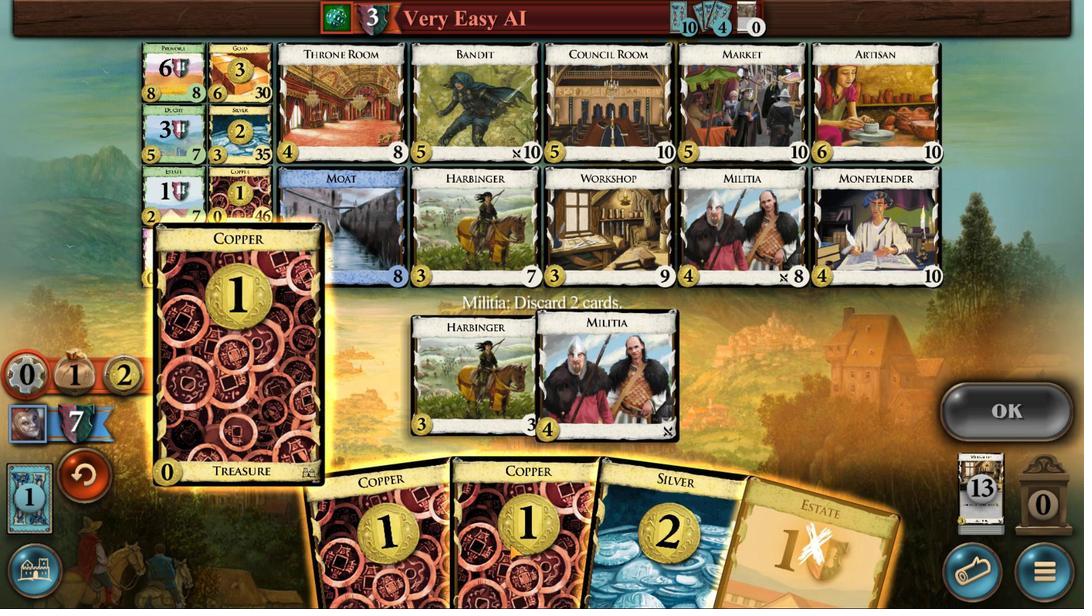 
Action: Mouse scrolled (490, 481) with delta (0, 0)
Screenshot: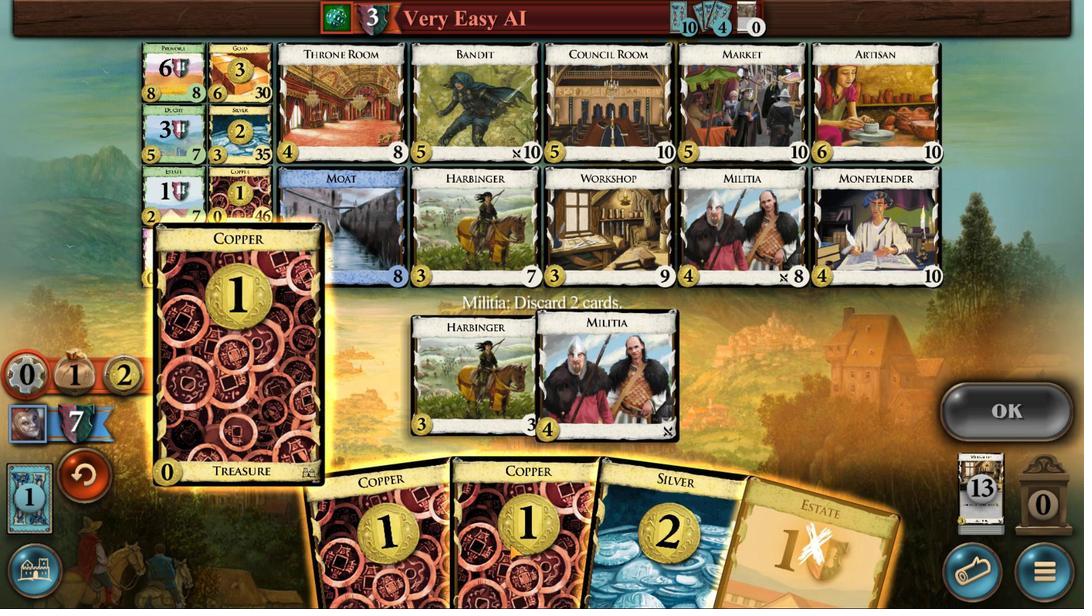 
Action: Mouse scrolled (490, 481) with delta (0, 0)
Screenshot: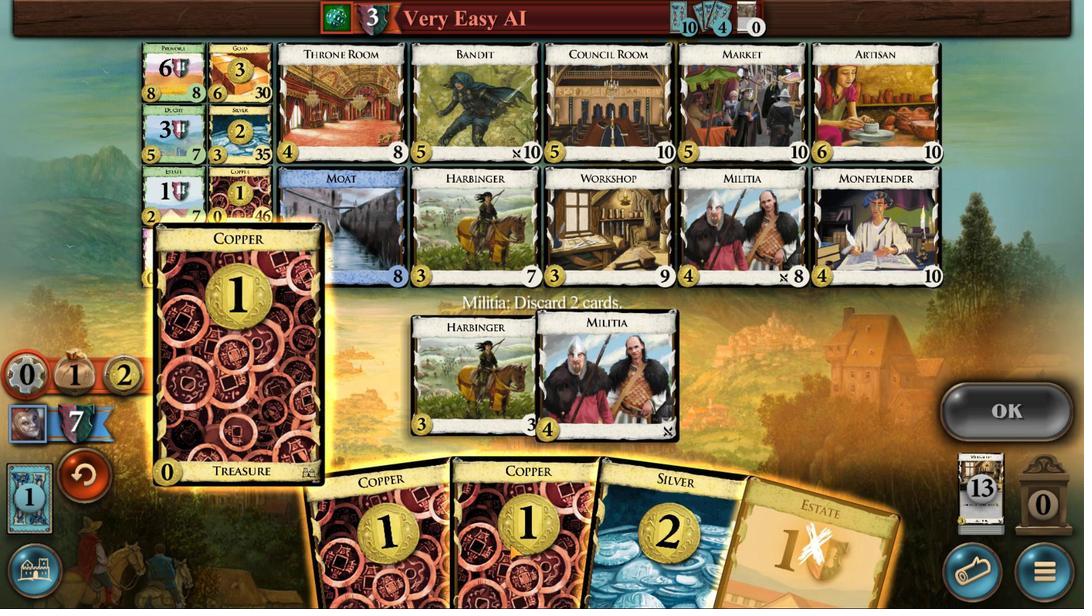 
Action: Mouse moved to (966, 466)
Screenshot: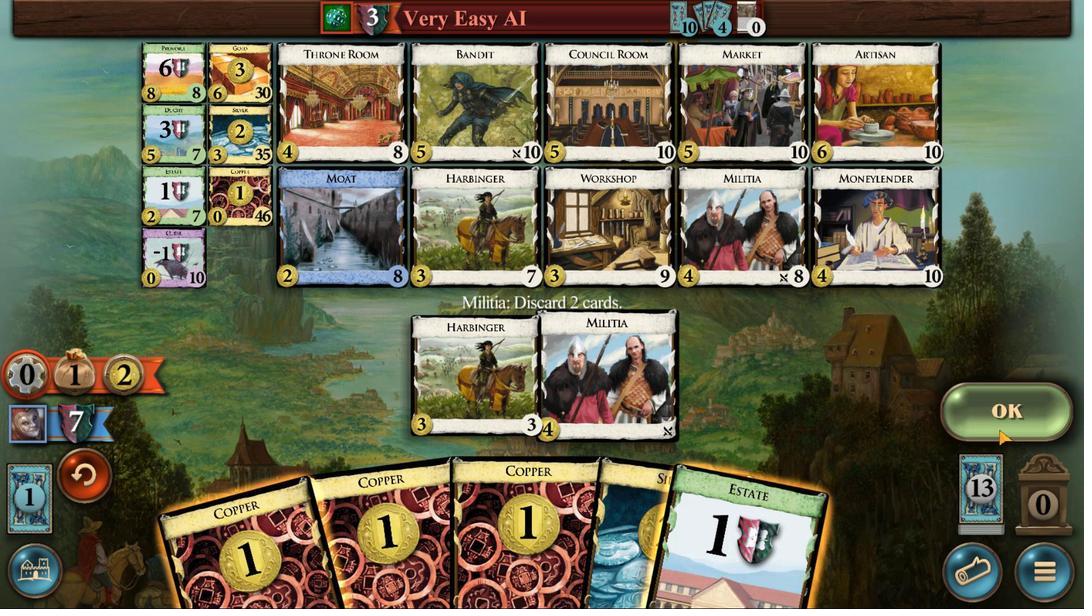 
Action: Mouse pressed left at (966, 466)
Screenshot: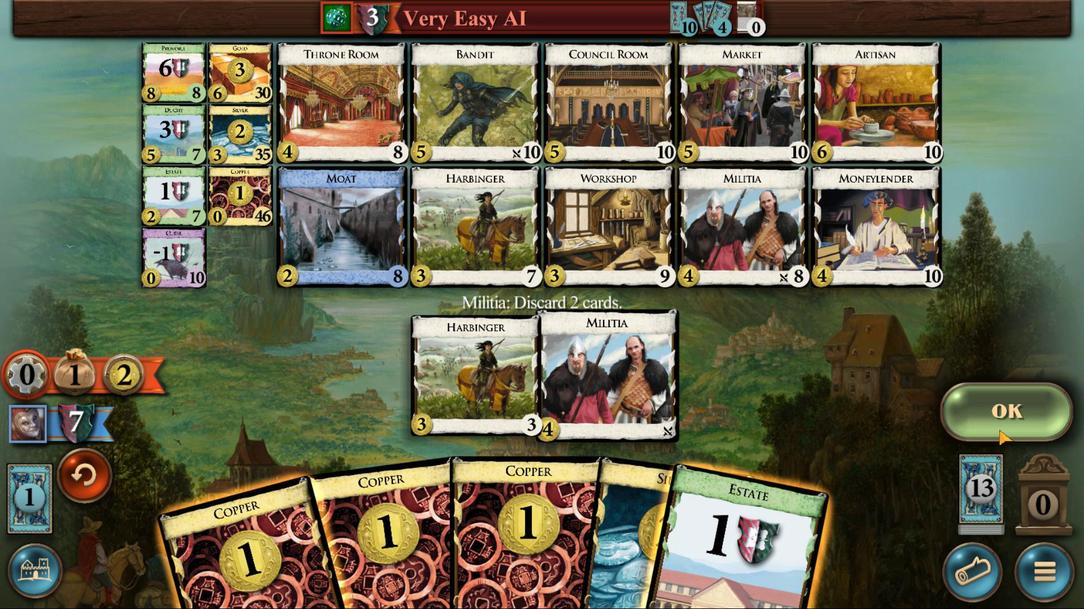 
Action: Mouse moved to (791, 471)
Screenshot: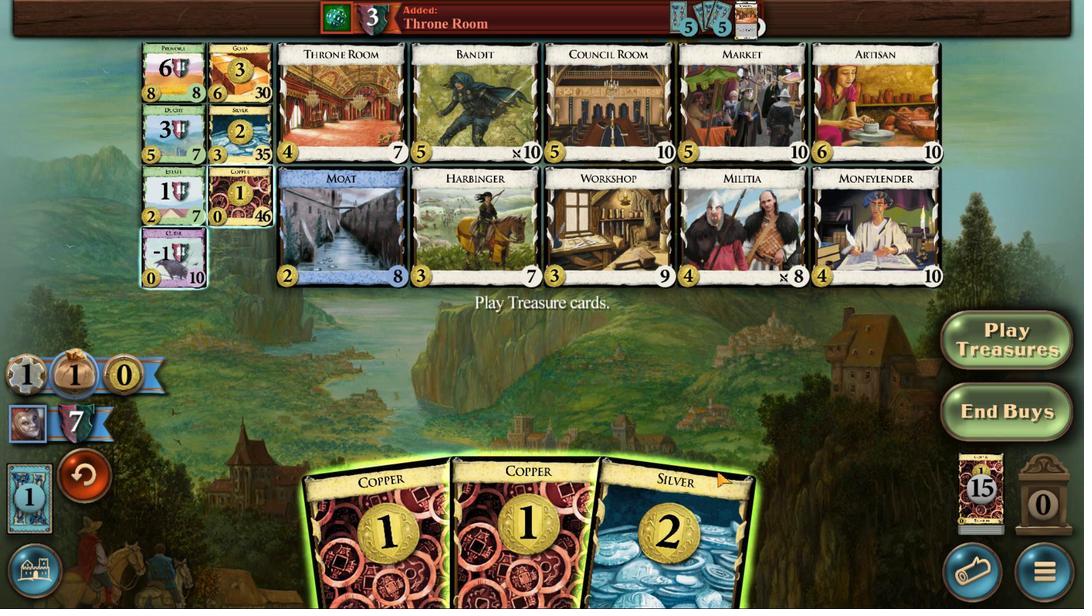 
Action: Mouse scrolled (791, 471) with delta (0, 0)
Screenshot: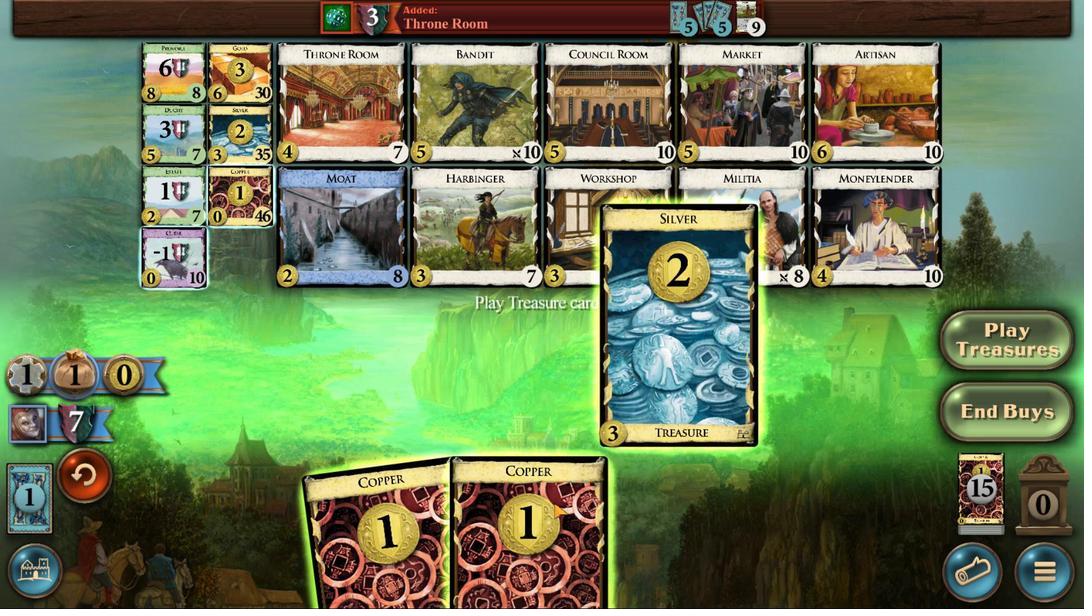 
Action: Mouse scrolled (791, 471) with delta (0, 0)
Screenshot: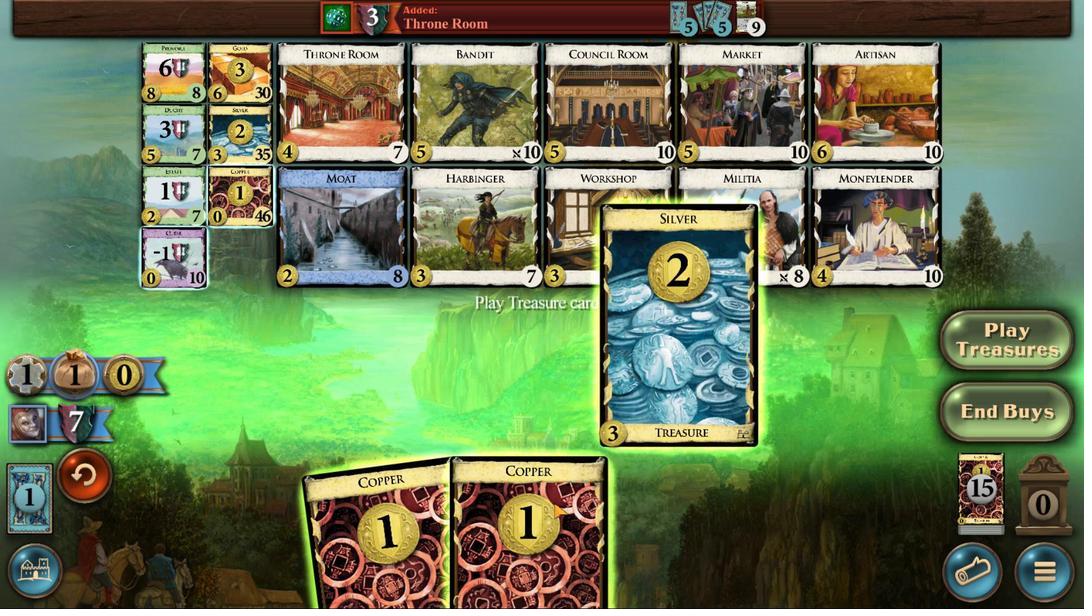 
Action: Mouse moved to (791, 471)
Screenshot: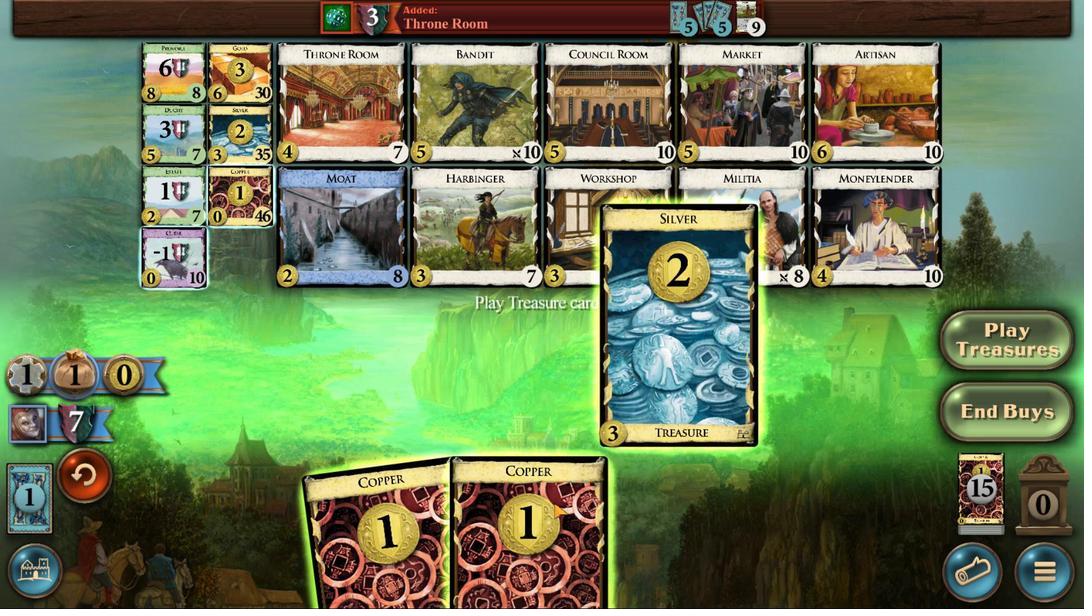 
Action: Mouse scrolled (791, 471) with delta (0, 0)
Screenshot: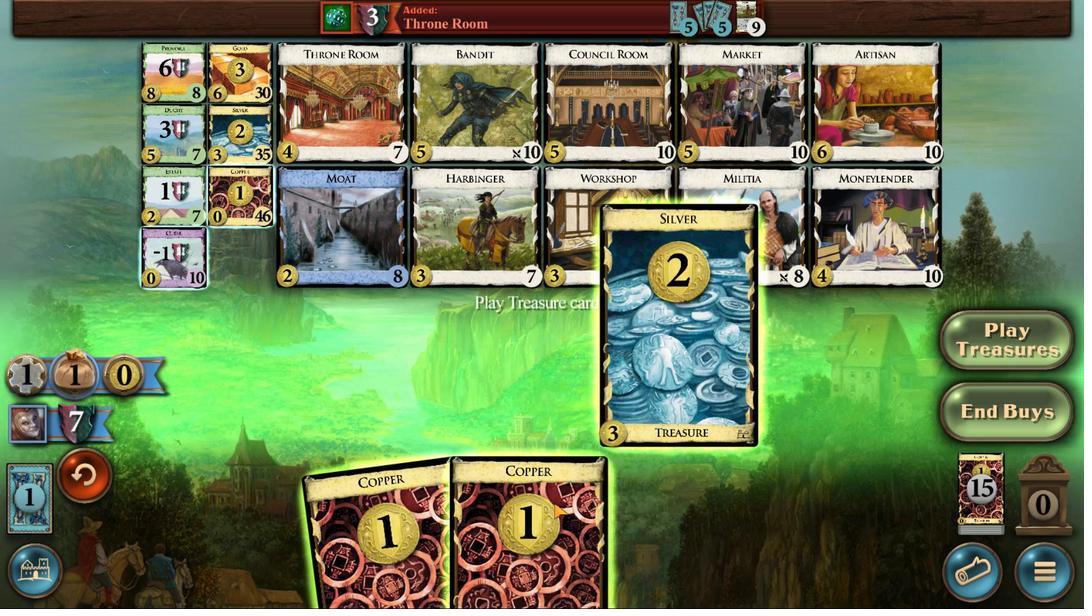 
Action: Mouse moved to (690, 474)
Screenshot: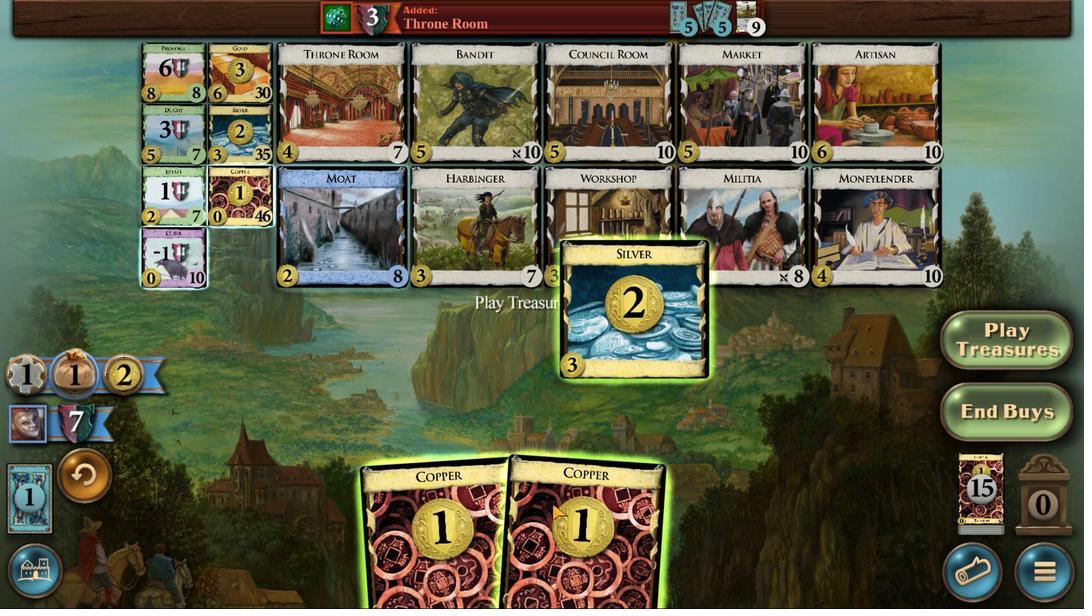 
Action: Mouse scrolled (690, 474) with delta (0, 0)
Screenshot: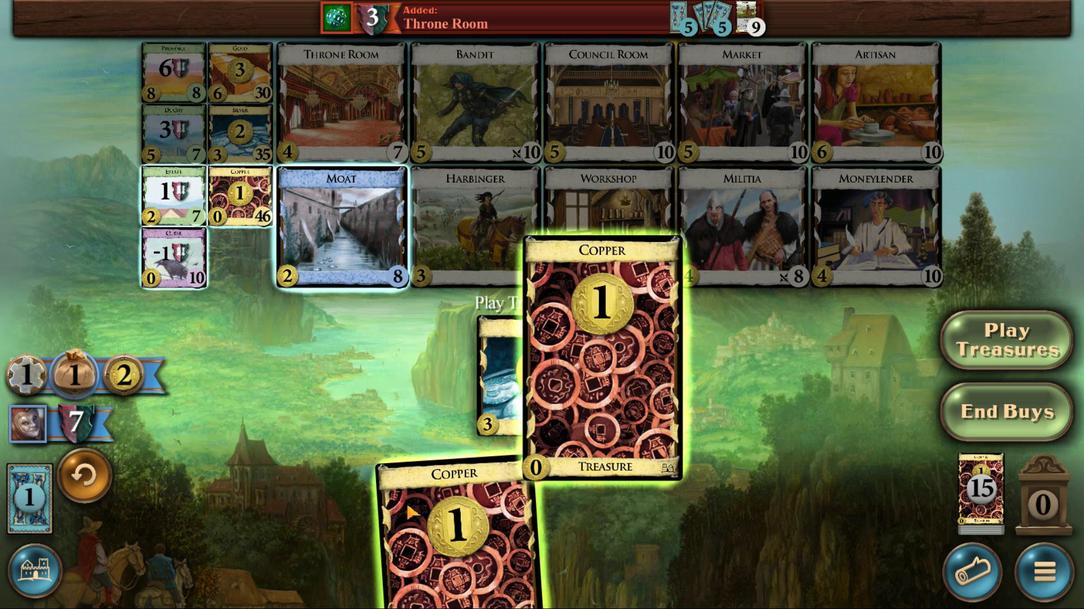 
Action: Mouse scrolled (690, 474) with delta (0, 0)
Screenshot: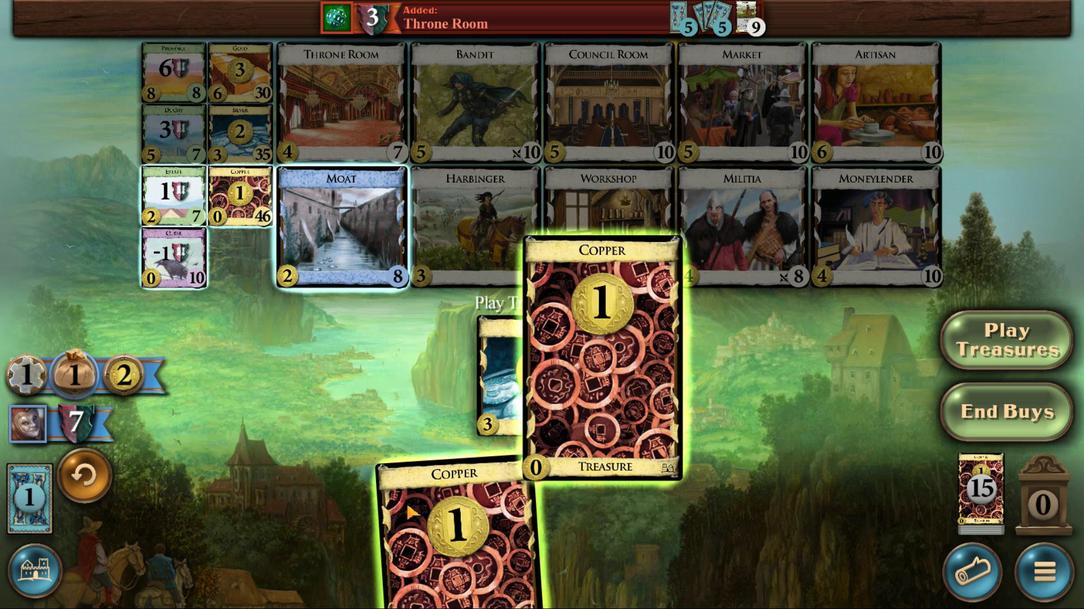 
Action: Mouse moved to (650, 473)
Screenshot: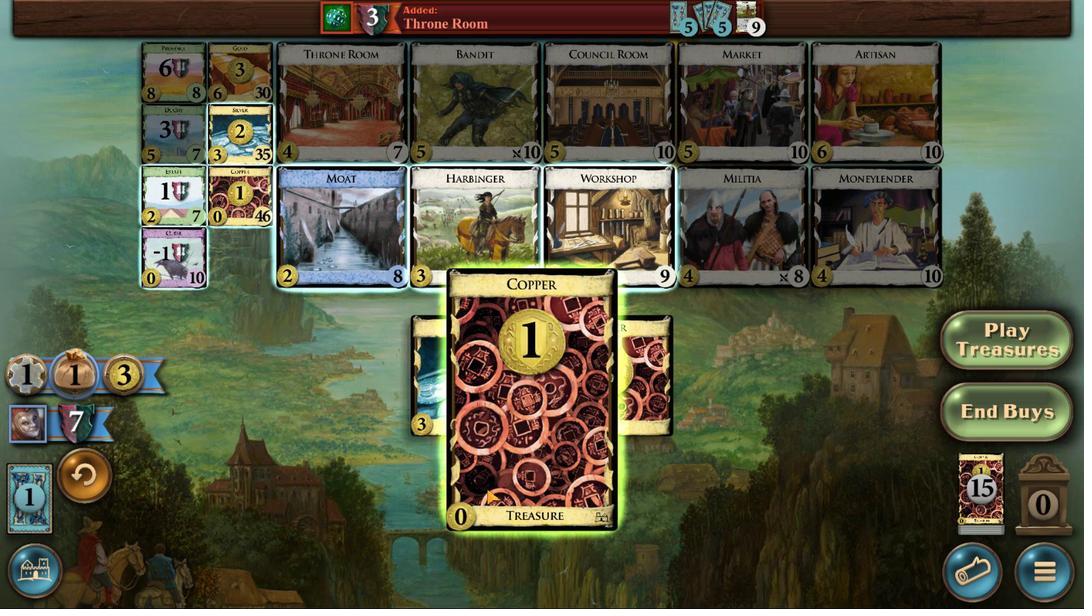 
Action: Mouse scrolled (650, 472) with delta (0, 0)
Screenshot: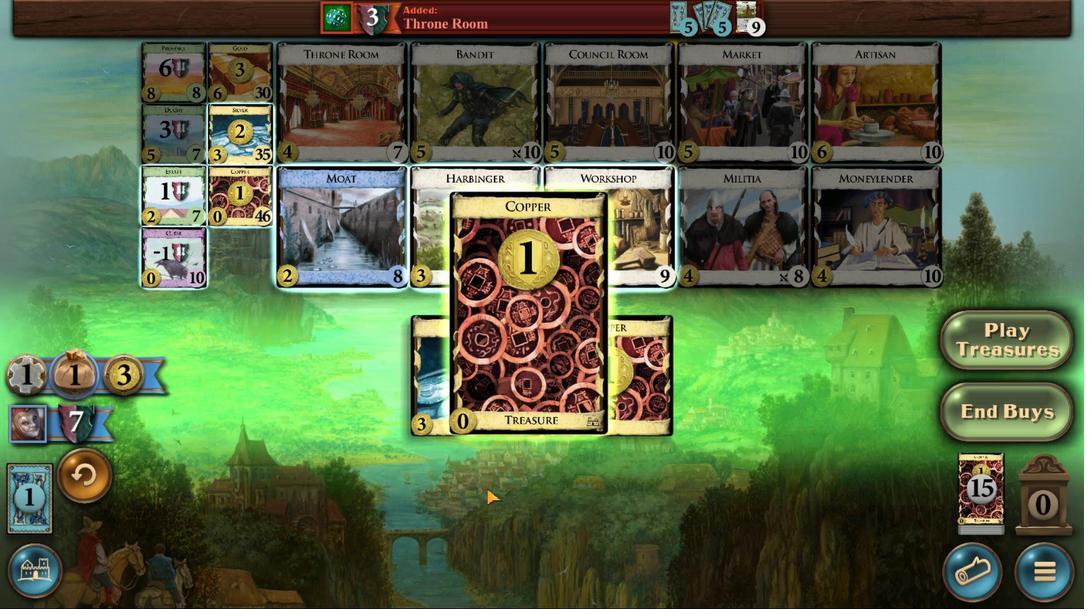 
Action: Mouse scrolled (650, 472) with delta (0, 0)
Screenshot: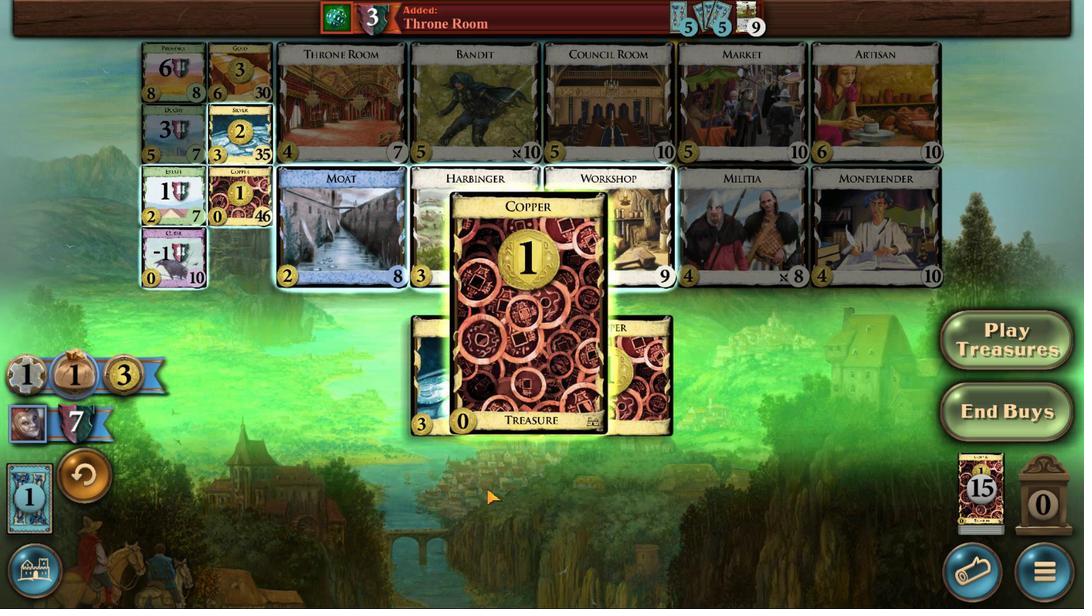 
Action: Mouse scrolled (650, 472) with delta (0, 0)
Screenshot: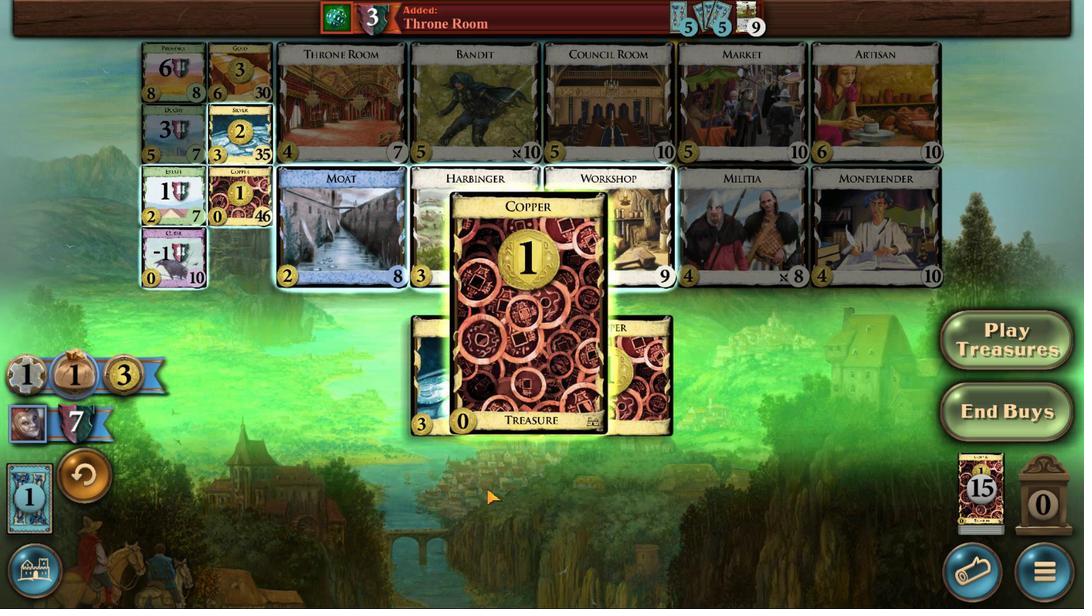 
Action: Mouse scrolled (650, 472) with delta (0, 0)
Screenshot: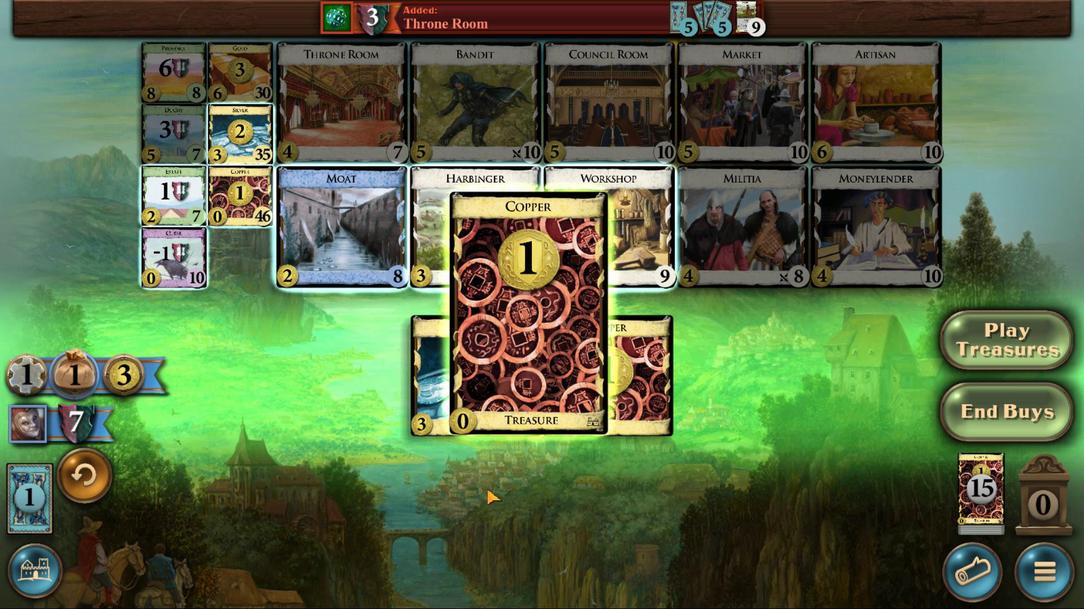 
Action: Mouse moved to (512, 438)
Screenshot: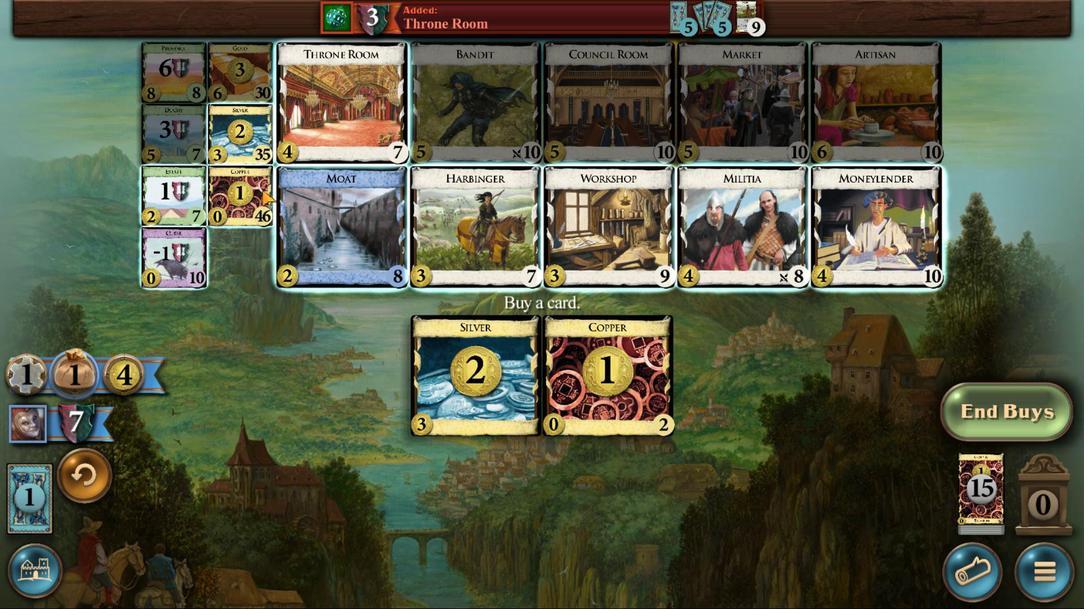 
Action: Mouse pressed left at (512, 438)
Screenshot: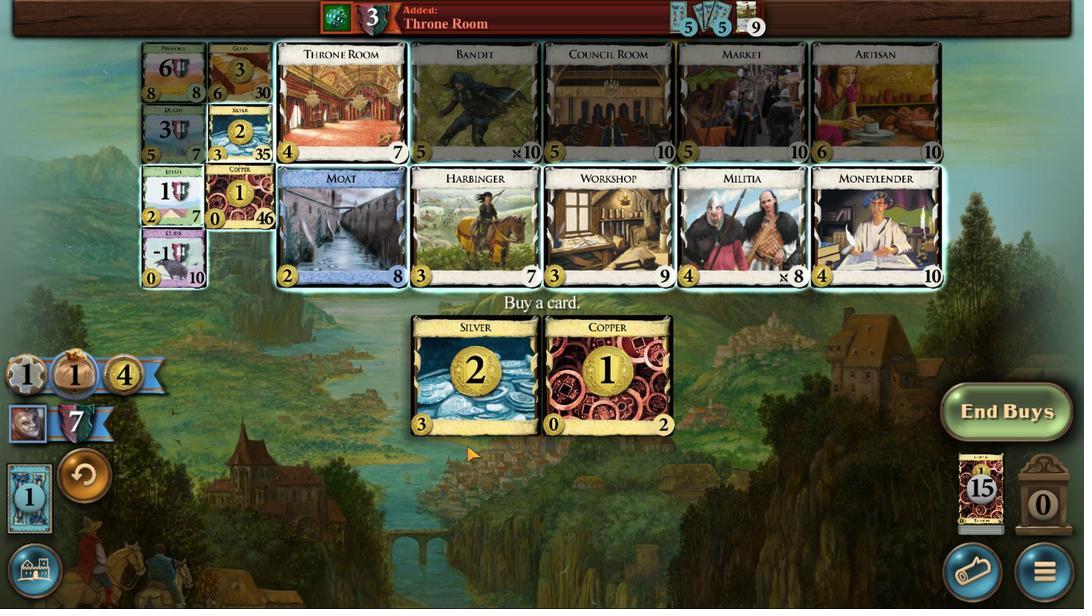 
Action: Mouse moved to (738, 477)
Screenshot: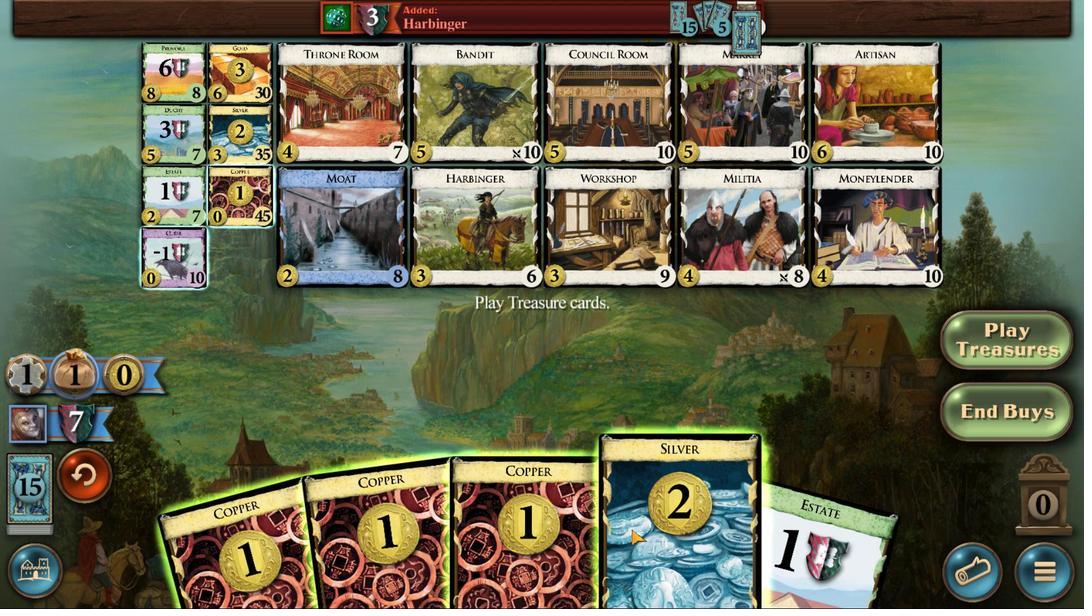 
Action: Mouse scrolled (738, 477) with delta (0, 0)
Screenshot: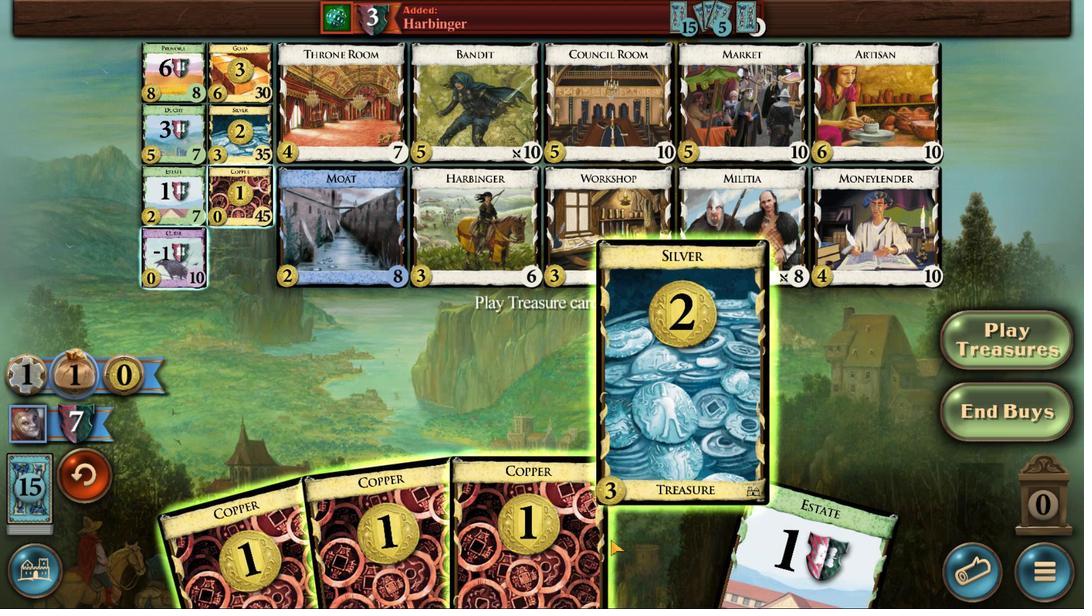 
Action: Mouse scrolled (738, 477) with delta (0, 0)
Screenshot: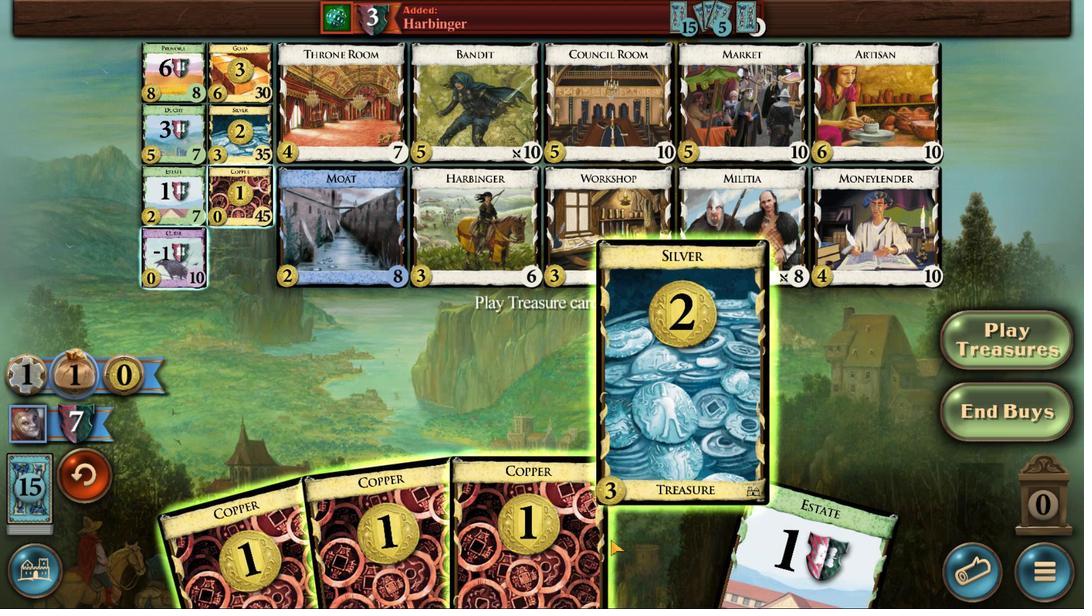 
Action: Mouse scrolled (738, 477) with delta (0, 0)
Screenshot: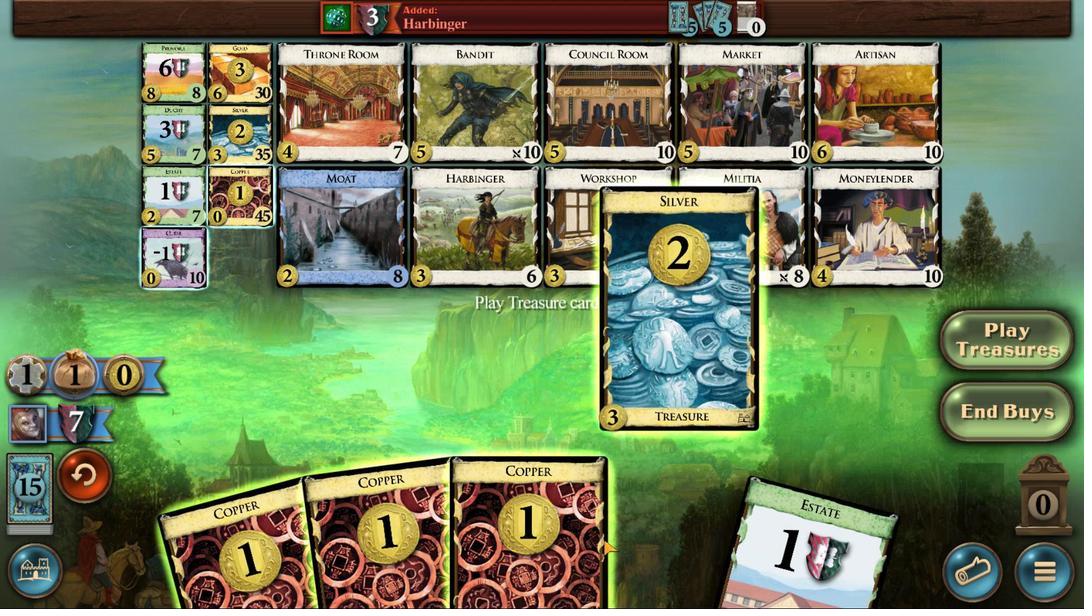 
Action: Mouse moved to (706, 478)
Screenshot: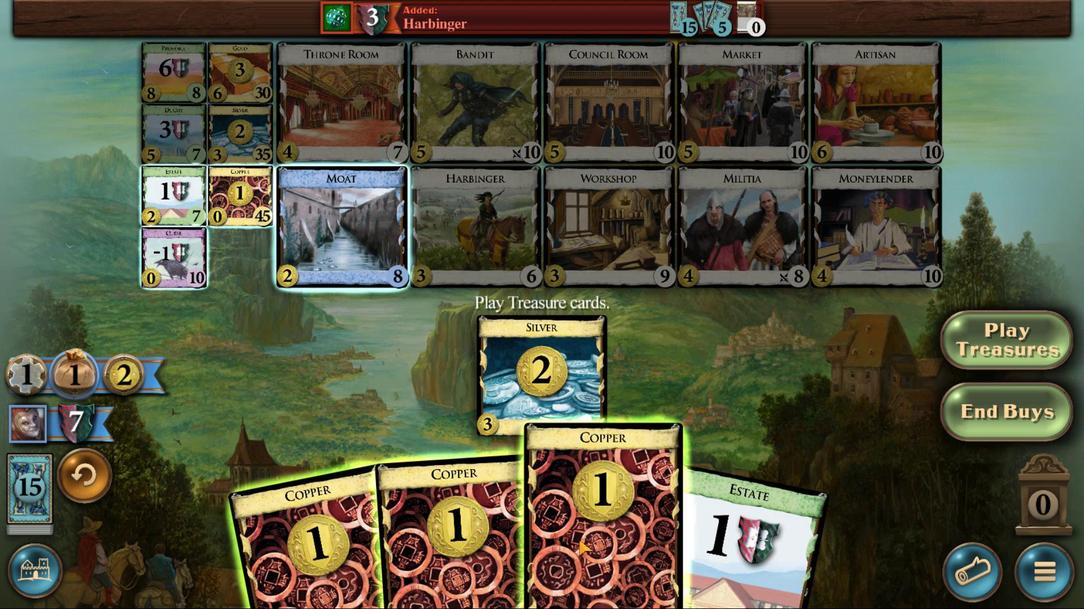 
Action: Mouse scrolled (706, 478) with delta (0, 0)
Screenshot: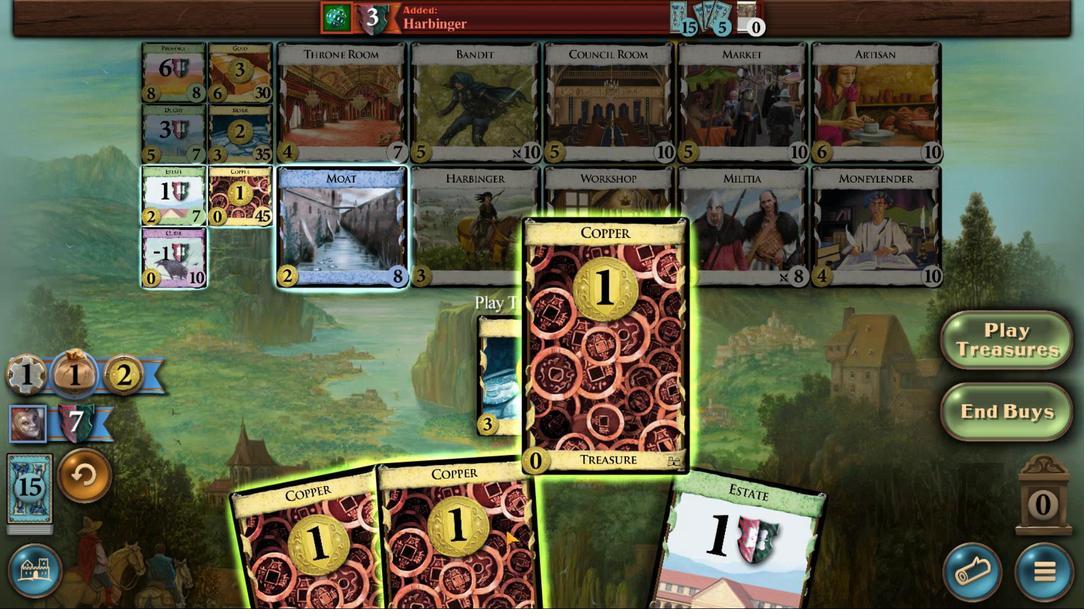 
Action: Mouse scrolled (706, 478) with delta (0, 0)
Screenshot: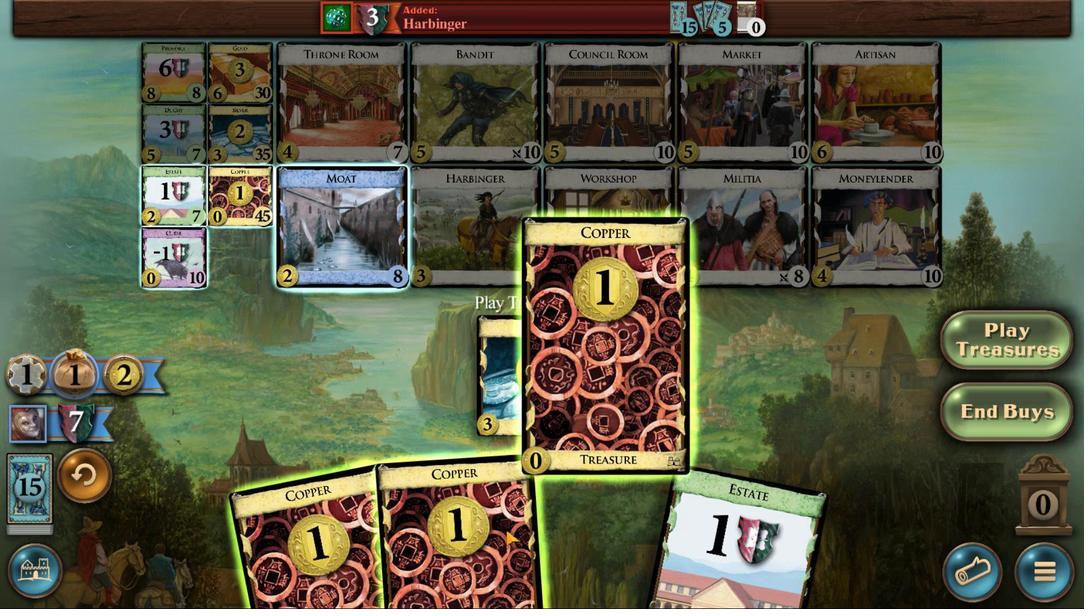 
Action: Mouse scrolled (706, 478) with delta (0, 0)
Screenshot: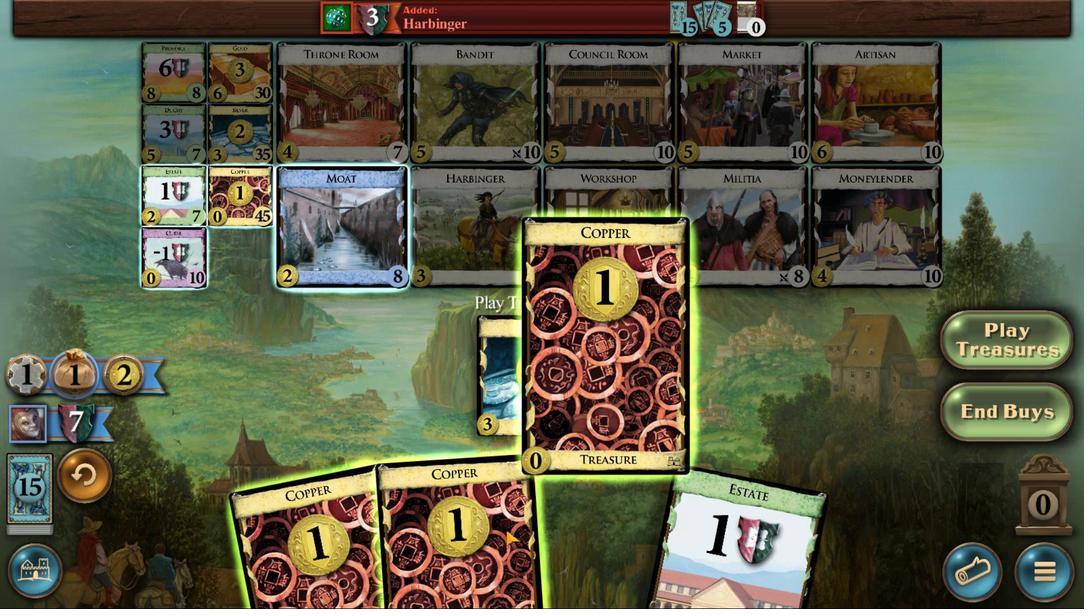 
Action: Mouse scrolled (706, 478) with delta (0, 0)
Screenshot: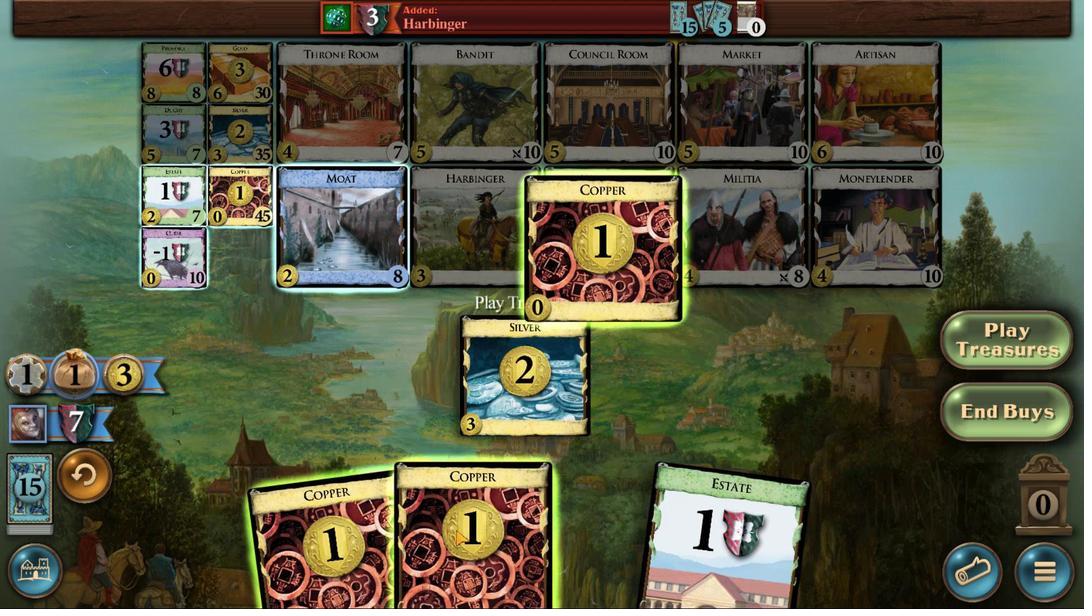 
Action: Mouse moved to (678, 477)
Screenshot: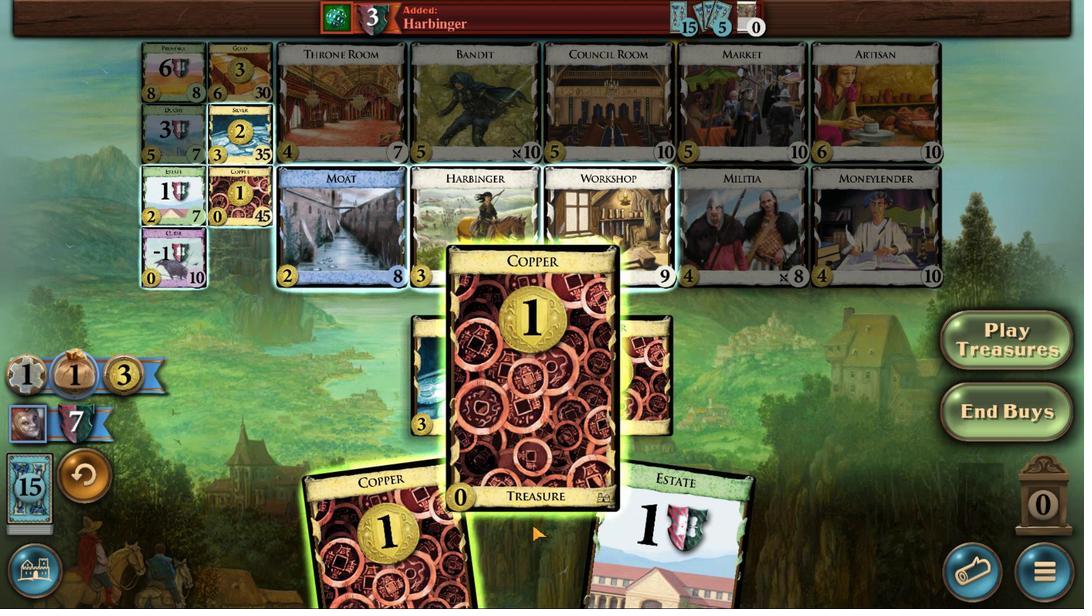 
Action: Mouse scrolled (678, 477) with delta (0, 0)
Screenshot: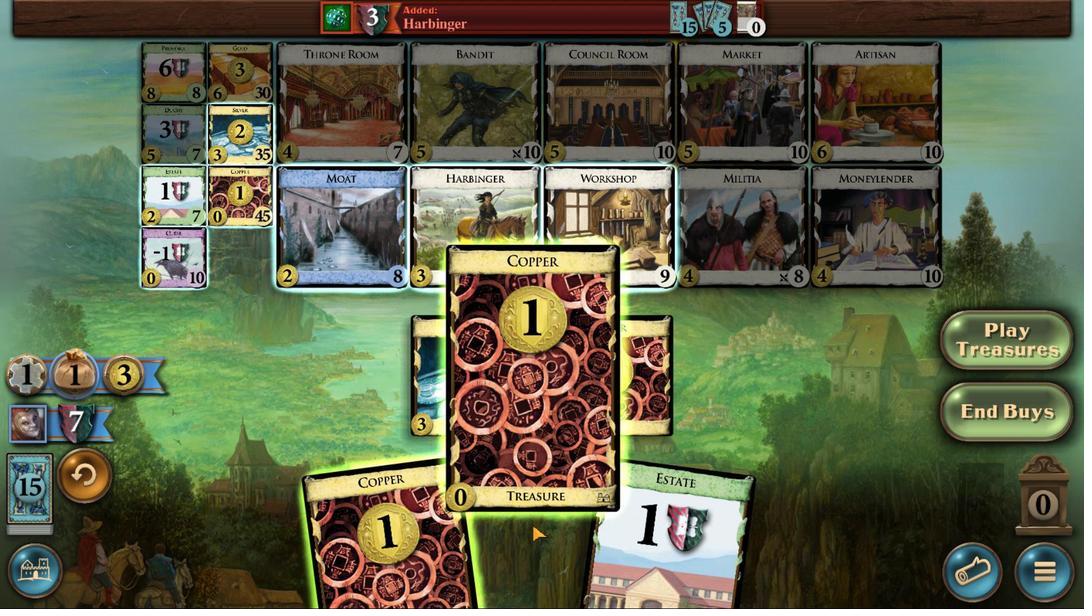 
Action: Mouse scrolled (678, 477) with delta (0, 0)
Screenshot: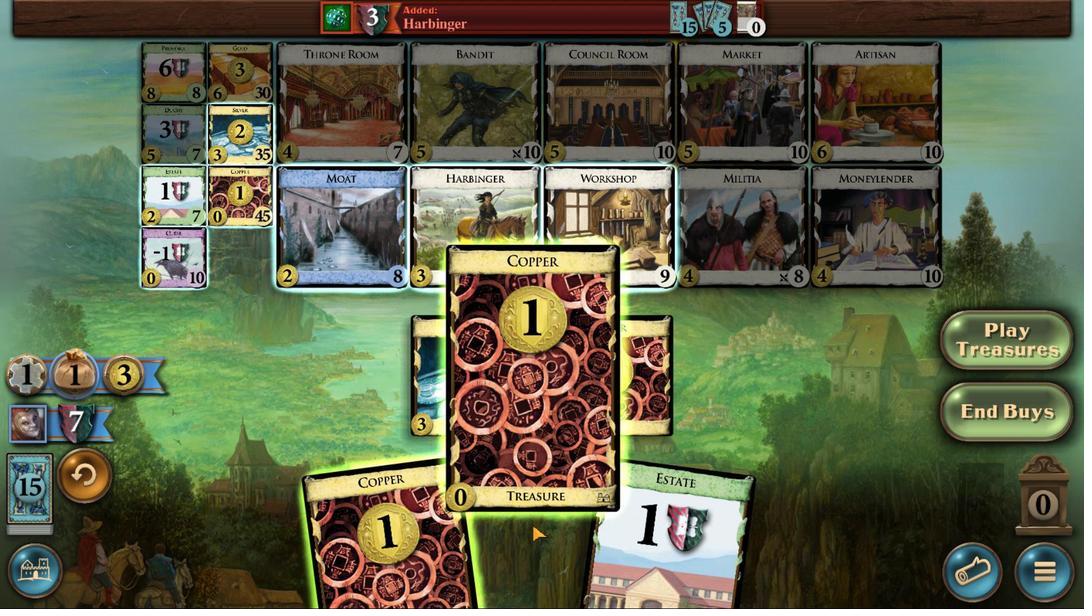 
Action: Mouse scrolled (678, 477) with delta (0, 0)
Screenshot: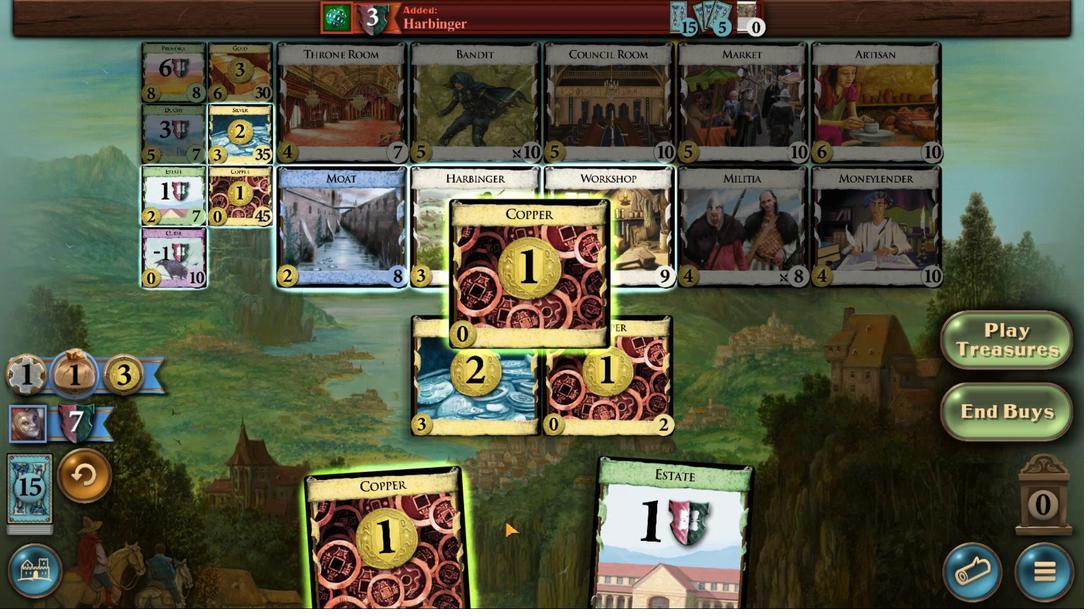 
Action: Mouse moved to (643, 476)
Screenshot: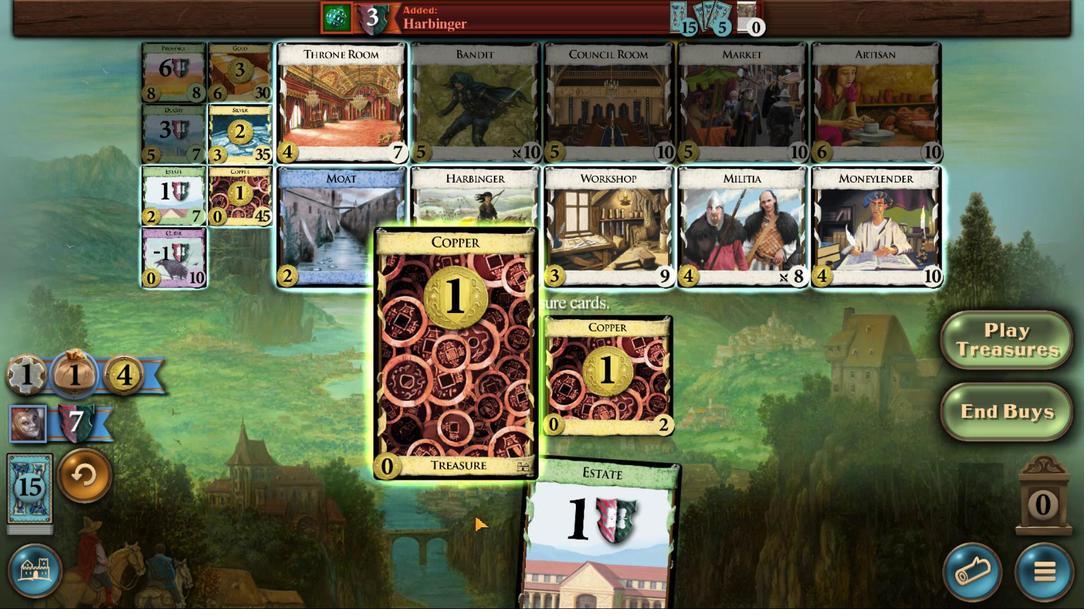 
Action: Mouse scrolled (643, 476) with delta (0, 0)
Screenshot: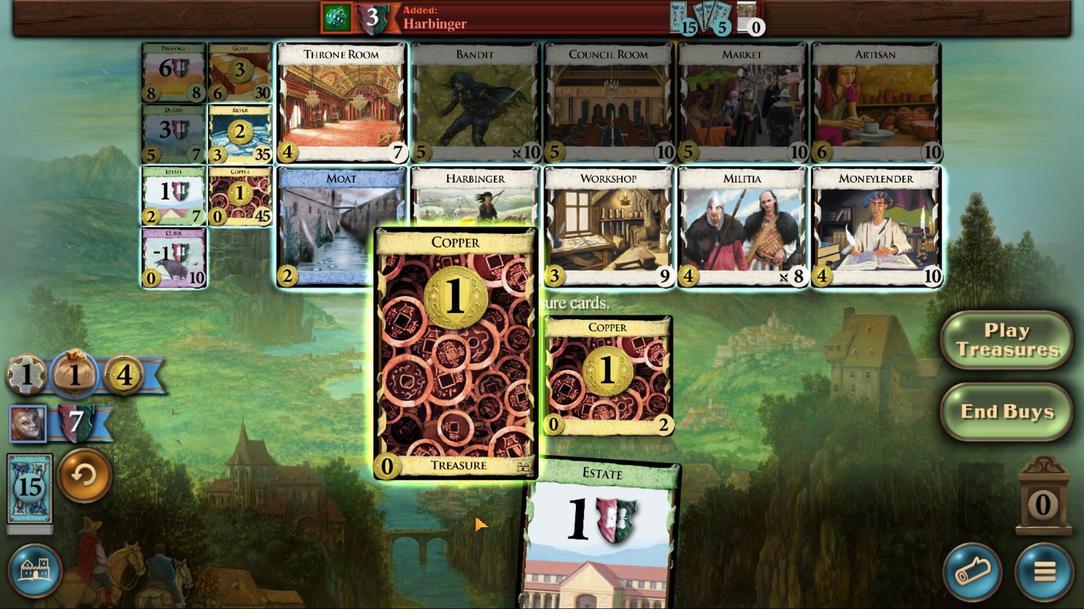
Action: Mouse scrolled (643, 476) with delta (0, 0)
Screenshot: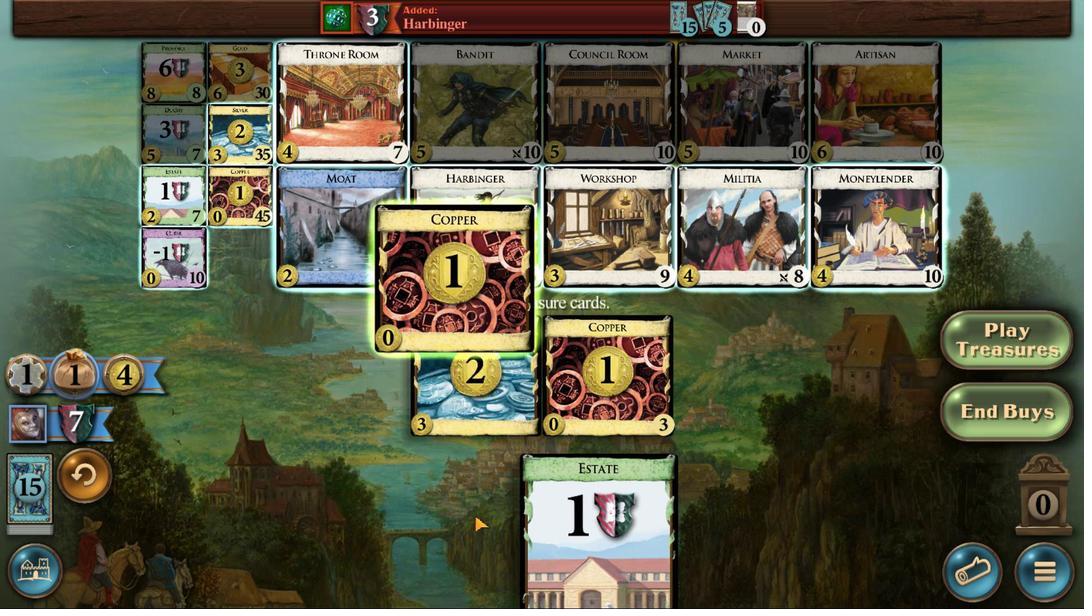 
Action: Mouse scrolled (643, 476) with delta (0, 0)
Screenshot: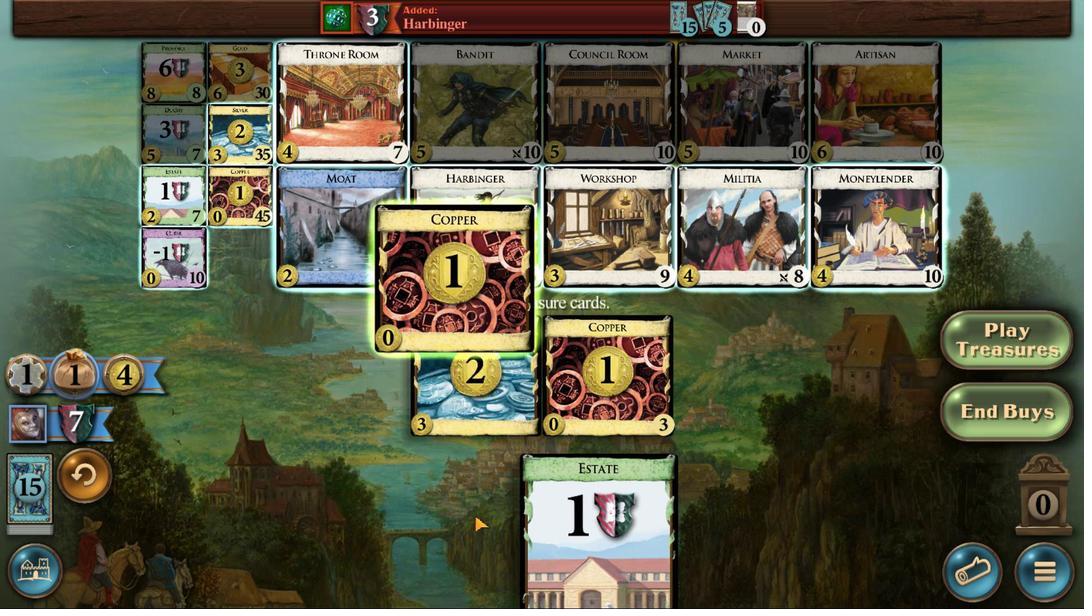 
Action: Mouse moved to (463, 433)
Screenshot: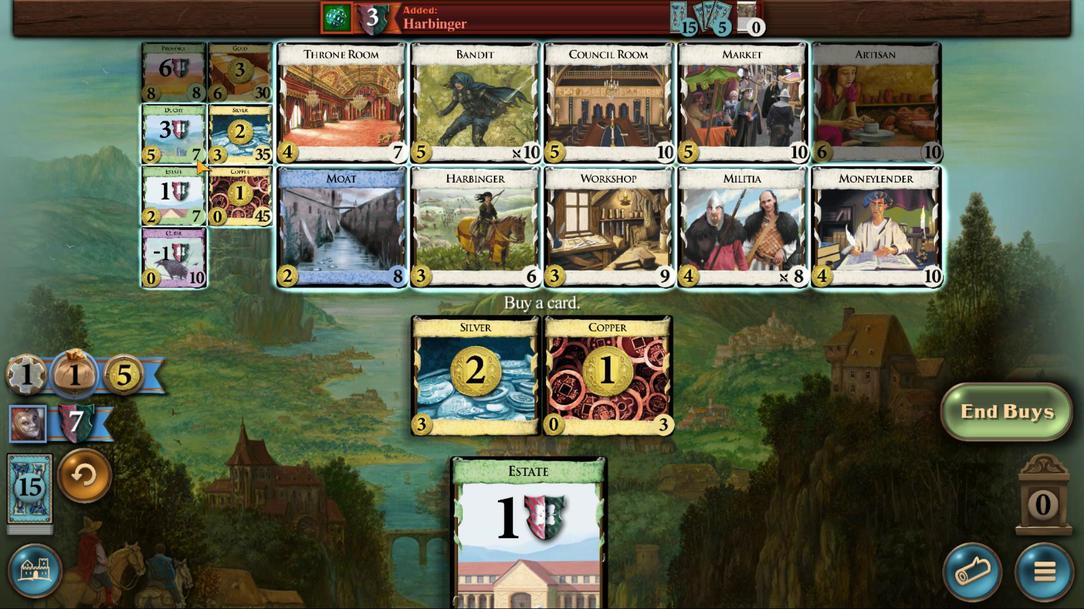 
Action: Mouse pressed left at (463, 433)
Screenshot: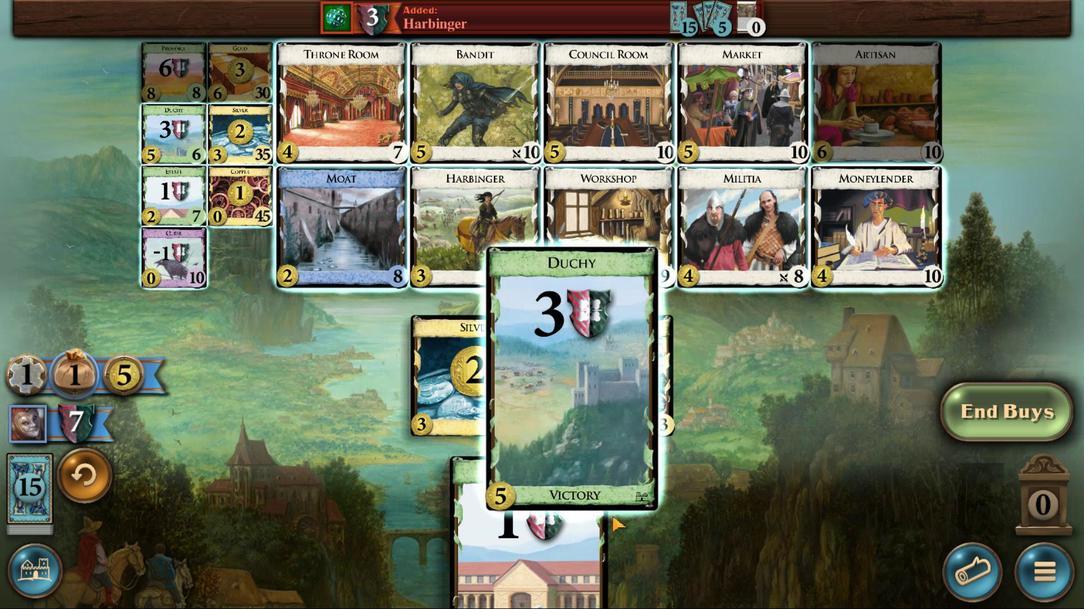 
Action: Mouse moved to (660, 482)
Screenshot: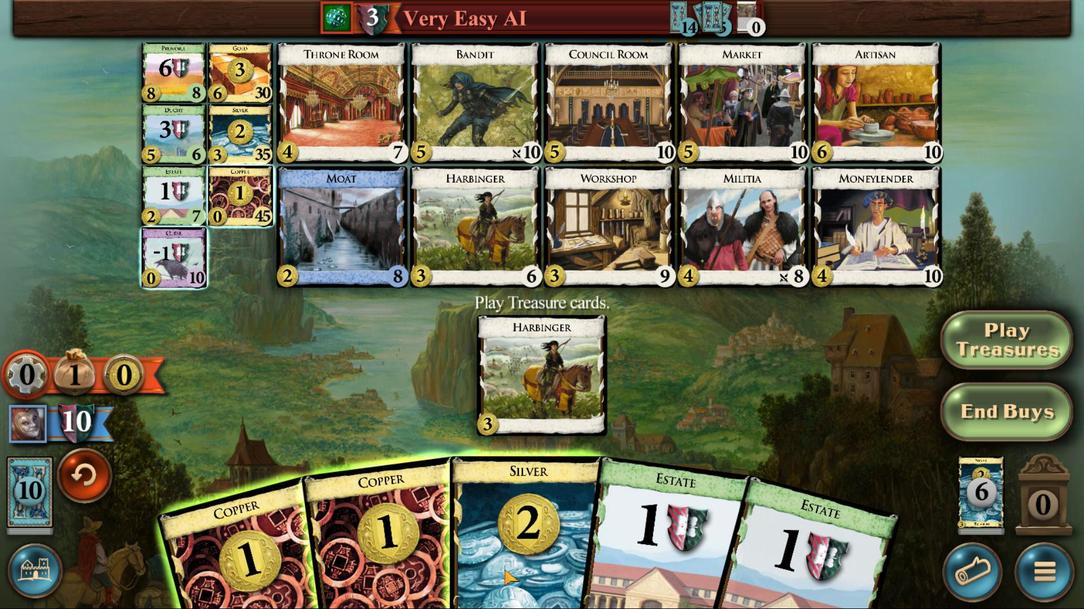 
Action: Mouse scrolled (660, 482) with delta (0, 0)
Screenshot: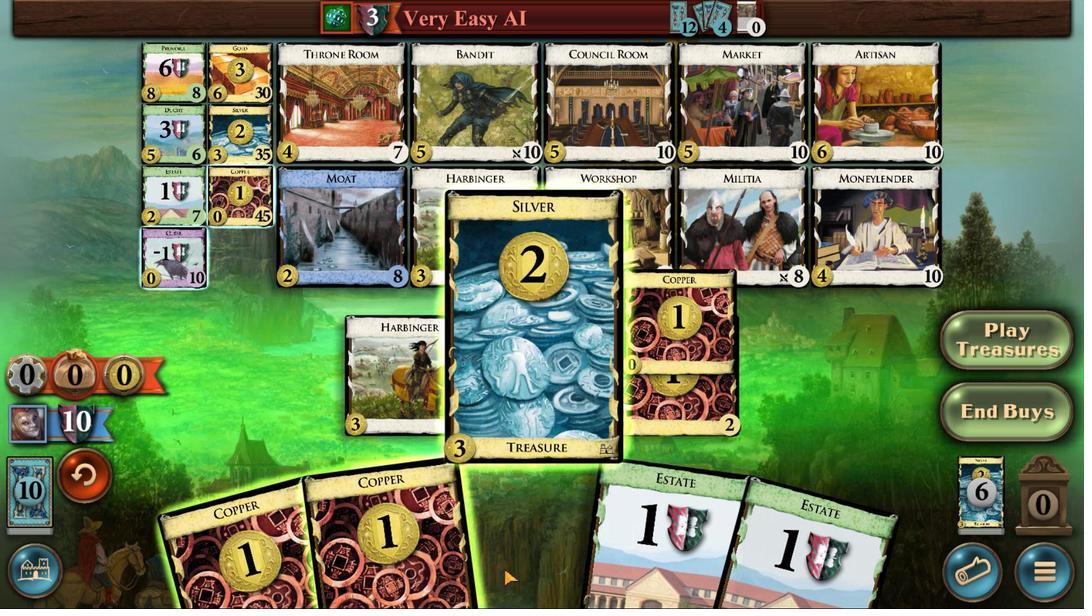 
Action: Mouse moved to (649, 476)
Screenshot: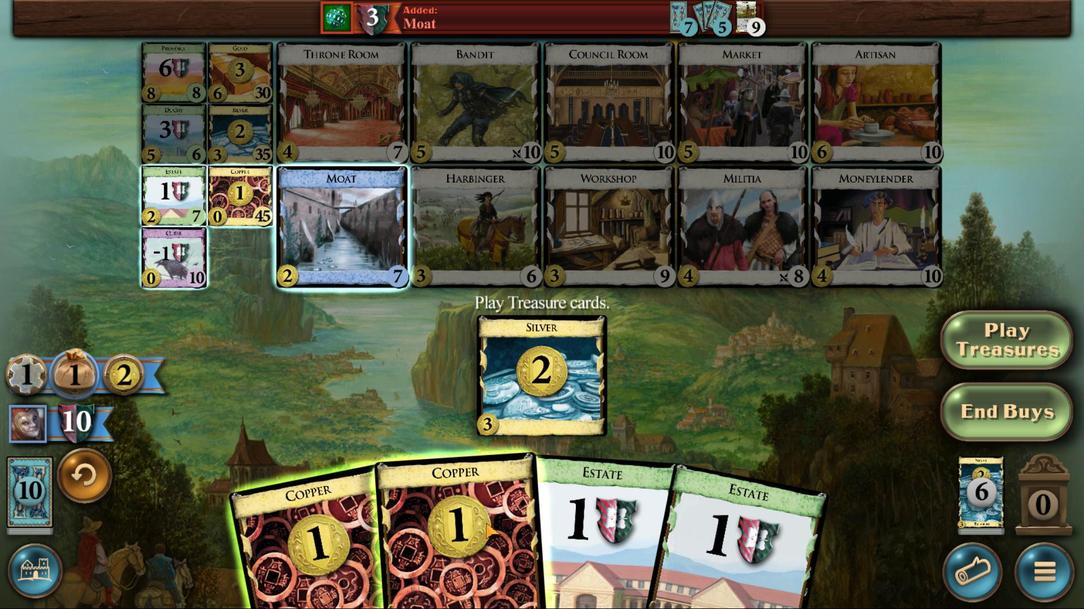 
Action: Mouse scrolled (649, 476) with delta (0, 0)
Screenshot: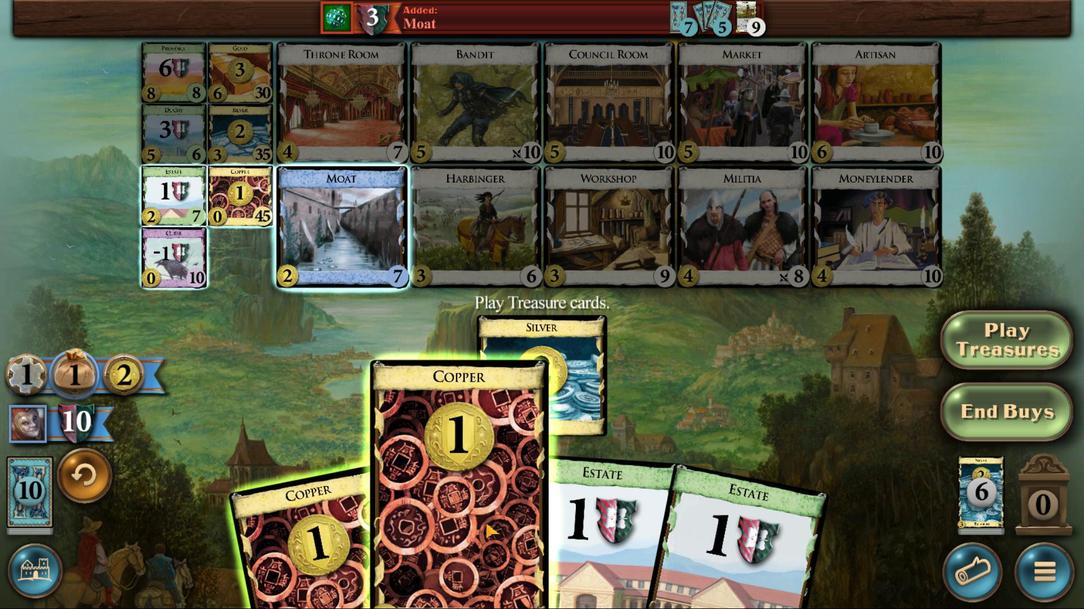 
Action: Mouse scrolled (649, 477) with delta (0, 0)
